 Task: Buy 5 Leggings of size 28 for Baby Girls from Clothing section under best seller category for shipping address: Eric Rodriguez, 1134 Star Trek Drive, Pensacola, Florida 32501, Cell Number 8503109646. Pay from credit card ending with 2005, CVV 3321
Action: Mouse moved to (284, 81)
Screenshot: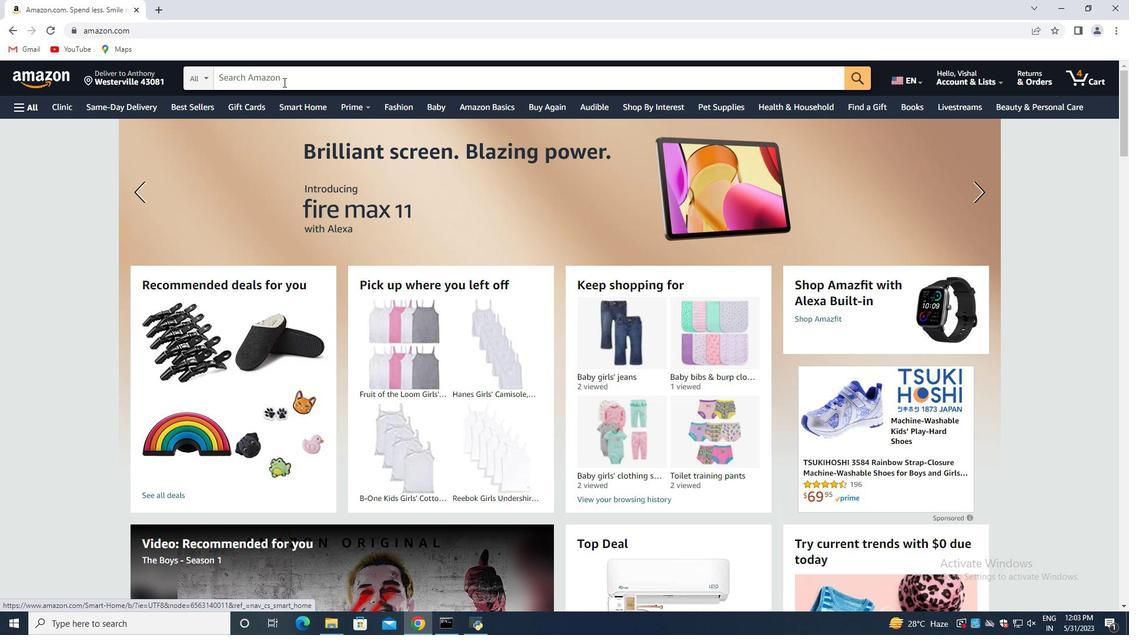 
Action: Mouse pressed left at (284, 81)
Screenshot: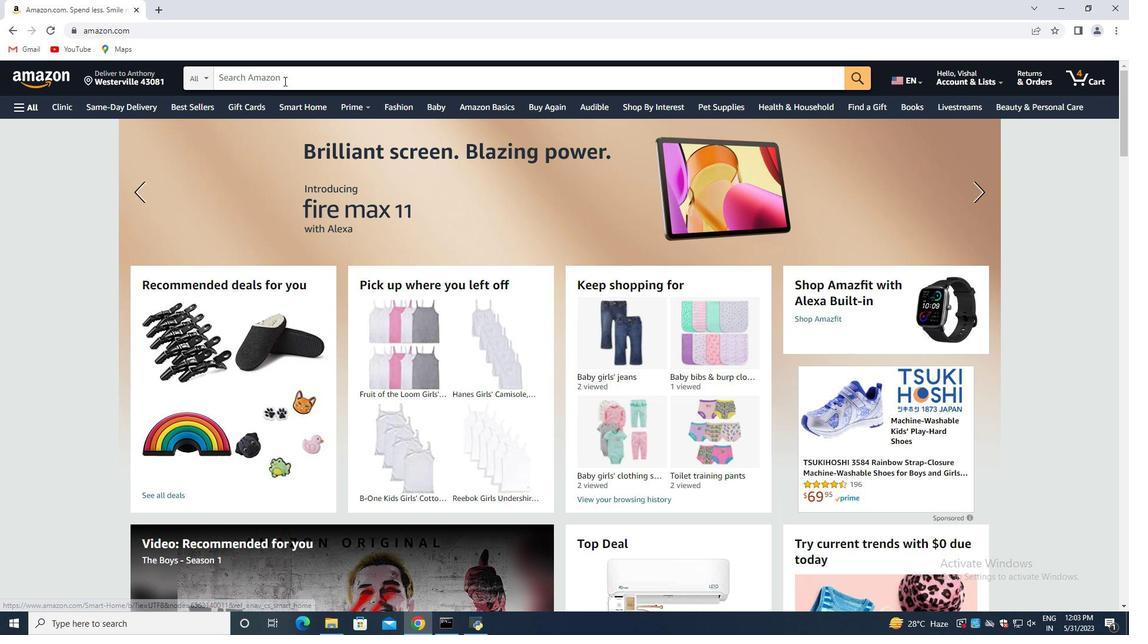 
Action: Key pressed <Key.shift>Leggings<Key.space>of<Key.space>size<Key.space>28<Key.space>for<Key.space><Key.shift>Baby<Key.space><Key.shift><Key.shift><Key.shift><Key.shift><Key.shift><Key.shift><Key.shift><Key.shift><Key.shift><Key.shift><Key.shift><Key.shift><Key.shift><Key.shift><Key.shift><Key.shift>Girls<Key.enter>
Screenshot: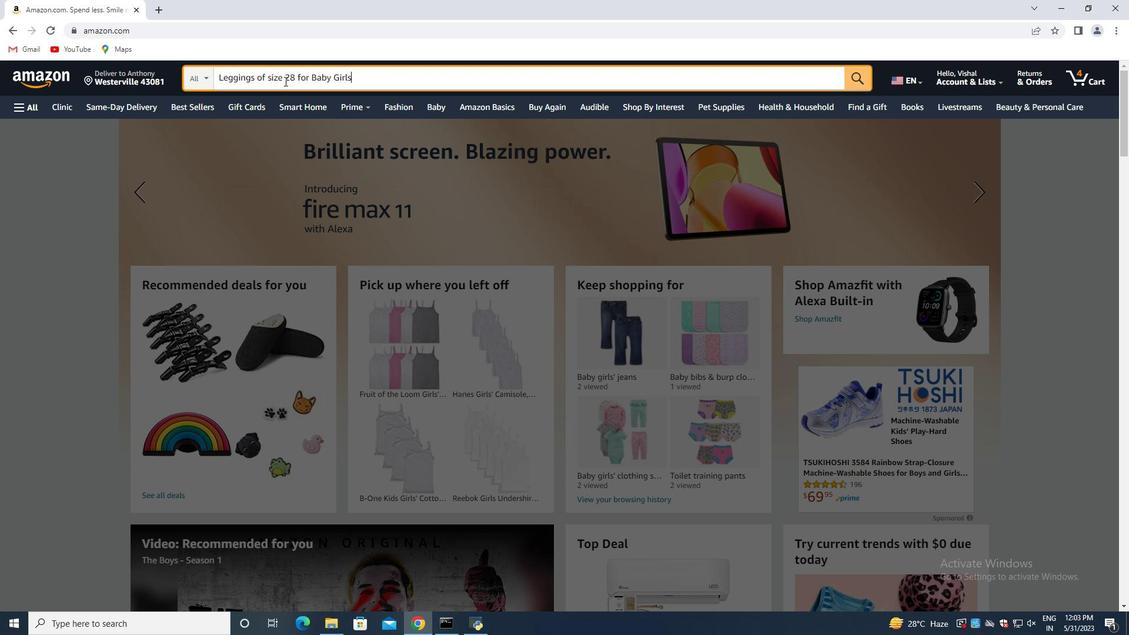 
Action: Mouse moved to (266, 200)
Screenshot: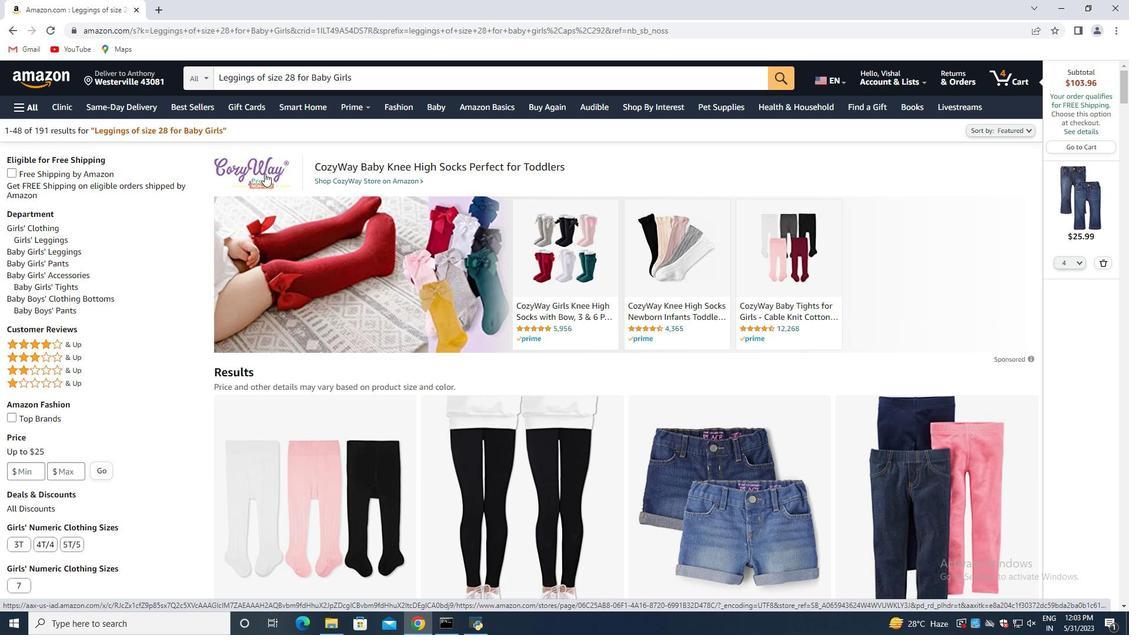 
Action: Mouse scrolled (266, 199) with delta (0, 0)
Screenshot: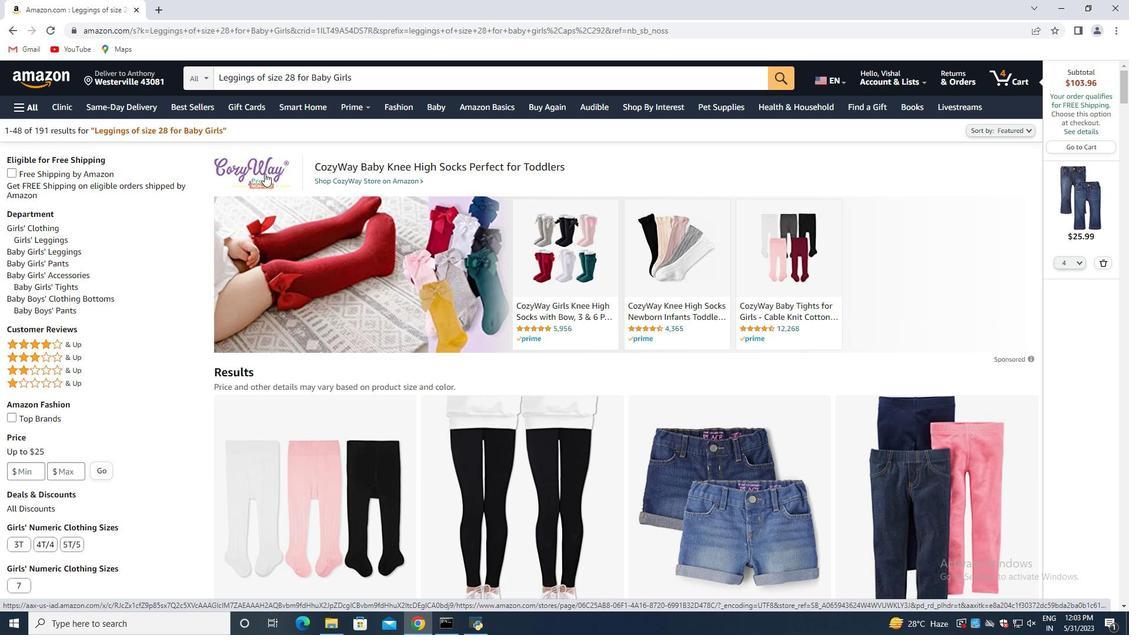 
Action: Mouse moved to (267, 204)
Screenshot: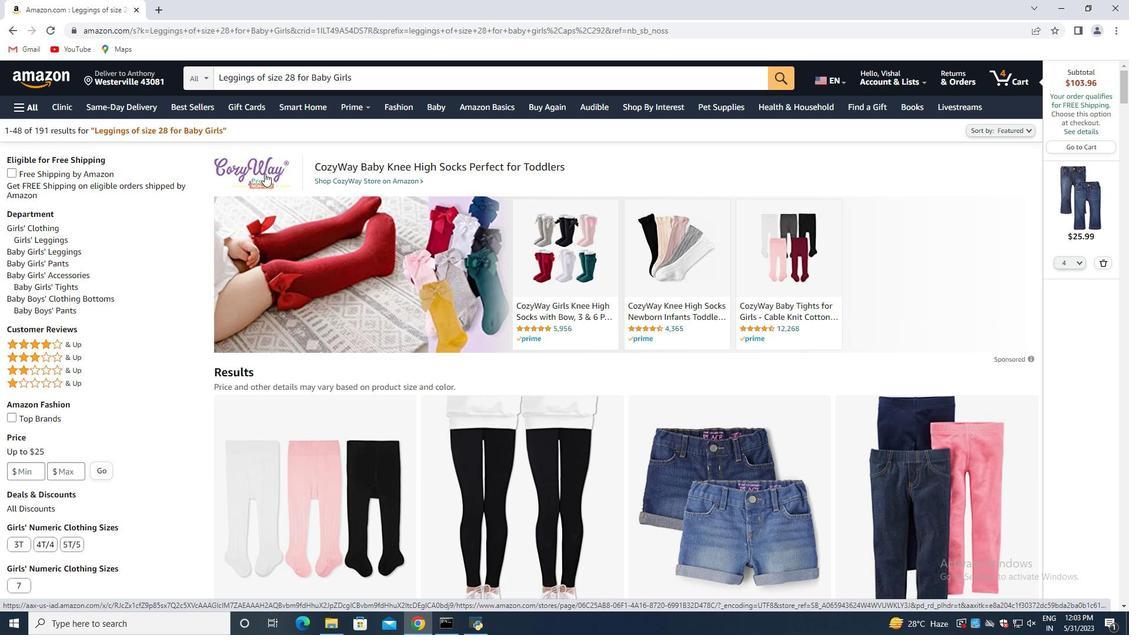
Action: Mouse scrolled (267, 203) with delta (0, 0)
Screenshot: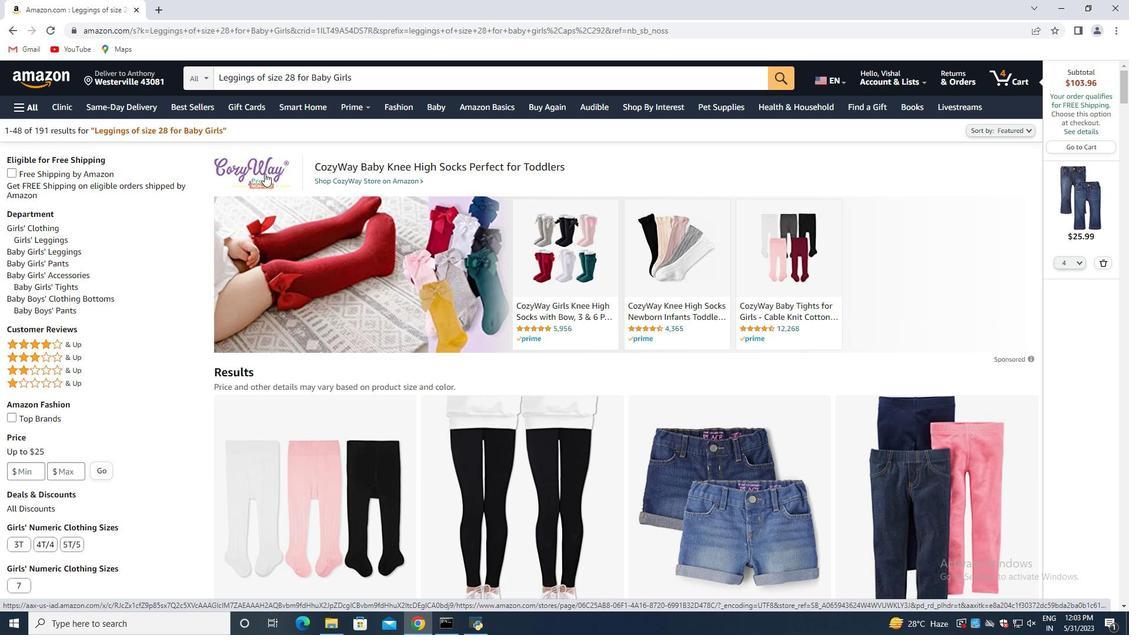 
Action: Mouse moved to (268, 213)
Screenshot: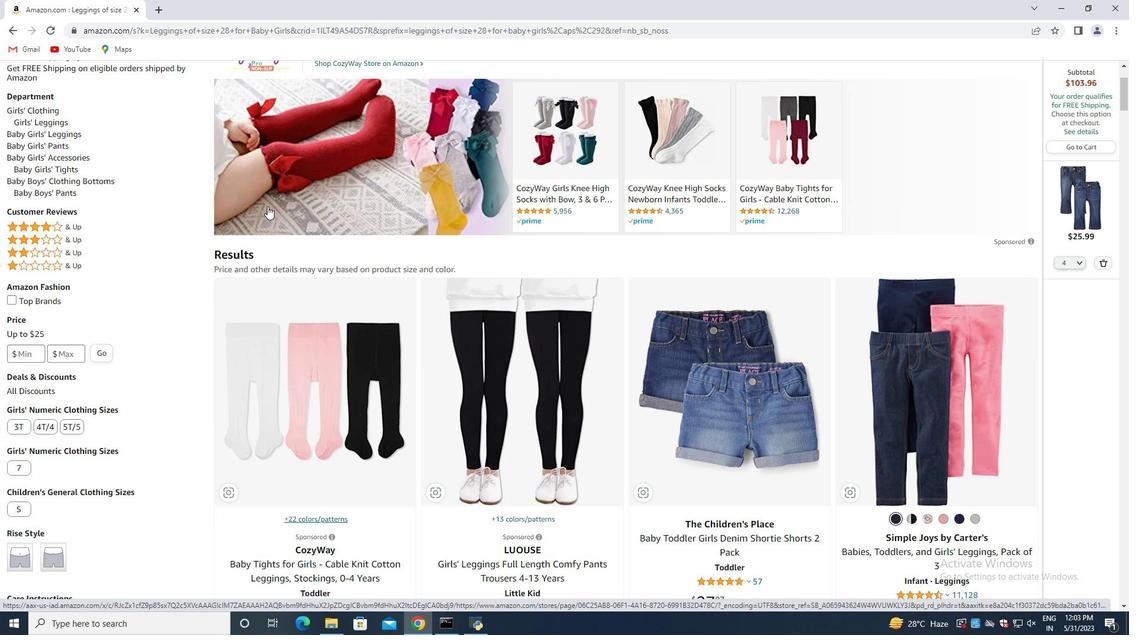 
Action: Mouse scrolled (268, 212) with delta (0, 0)
Screenshot: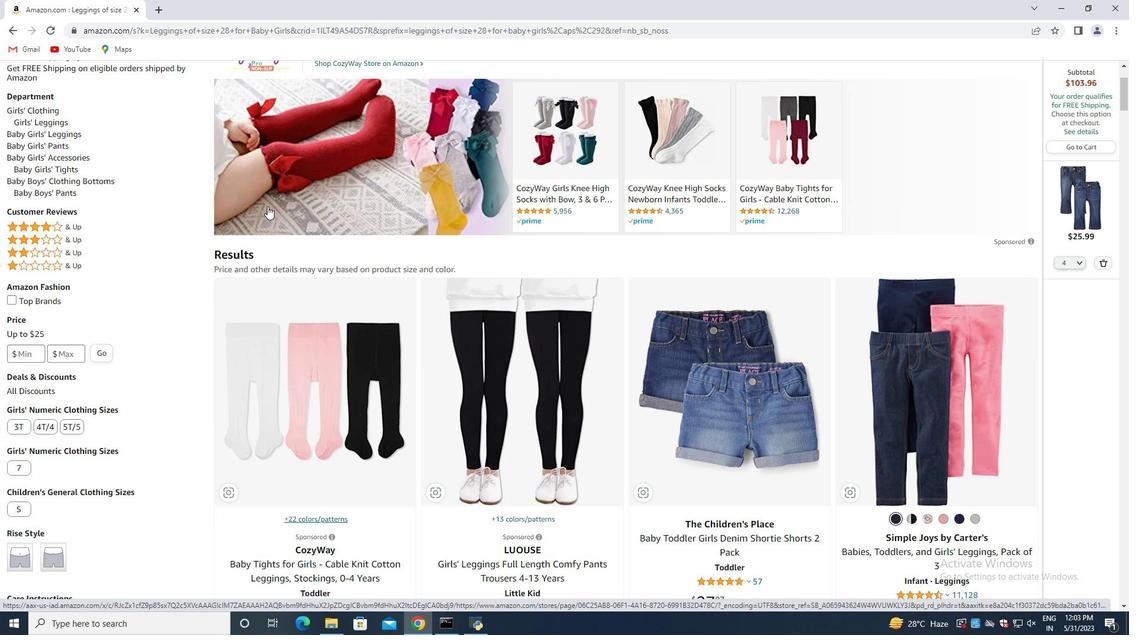 
Action: Mouse moved to (268, 215)
Screenshot: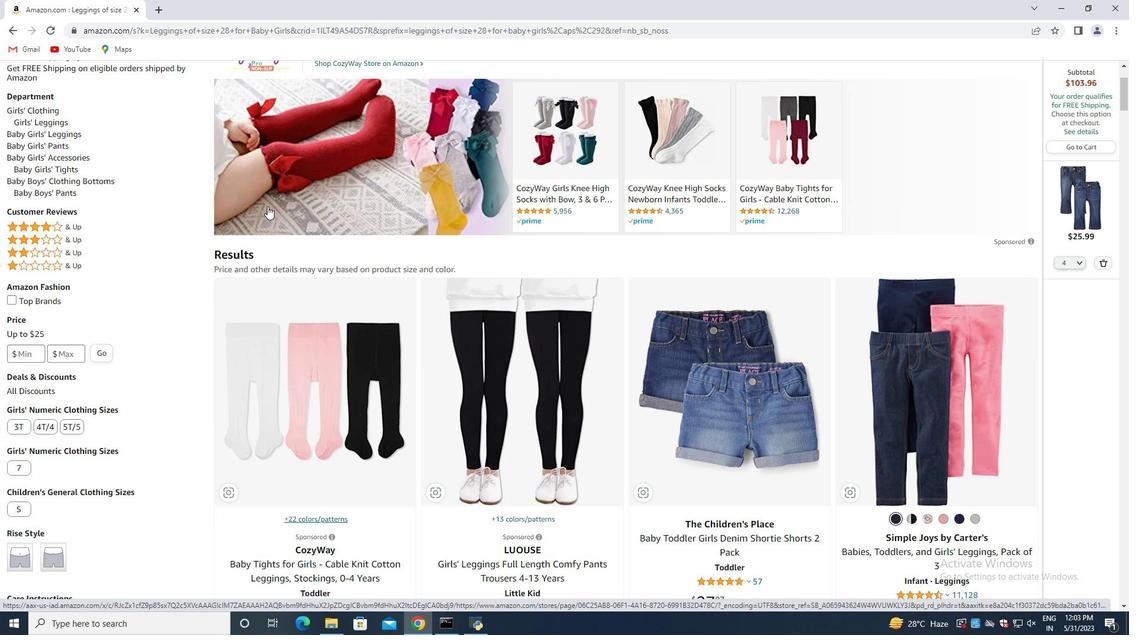 
Action: Mouse scrolled (268, 215) with delta (0, 0)
Screenshot: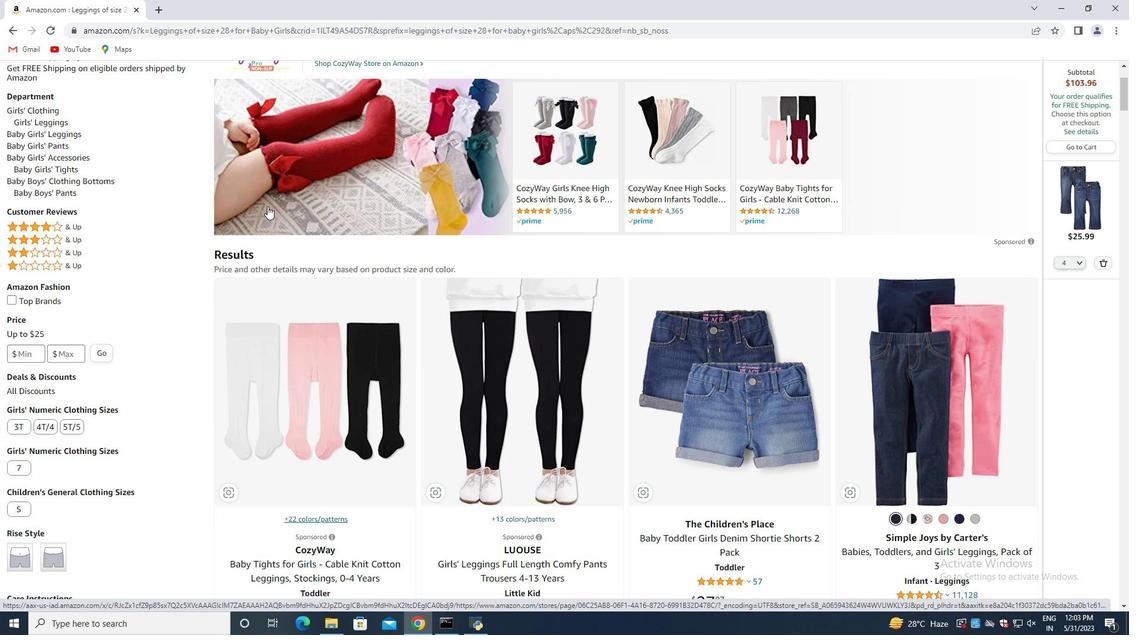 
Action: Mouse moved to (326, 301)
Screenshot: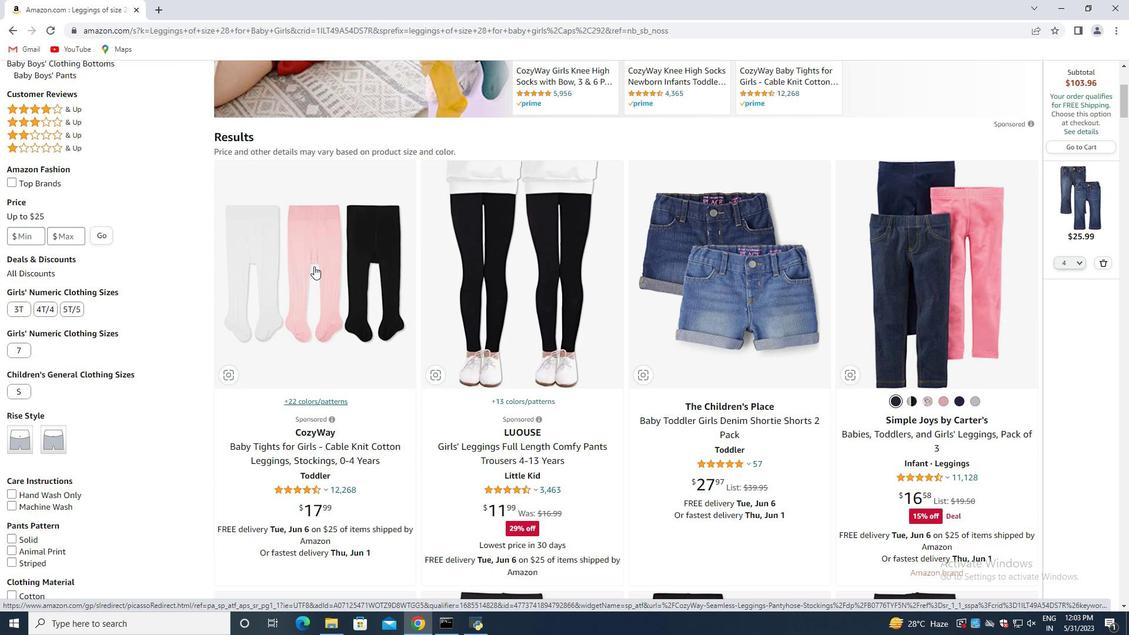 
Action: Mouse scrolled (326, 300) with delta (0, 0)
Screenshot: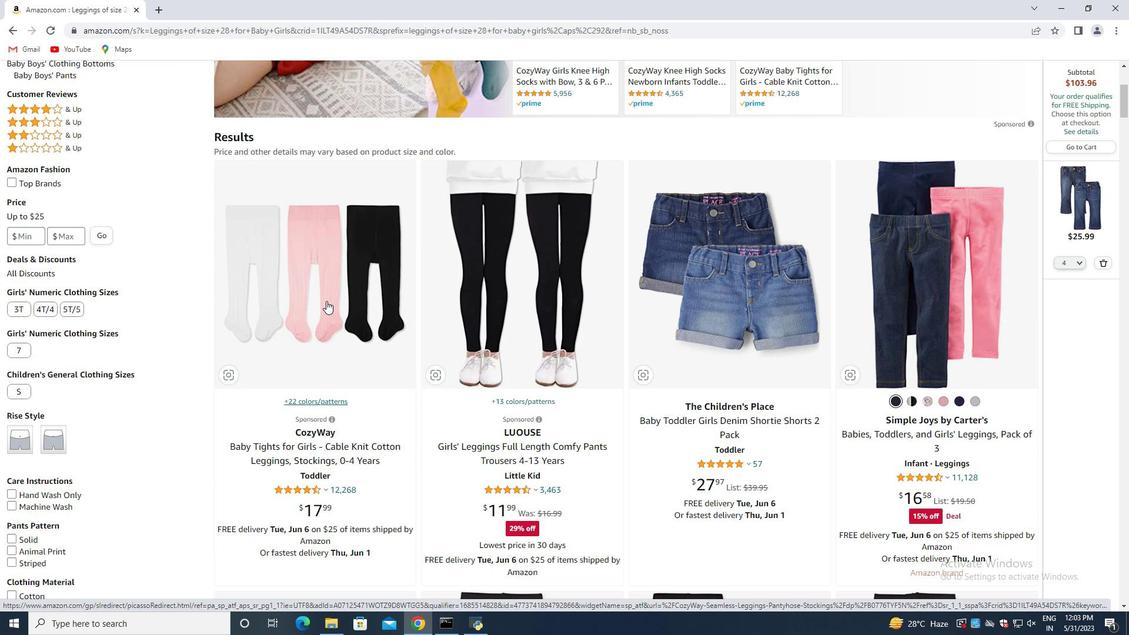 
Action: Mouse moved to (1106, 264)
Screenshot: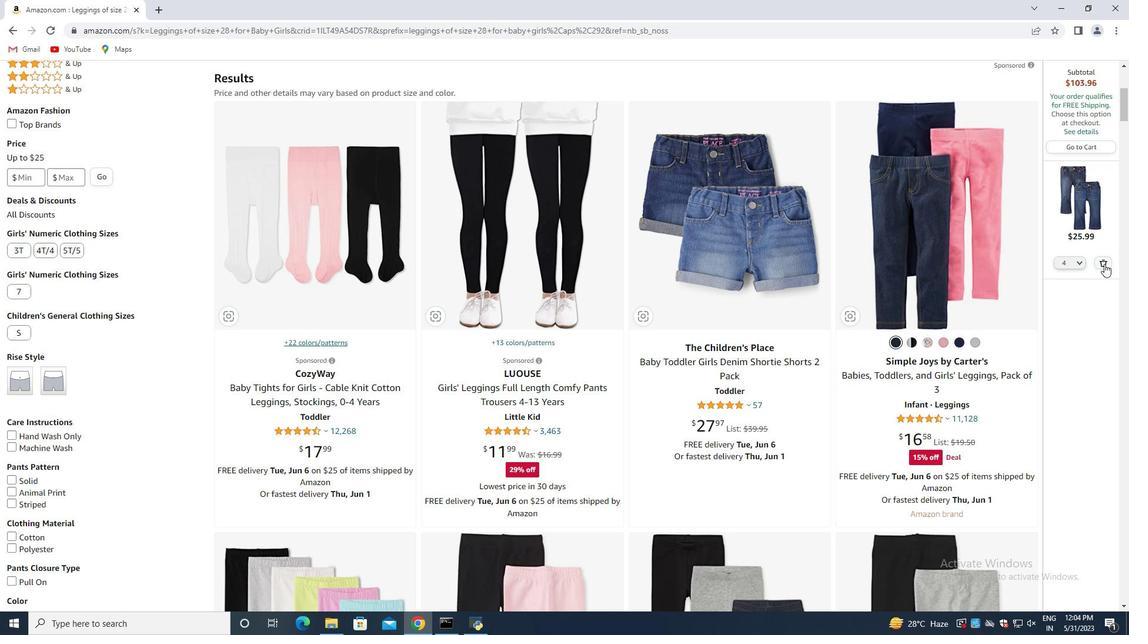 
Action: Mouse pressed left at (1106, 264)
Screenshot: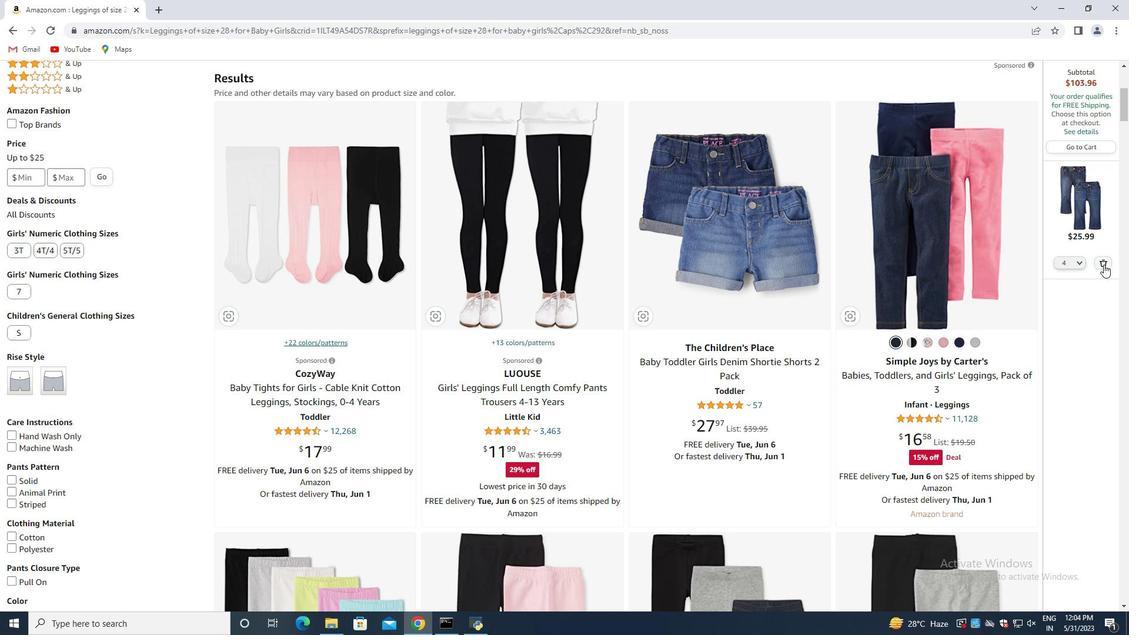
Action: Mouse moved to (437, 292)
Screenshot: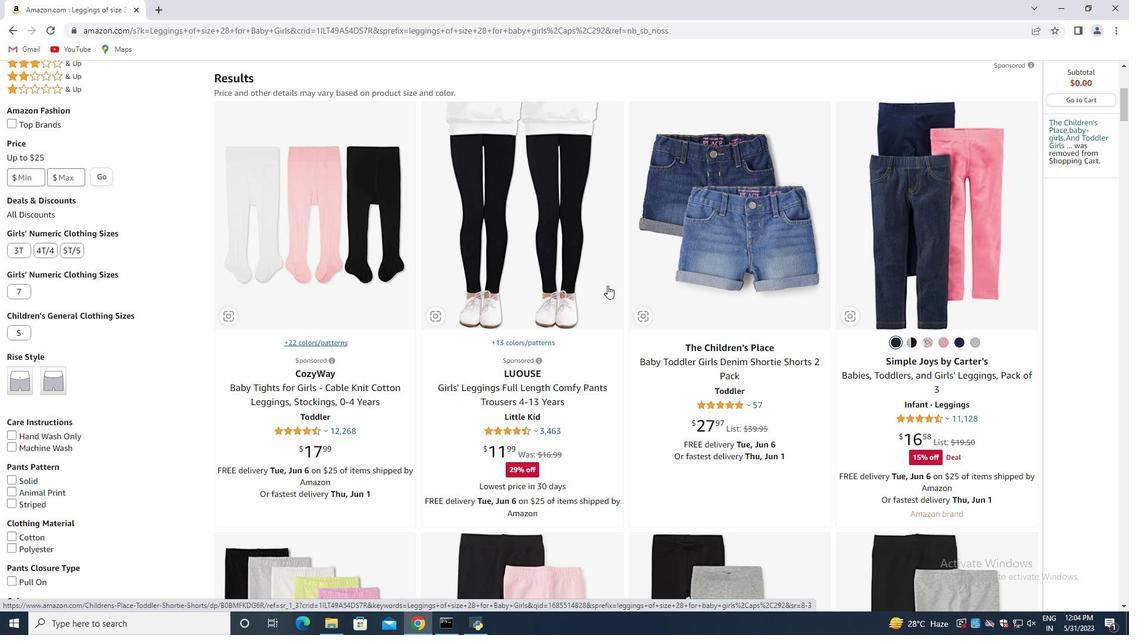 
Action: Mouse scrolled (437, 293) with delta (0, 0)
Screenshot: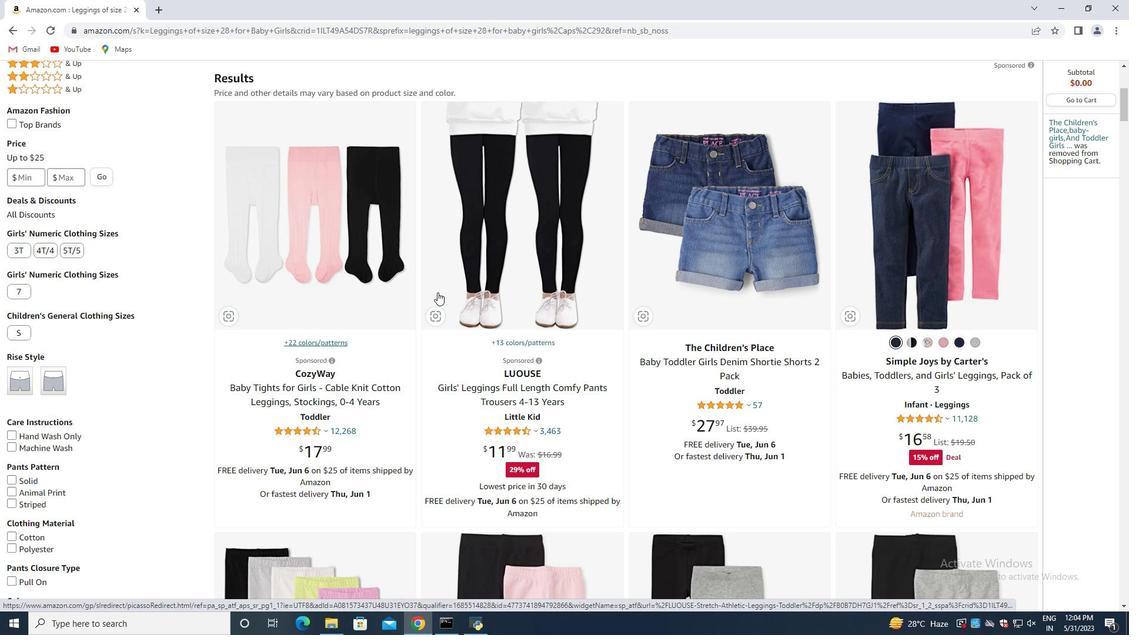 
Action: Mouse scrolled (437, 293) with delta (0, 0)
Screenshot: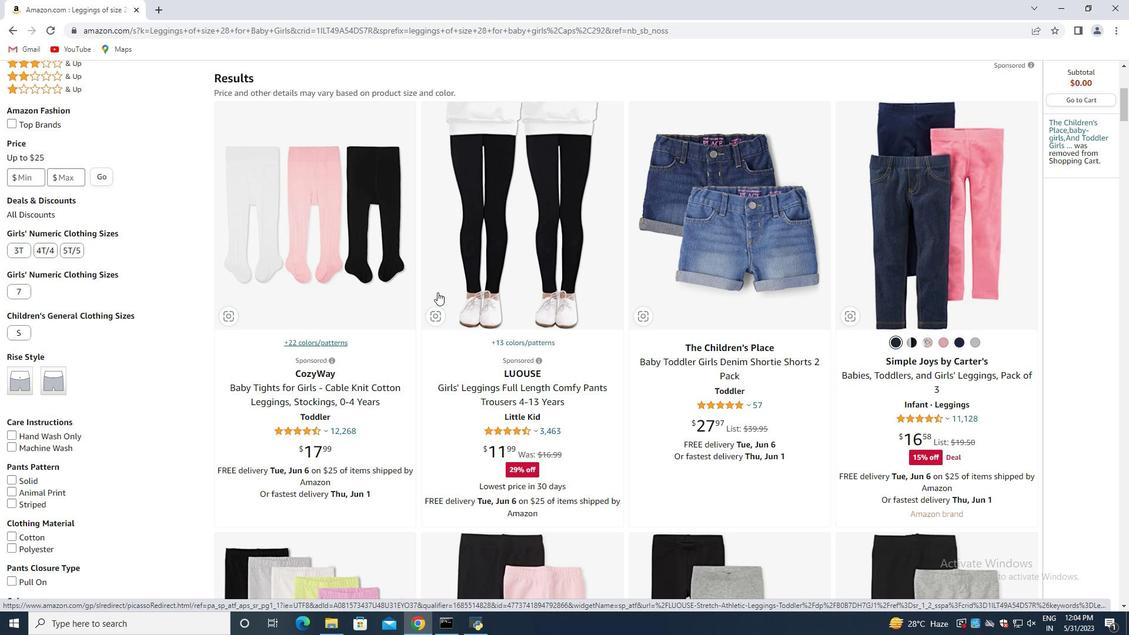 
Action: Mouse scrolled (437, 293) with delta (0, 0)
Screenshot: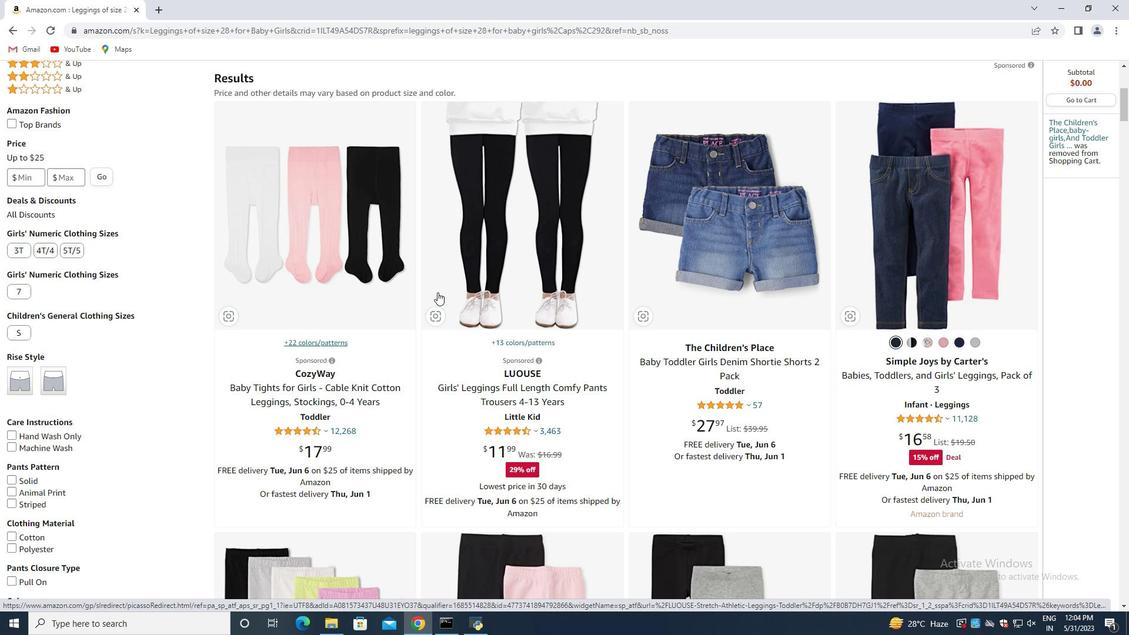 
Action: Mouse scrolled (437, 293) with delta (0, 0)
Screenshot: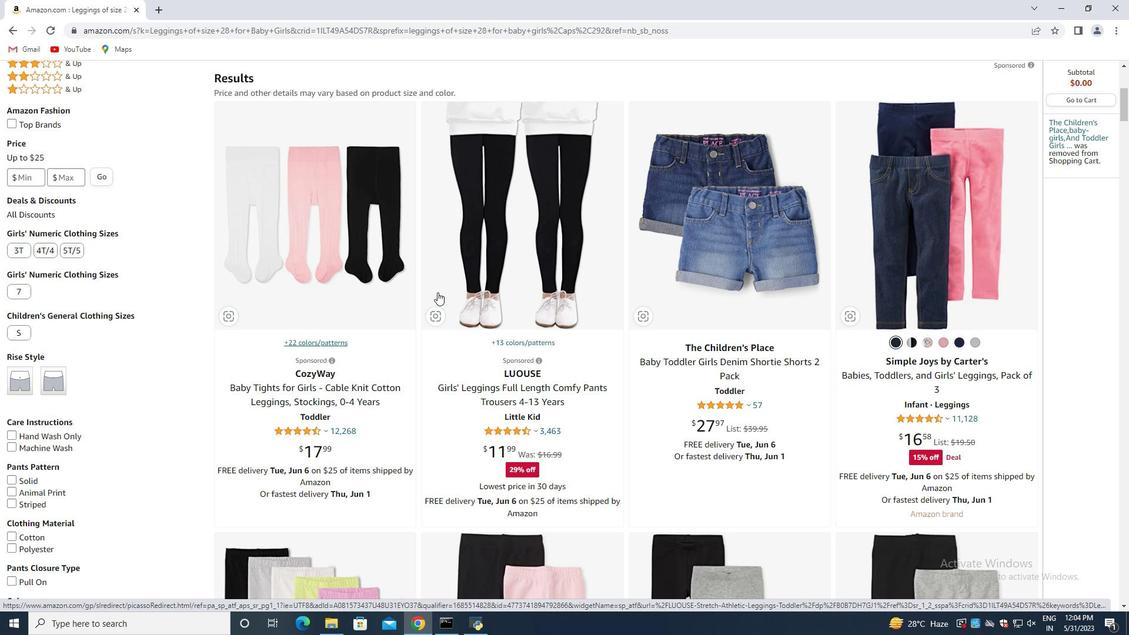 
Action: Mouse scrolled (437, 293) with delta (0, 0)
Screenshot: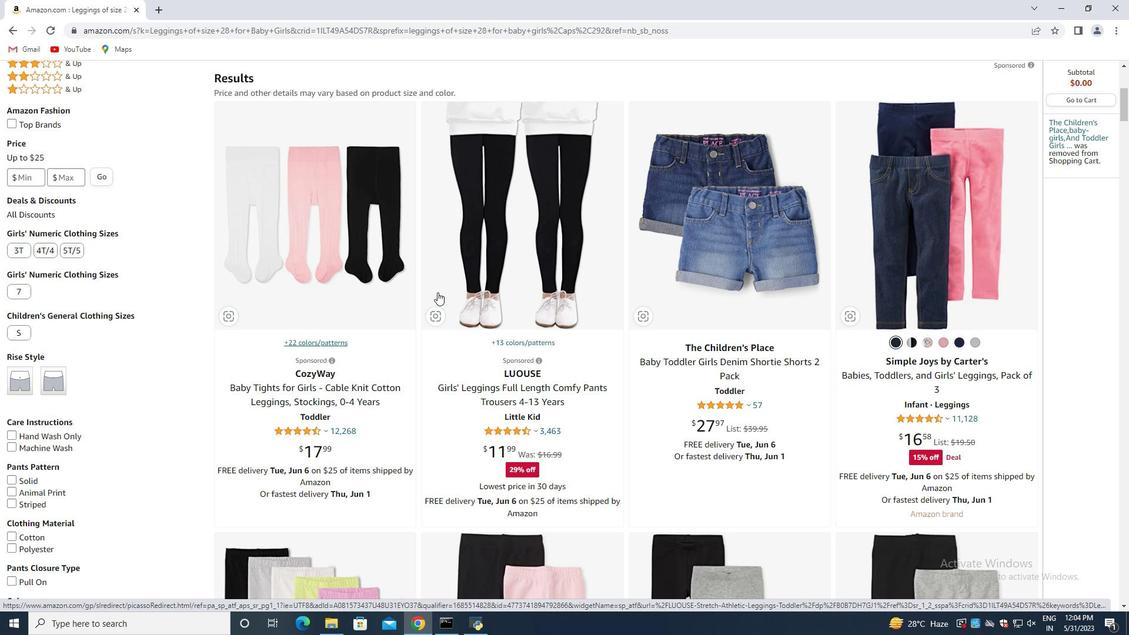 
Action: Mouse moved to (47, 226)
Screenshot: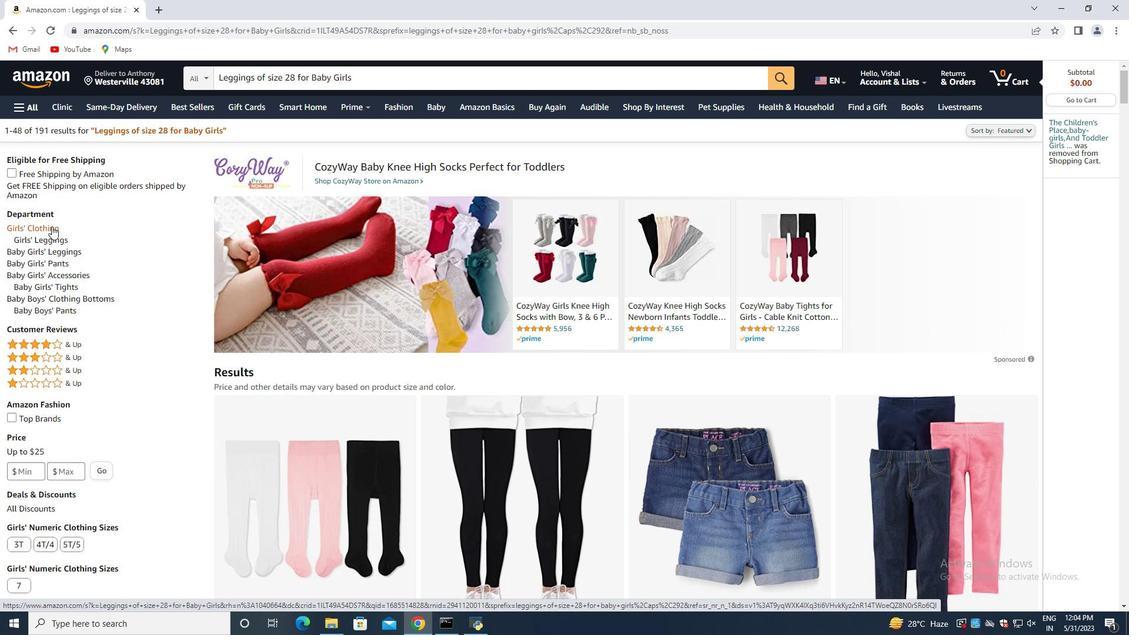 
Action: Mouse pressed left at (47, 226)
Screenshot: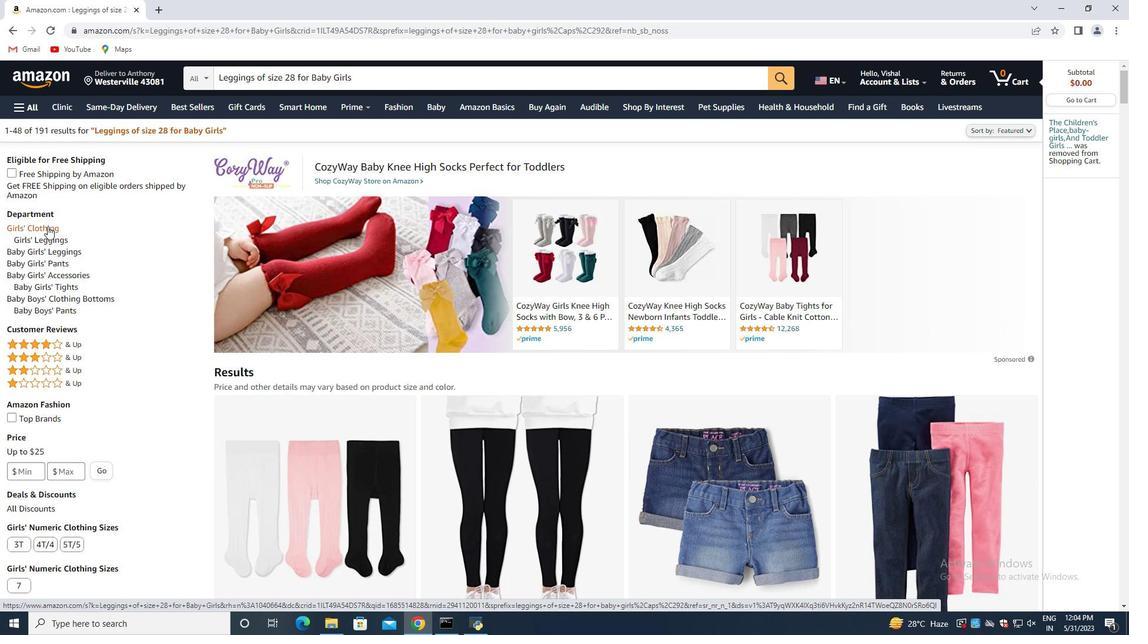 
Action: Mouse moved to (153, 301)
Screenshot: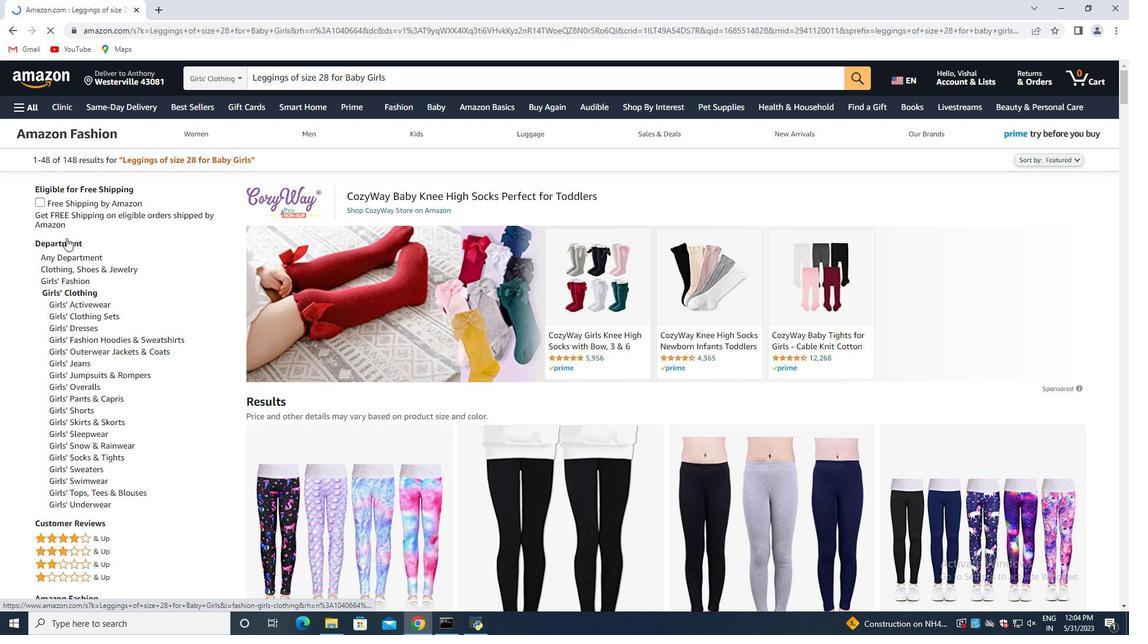 
Action: Mouse scrolled (153, 300) with delta (0, 0)
Screenshot: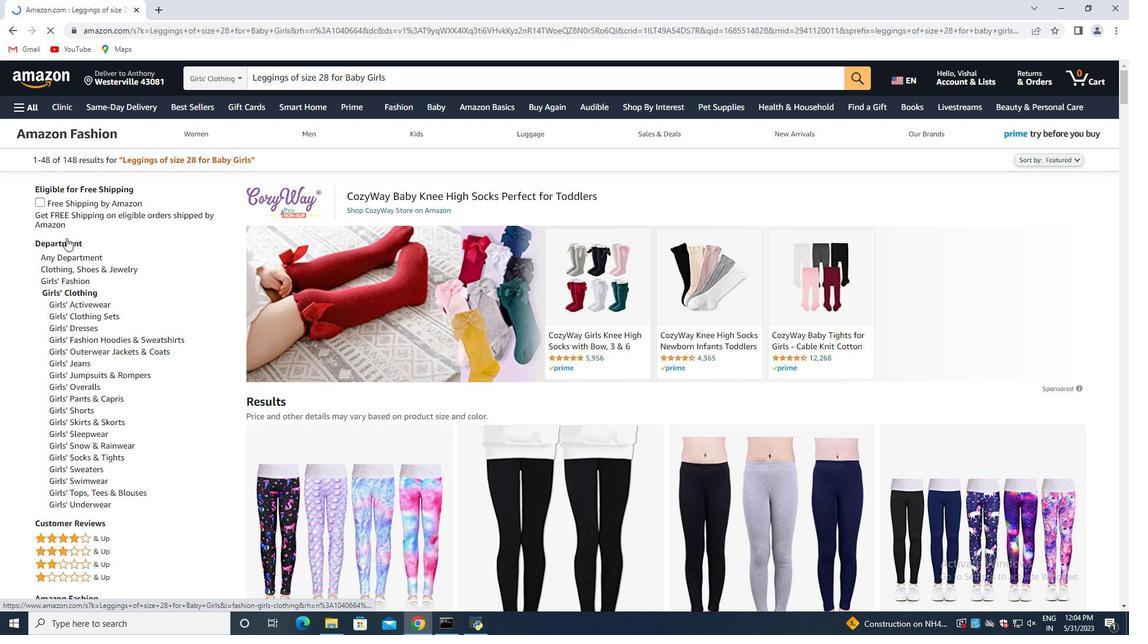
Action: Mouse moved to (155, 302)
Screenshot: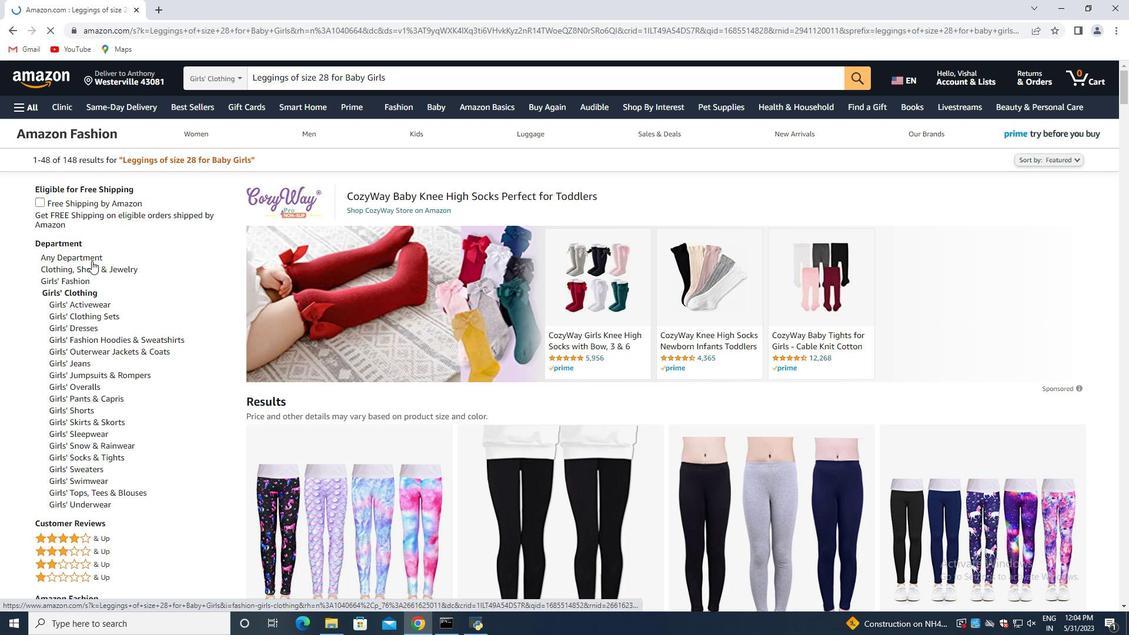 
Action: Mouse scrolled (155, 301) with delta (0, 0)
Screenshot: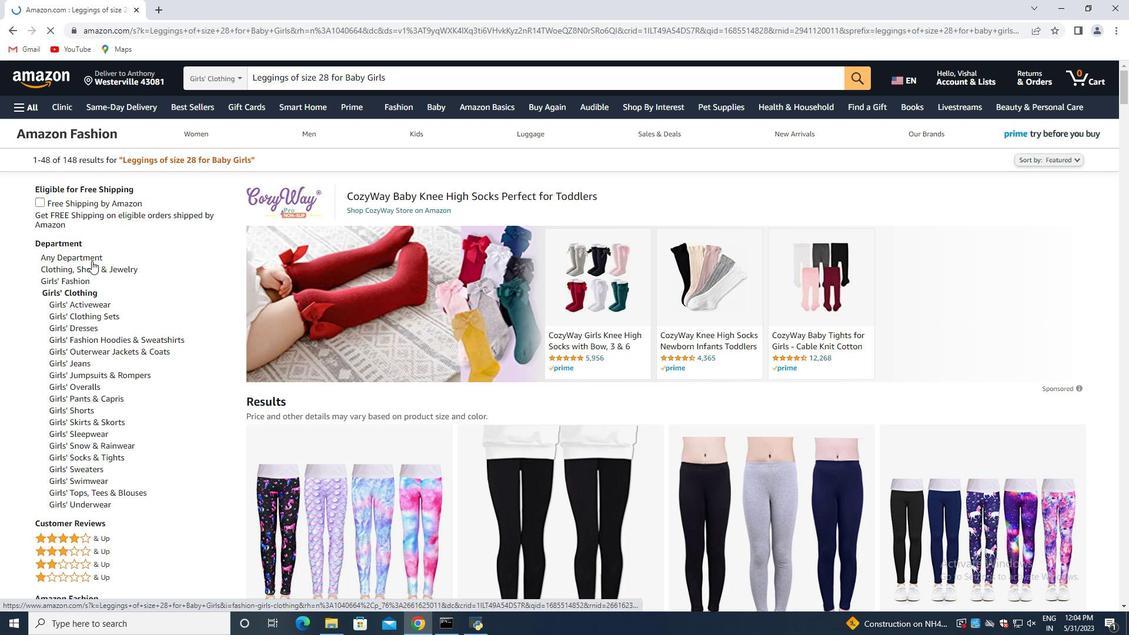 
Action: Mouse moved to (165, 304)
Screenshot: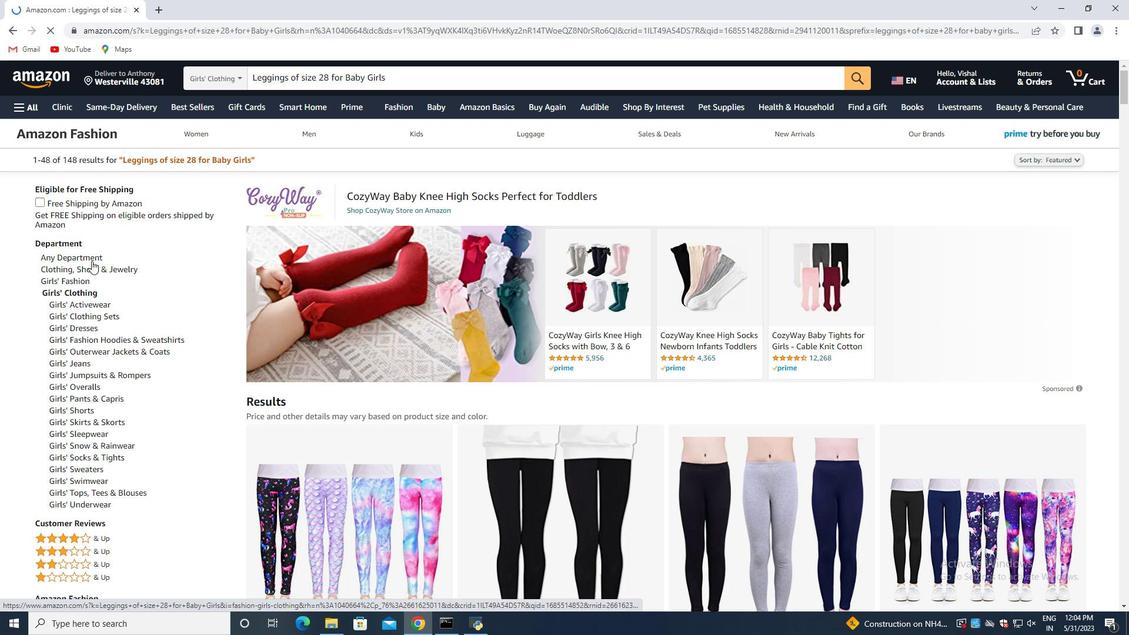 
Action: Mouse scrolled (165, 304) with delta (0, 0)
Screenshot: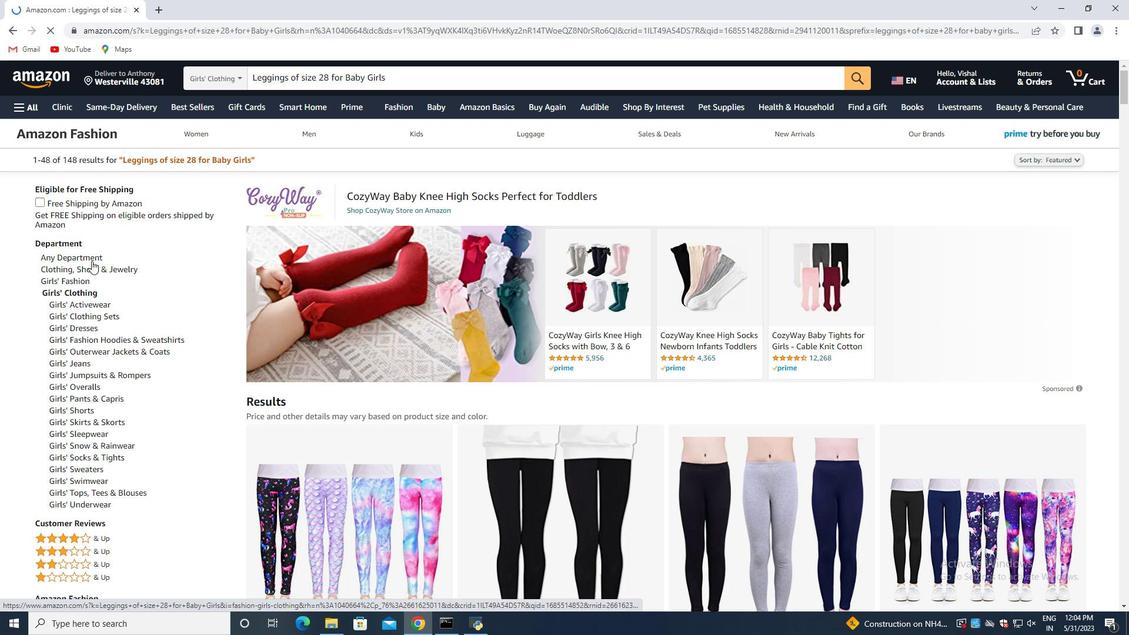 
Action: Mouse moved to (197, 303)
Screenshot: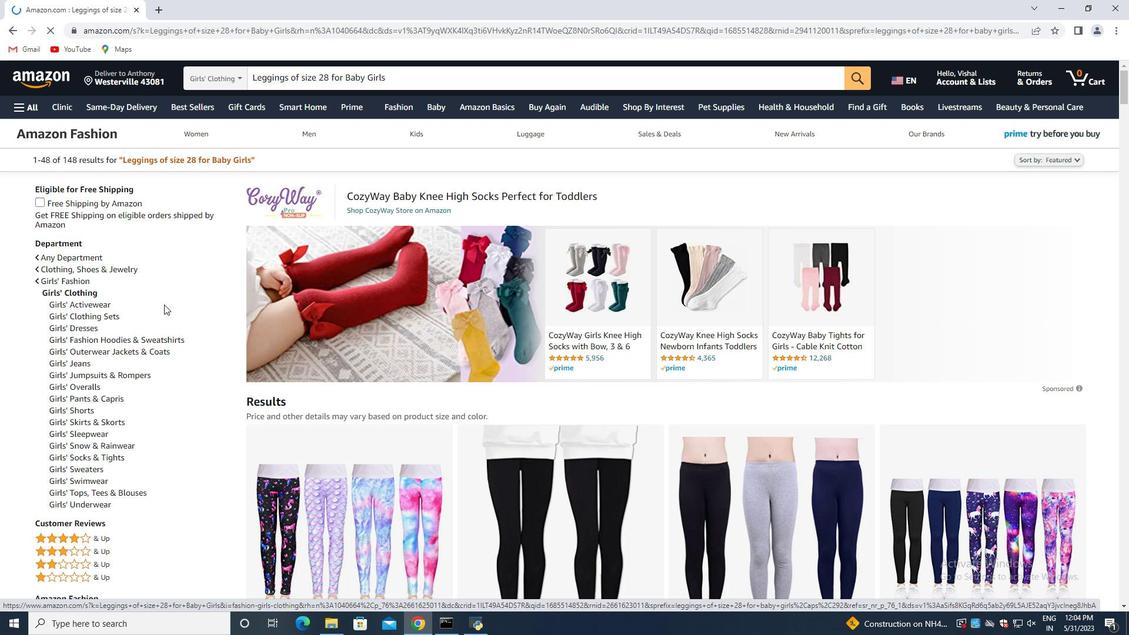 
Action: Mouse scrolled (197, 303) with delta (0, 0)
Screenshot: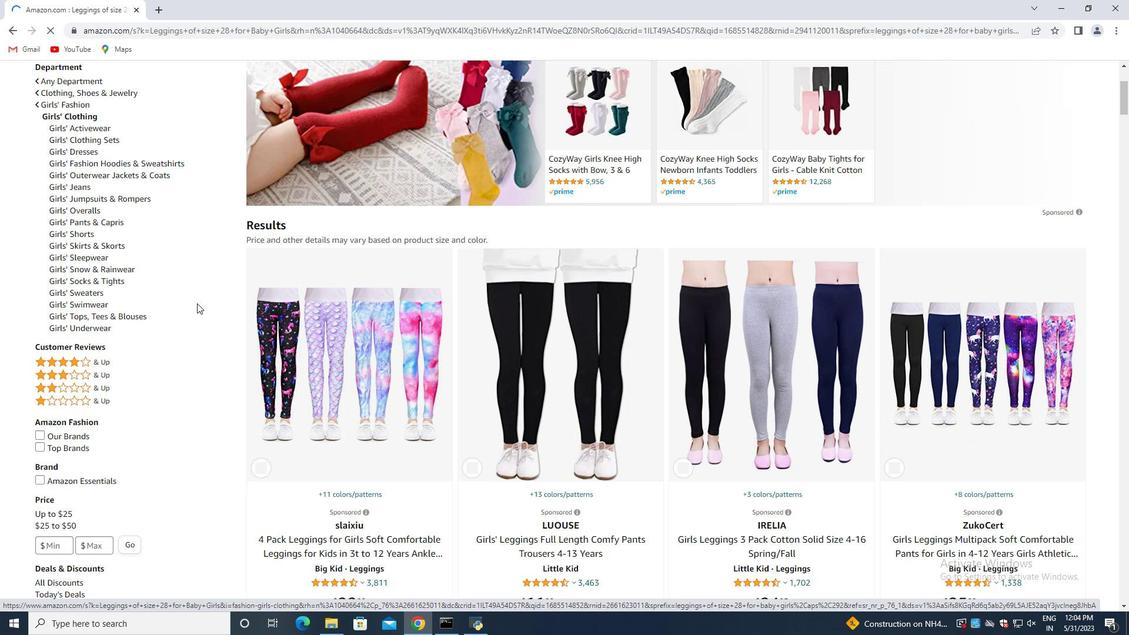 
Action: Mouse scrolled (197, 303) with delta (0, 0)
Screenshot: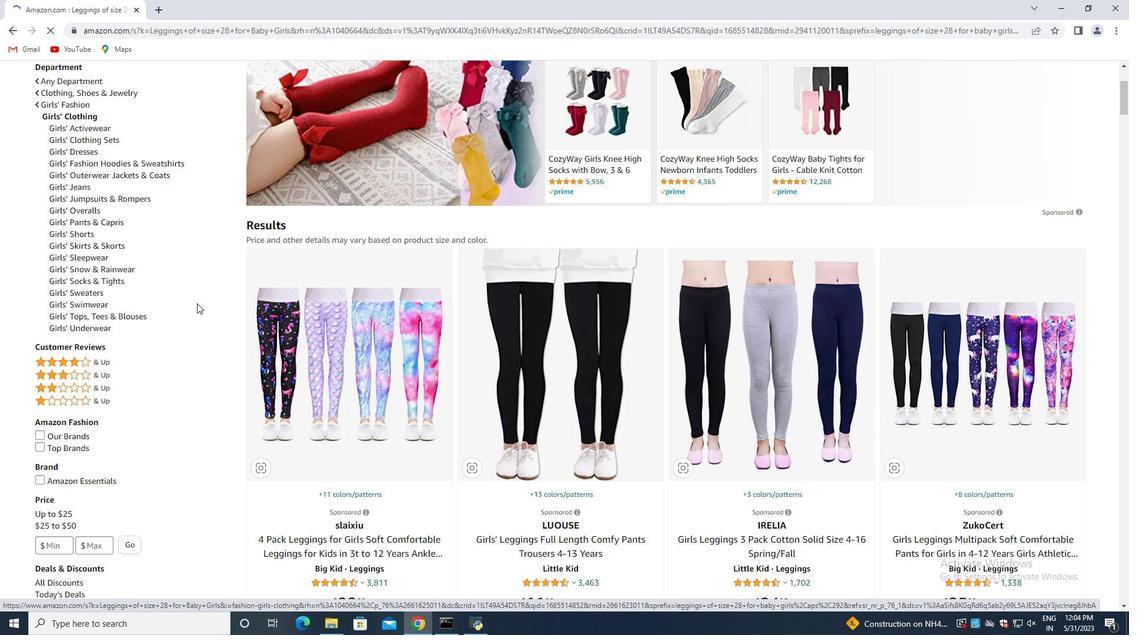 
Action: Mouse moved to (200, 303)
Screenshot: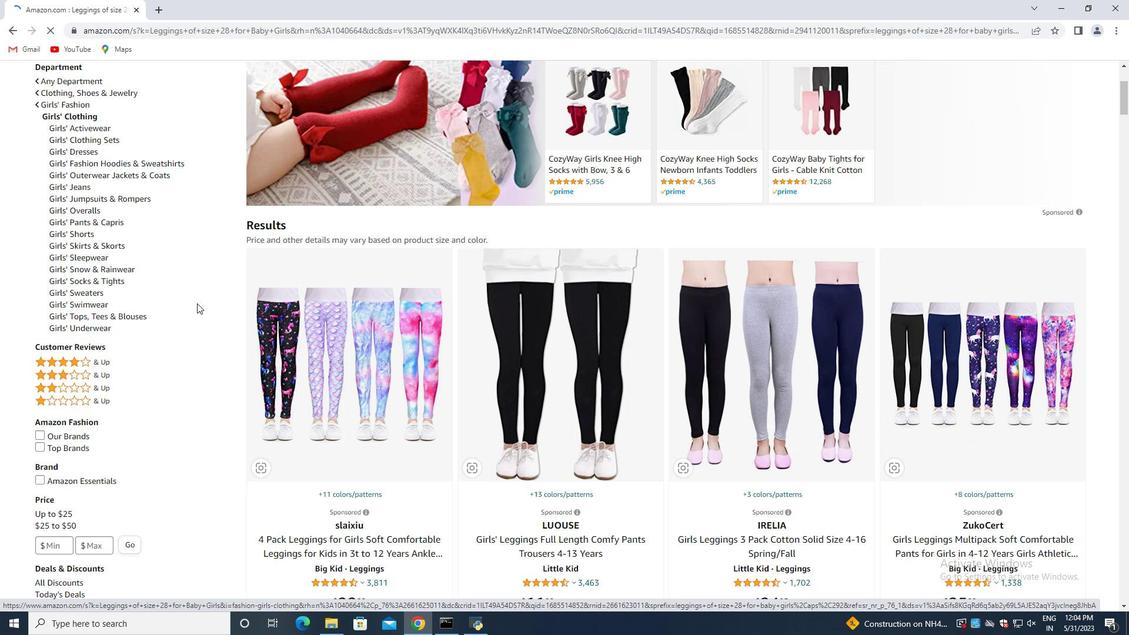 
Action: Mouse scrolled (200, 303) with delta (0, 0)
Screenshot: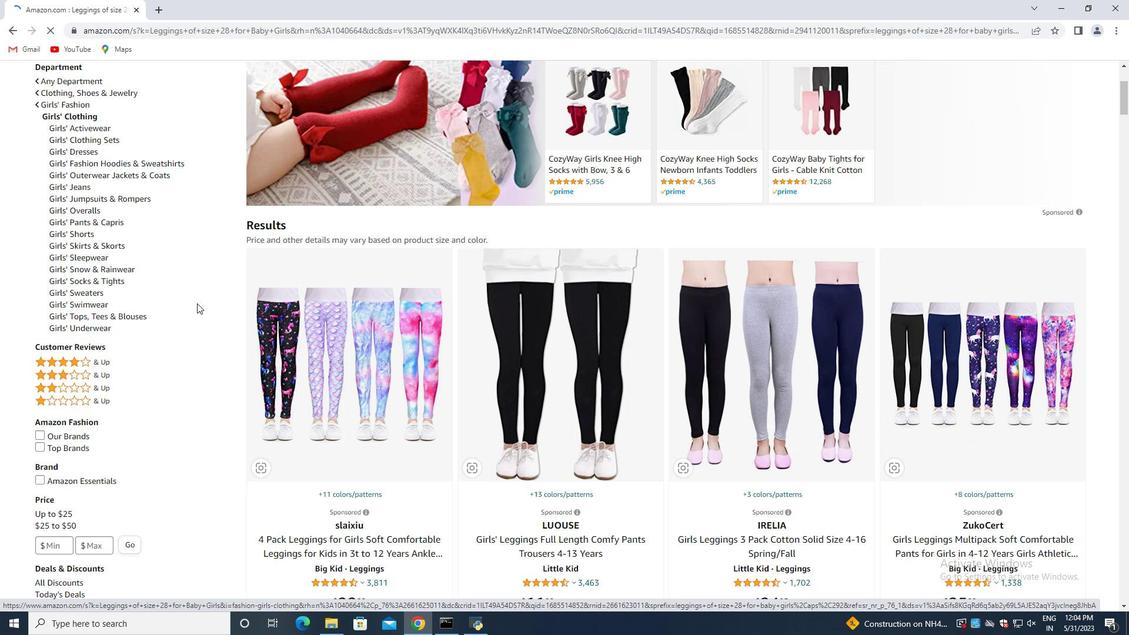 
Action: Mouse moved to (201, 303)
Screenshot: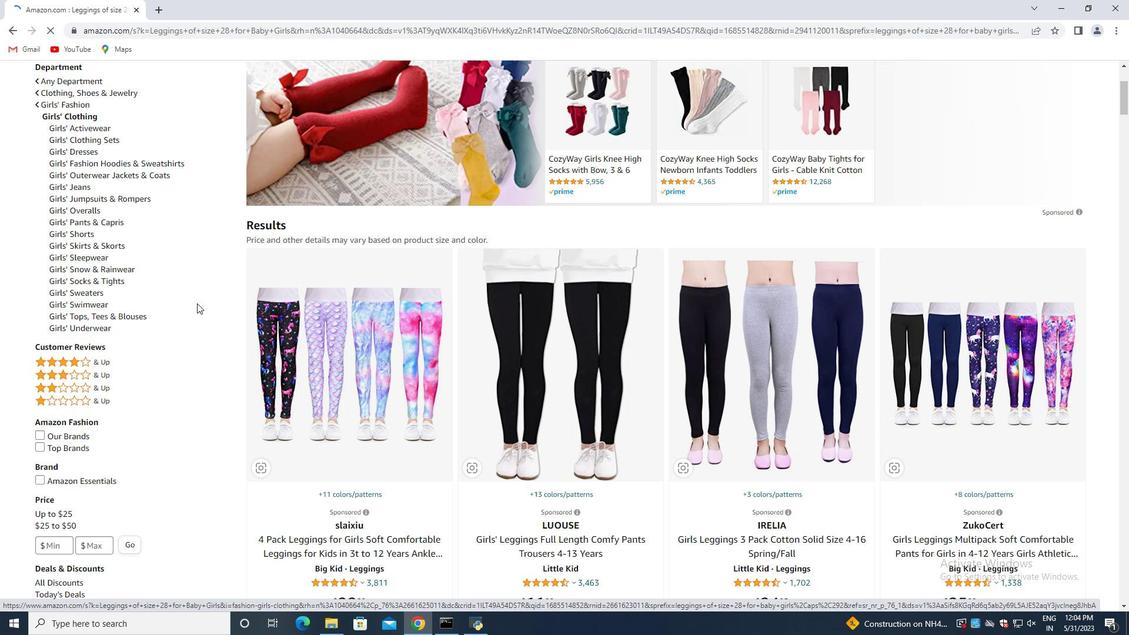 
Action: Mouse scrolled (201, 303) with delta (0, 0)
Screenshot: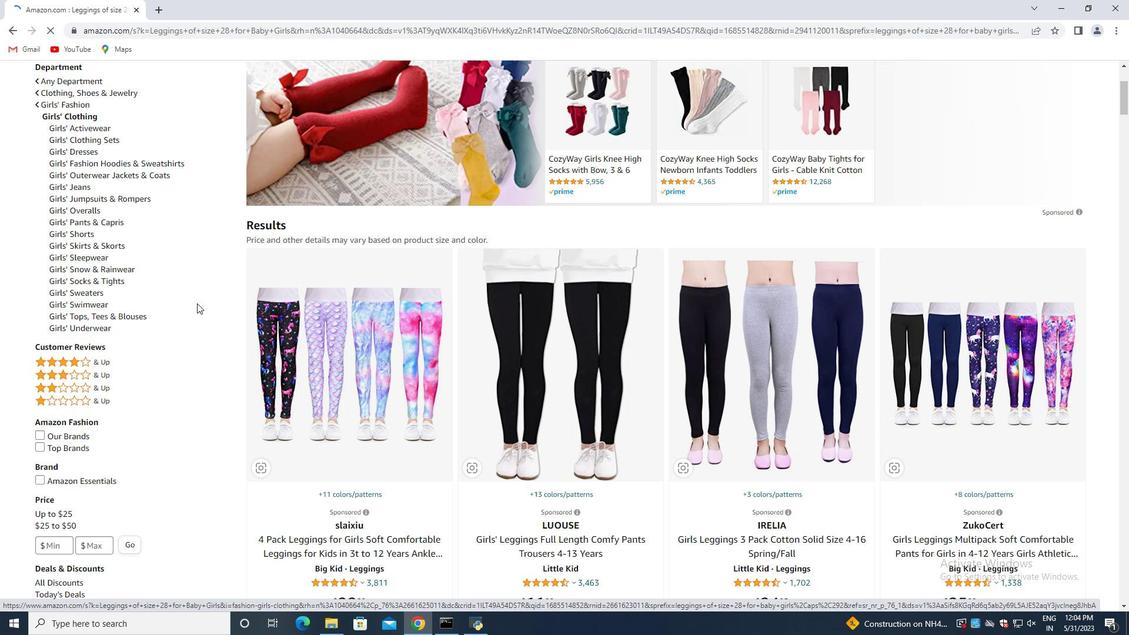
Action: Mouse moved to (374, 292)
Screenshot: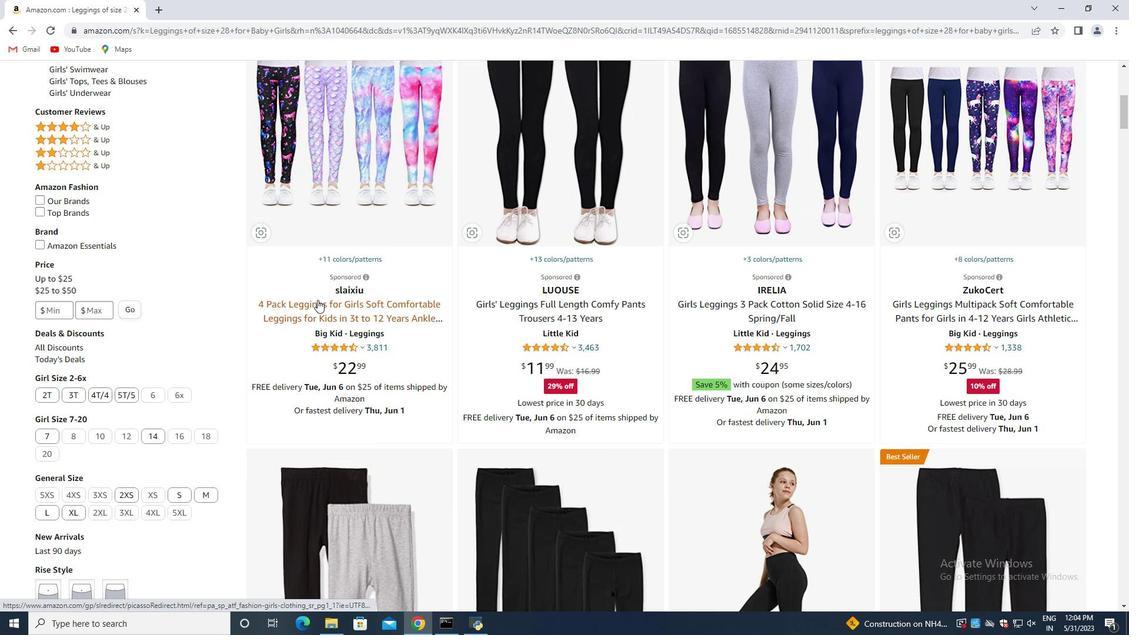 
Action: Mouse scrolled (374, 293) with delta (0, 0)
Screenshot: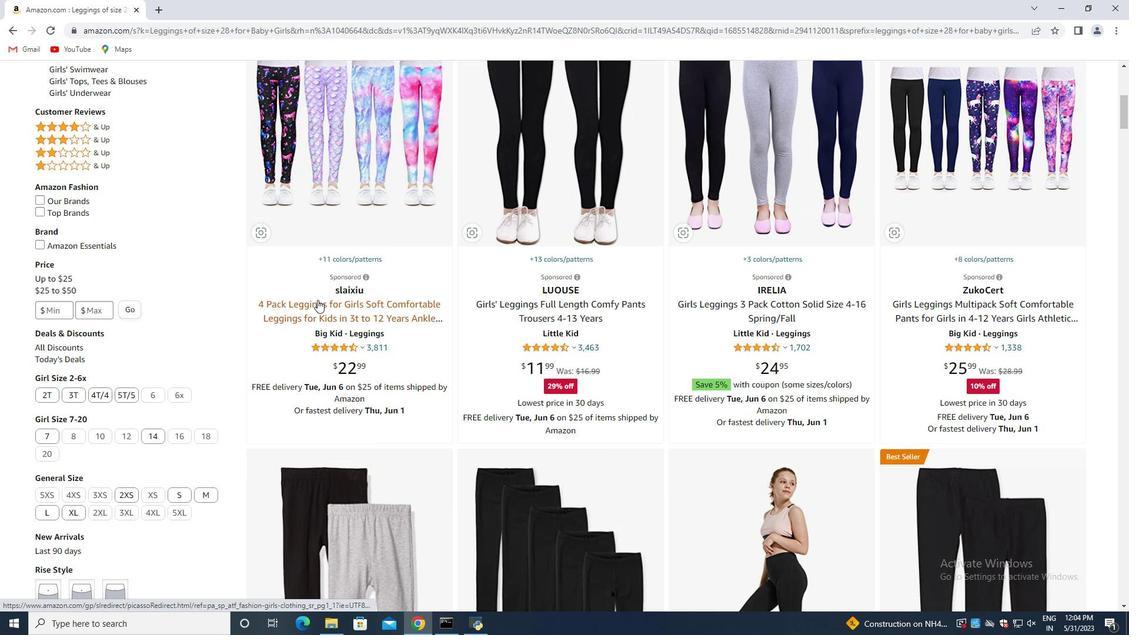 
Action: Mouse moved to (376, 291)
Screenshot: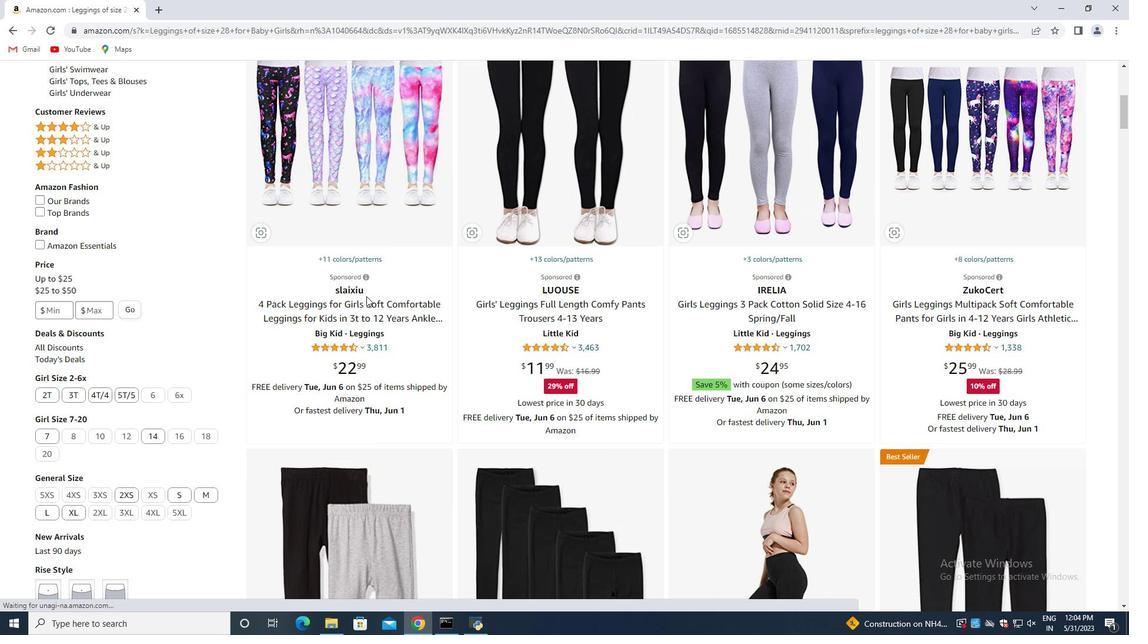 
Action: Mouse scrolled (375, 292) with delta (0, 0)
Screenshot: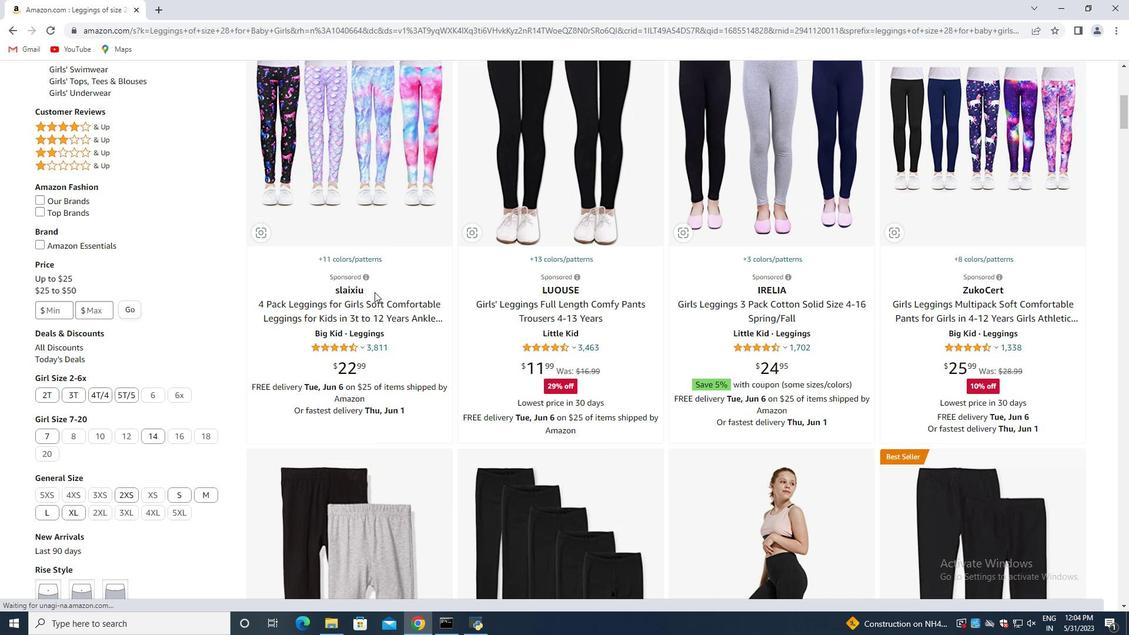 
Action: Mouse moved to (565, 223)
Screenshot: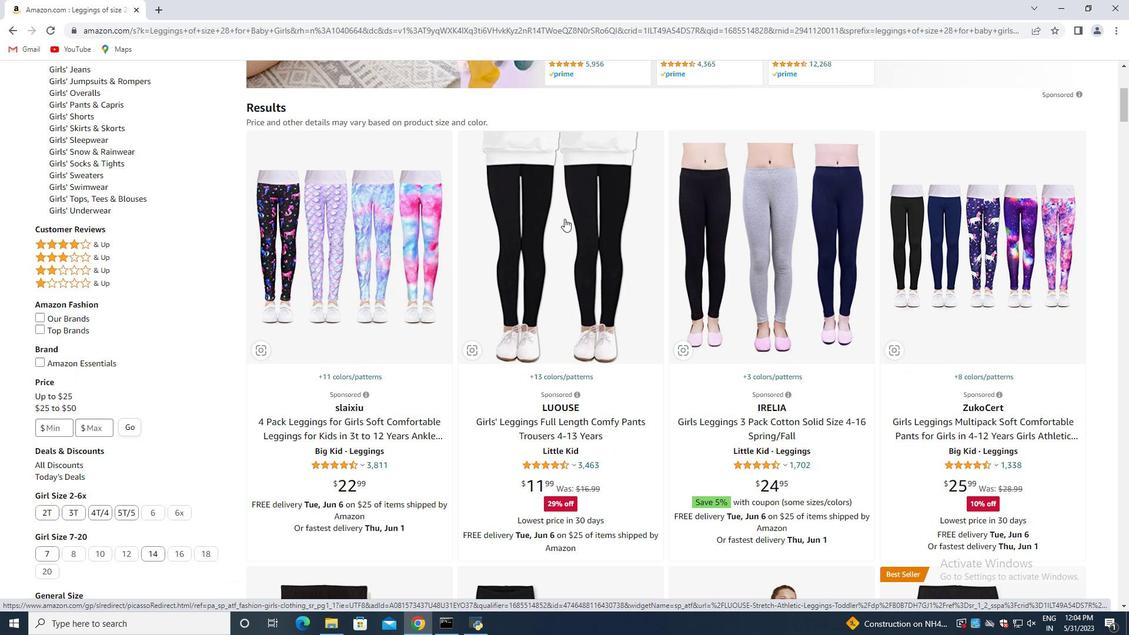 
Action: Mouse pressed left at (565, 223)
Screenshot: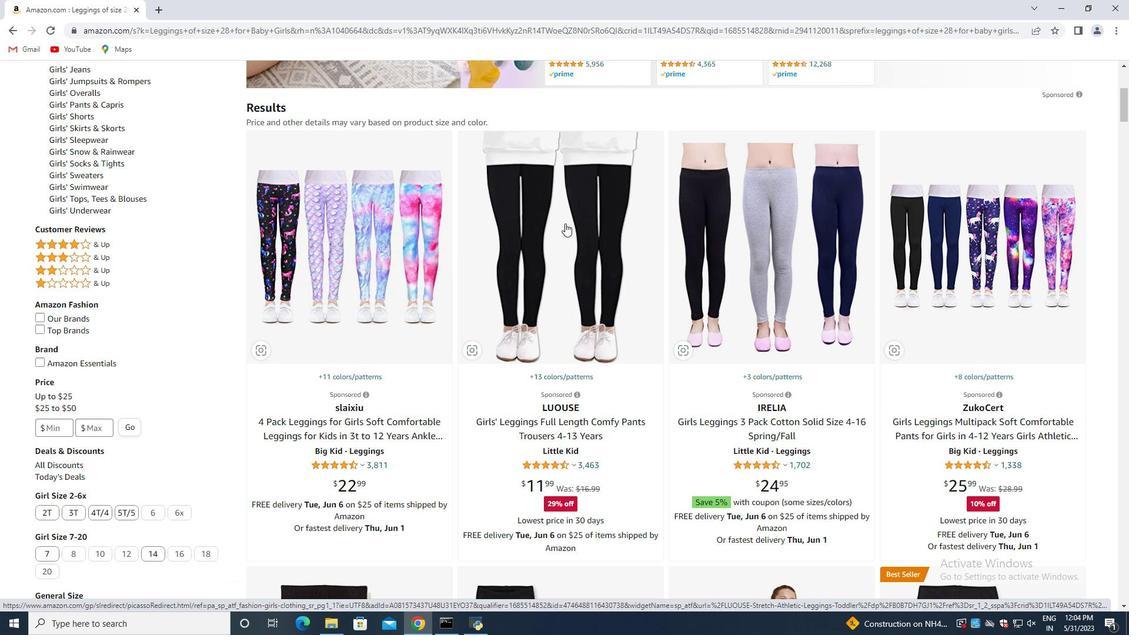 
Action: Mouse moved to (556, 365)
Screenshot: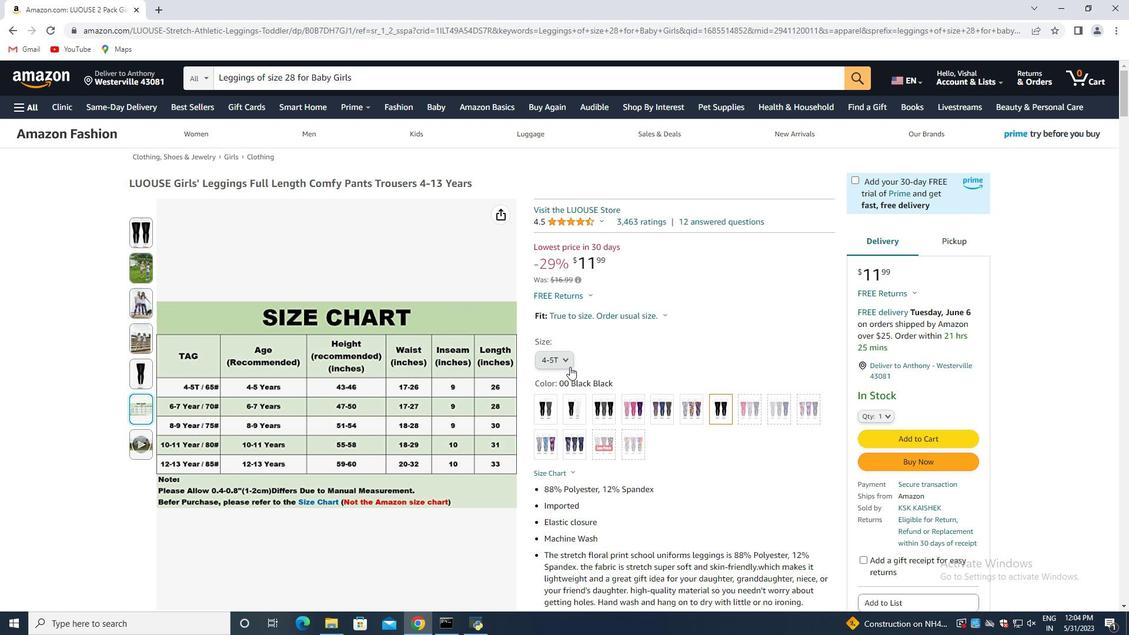 
Action: Mouse pressed left at (556, 365)
Screenshot: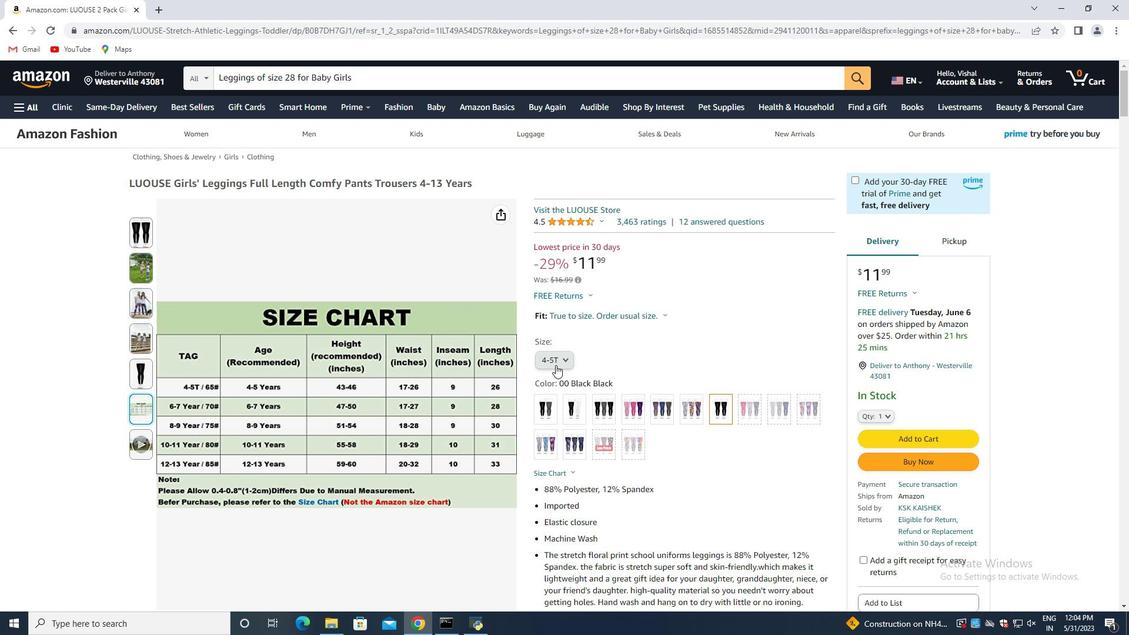 
Action: Mouse moved to (560, 390)
Screenshot: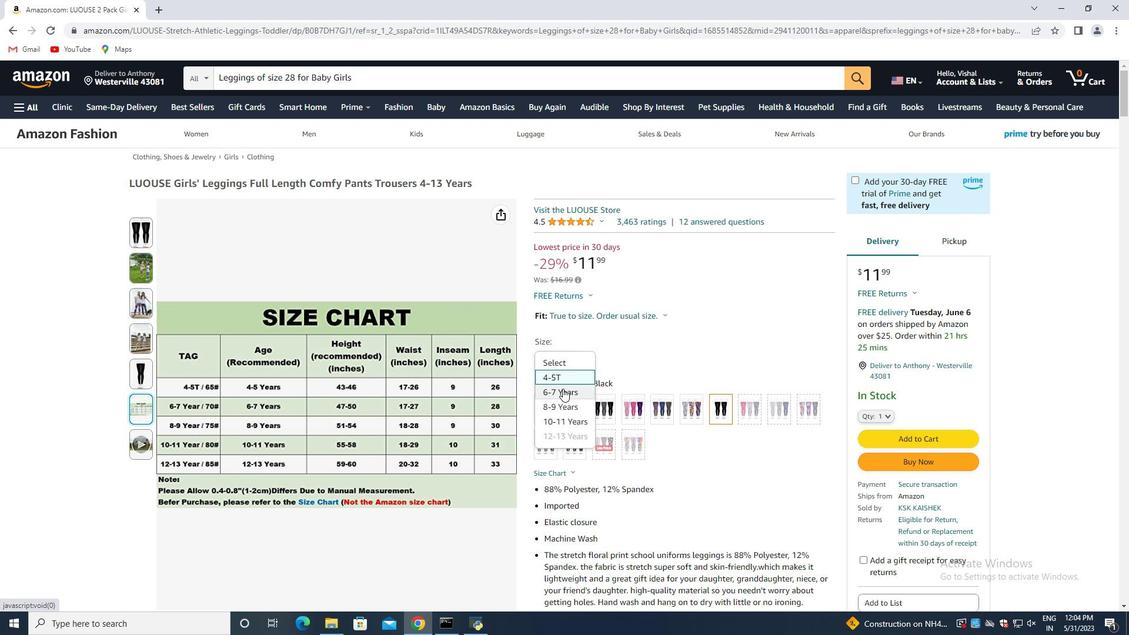 
Action: Mouse pressed left at (560, 390)
Screenshot: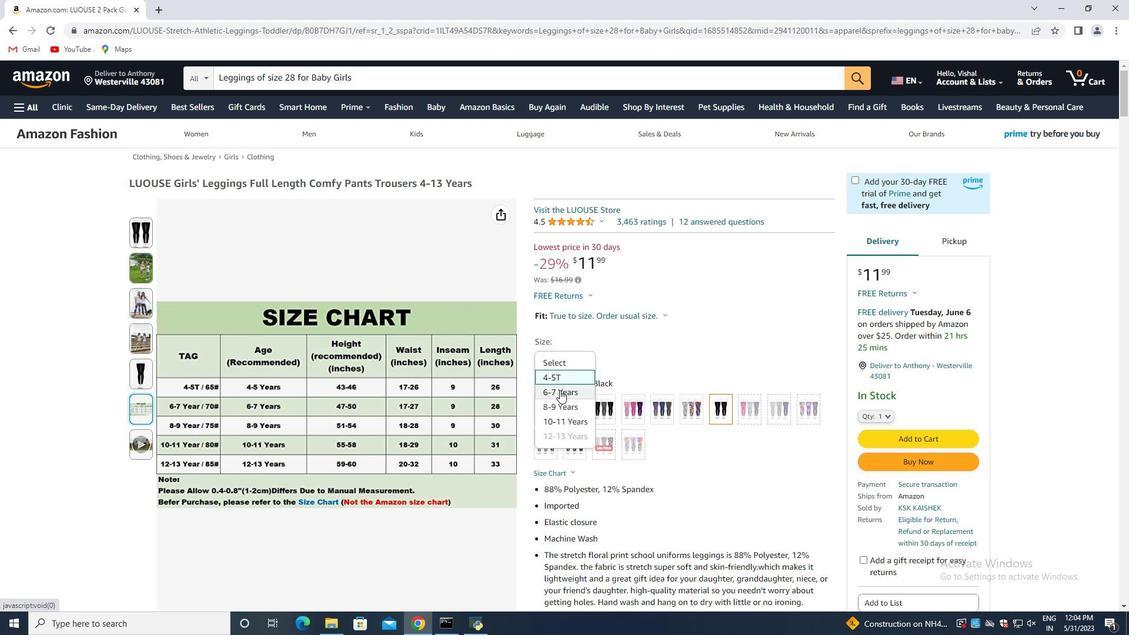 
Action: Mouse moved to (619, 358)
Screenshot: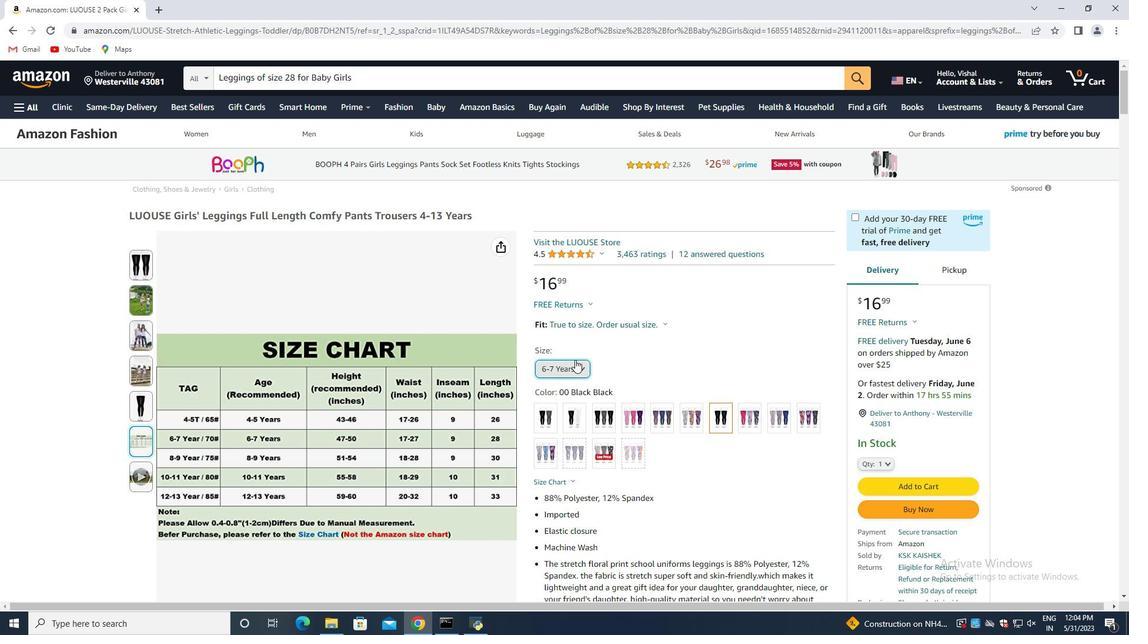 
Action: Mouse scrolled (619, 358) with delta (0, 0)
Screenshot: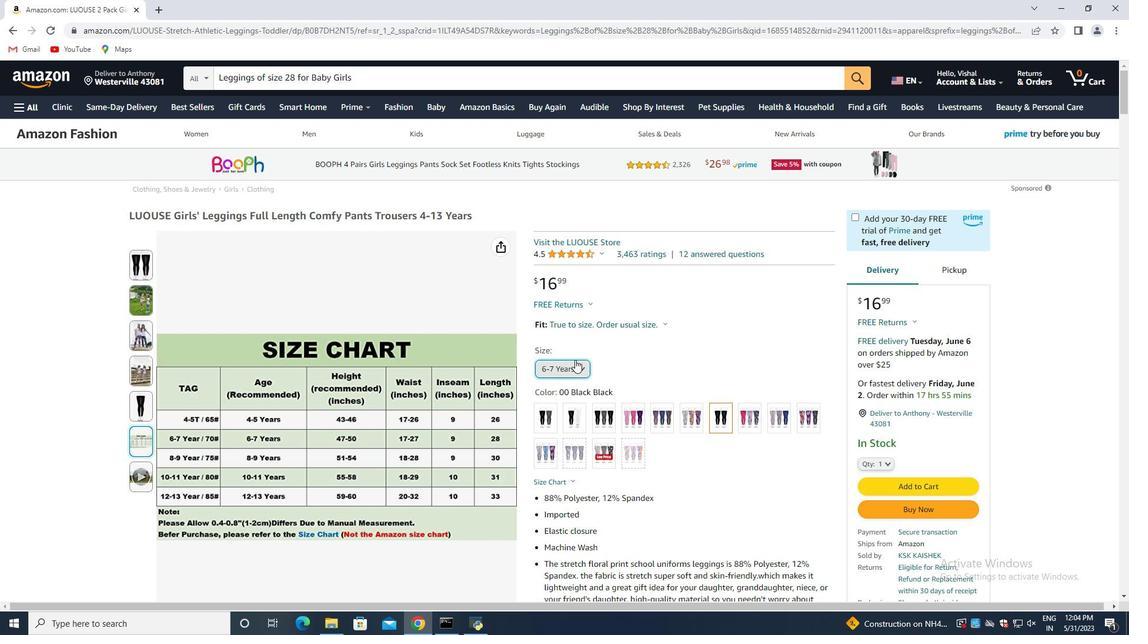 
Action: Mouse moved to (624, 368)
Screenshot: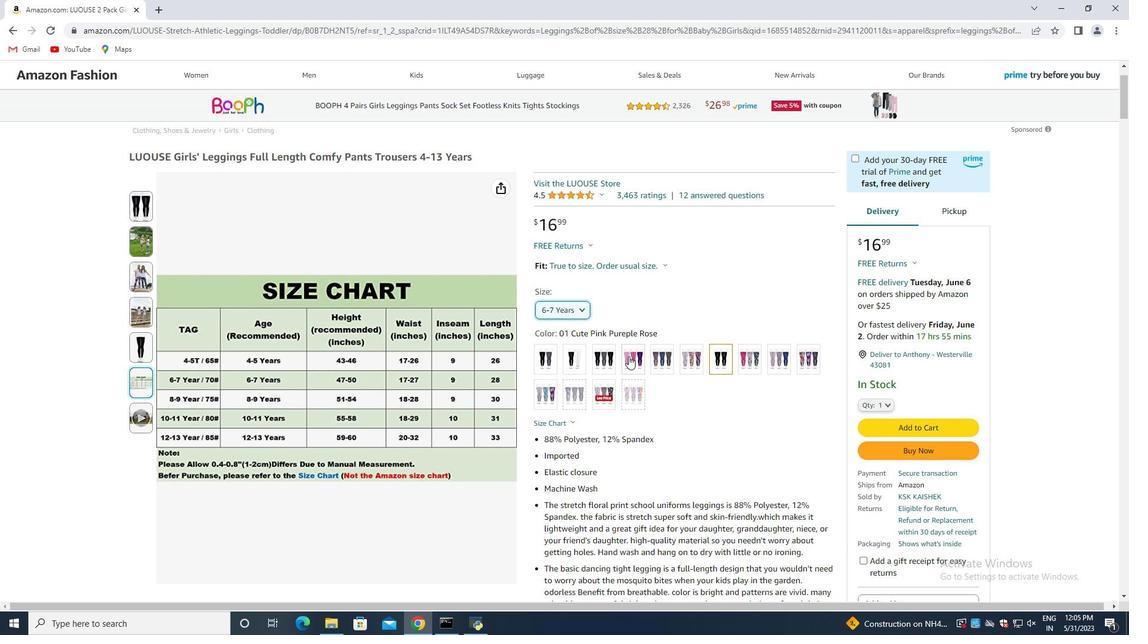 
Action: Mouse scrolled (624, 367) with delta (0, 0)
Screenshot: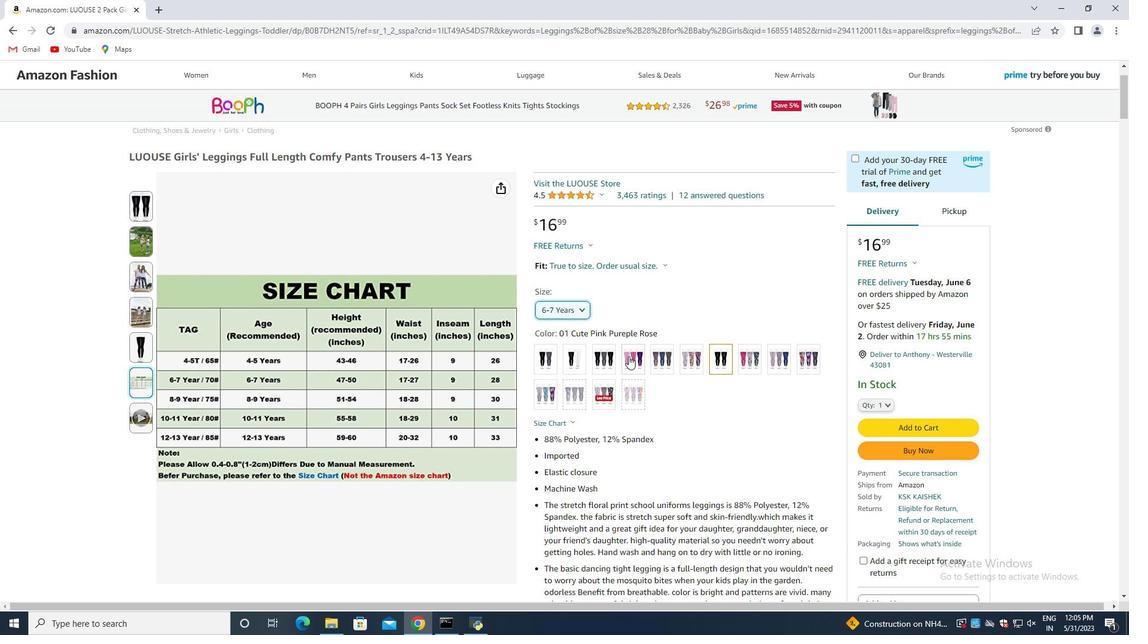 
Action: Mouse moved to (696, 298)
Screenshot: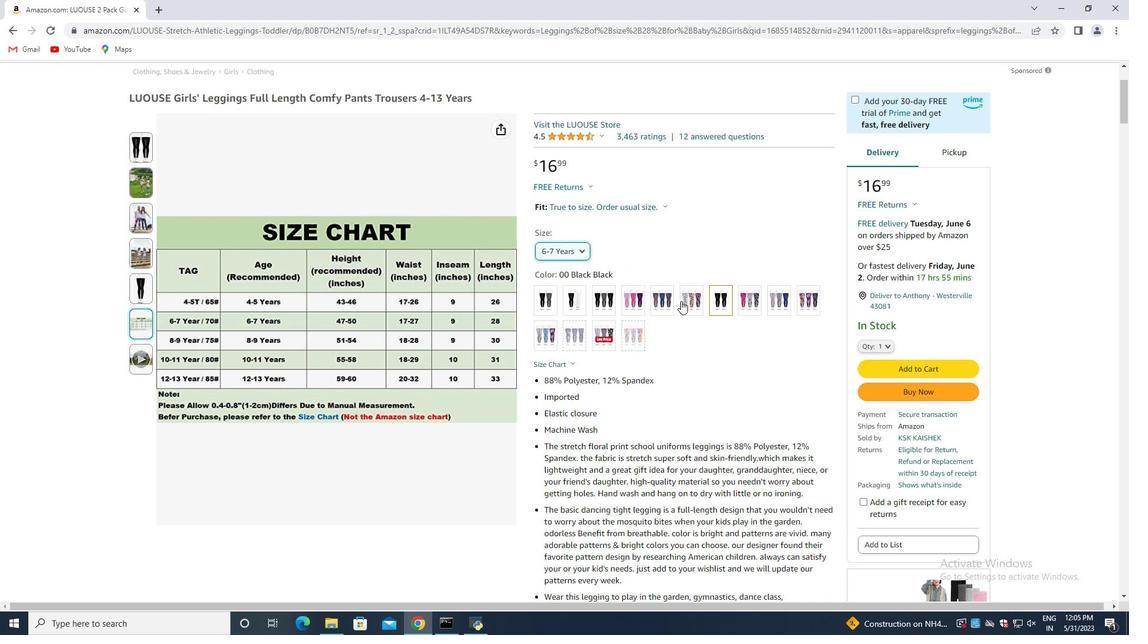 
Action: Mouse pressed left at (696, 298)
Screenshot: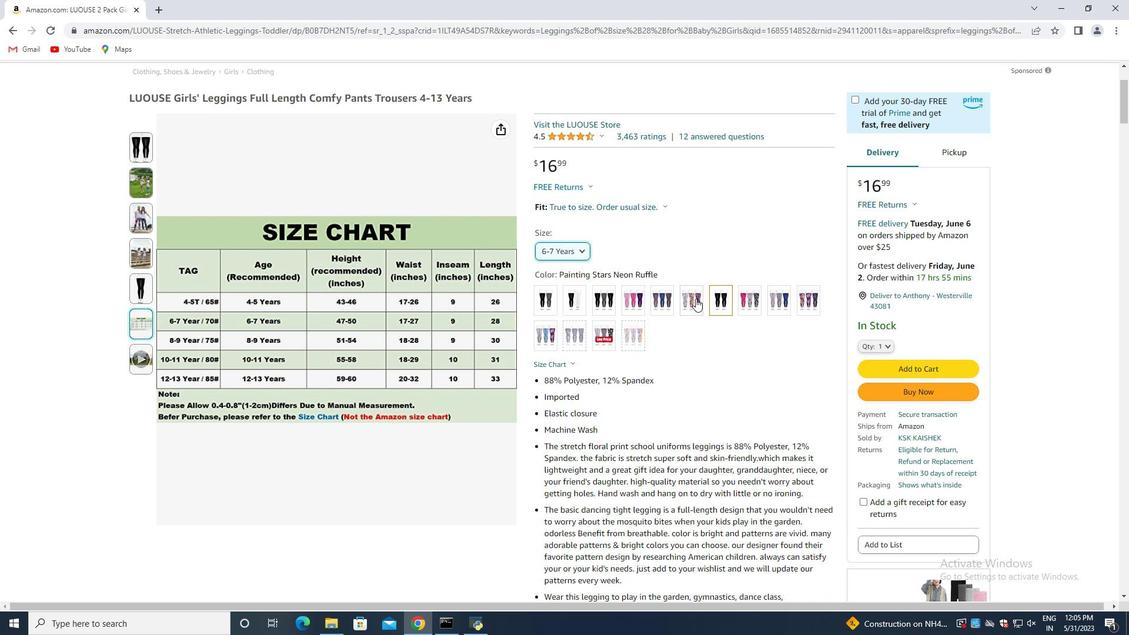 
Action: Mouse moved to (643, 337)
Screenshot: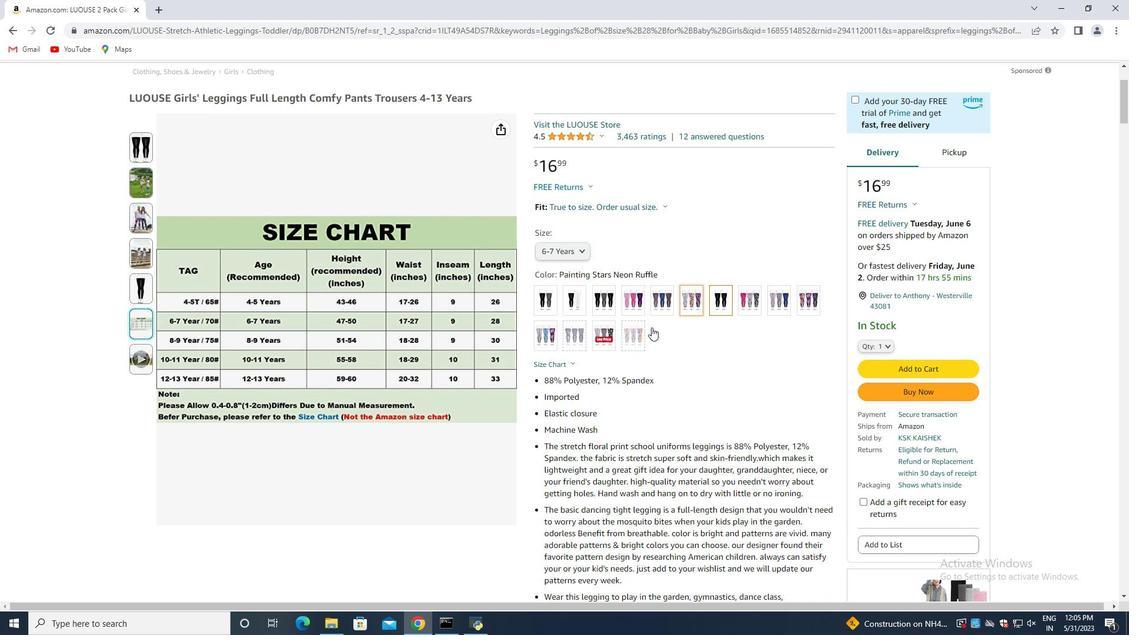 
Action: Mouse scrolled (643, 337) with delta (0, 0)
Screenshot: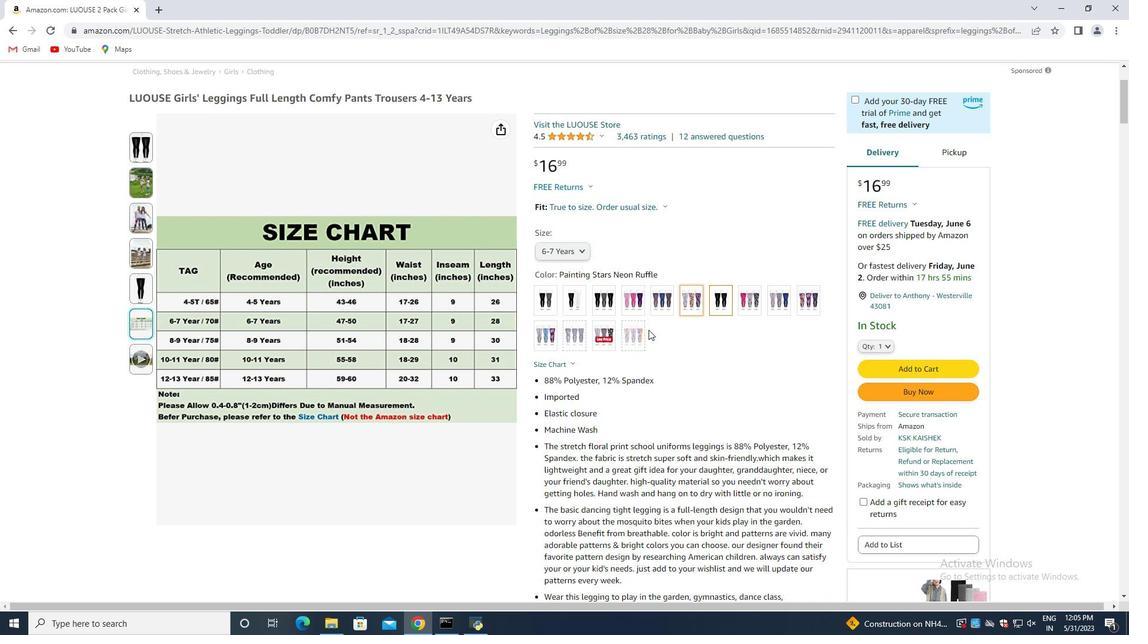 
Action: Mouse scrolled (643, 337) with delta (0, 0)
Screenshot: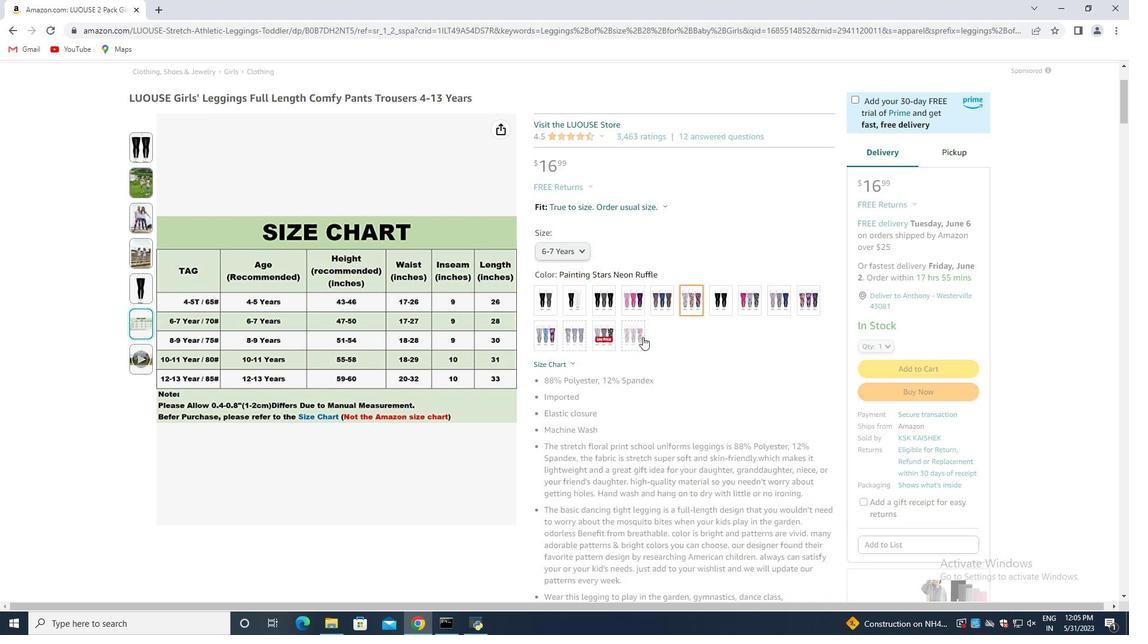 
Action: Mouse scrolled (643, 337) with delta (0, 0)
Screenshot: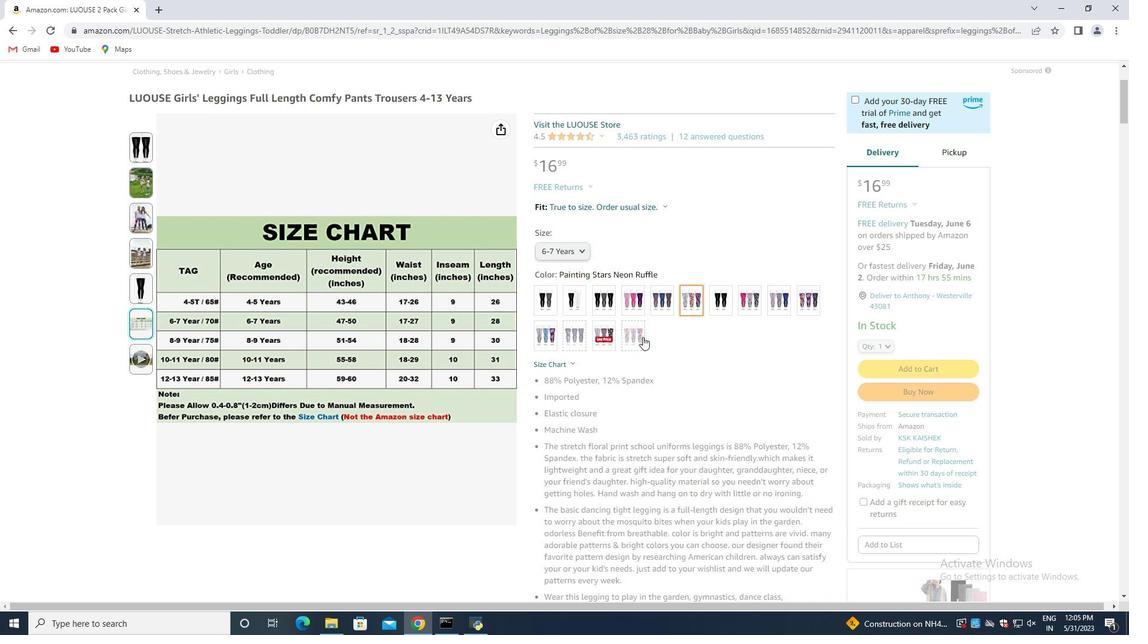 
Action: Mouse moved to (134, 256)
Screenshot: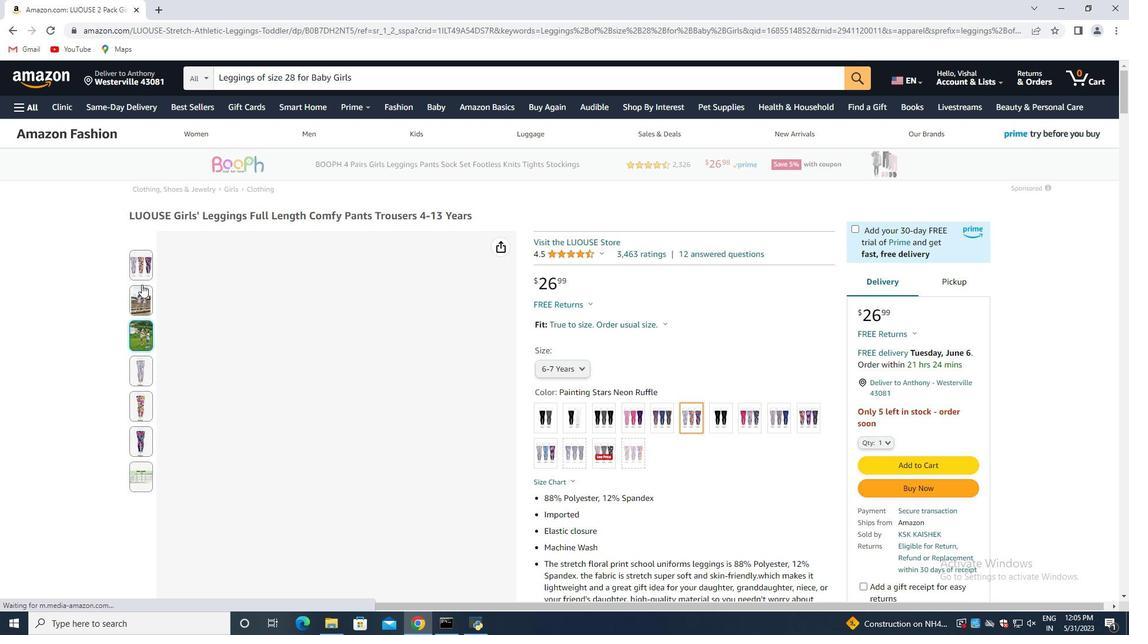 
Action: Mouse pressed left at (134, 256)
Screenshot: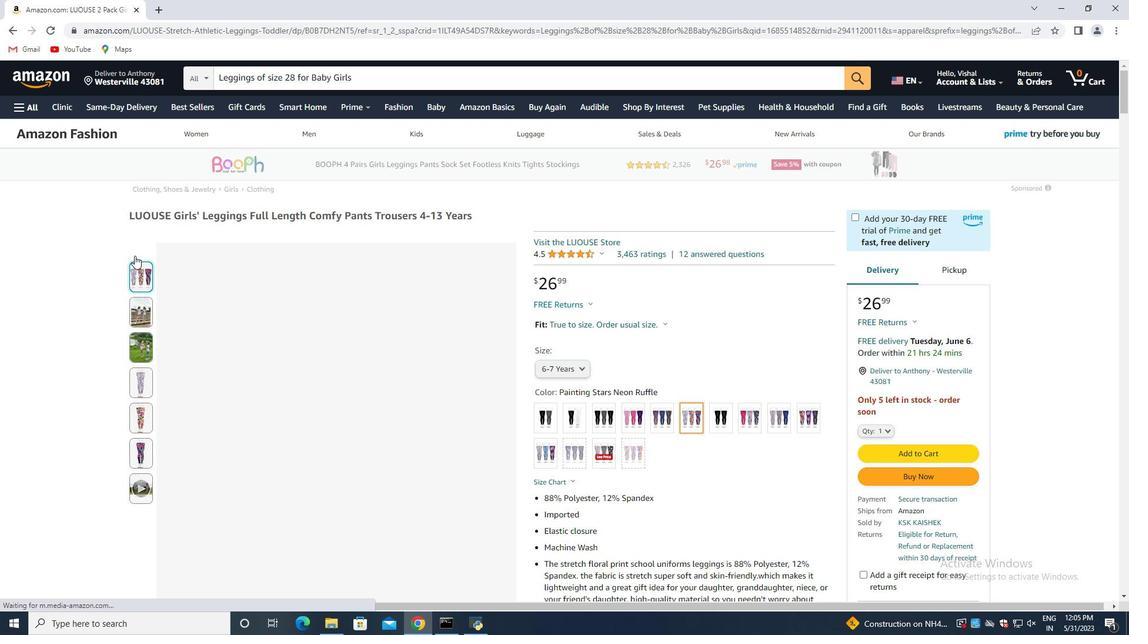 
Action: Mouse moved to (603, 411)
Screenshot: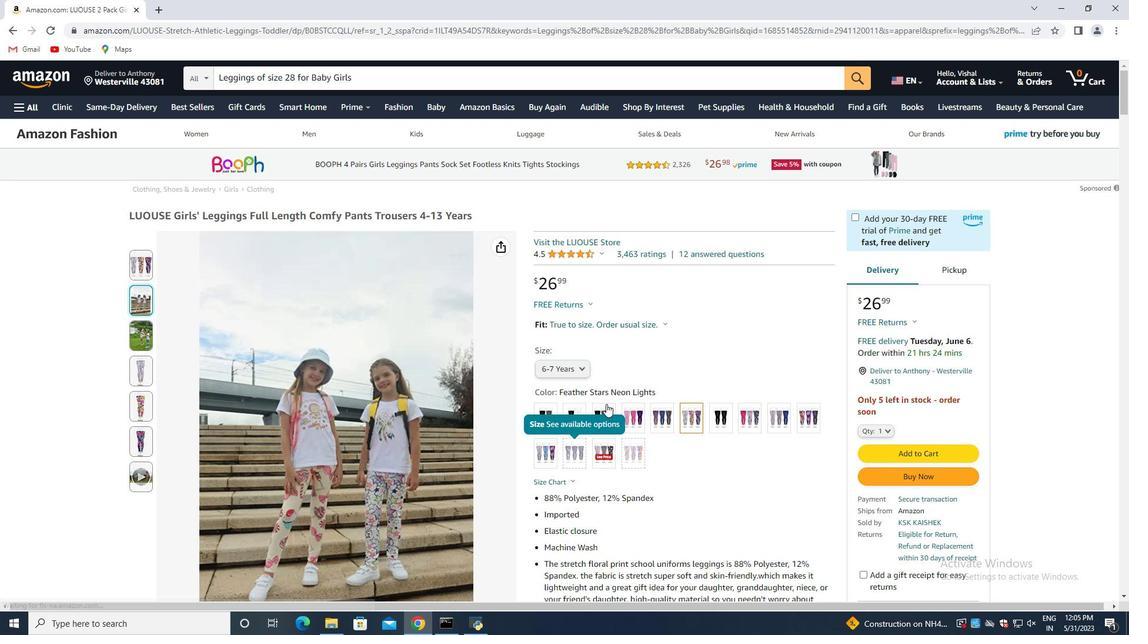 
Action: Mouse pressed left at (603, 411)
Screenshot: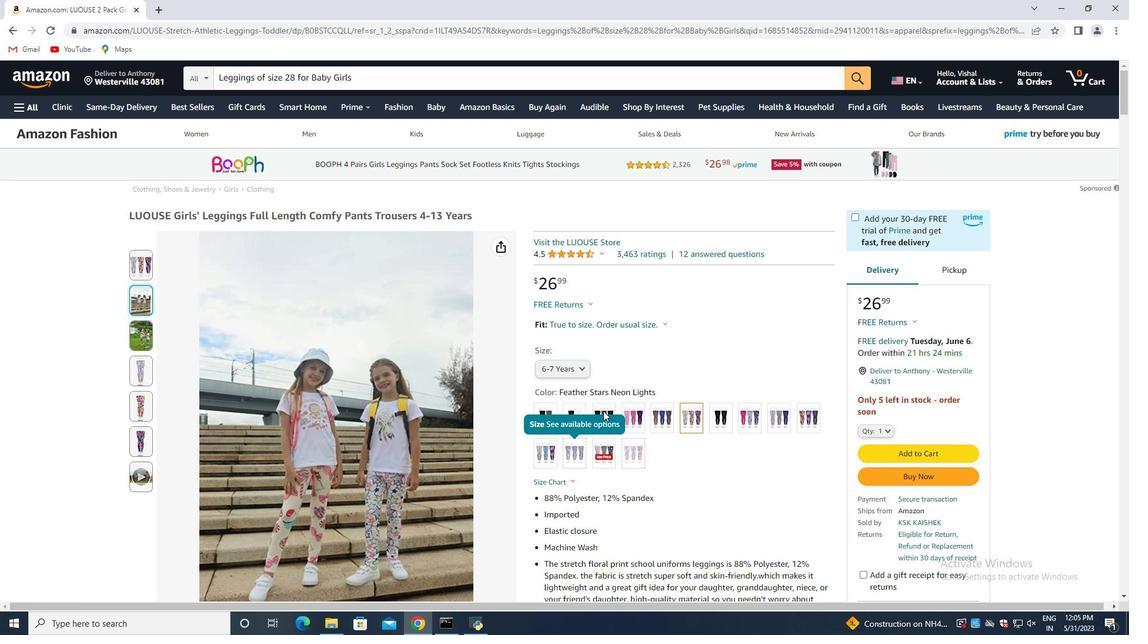 
Action: Mouse moved to (598, 419)
Screenshot: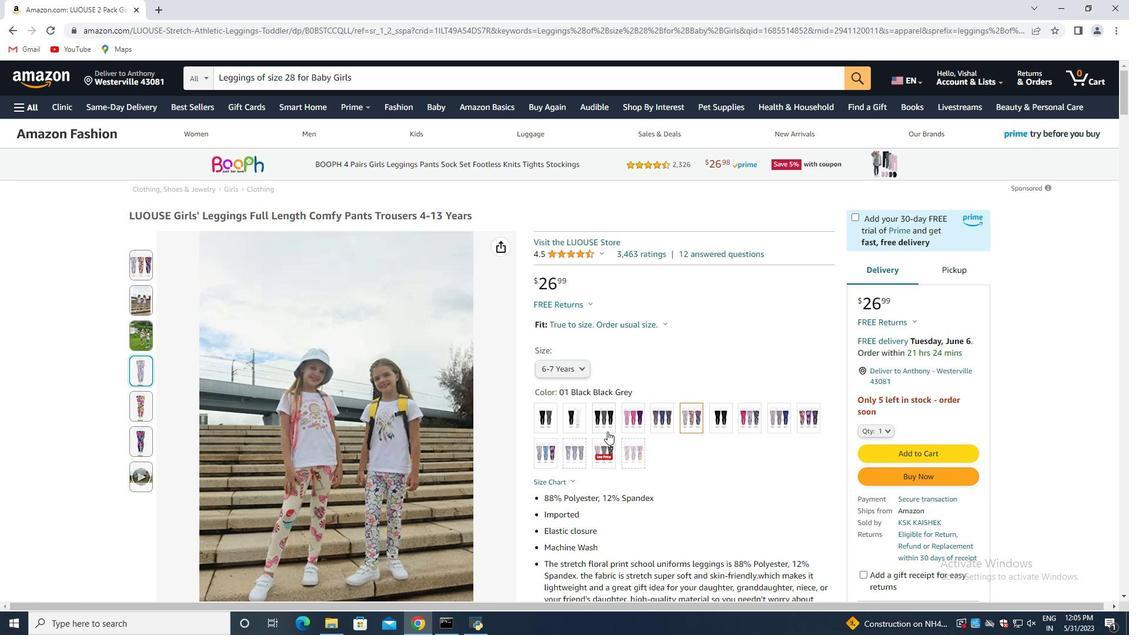 
Action: Mouse pressed left at (598, 419)
Screenshot: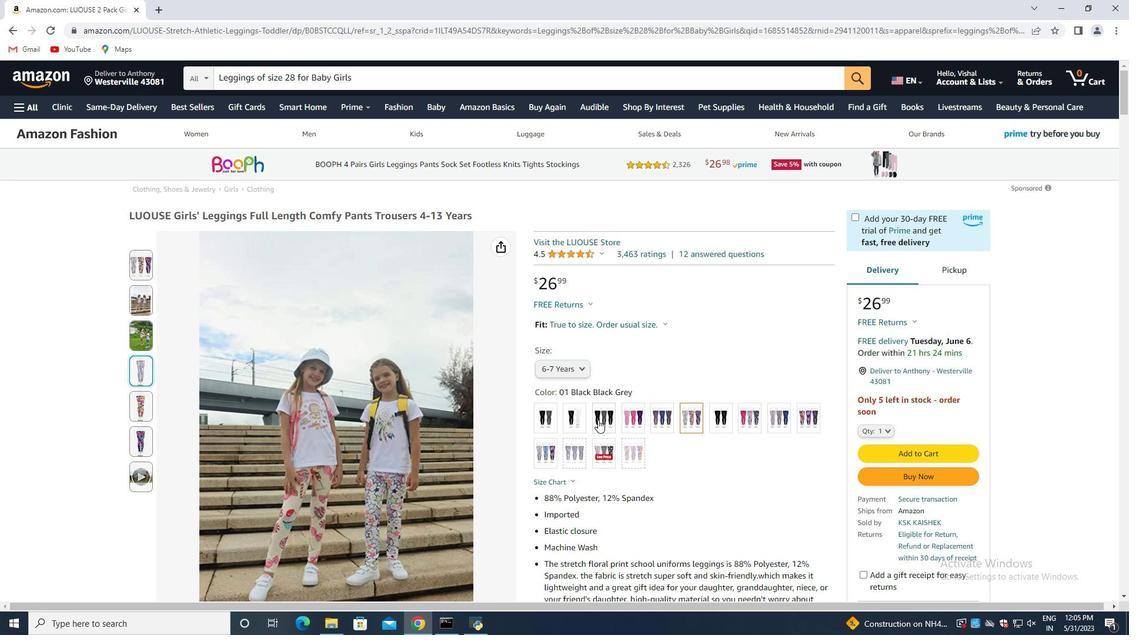 
Action: Mouse moved to (133, 266)
Screenshot: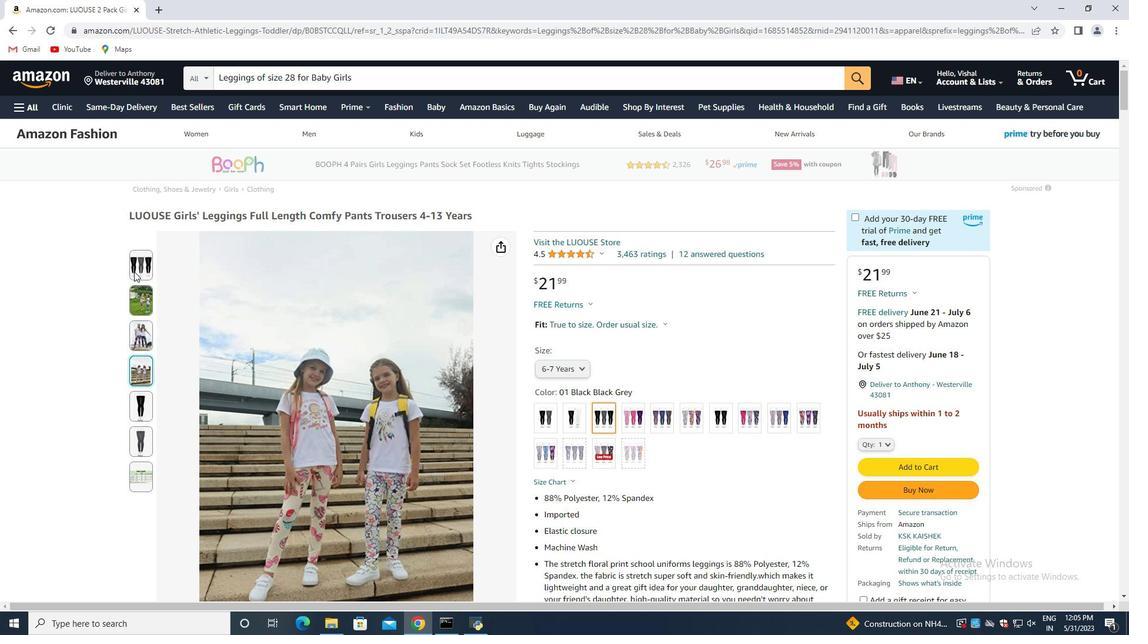 
Action: Mouse pressed left at (133, 266)
Screenshot: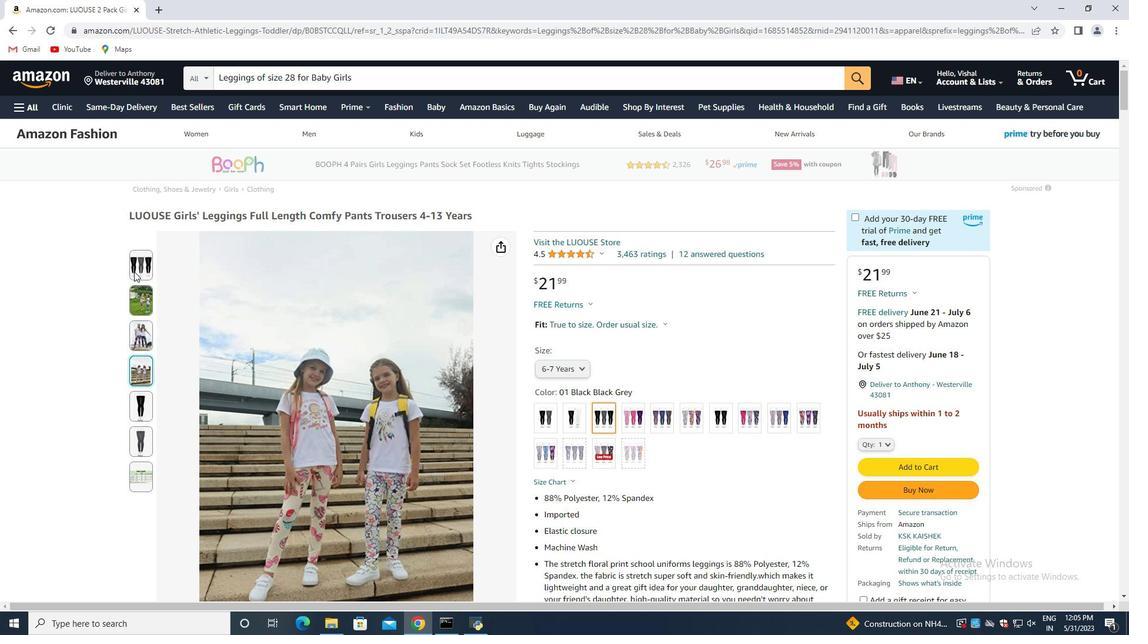 
Action: Mouse moved to (542, 418)
Screenshot: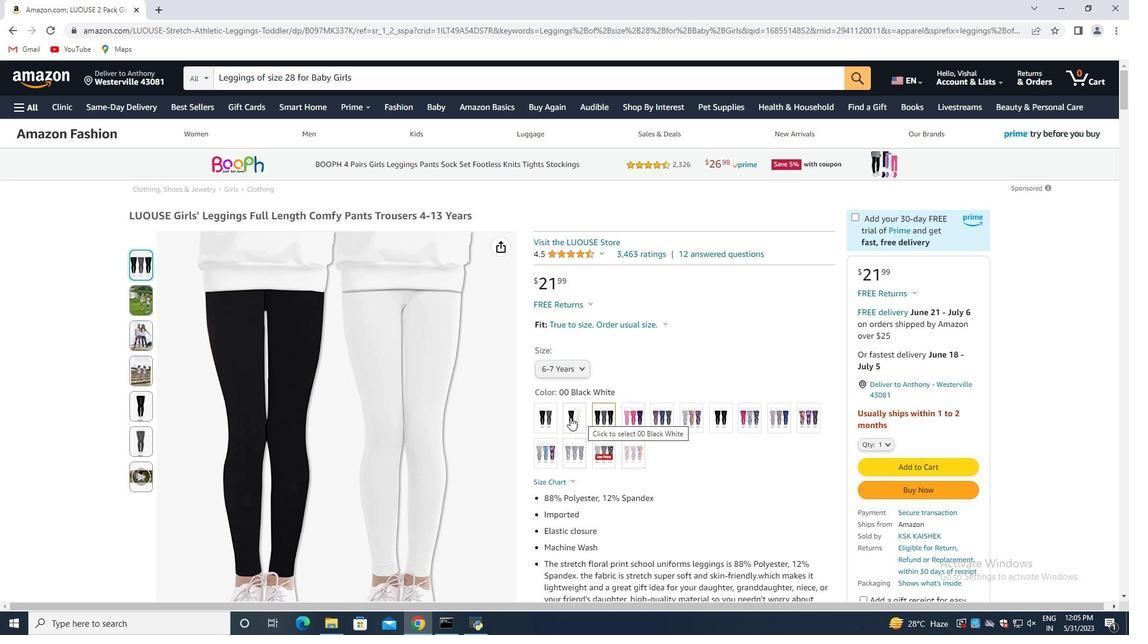 
Action: Mouse pressed left at (542, 418)
Screenshot: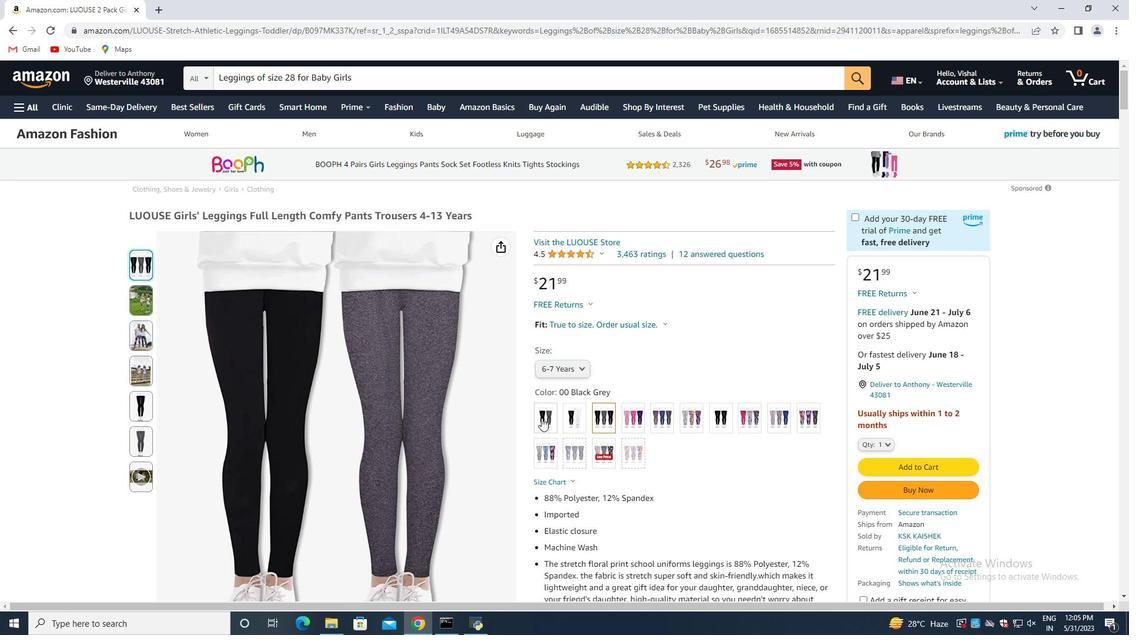 
Action: Mouse moved to (410, 418)
Screenshot: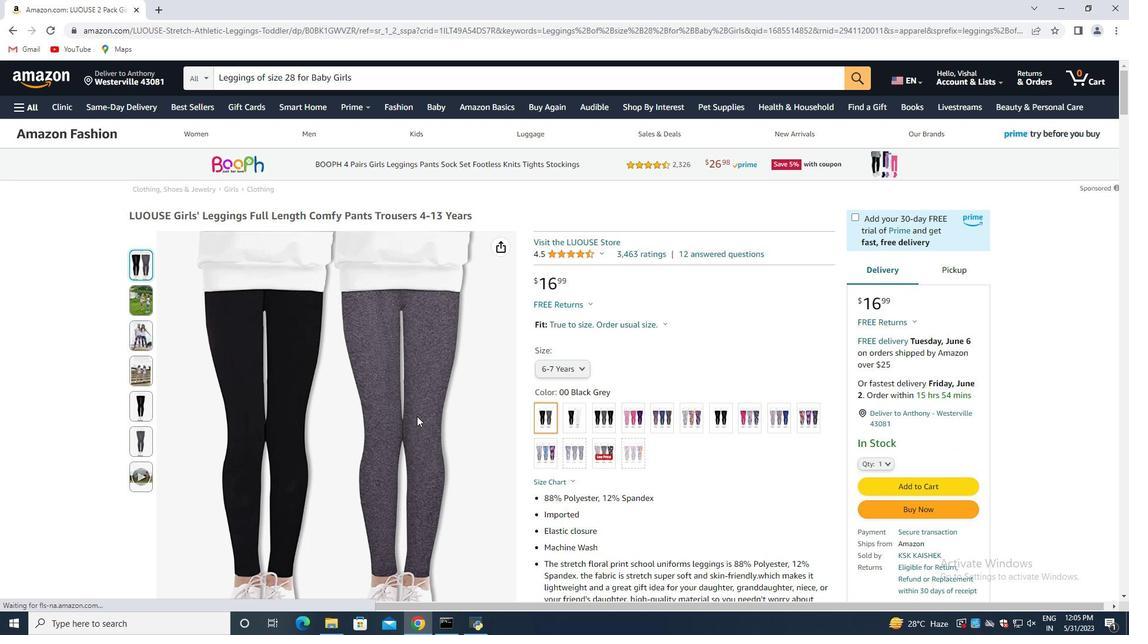 
Action: Mouse scrolled (410, 417) with delta (0, 0)
Screenshot: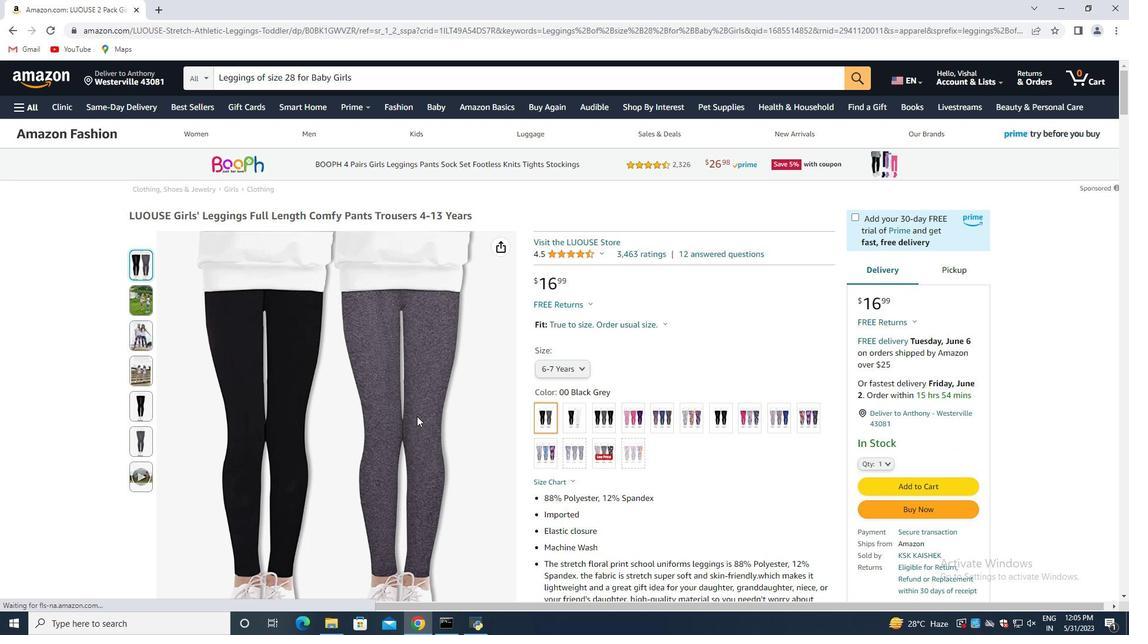 
Action: Mouse moved to (409, 419)
Screenshot: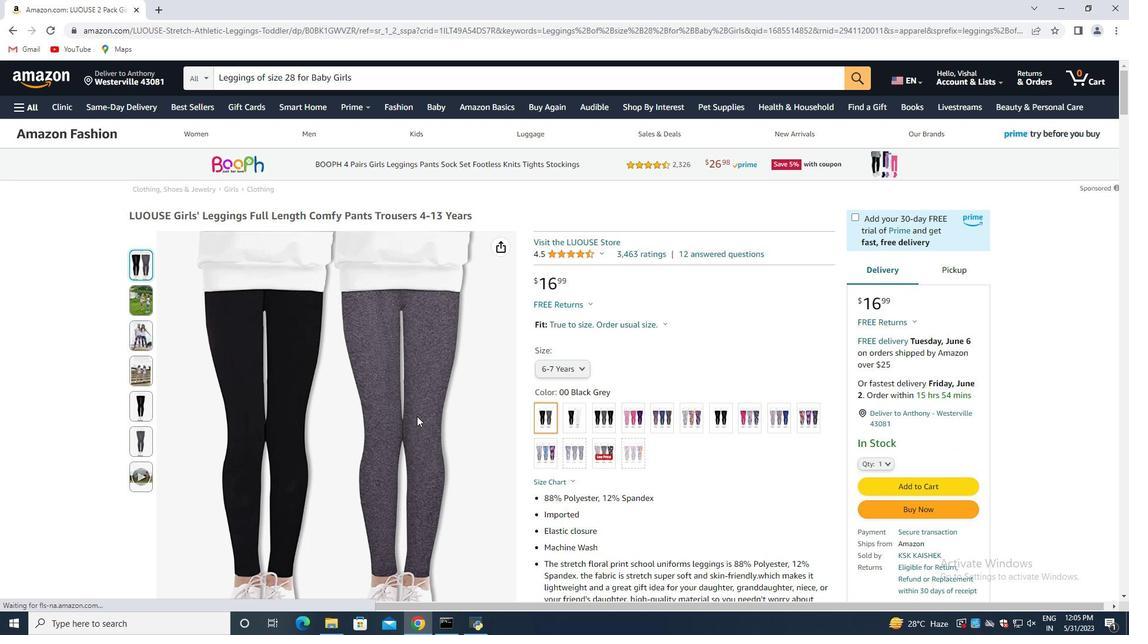 
Action: Mouse scrolled (409, 418) with delta (0, 0)
Screenshot: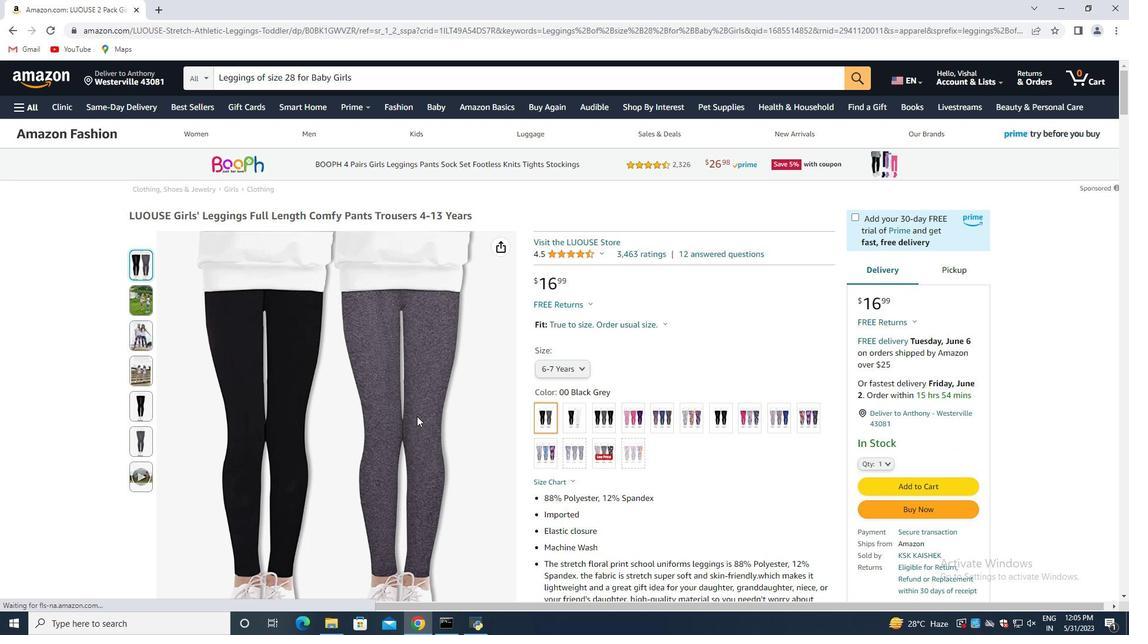 
Action: Mouse moved to (775, 352)
Screenshot: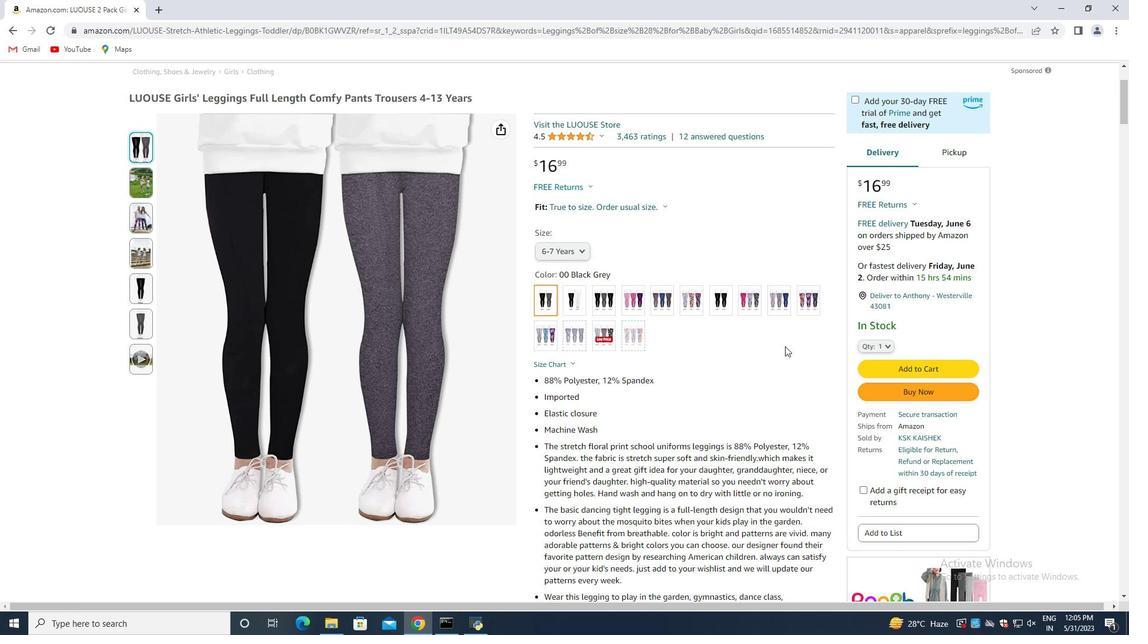 
Action: Mouse scrolled (775, 351) with delta (0, 0)
Screenshot: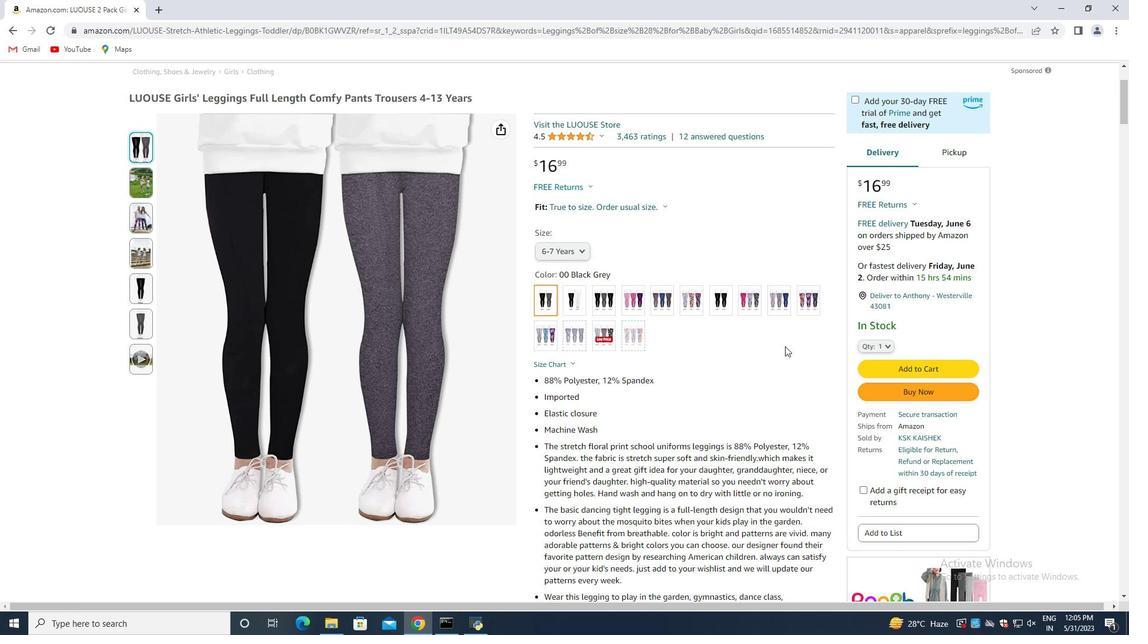 
Action: Mouse moved to (768, 356)
Screenshot: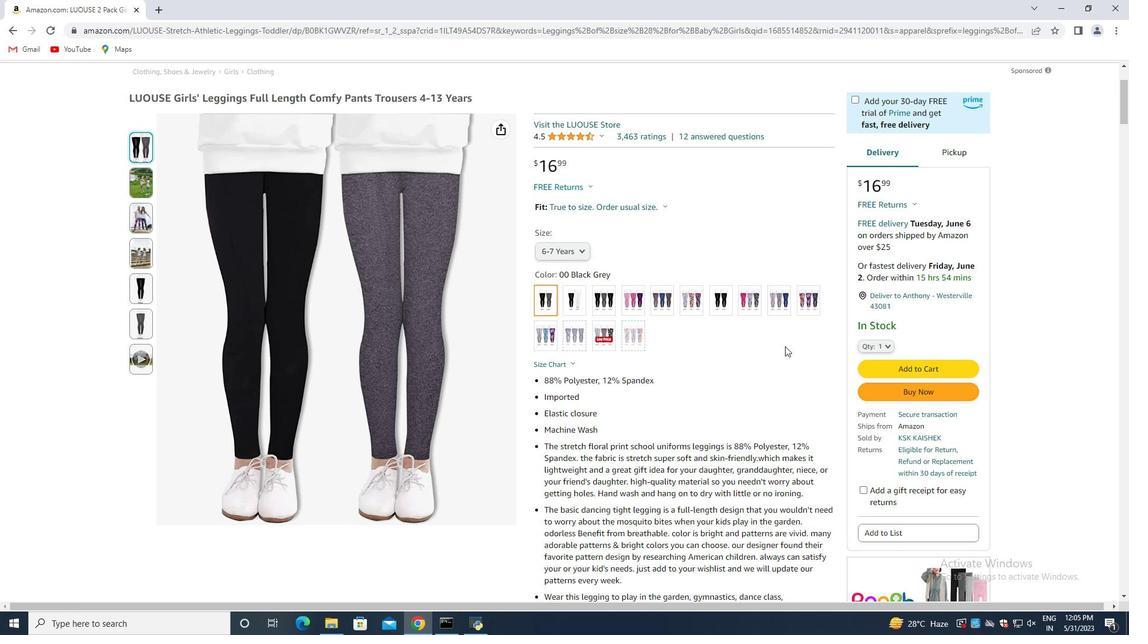 
Action: Mouse scrolled (768, 356) with delta (0, 0)
Screenshot: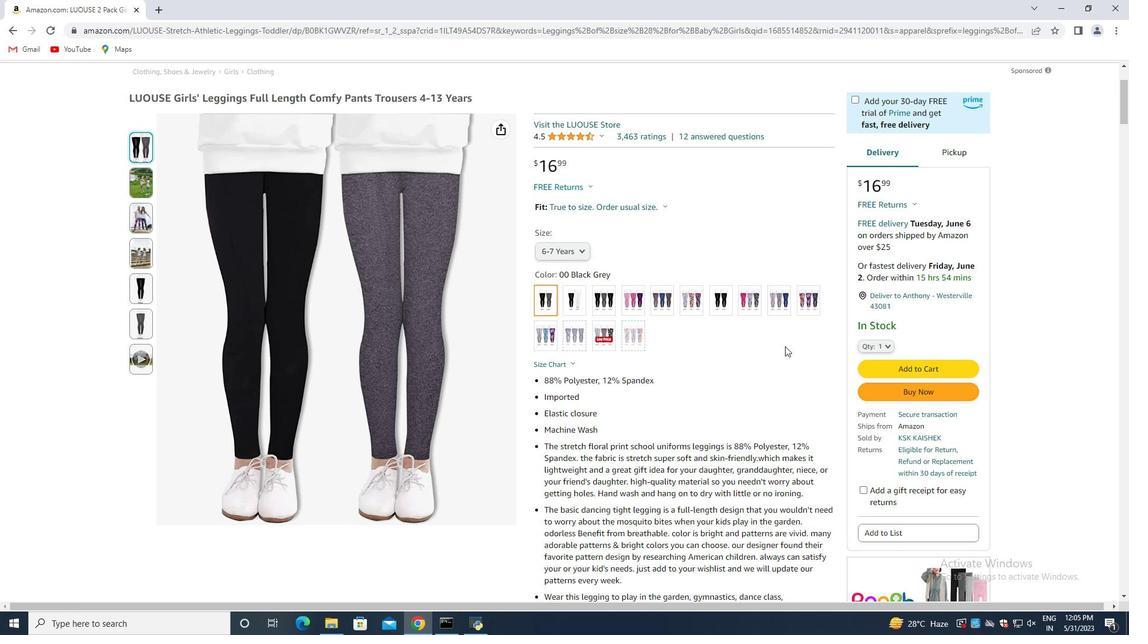 
Action: Mouse moved to (763, 358)
Screenshot: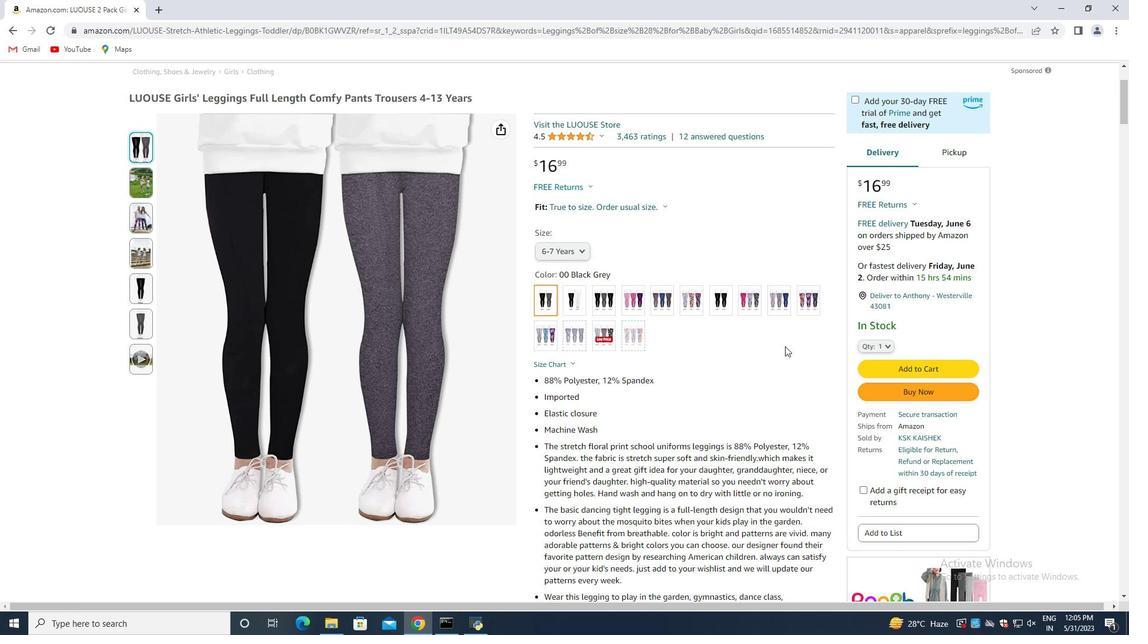 
Action: Mouse scrolled (763, 358) with delta (0, 0)
Screenshot: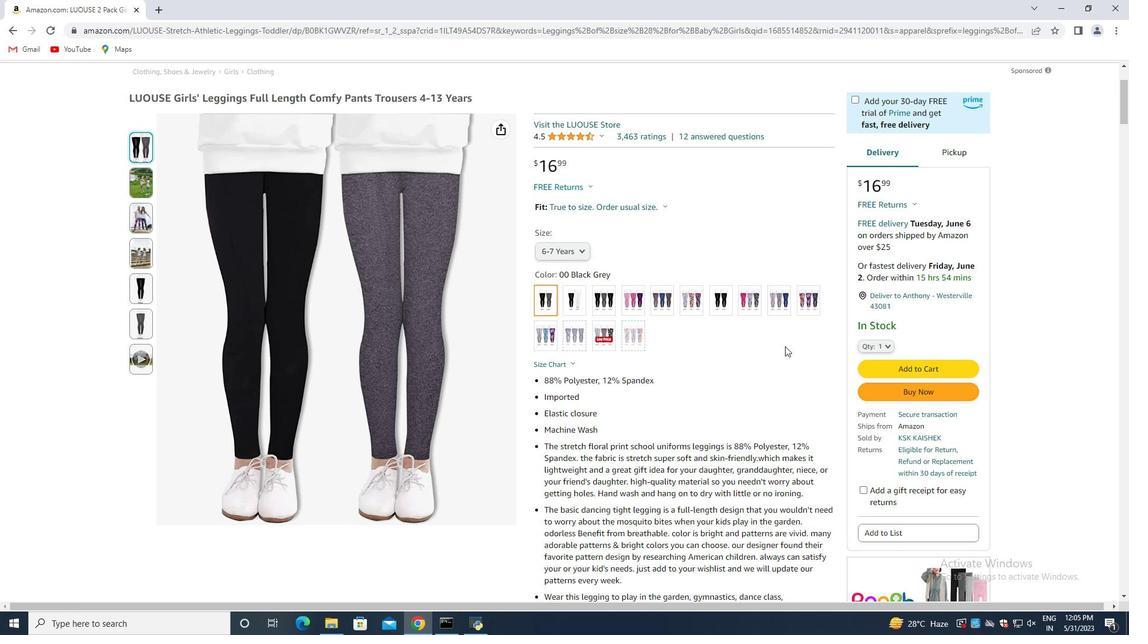 
Action: Mouse moved to (738, 376)
Screenshot: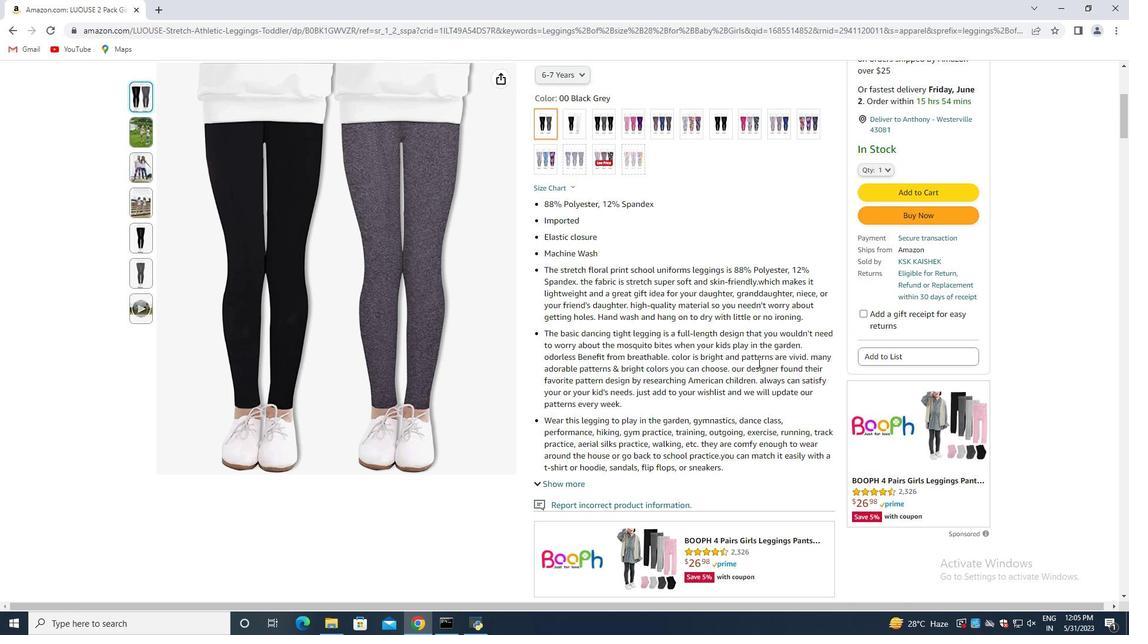 
Action: Mouse scrolled (740, 374) with delta (0, 0)
Screenshot: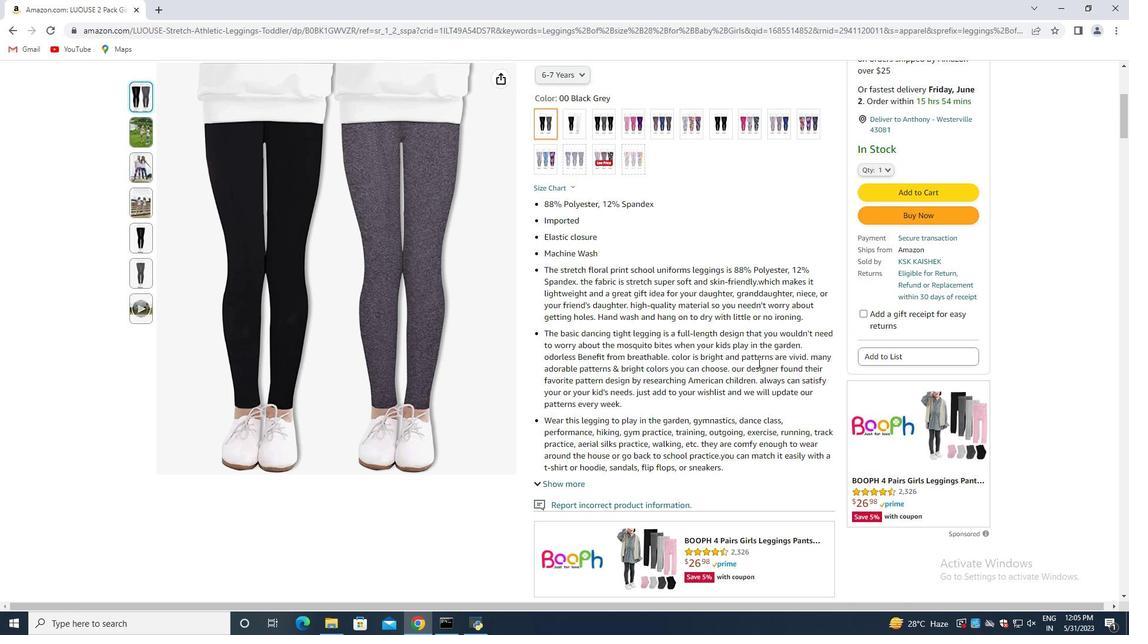 
Action: Mouse moved to (735, 381)
Screenshot: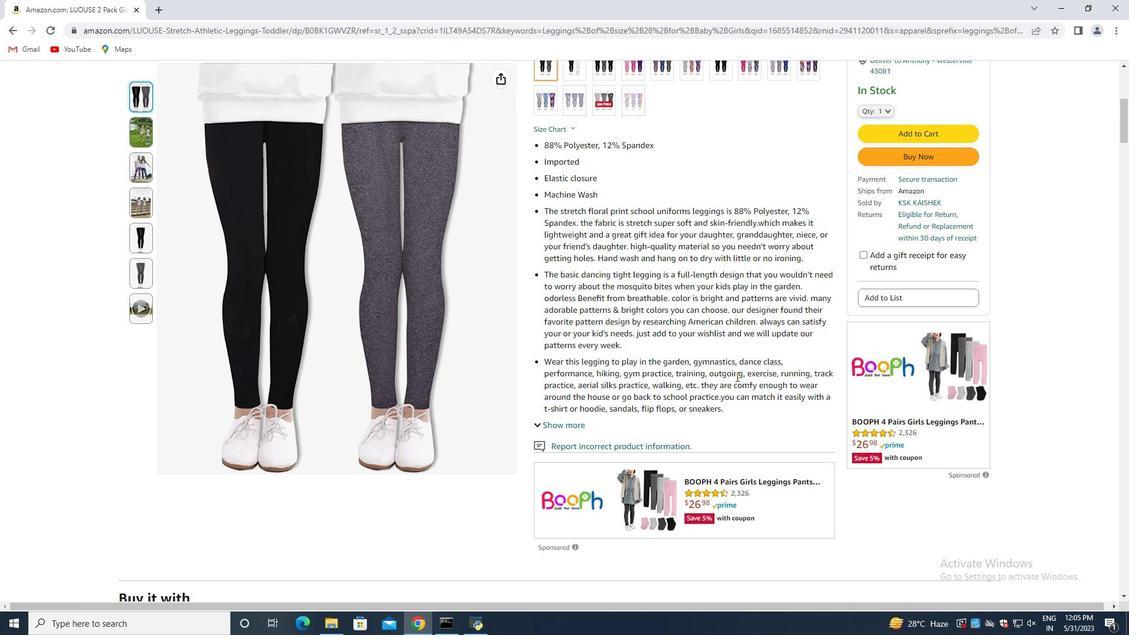 
Action: Mouse scrolled (735, 380) with delta (0, 0)
Screenshot: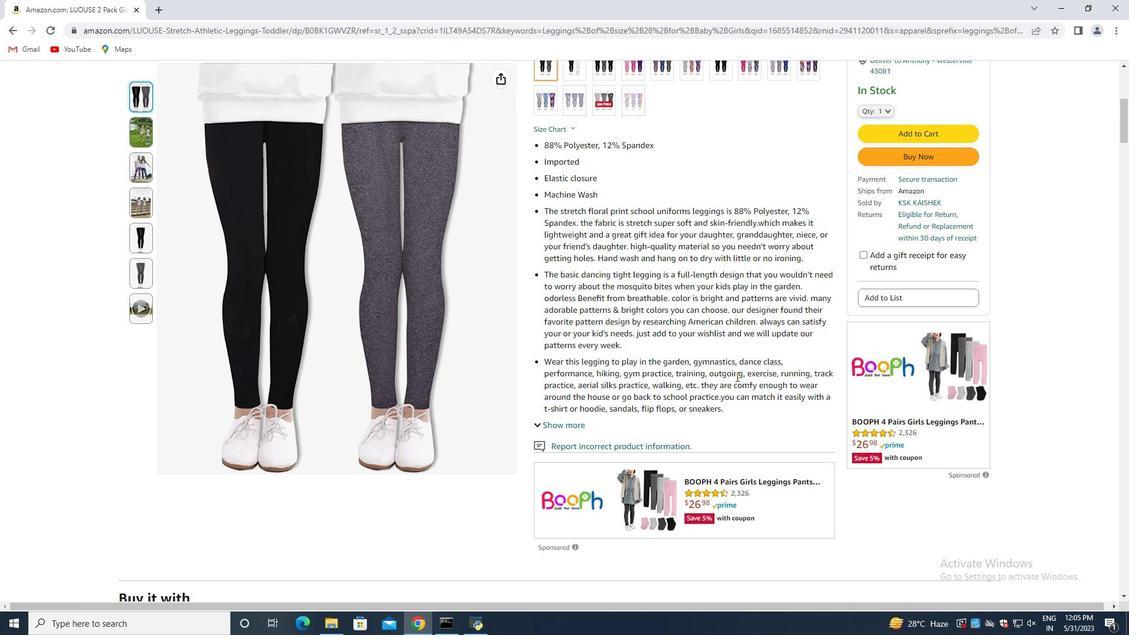 
Action: Mouse moved to (734, 381)
Screenshot: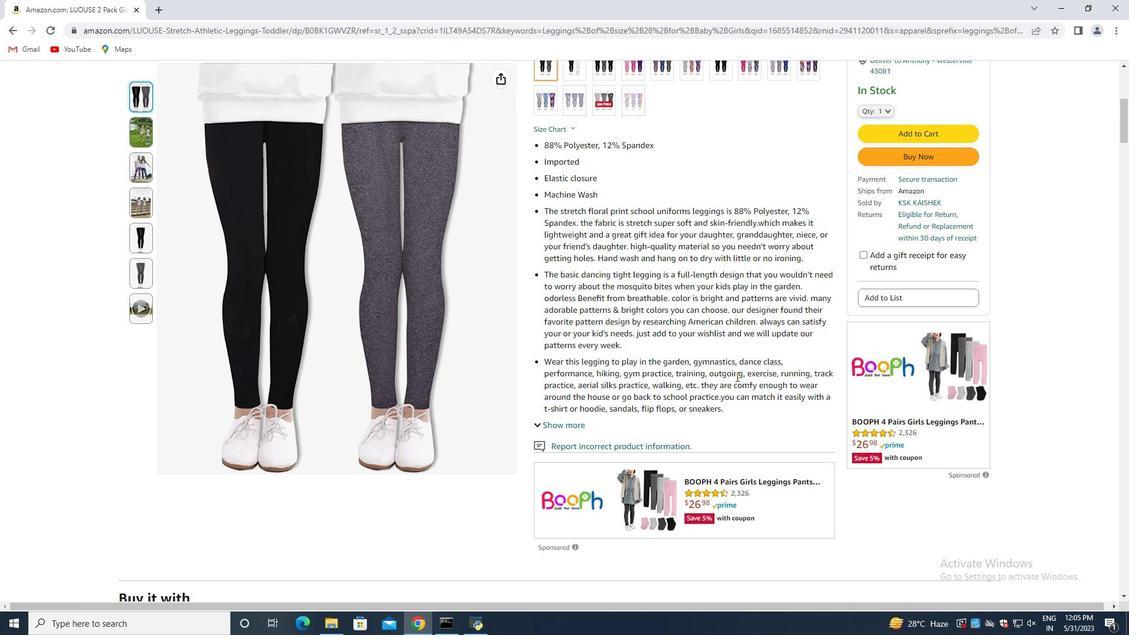 
Action: Mouse scrolled (734, 381) with delta (0, 0)
Screenshot: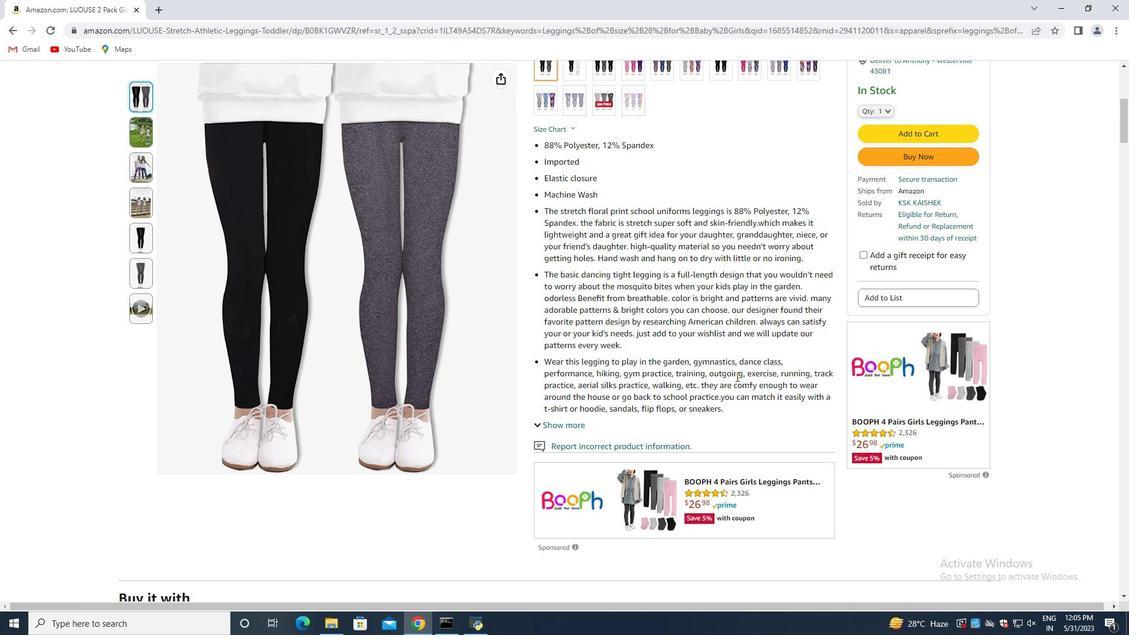 
Action: Mouse moved to (734, 383)
Screenshot: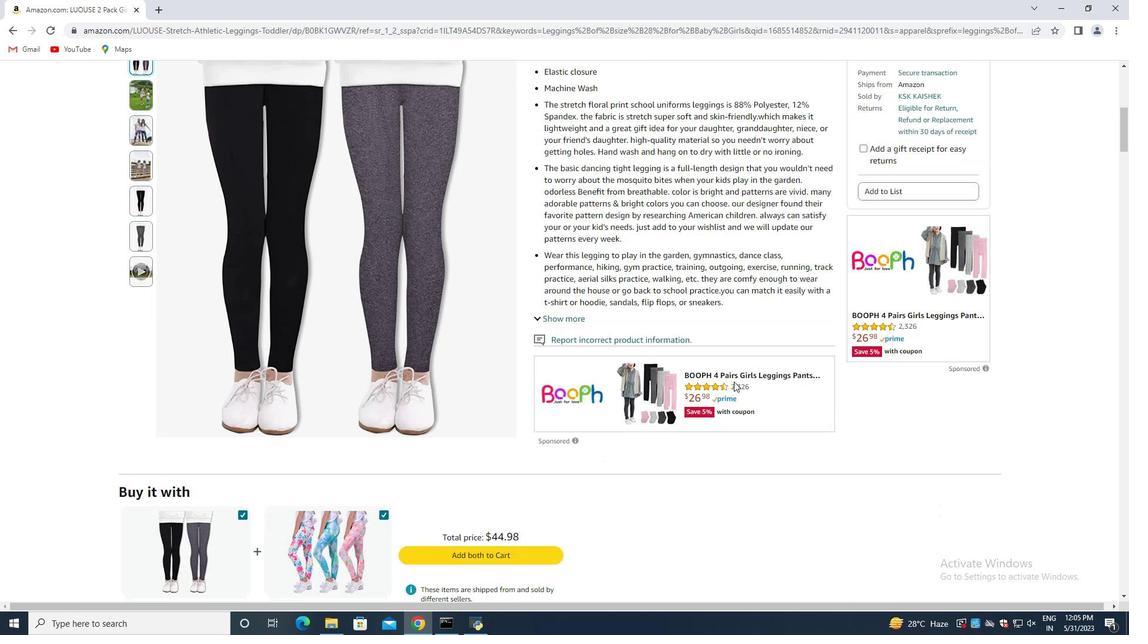 
Action: Mouse scrolled (734, 382) with delta (0, 0)
Screenshot: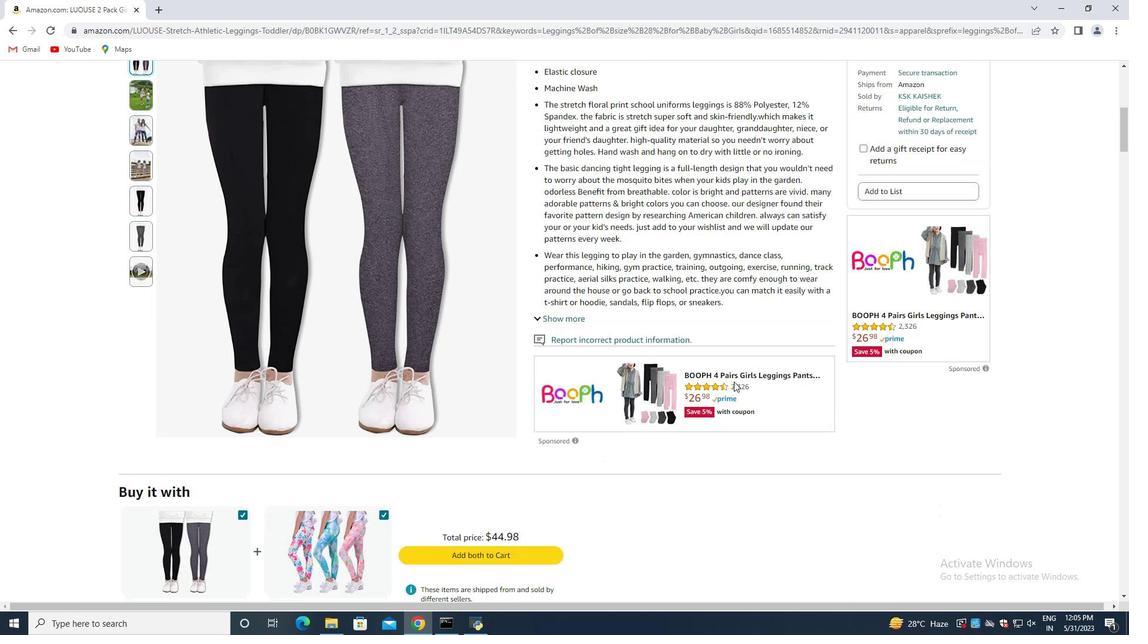 
Action: Mouse moved to (733, 386)
Screenshot: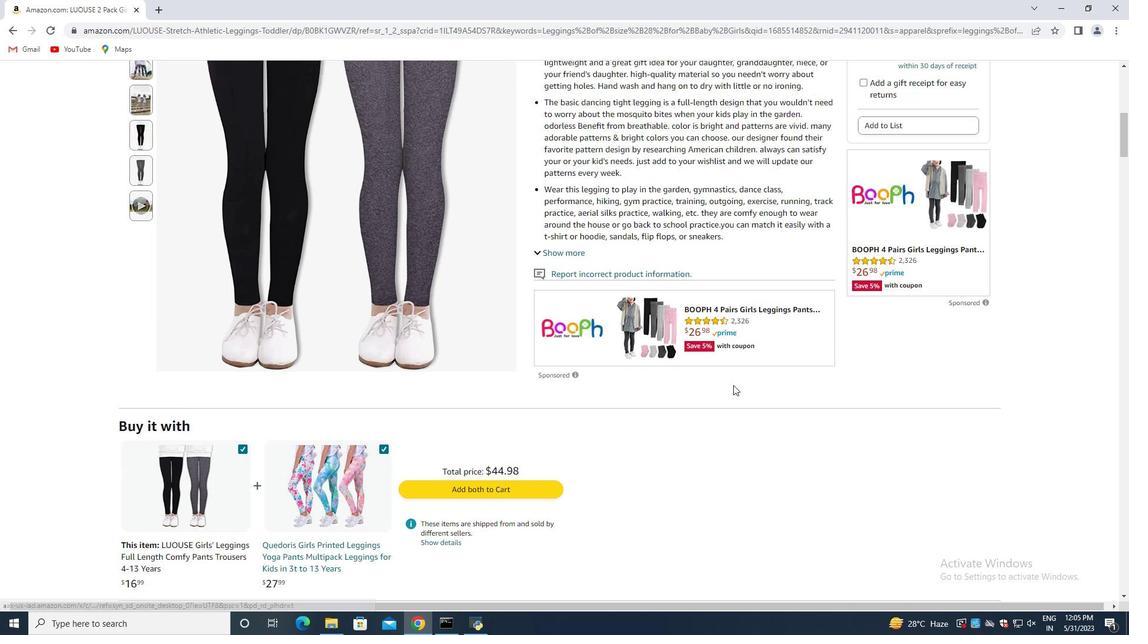 
Action: Mouse scrolled (733, 385) with delta (0, 0)
Screenshot: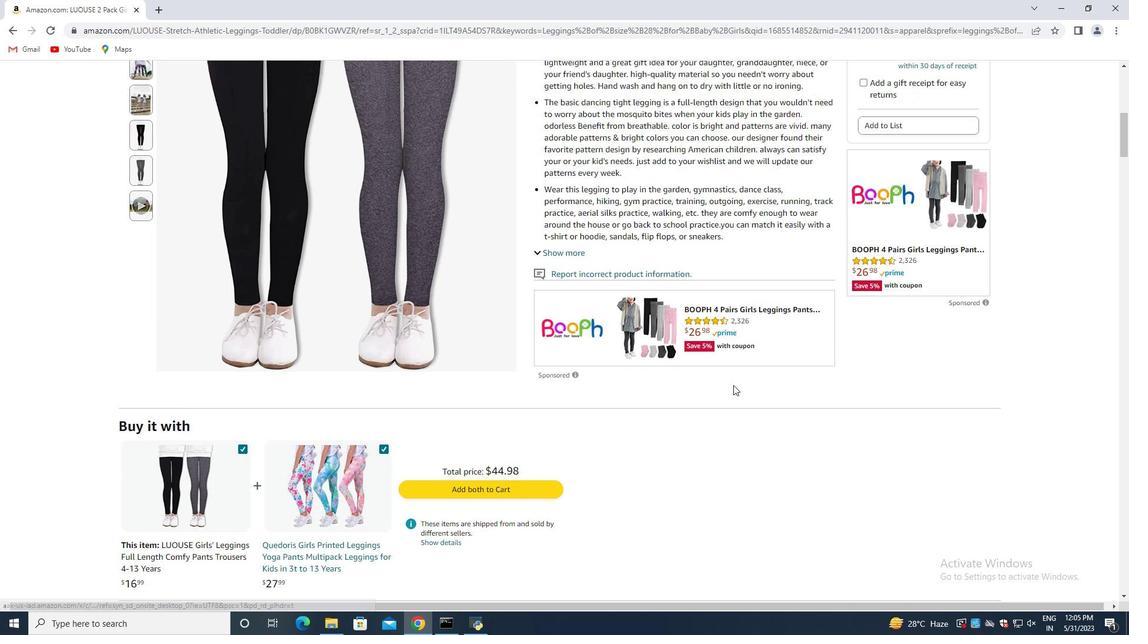 
Action: Mouse moved to (677, 391)
Screenshot: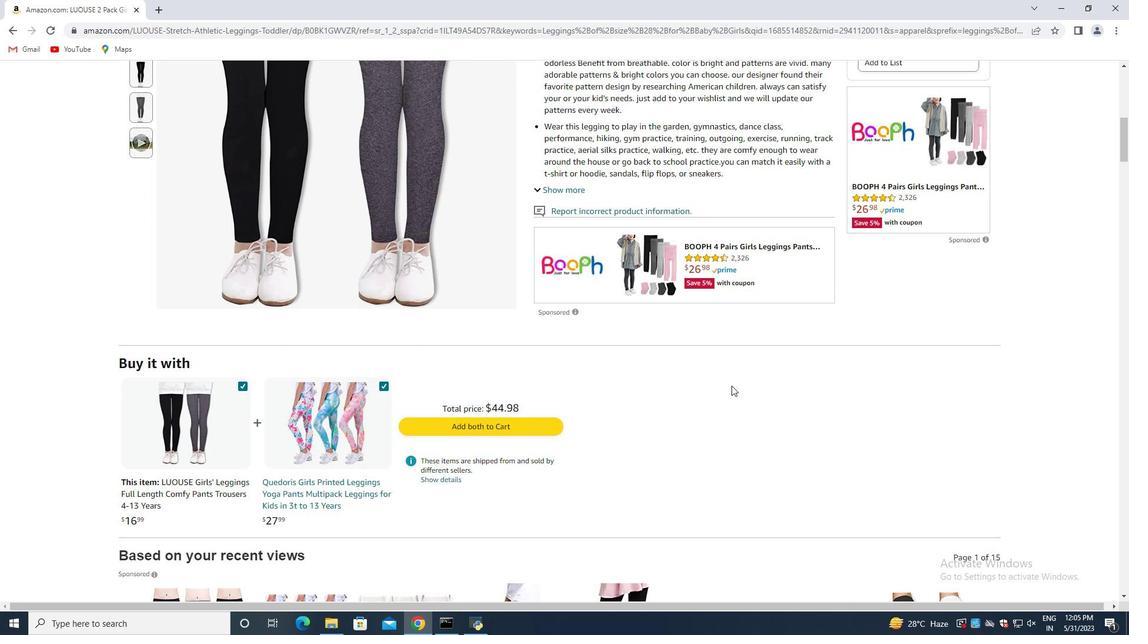 
Action: Mouse scrolled (677, 392) with delta (0, 0)
Screenshot: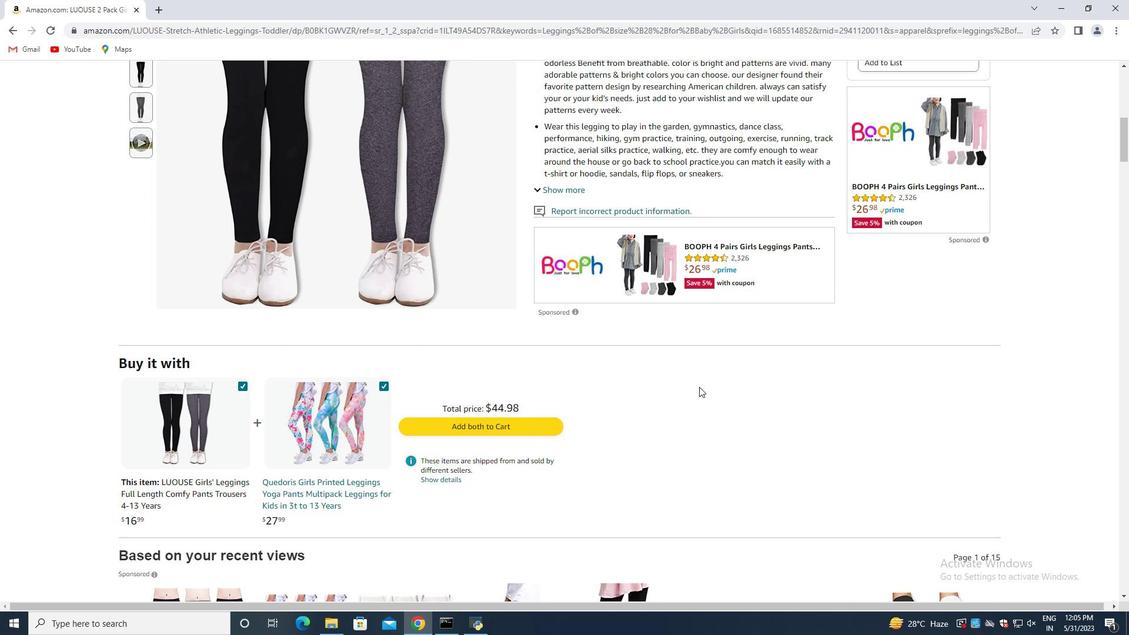 
Action: Mouse scrolled (677, 392) with delta (0, 0)
Screenshot: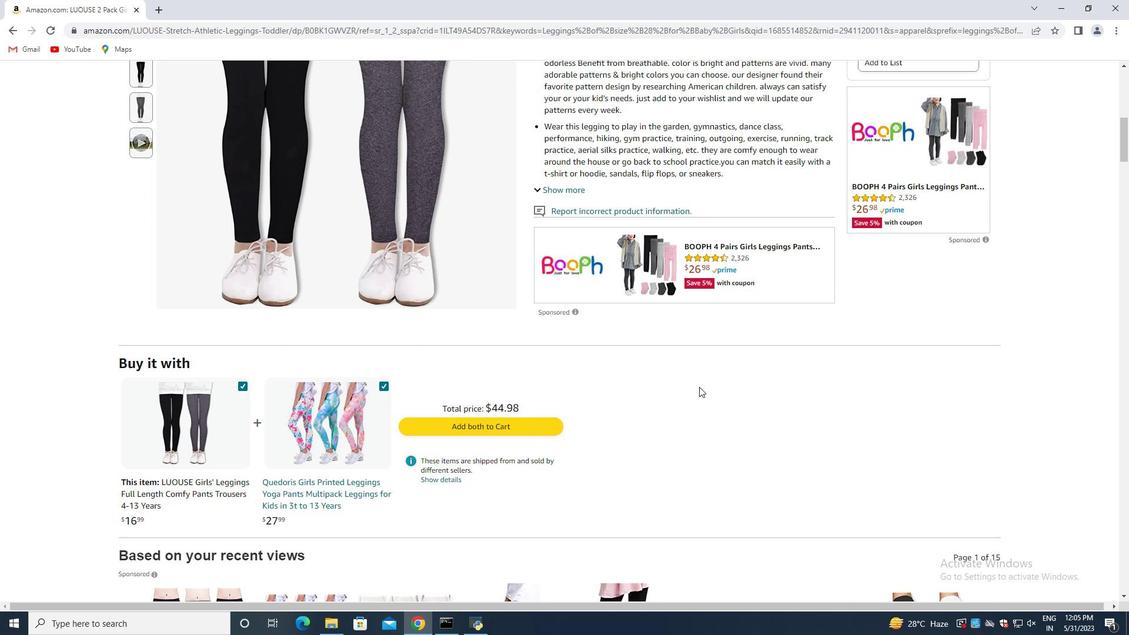 
Action: Mouse scrolled (677, 392) with delta (0, 0)
Screenshot: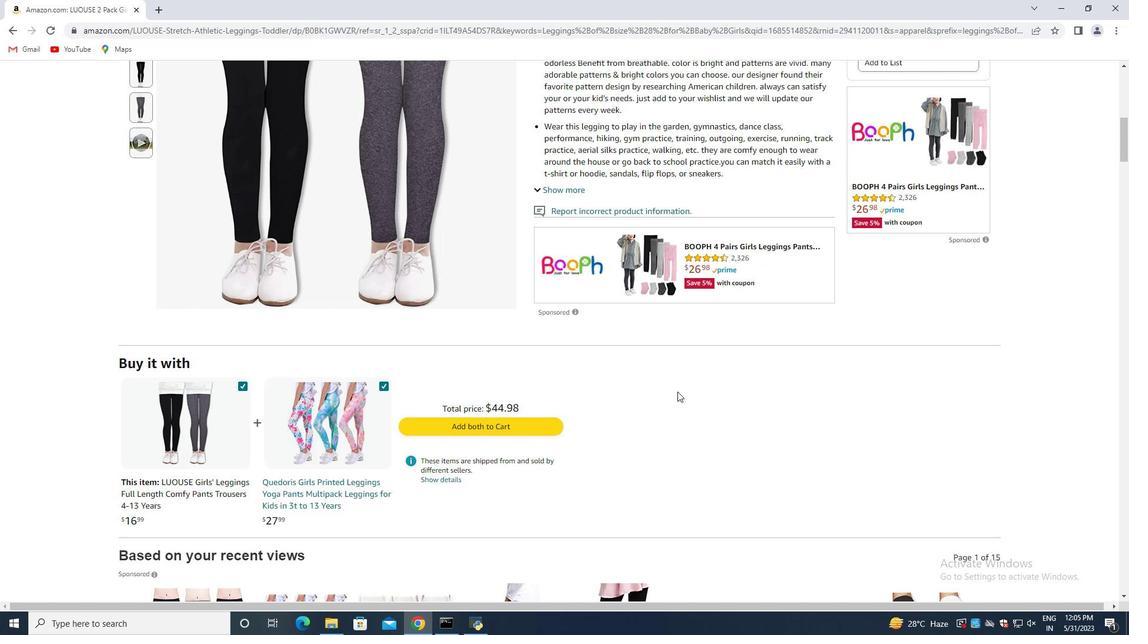 
Action: Mouse scrolled (677, 392) with delta (0, 0)
Screenshot: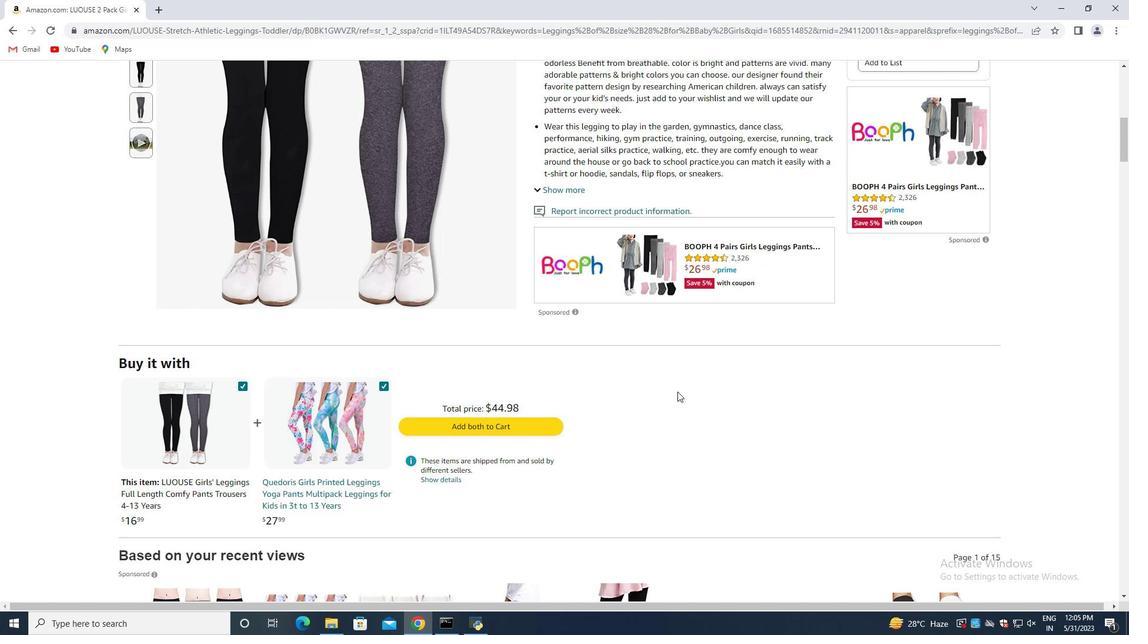 
Action: Mouse scrolled (677, 392) with delta (0, 0)
Screenshot: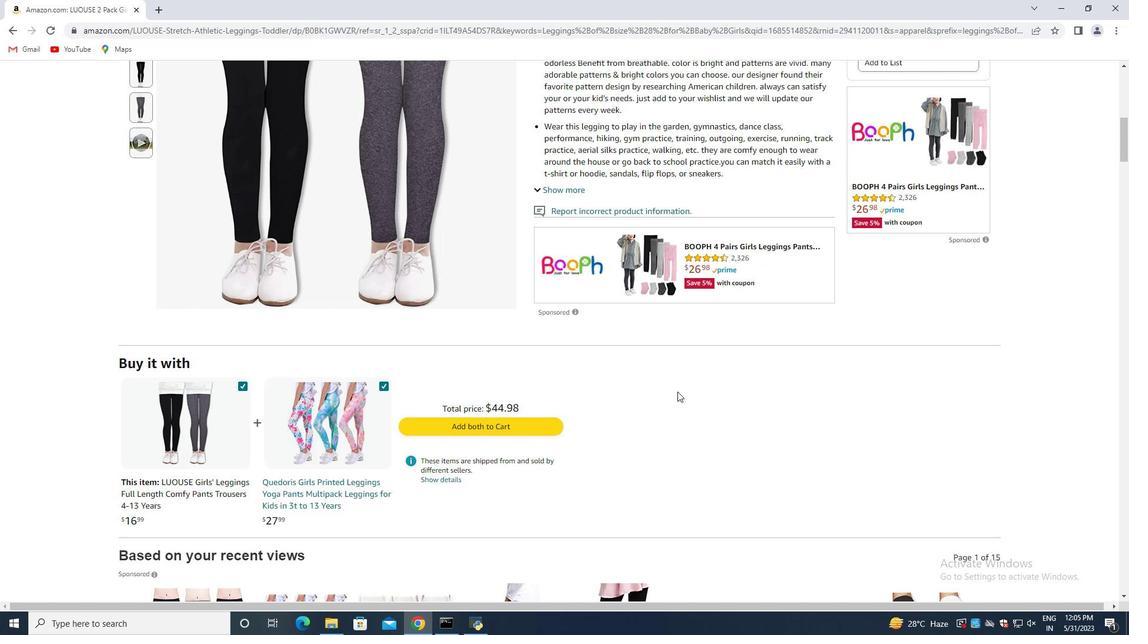 
Action: Mouse scrolled (677, 392) with delta (0, 0)
Screenshot: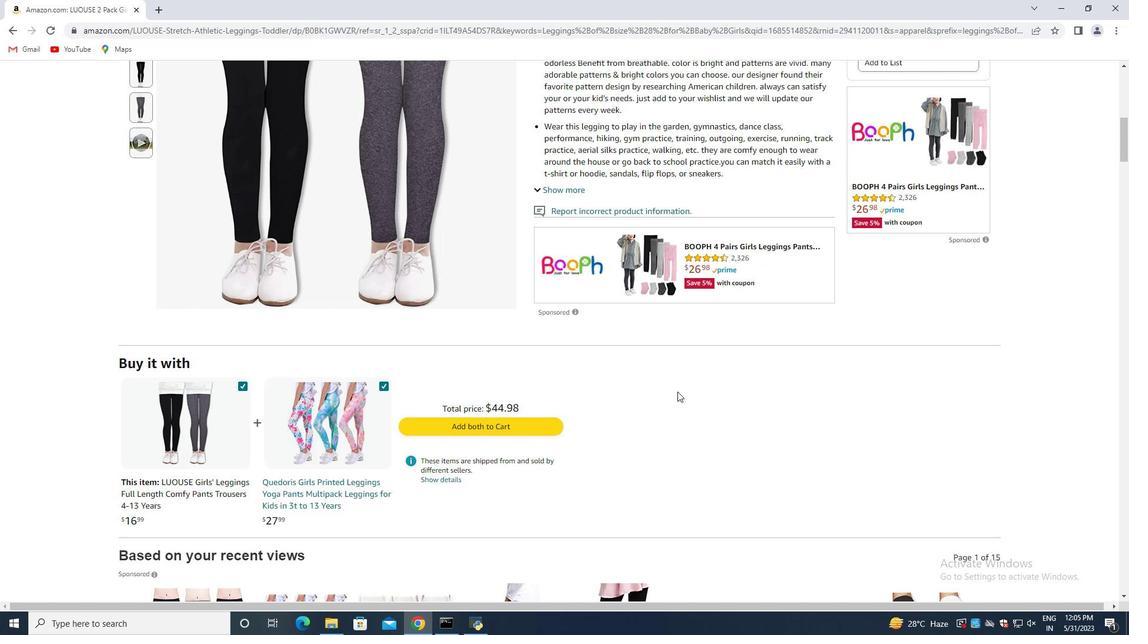 
Action: Mouse scrolled (677, 392) with delta (0, 0)
Screenshot: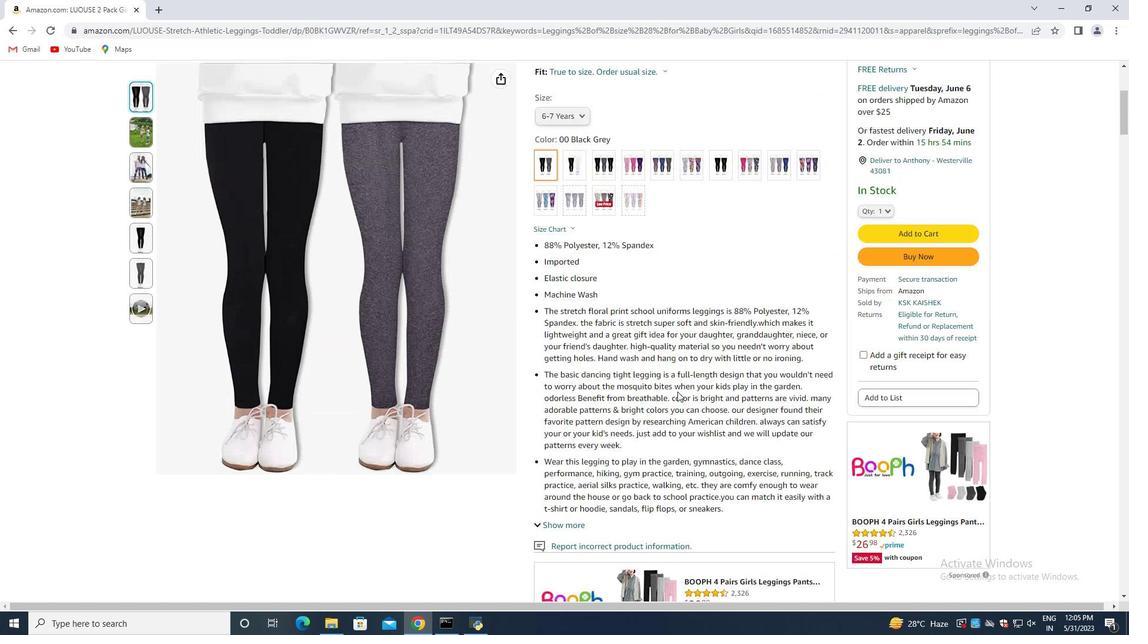 
Action: Mouse scrolled (677, 392) with delta (0, 0)
Screenshot: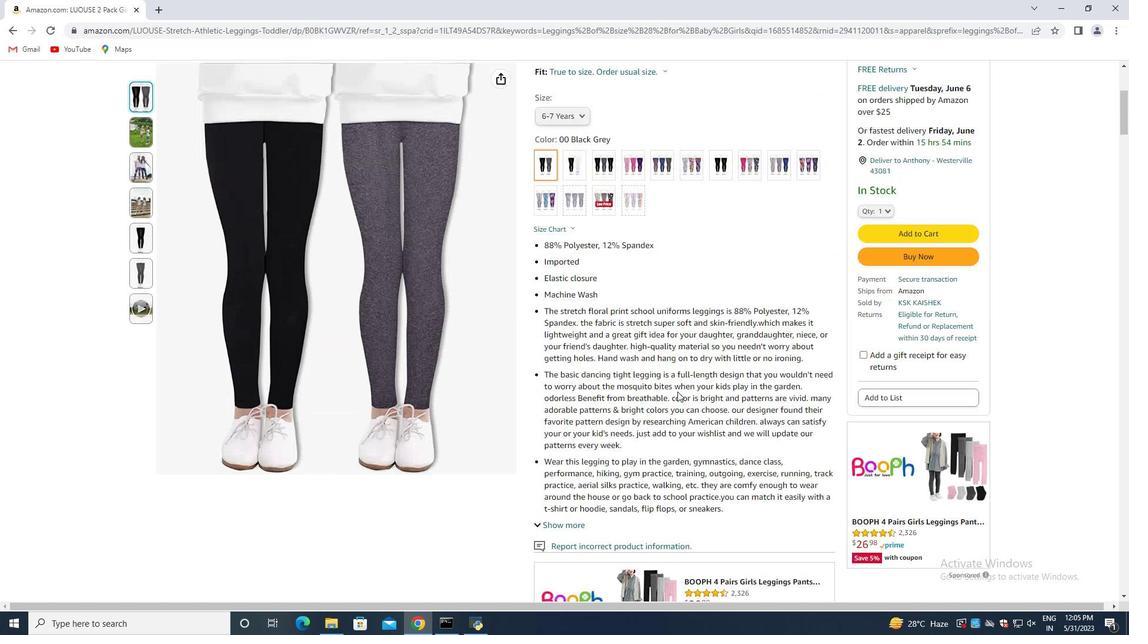 
Action: Mouse scrolled (677, 392) with delta (0, 0)
Screenshot: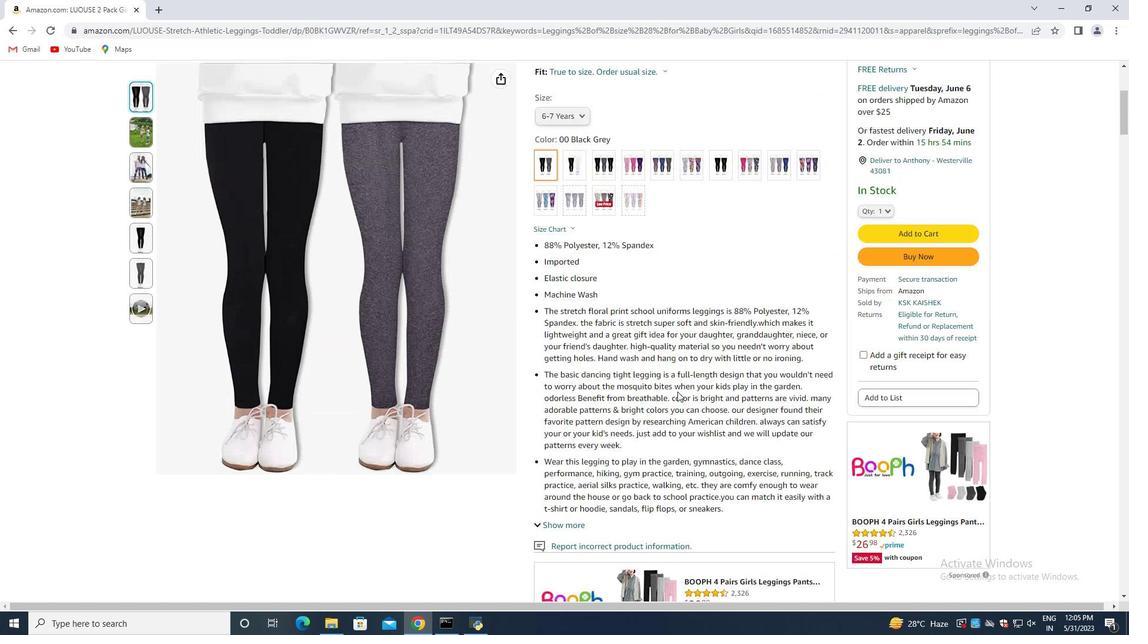 
Action: Mouse scrolled (677, 392) with delta (0, 0)
Screenshot: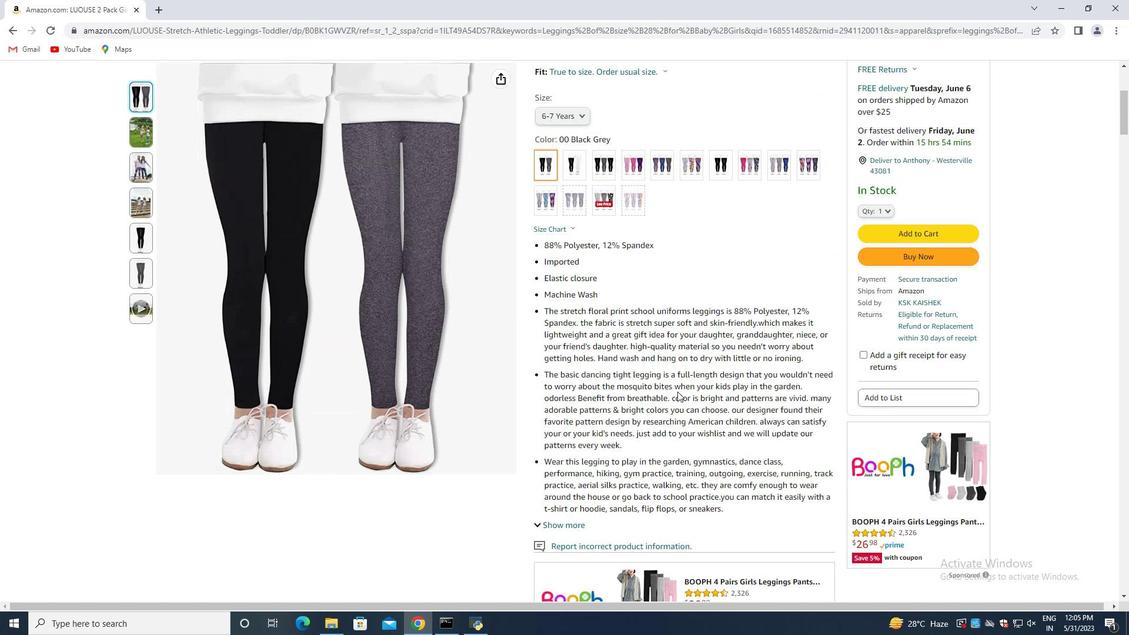 
Action: Mouse moved to (438, 350)
Screenshot: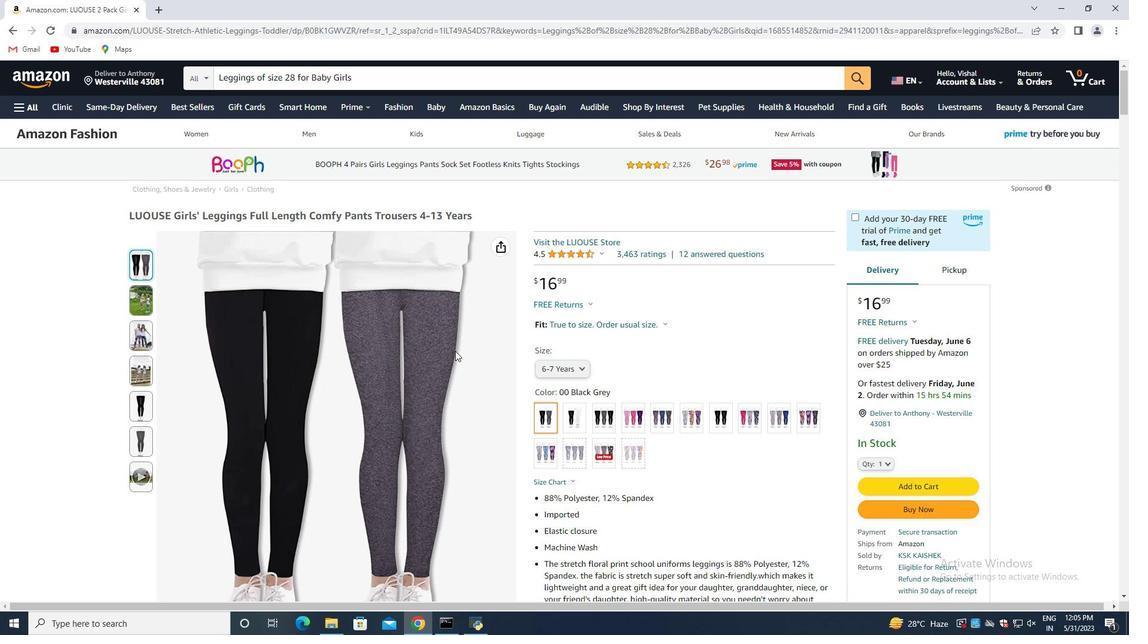
Action: Mouse scrolled (438, 350) with delta (0, 0)
Screenshot: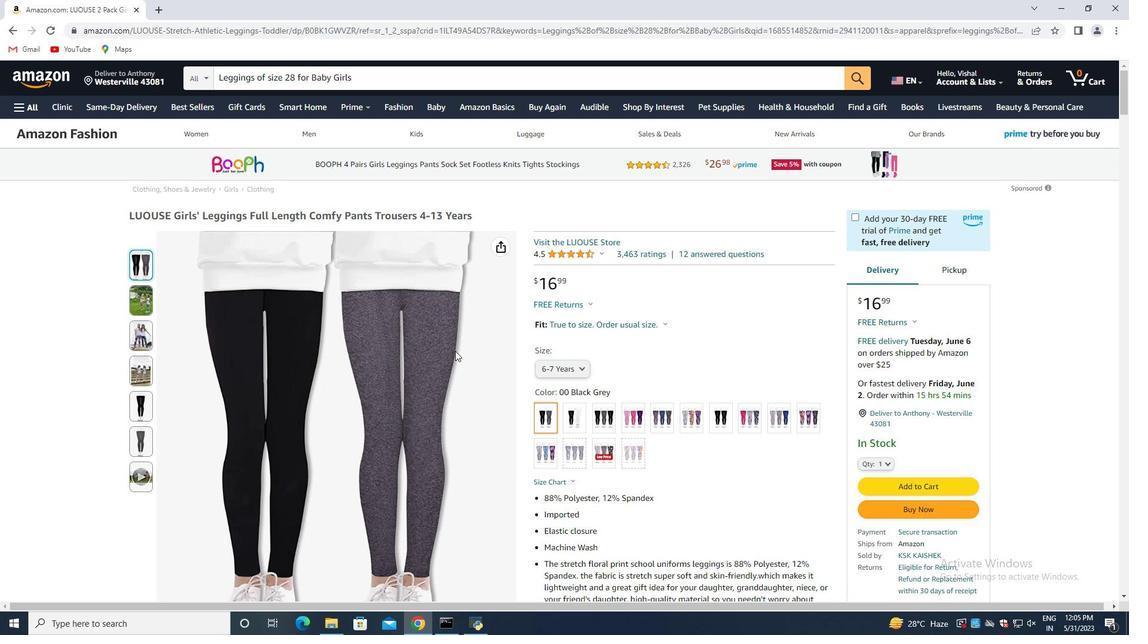 
Action: Mouse moved to (437, 350)
Screenshot: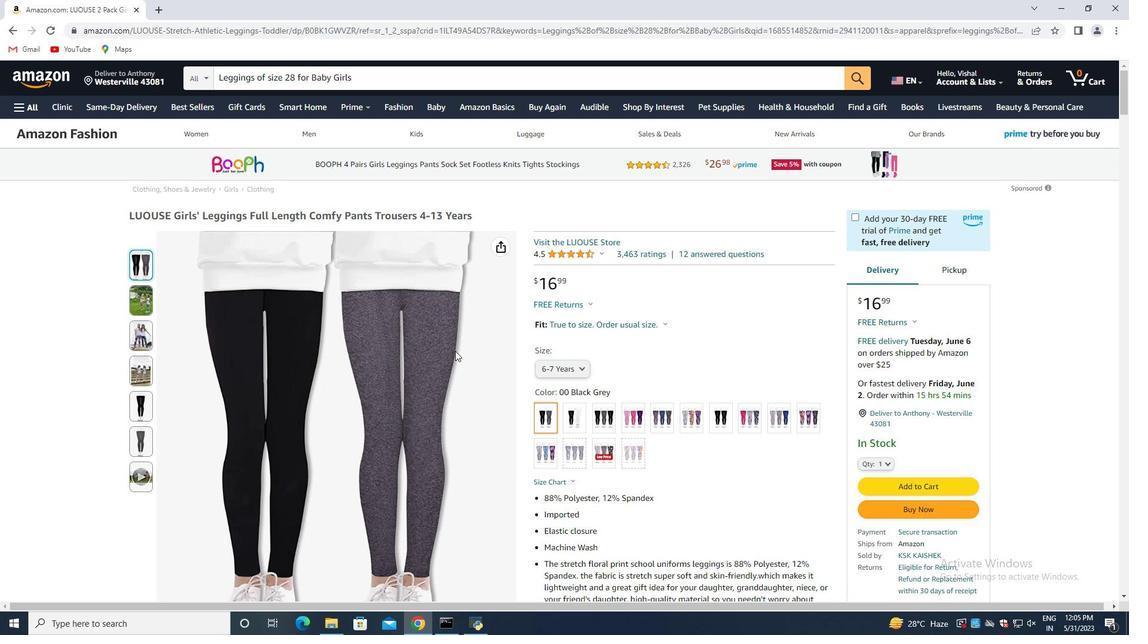 
Action: Mouse scrolled (437, 350) with delta (0, 0)
Screenshot: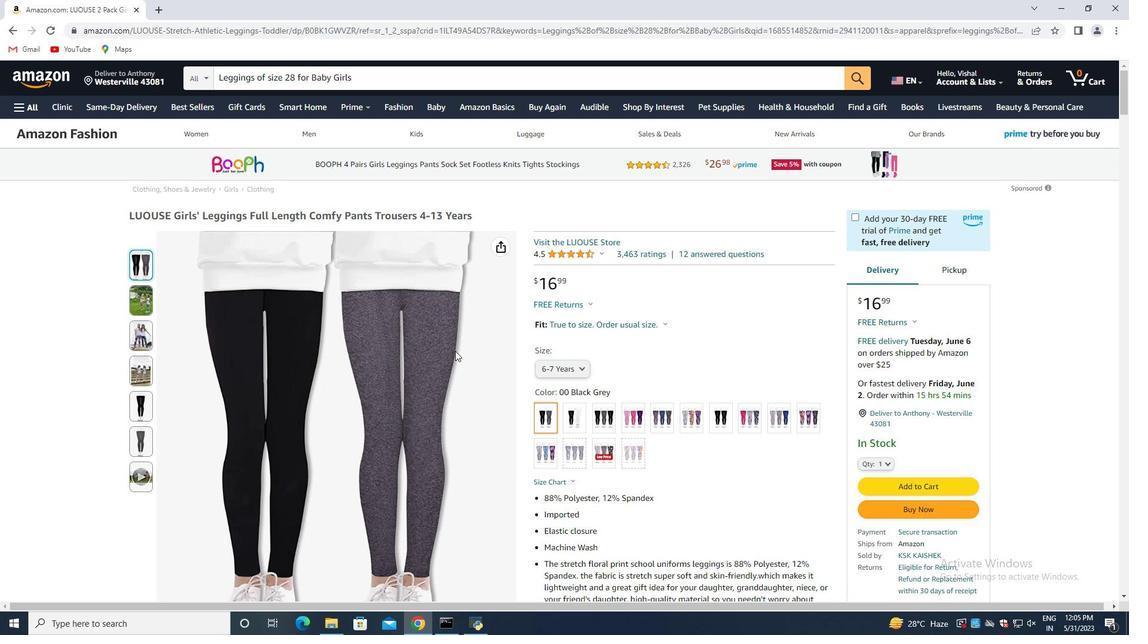 
Action: Mouse moved to (433, 353)
Screenshot: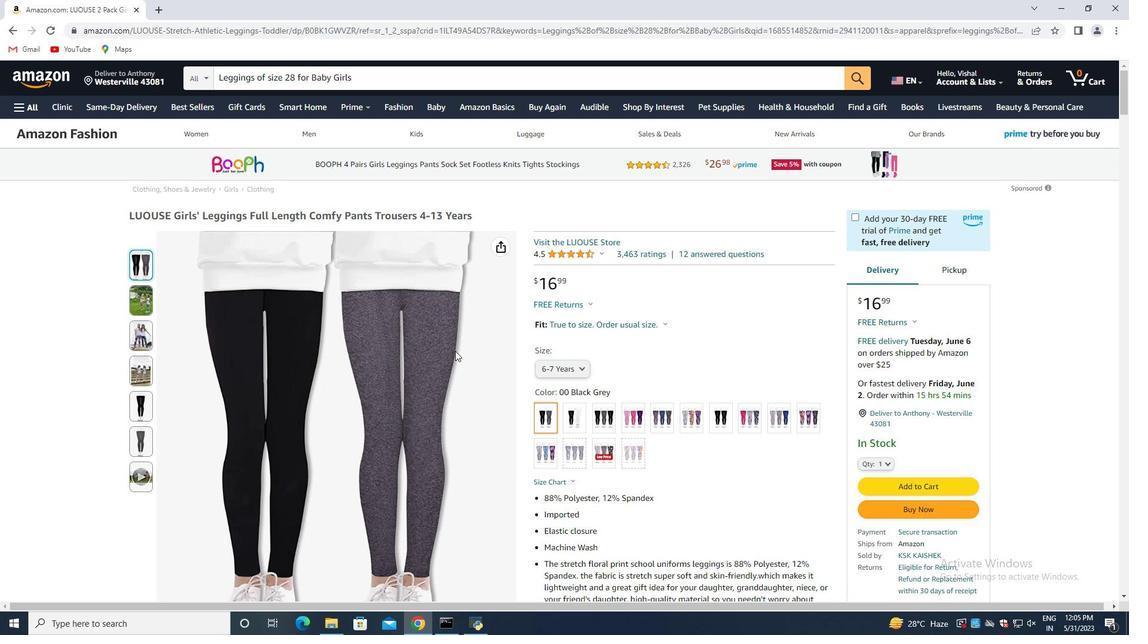 
Action: Mouse scrolled (433, 352) with delta (0, 0)
Screenshot: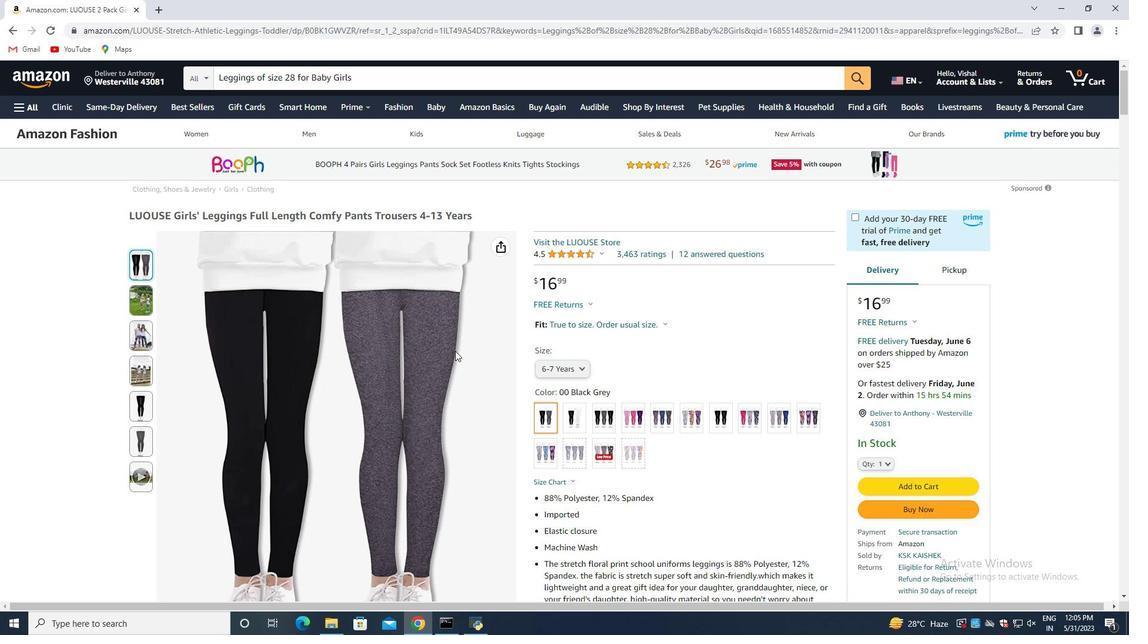 
Action: Mouse moved to (433, 353)
Screenshot: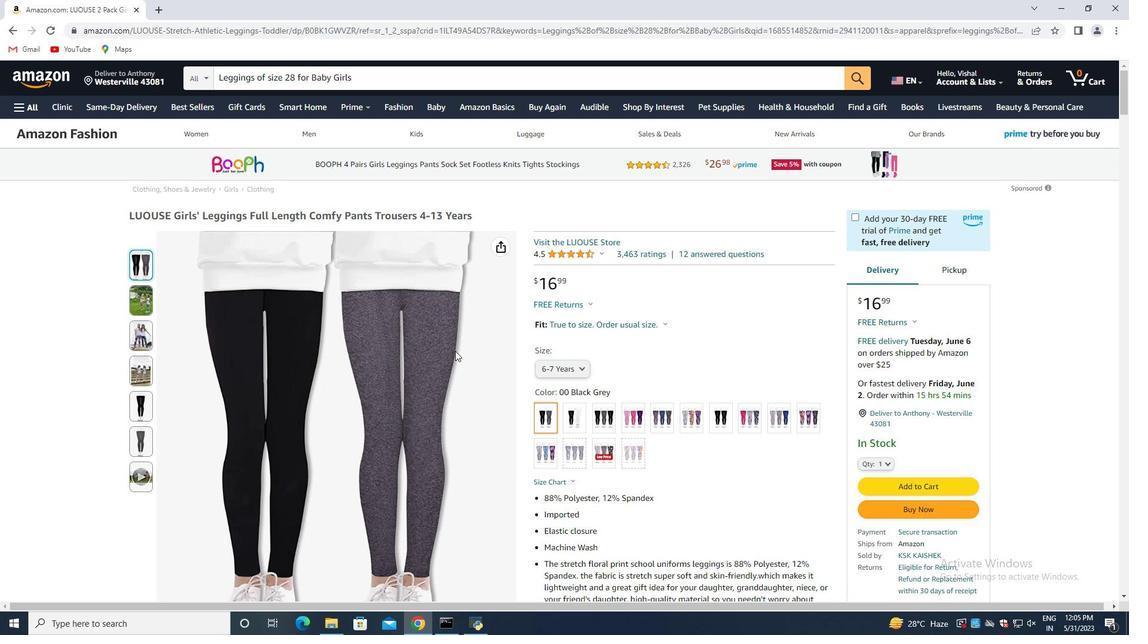 
Action: Mouse scrolled (433, 353) with delta (0, 0)
Screenshot: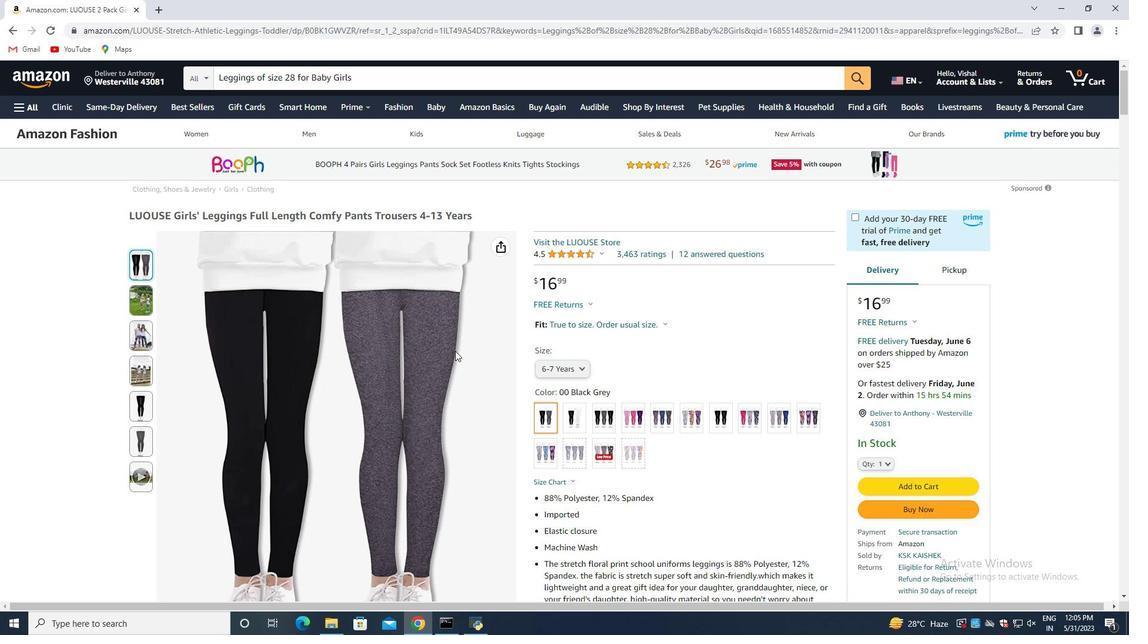 
Action: Mouse moved to (433, 354)
Screenshot: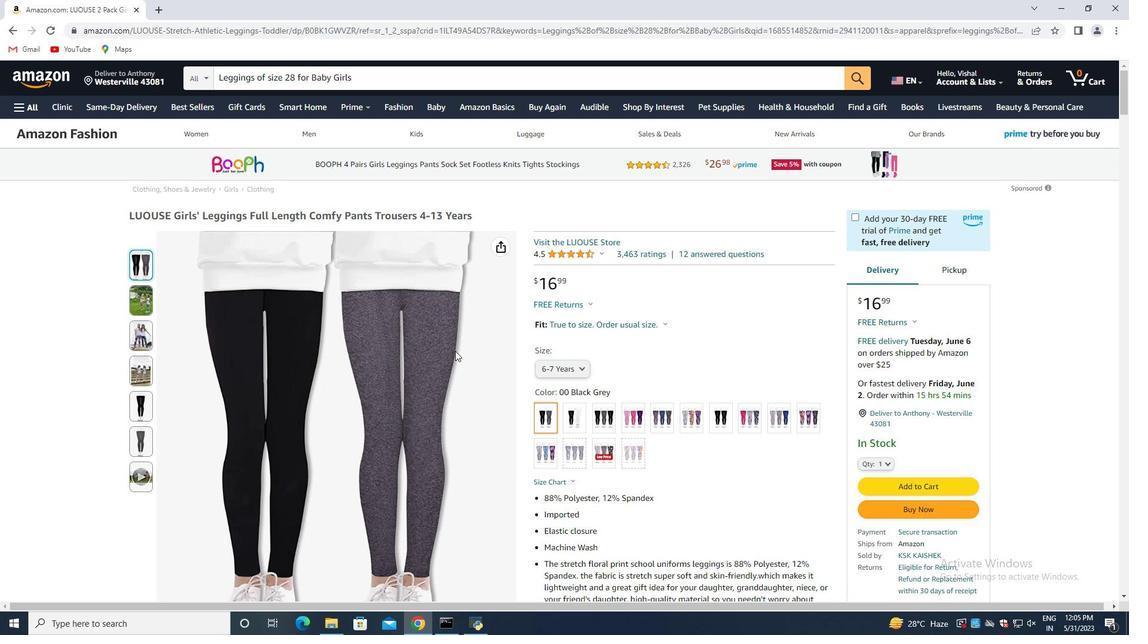 
Action: Mouse scrolled (433, 353) with delta (0, 0)
Screenshot: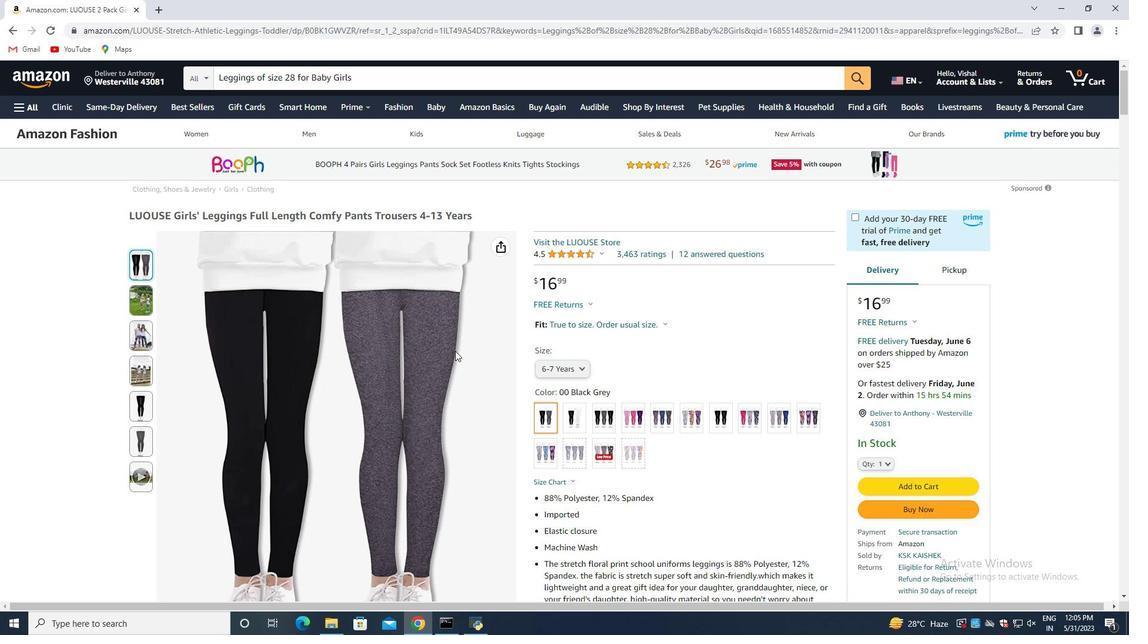 
Action: Mouse moved to (447, 364)
Screenshot: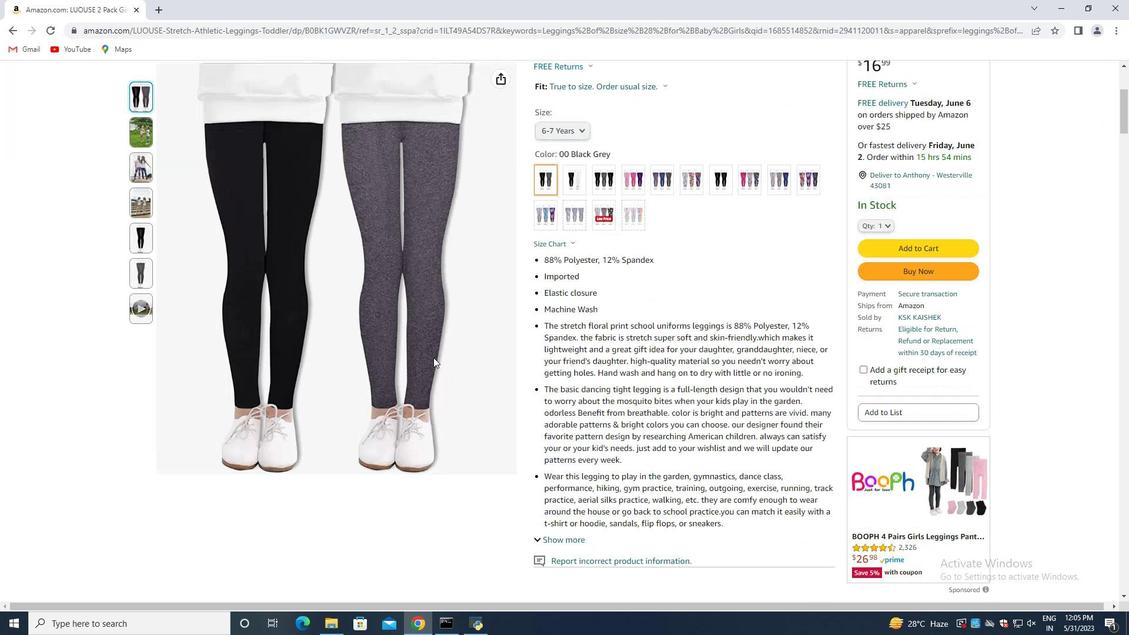 
Action: Mouse scrolled (447, 363) with delta (0, 0)
Screenshot: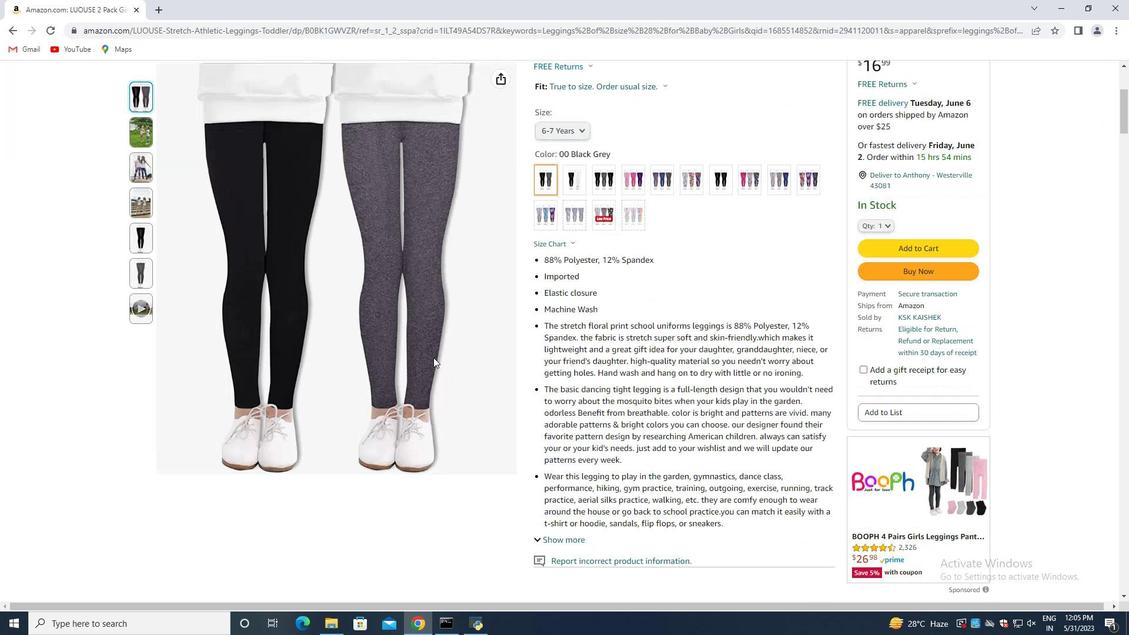 
Action: Mouse moved to (469, 367)
Screenshot: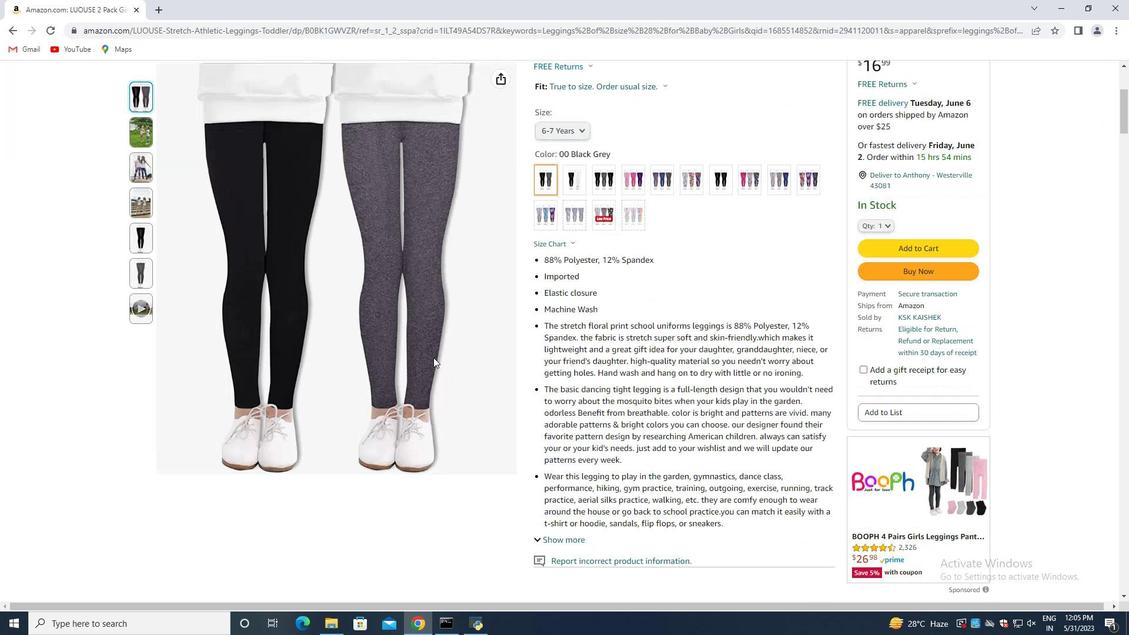 
Action: Mouse scrolled (461, 366) with delta (0, 0)
Screenshot: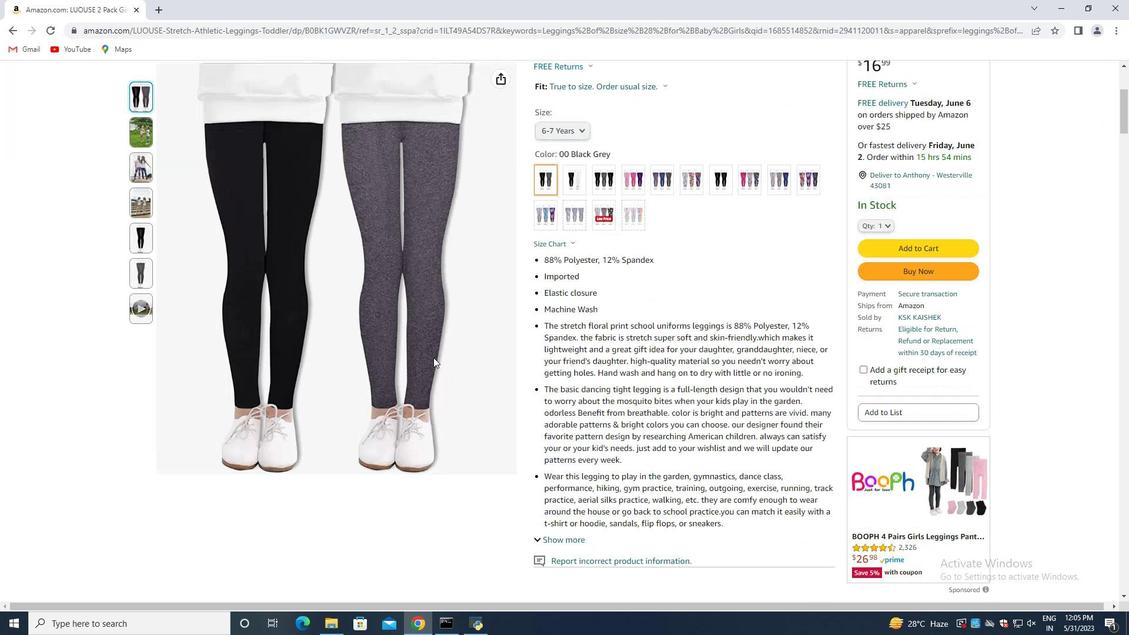 
Action: Mouse moved to (476, 370)
Screenshot: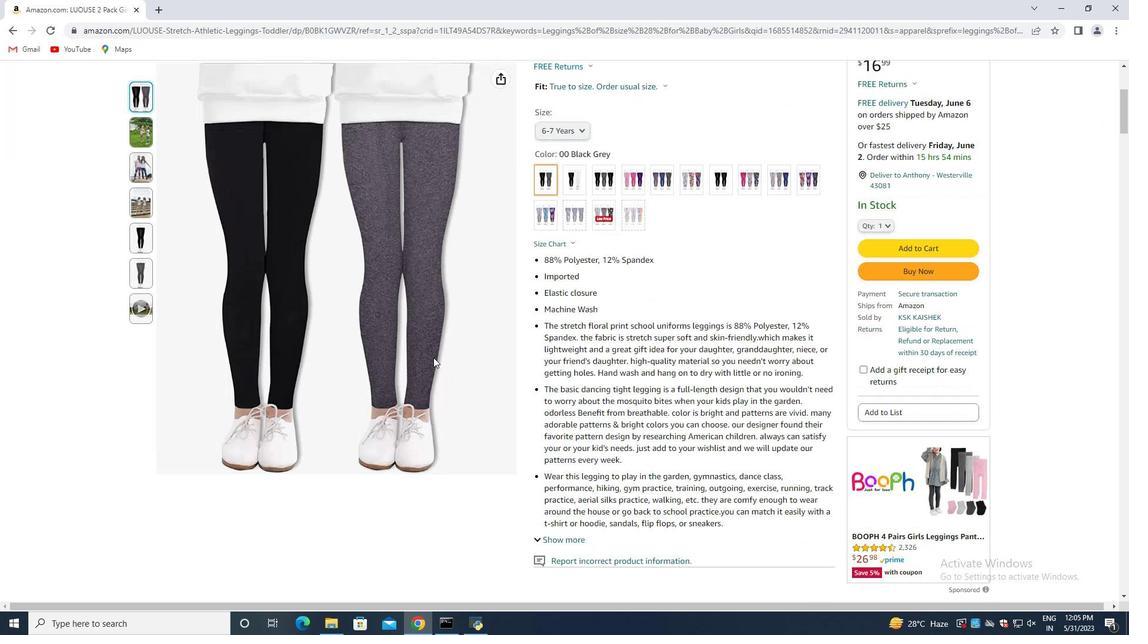 
Action: Mouse scrolled (469, 367) with delta (0, 0)
Screenshot: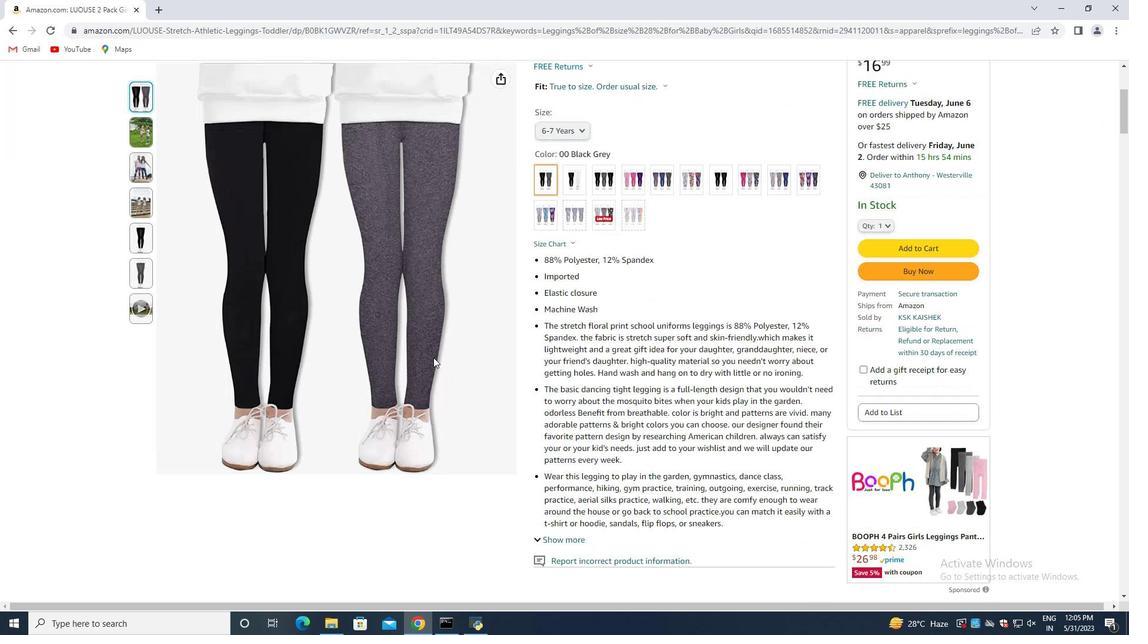 
Action: Mouse moved to (497, 371)
Screenshot: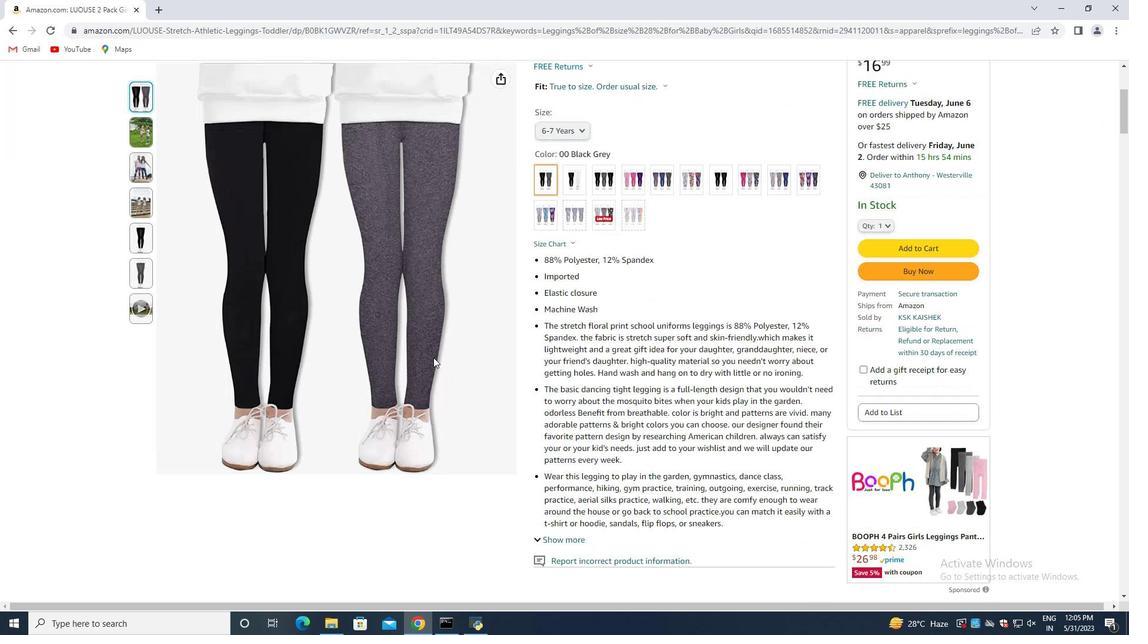 
Action: Mouse scrolled (484, 370) with delta (0, 0)
Screenshot: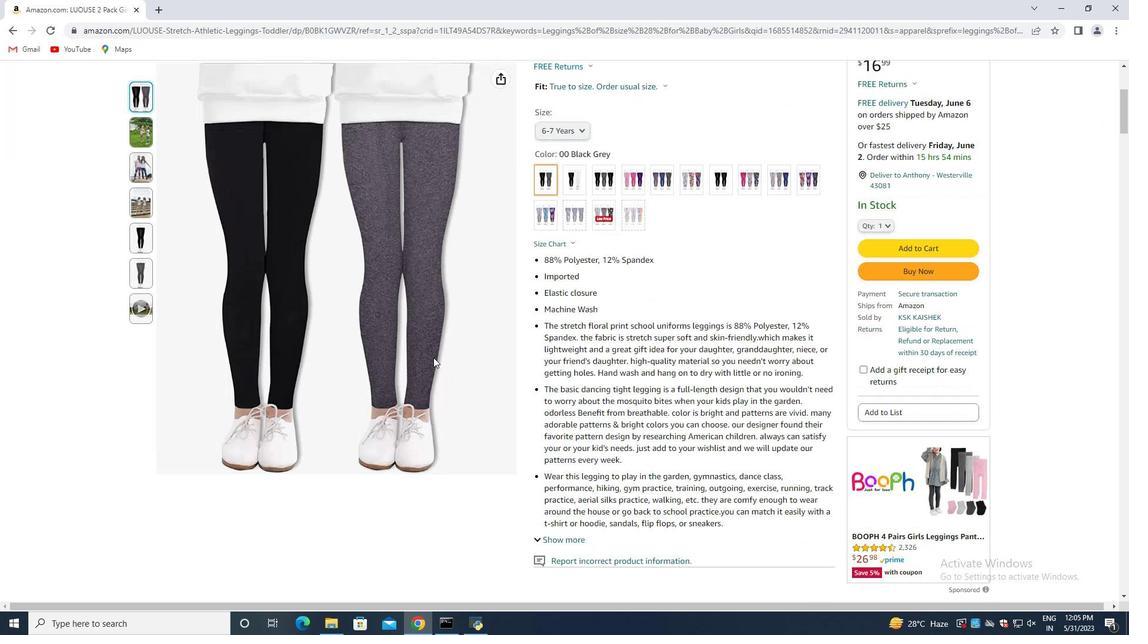 
Action: Mouse moved to (518, 375)
Screenshot: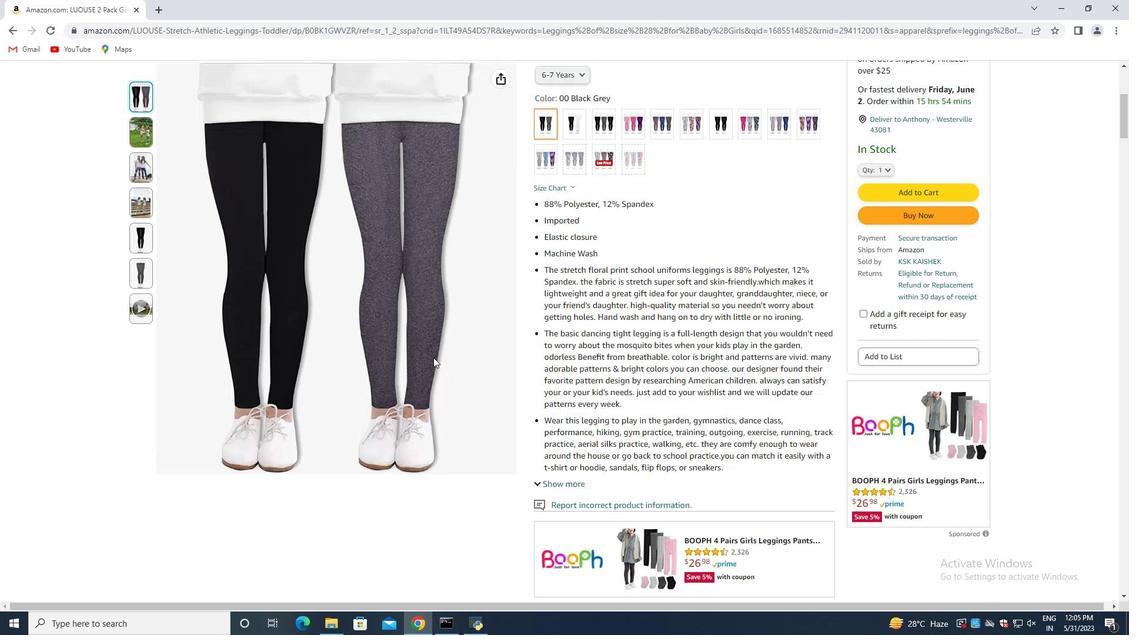 
Action: Mouse scrolled (509, 374) with delta (0, 0)
Screenshot: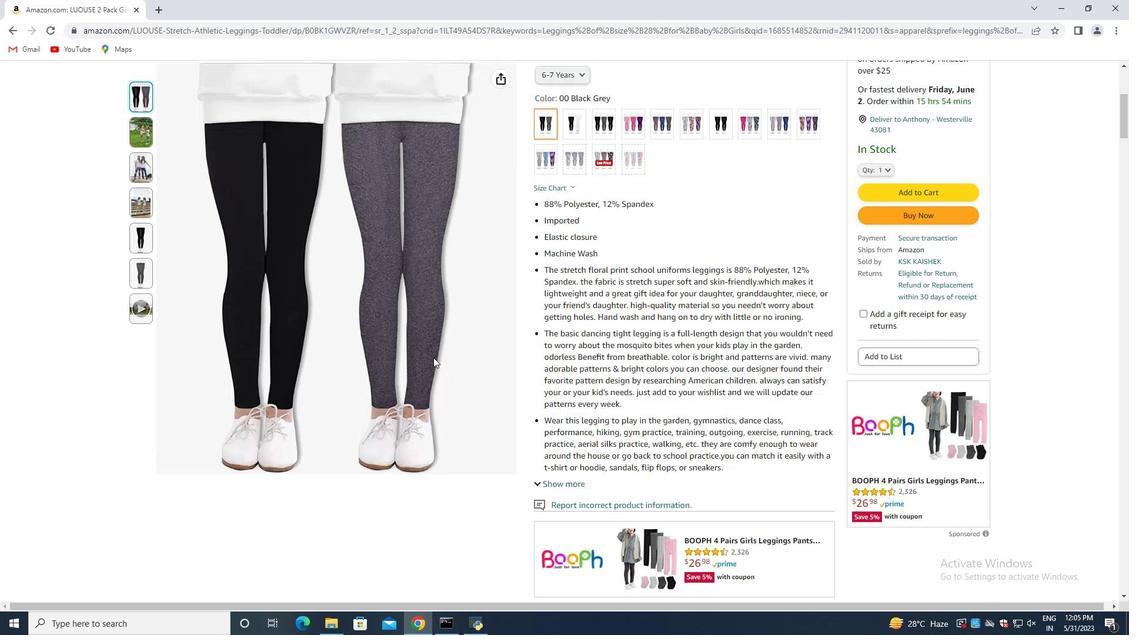 
Action: Mouse moved to (531, 378)
Screenshot: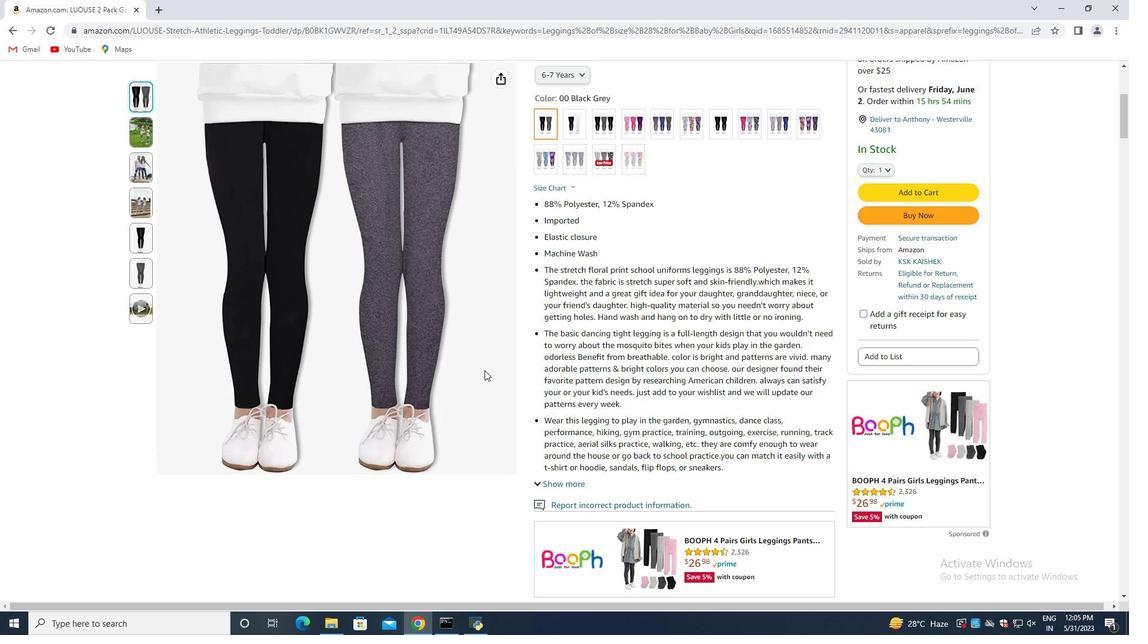 
Action: Mouse scrolled (531, 377) with delta (0, 0)
Screenshot: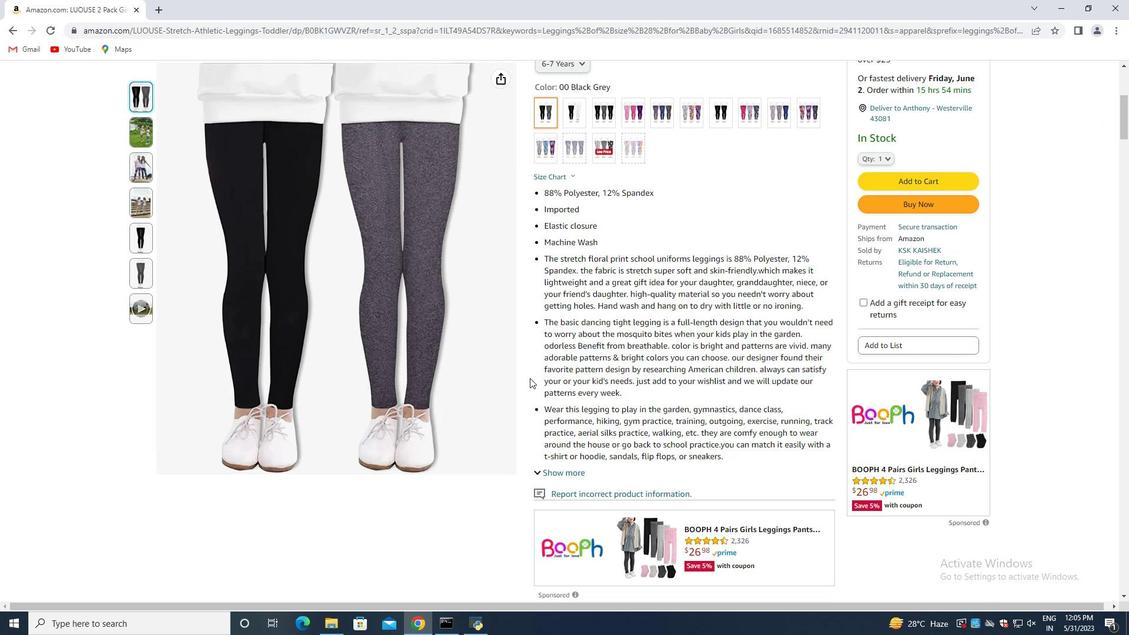 
Action: Mouse scrolled (531, 377) with delta (0, 0)
Screenshot: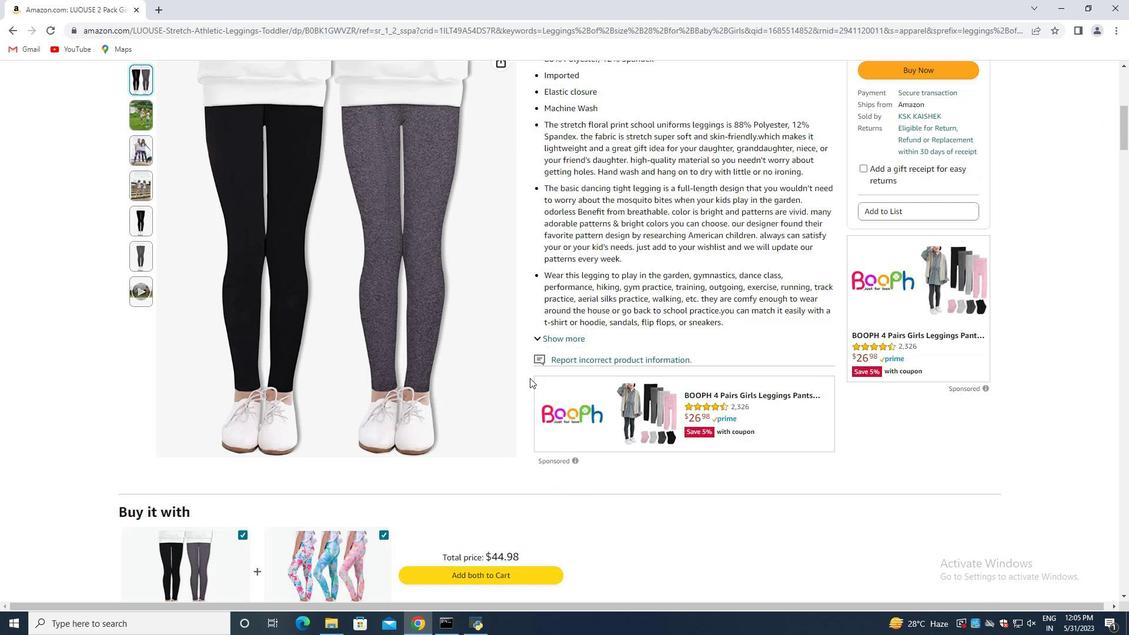 
Action: Mouse scrolled (531, 377) with delta (0, 0)
Screenshot: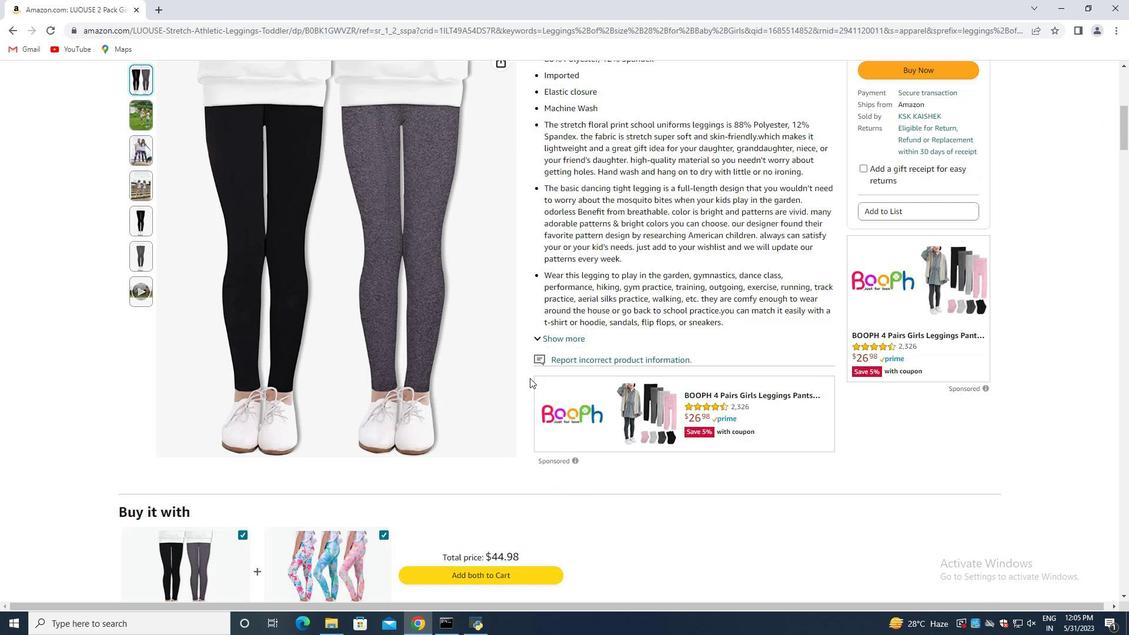 
Action: Mouse scrolled (531, 377) with delta (0, 0)
Screenshot: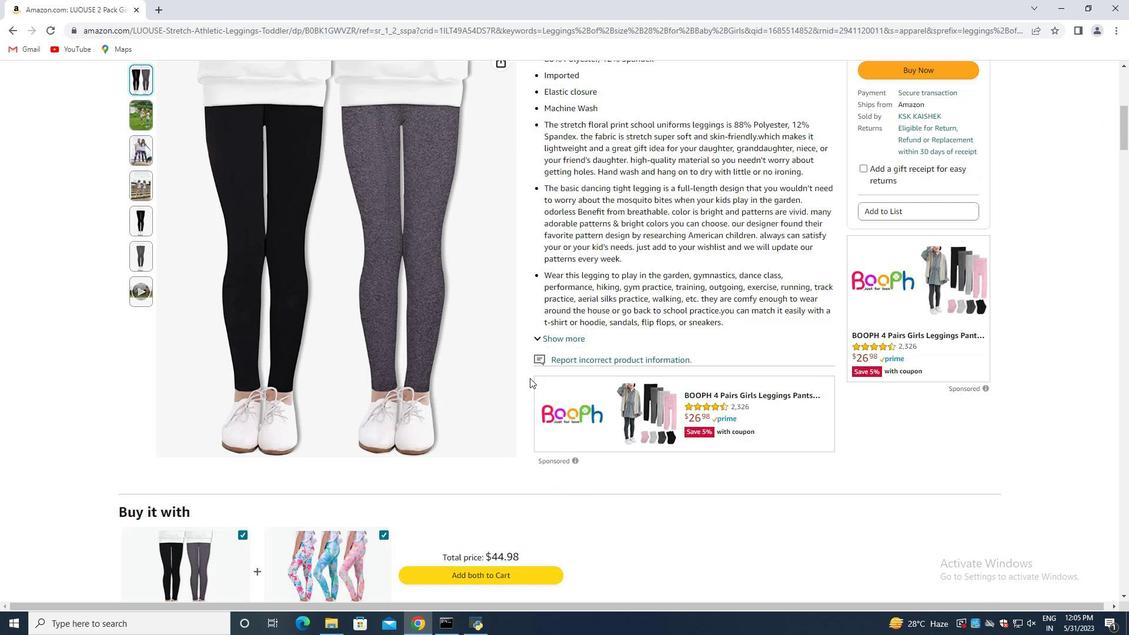 
Action: Key pressed <Key.down><Key.down><Key.down><Key.down><Key.down><Key.down><Key.down><Key.down><Key.down><Key.down><Key.down><Key.down><Key.down><Key.down><Key.down><Key.down><Key.down><Key.down><Key.down><Key.down><Key.down><Key.down><Key.down><Key.down><Key.down><Key.down><Key.down><Key.down><Key.down><Key.down><Key.down><Key.down><Key.down><Key.down><Key.down><Key.down><Key.down><Key.down><Key.down><Key.down><Key.down><Key.down><Key.down><Key.down><Key.down><Key.down><Key.down><Key.down><Key.down><Key.down><Key.down><Key.down><Key.down><Key.down><Key.down><Key.down><Key.down><Key.down><Key.down><Key.down><Key.down><Key.down><Key.down><Key.down><Key.down><Key.down><Key.down><Key.down><Key.down><Key.down><Key.down><Key.down><Key.down><Key.down><Key.down><Key.down>
Screenshot: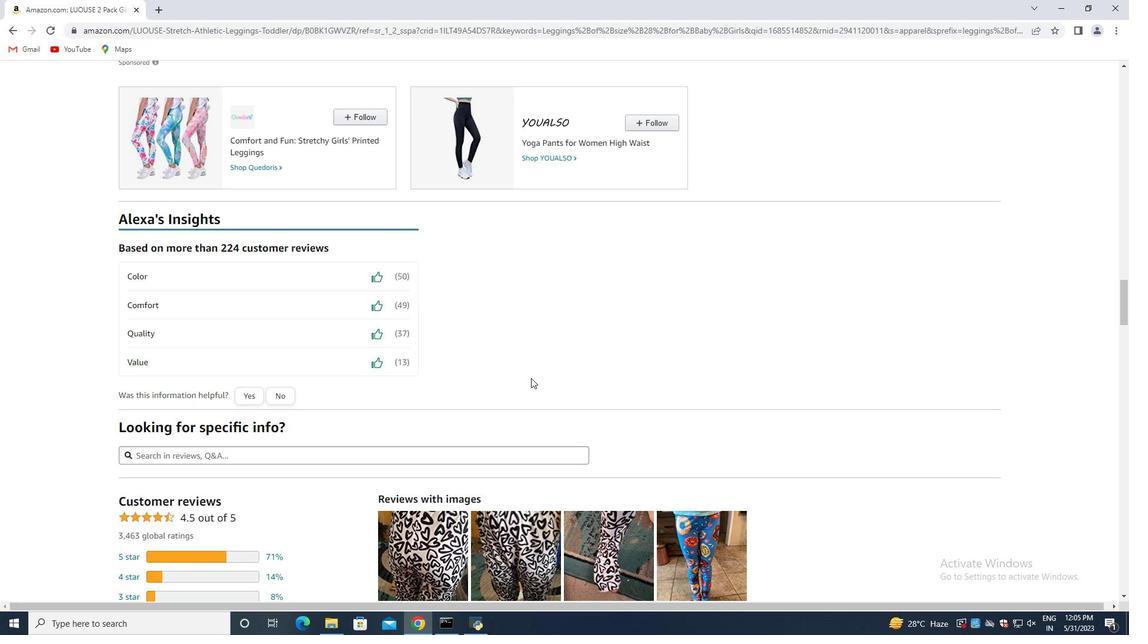 
Action: Mouse moved to (418, 340)
Screenshot: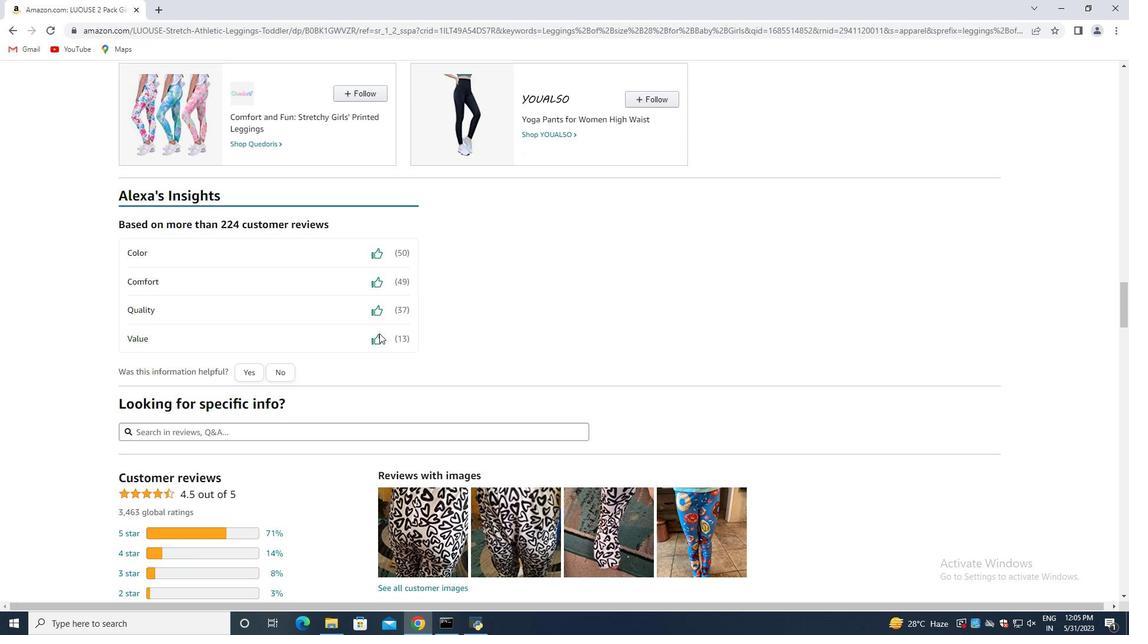 
Action: Mouse scrolled (418, 339) with delta (0, 0)
Screenshot: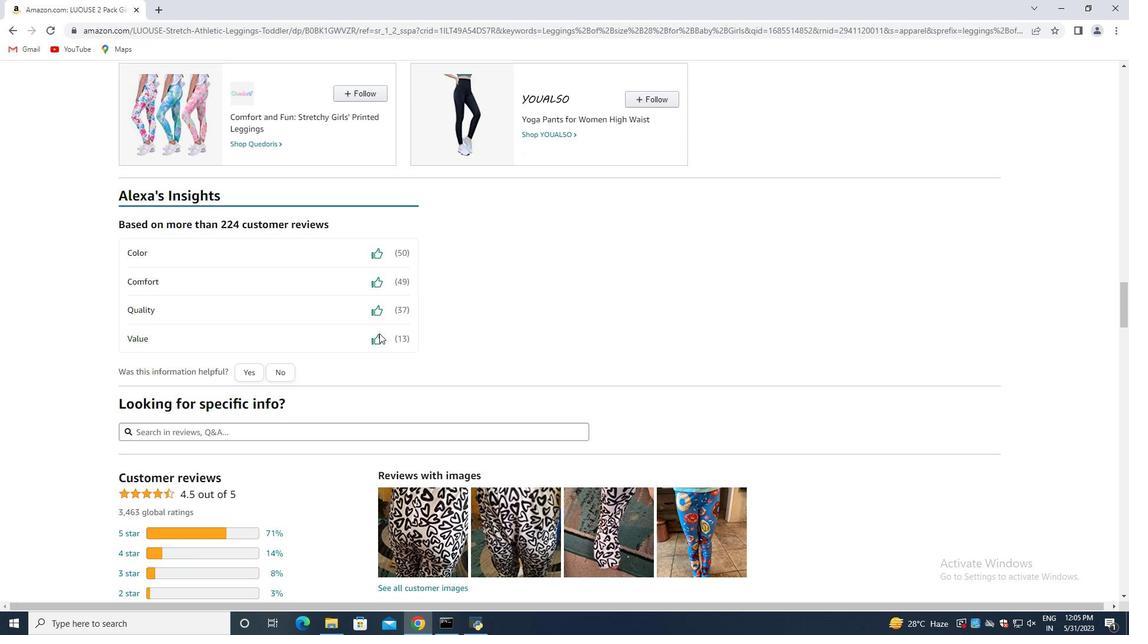 
Action: Mouse moved to (418, 341)
Screenshot: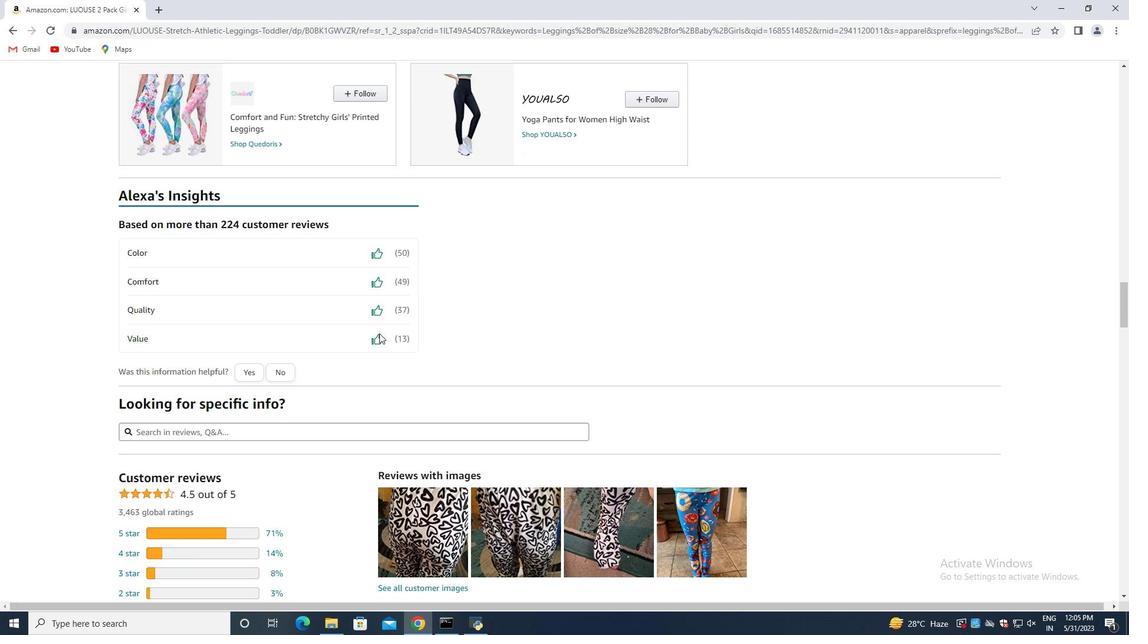 
Action: Mouse scrolled (418, 340) with delta (0, 0)
Screenshot: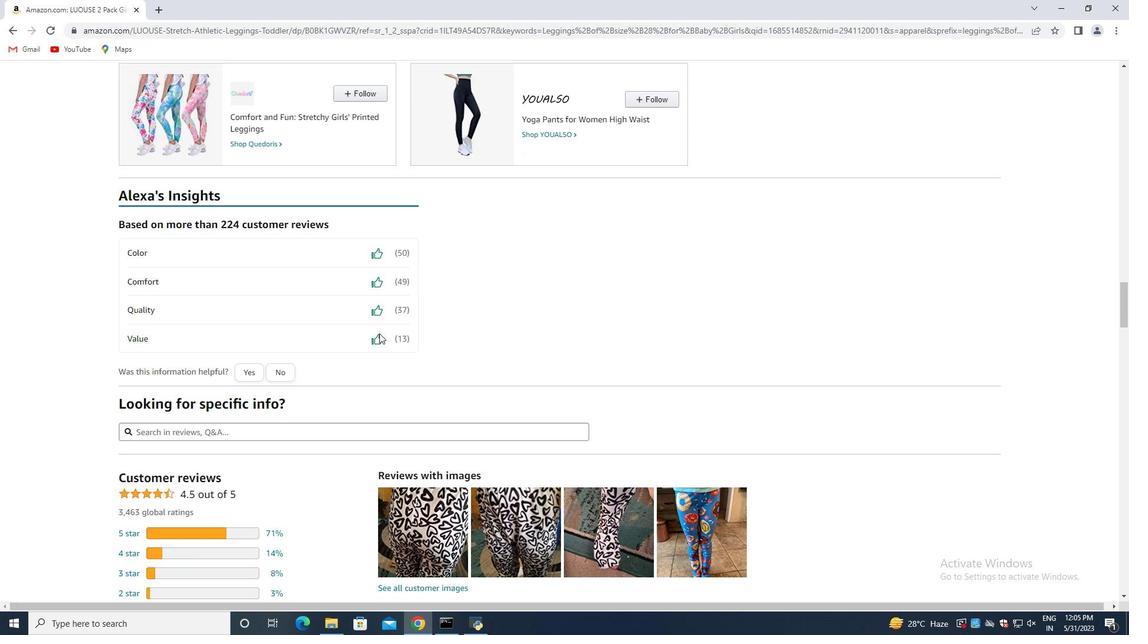 
Action: Mouse moved to (418, 343)
Screenshot: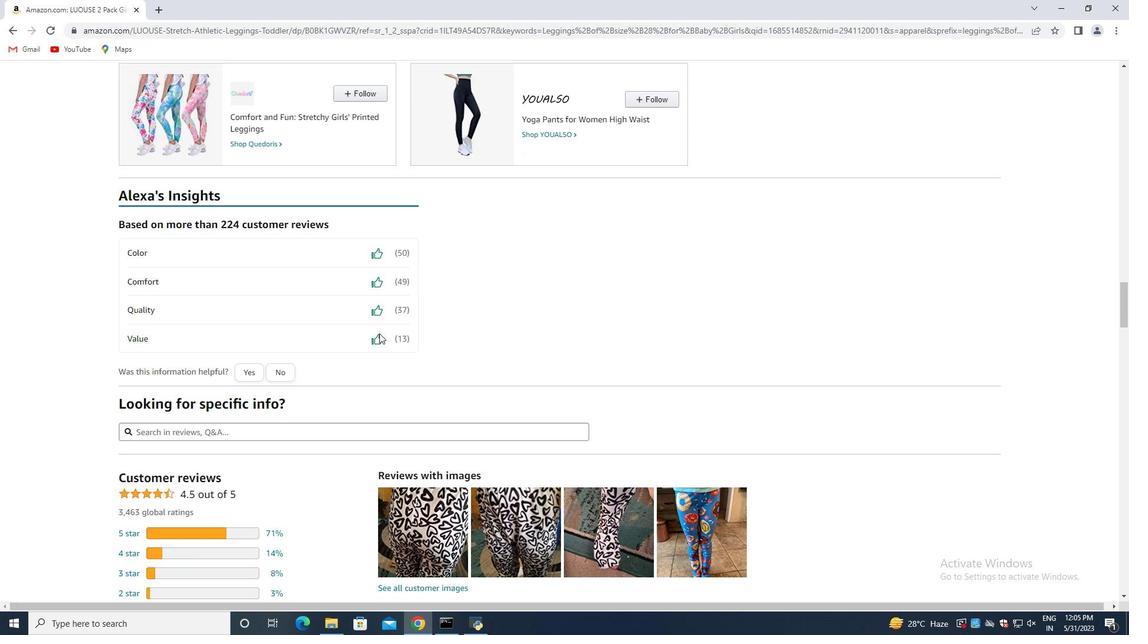 
Action: Mouse scrolled (418, 342) with delta (0, 0)
Screenshot: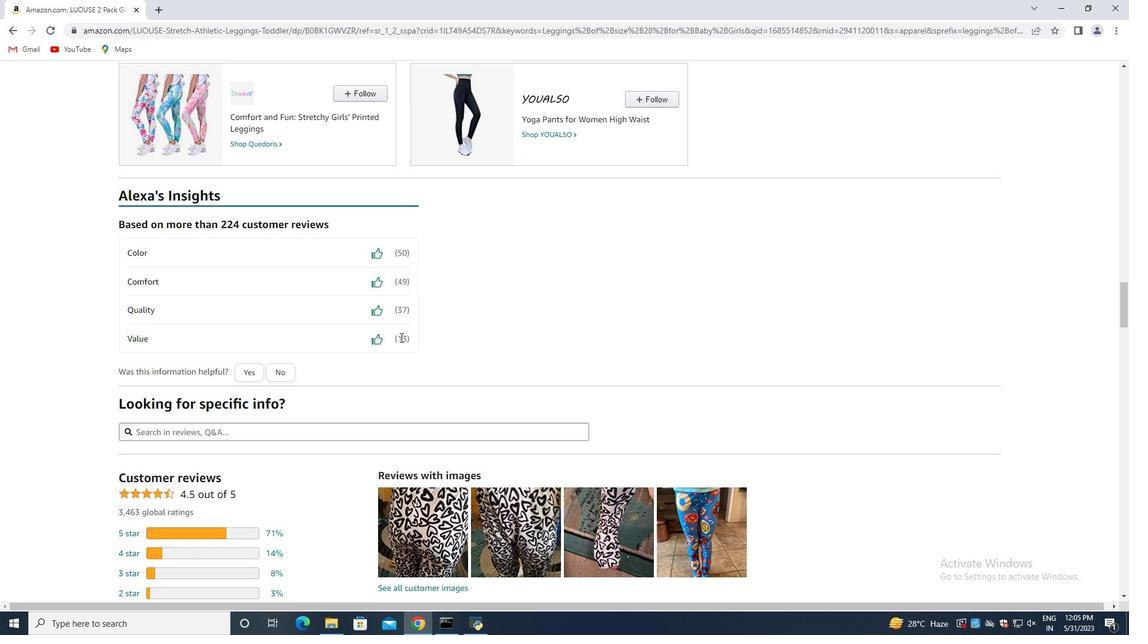 
Action: Mouse moved to (418, 344)
Screenshot: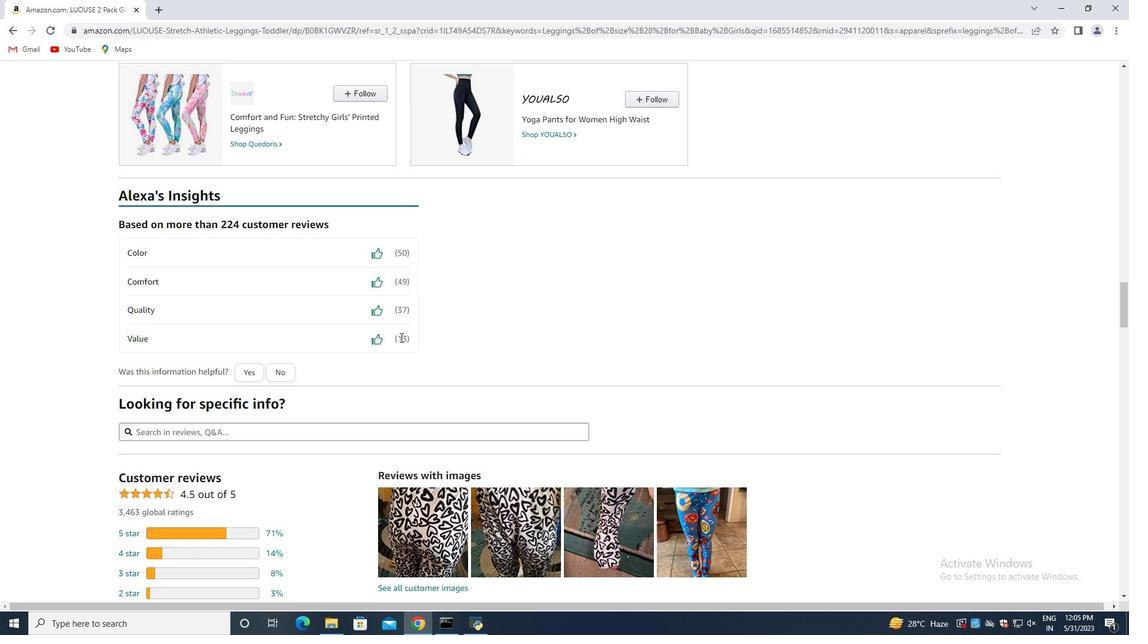 
Action: Mouse scrolled (418, 343) with delta (0, 0)
Screenshot: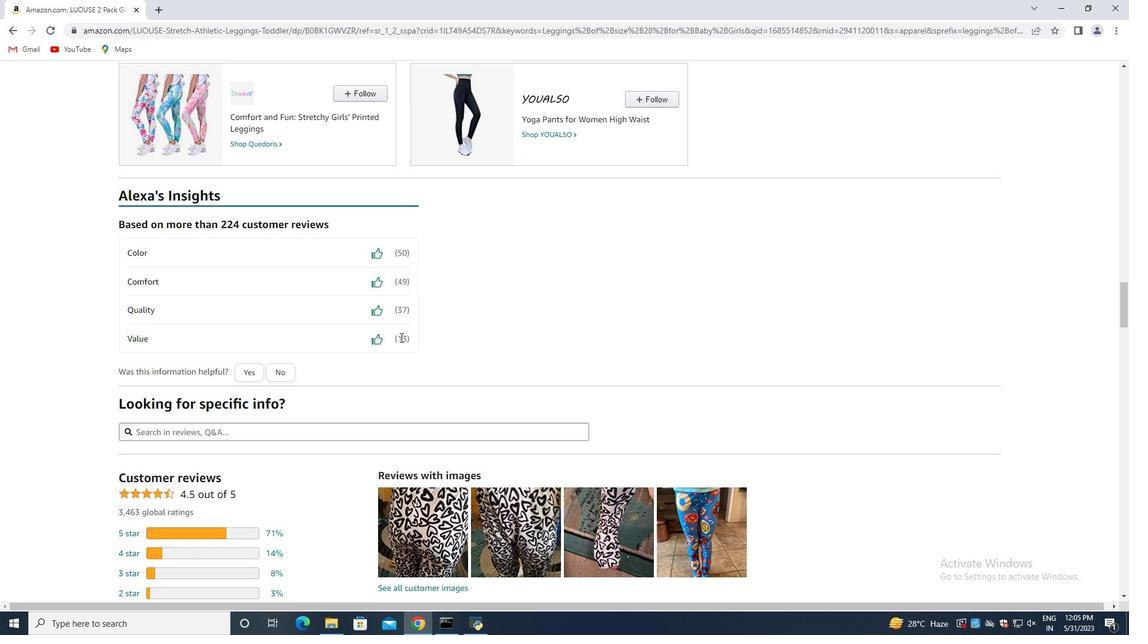 
Action: Mouse moved to (383, 453)
Screenshot: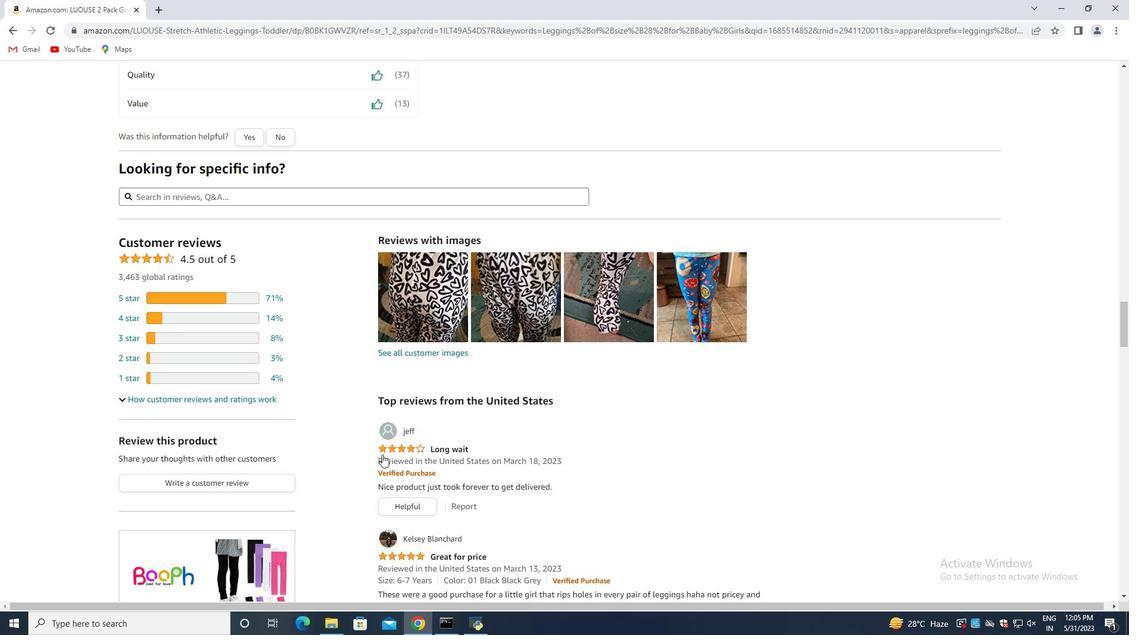 
Action: Mouse scrolled (383, 452) with delta (0, 0)
Screenshot: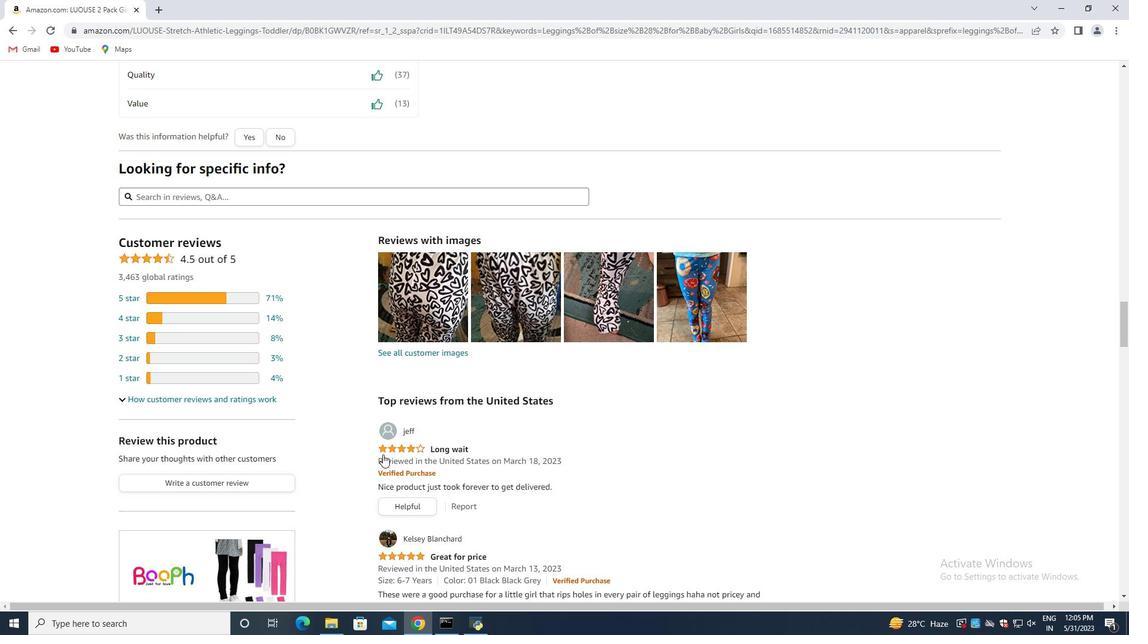 
Action: Mouse moved to (547, 427)
Screenshot: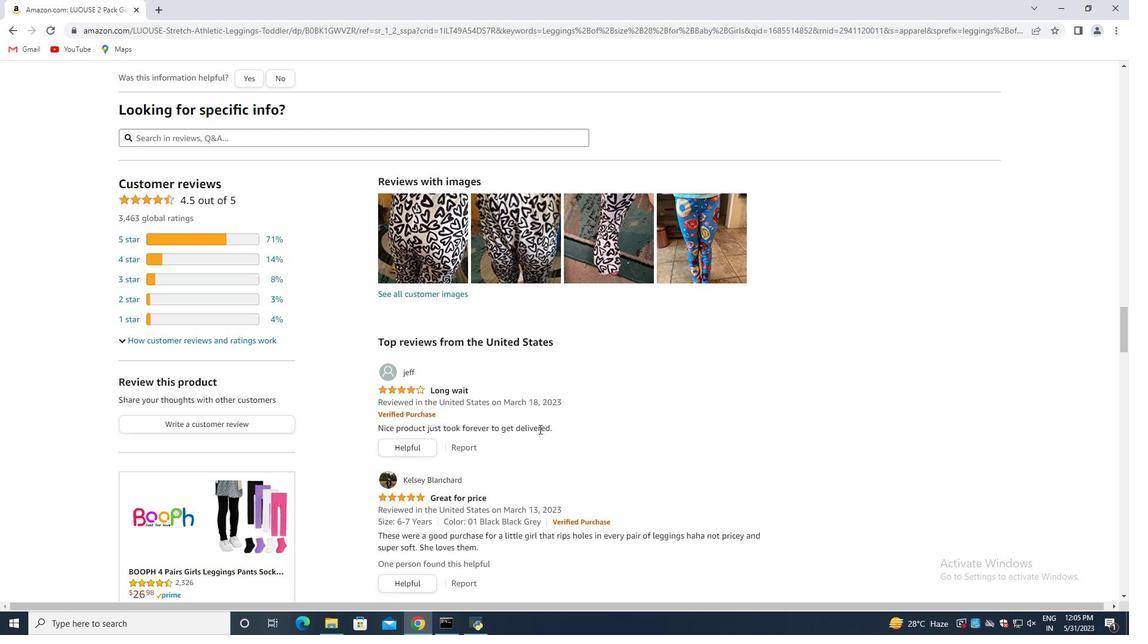 
Action: Mouse scrolled (547, 427) with delta (0, 0)
Screenshot: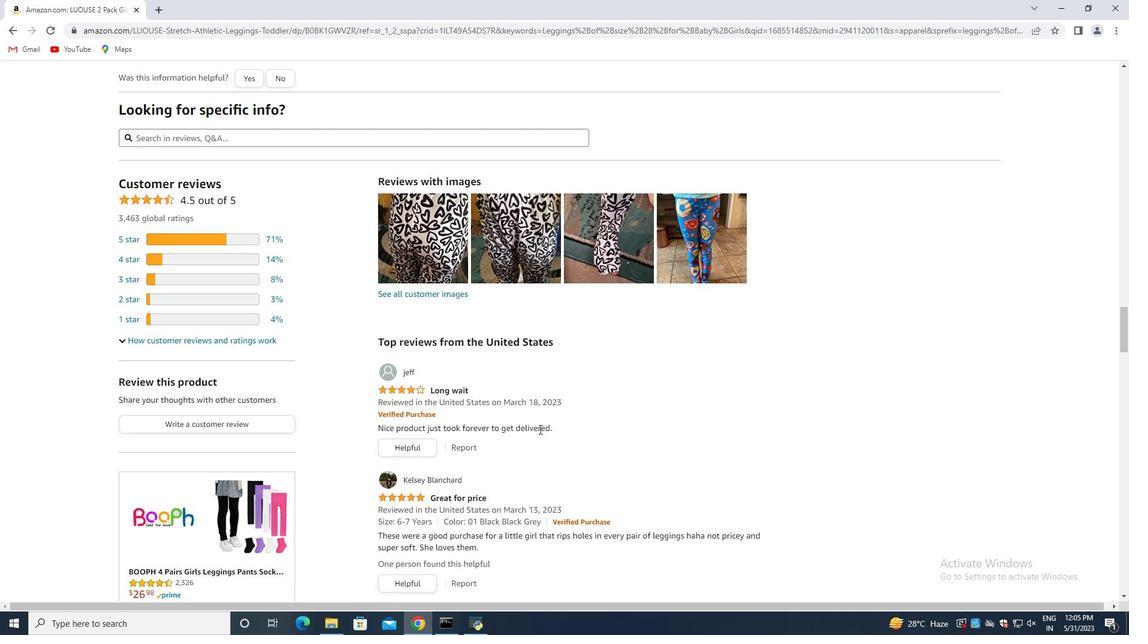 
Action: Mouse scrolled (547, 427) with delta (0, 0)
Screenshot: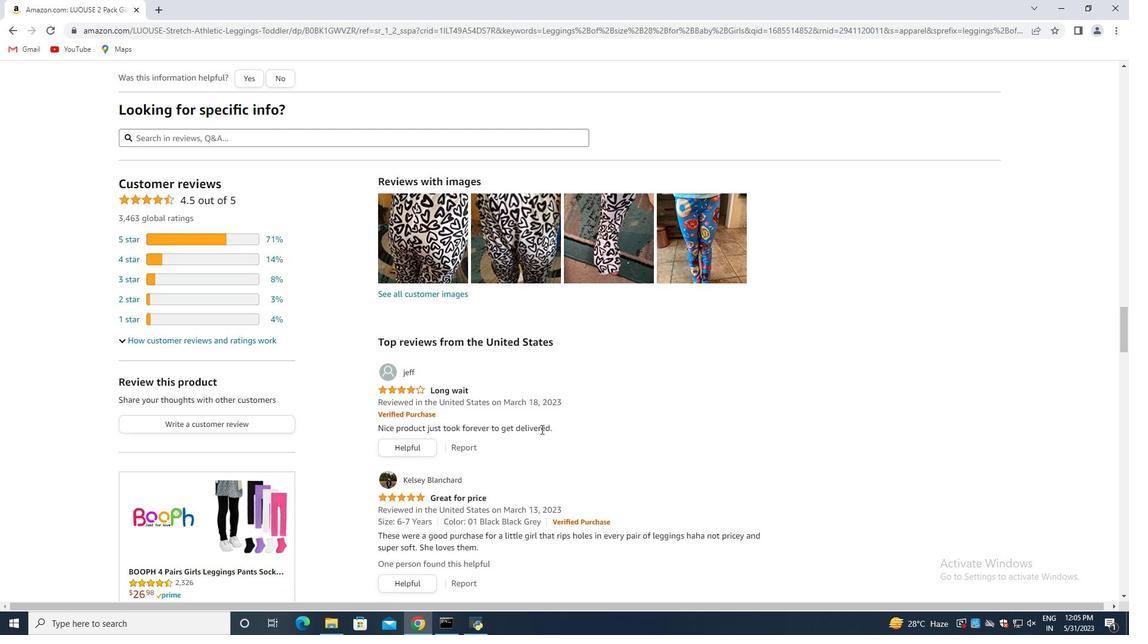 
Action: Mouse moved to (386, 447)
Screenshot: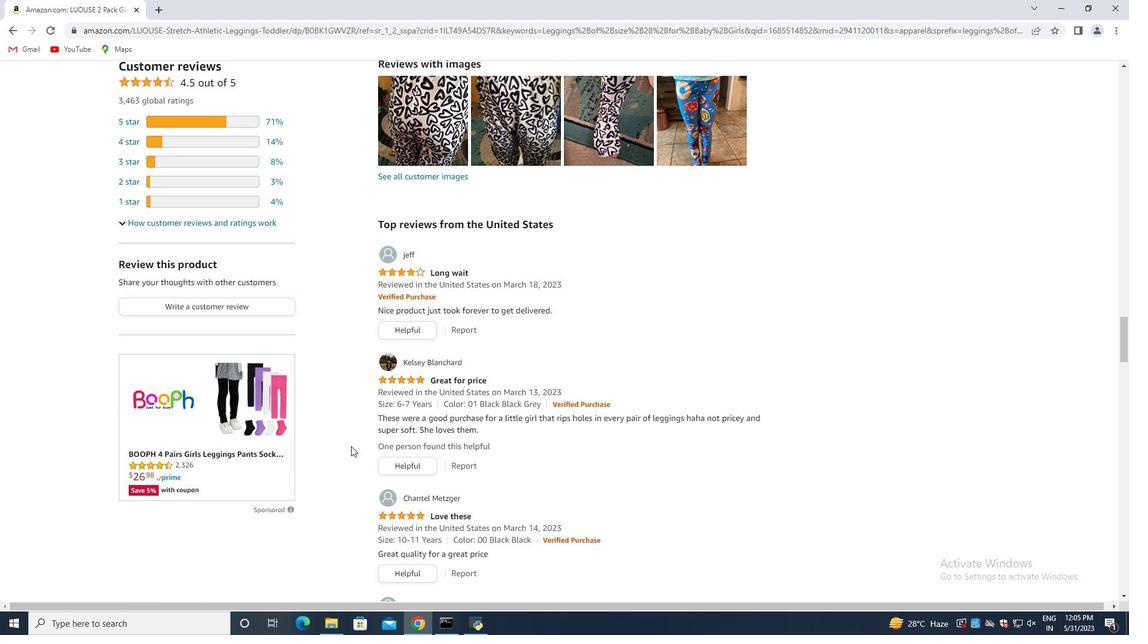 
Action: Mouse scrolled (386, 446) with delta (0, 0)
Screenshot: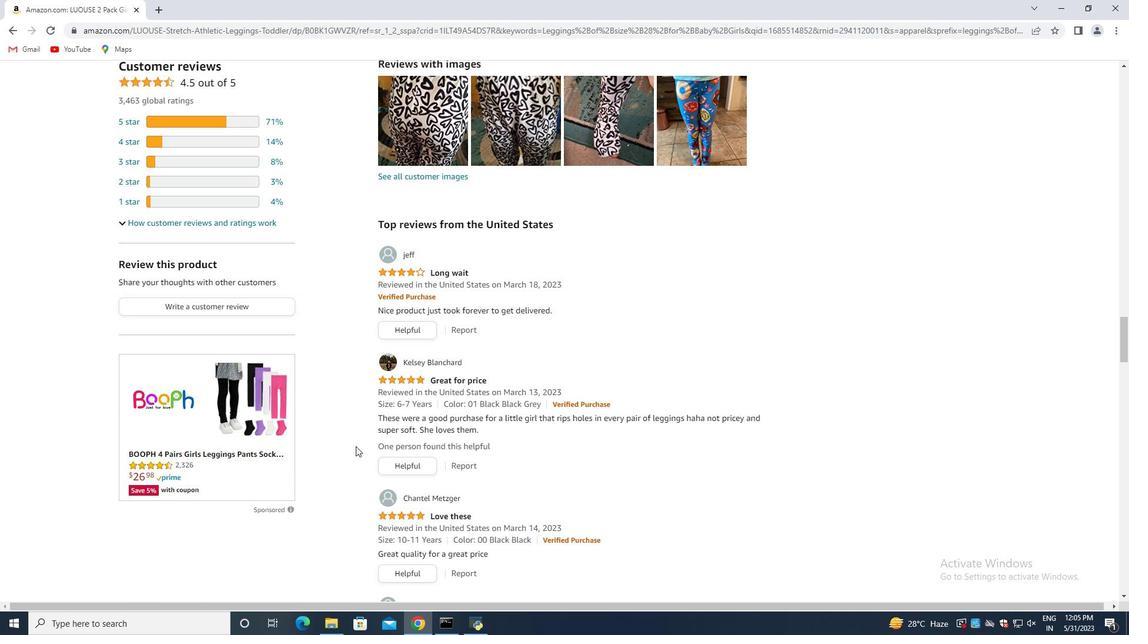 
Action: Mouse scrolled (386, 446) with delta (0, 0)
Screenshot: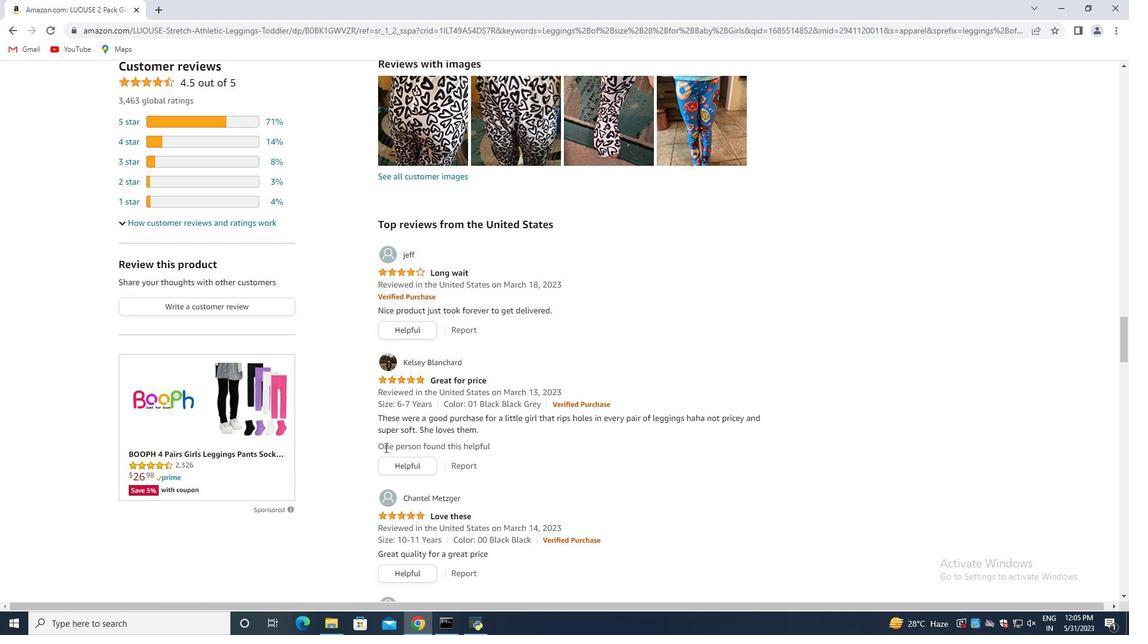 
Action: Mouse scrolled (386, 446) with delta (0, 0)
Screenshot: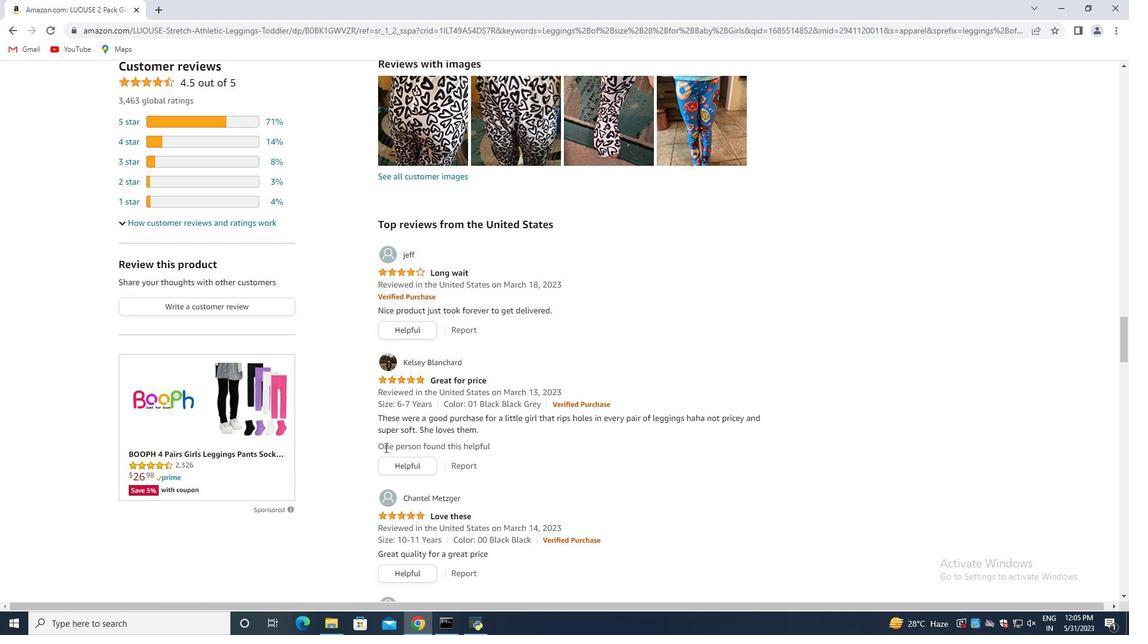 
Action: Mouse moved to (483, 397)
Screenshot: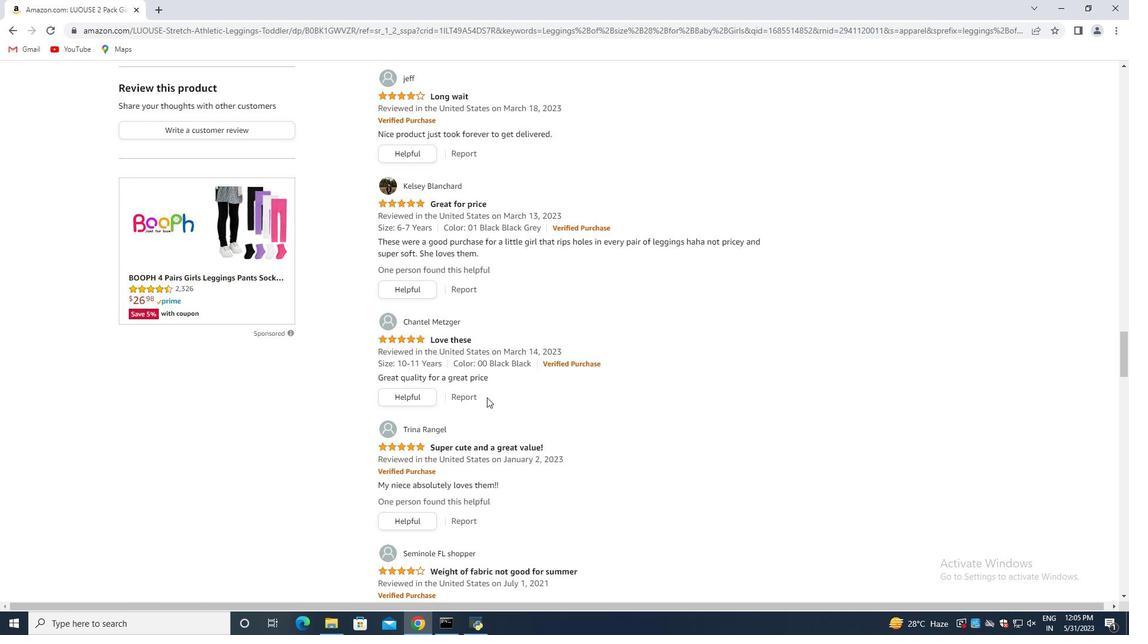 
Action: Mouse scrolled (483, 397) with delta (0, 0)
Screenshot: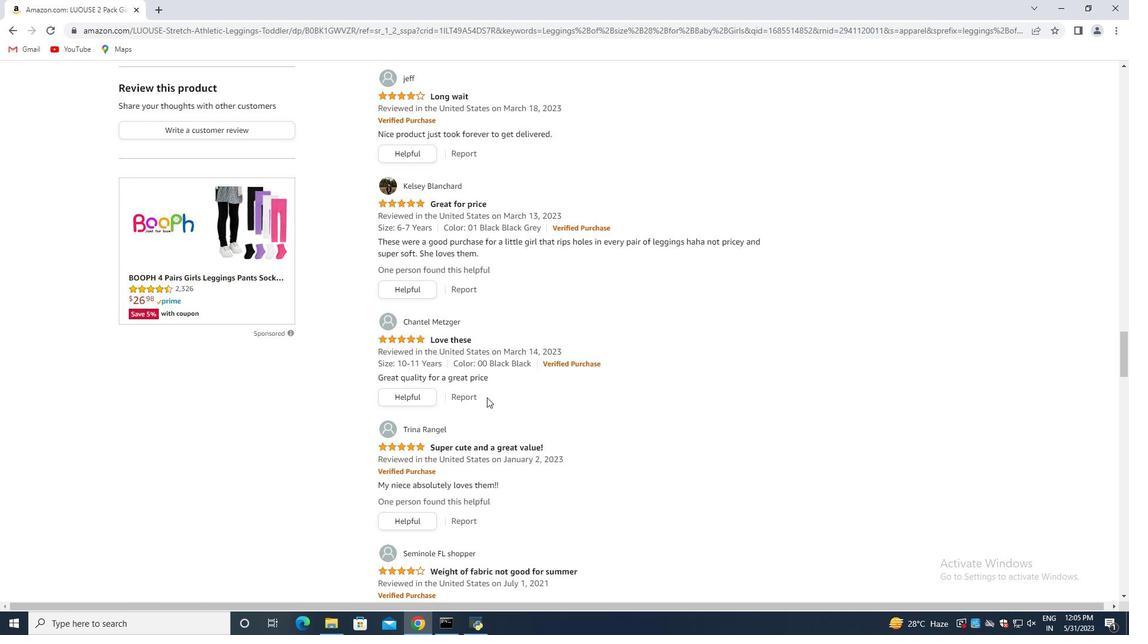 
Action: Mouse moved to (502, 420)
Screenshot: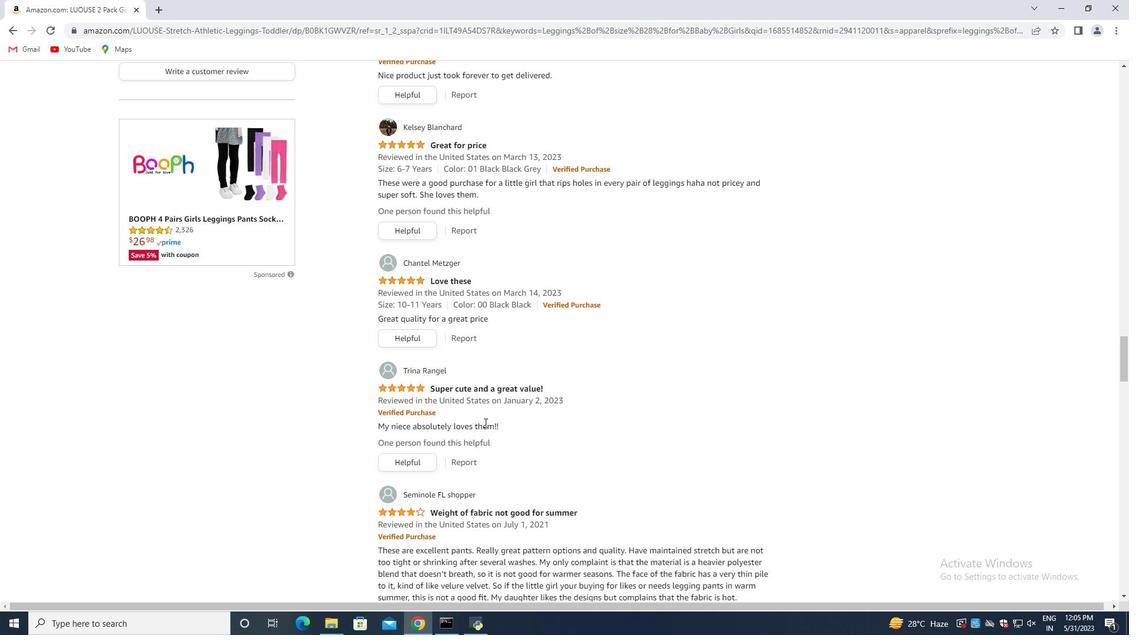
Action: Mouse scrolled (502, 419) with delta (0, 0)
Screenshot: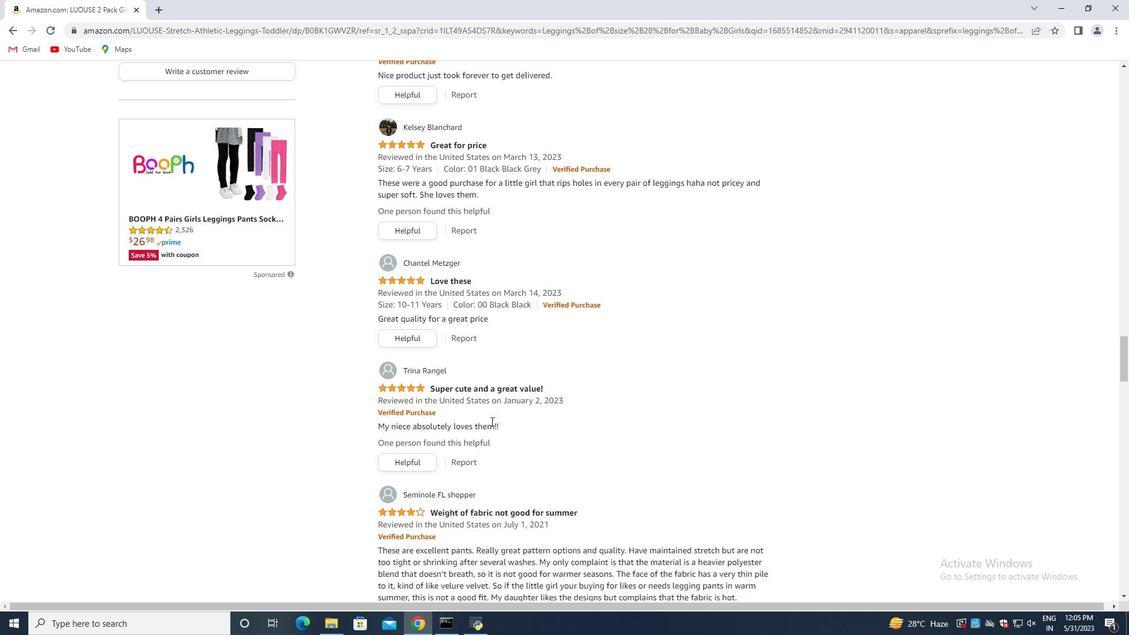 
Action: Mouse scrolled (502, 419) with delta (0, 0)
Screenshot: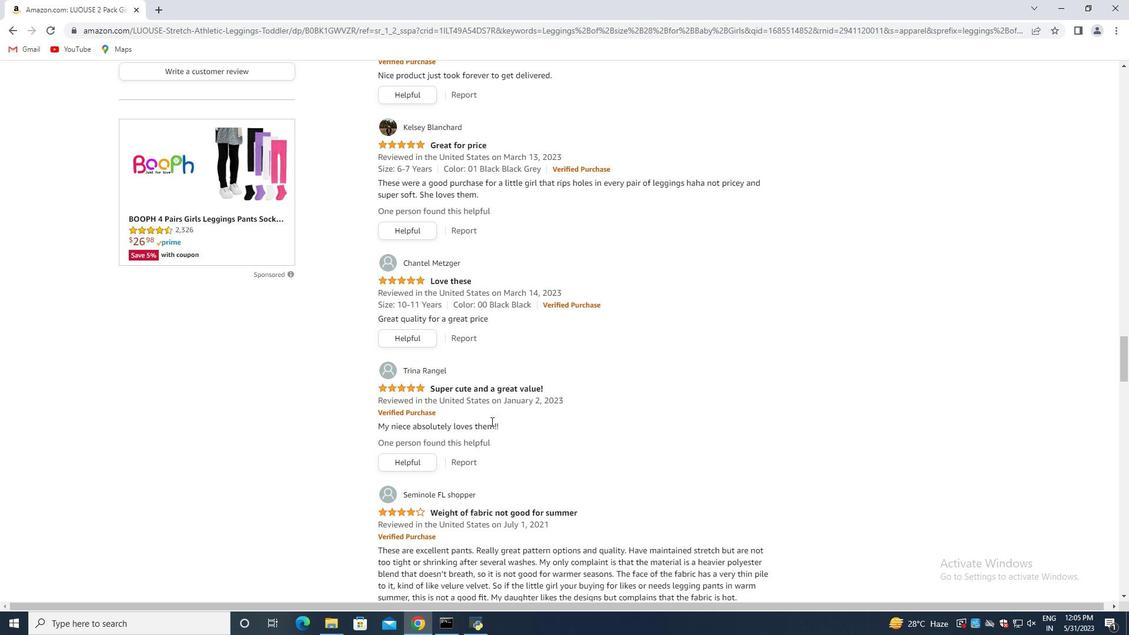 
Action: Mouse moved to (593, 434)
Screenshot: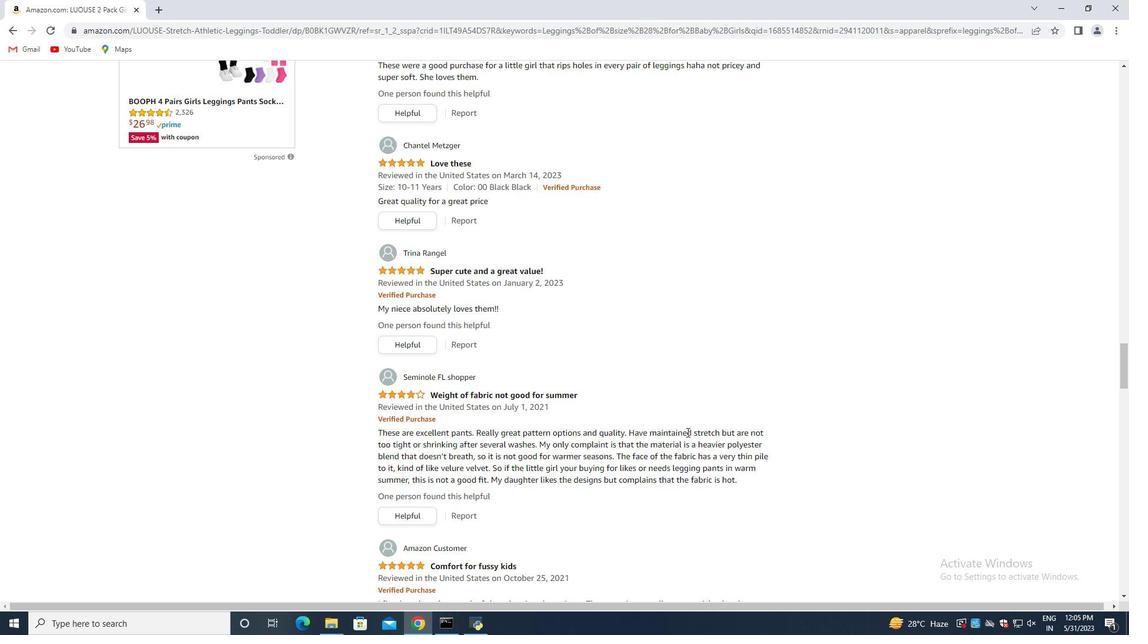 
Action: Mouse scrolled (593, 433) with delta (0, 0)
Screenshot: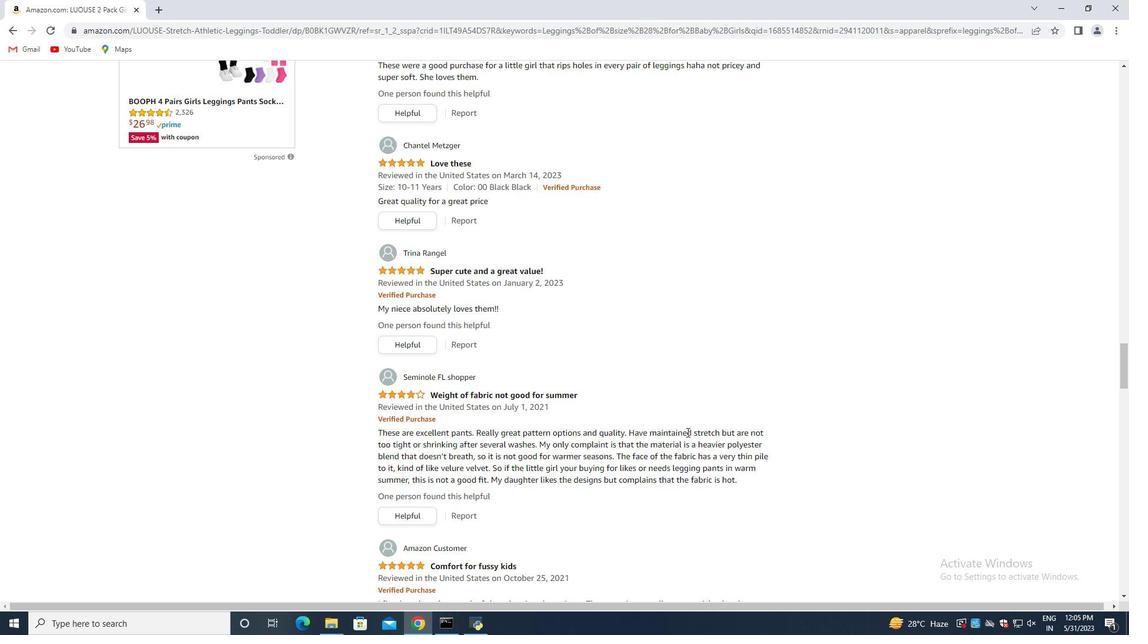 
Action: Mouse moved to (577, 434)
Screenshot: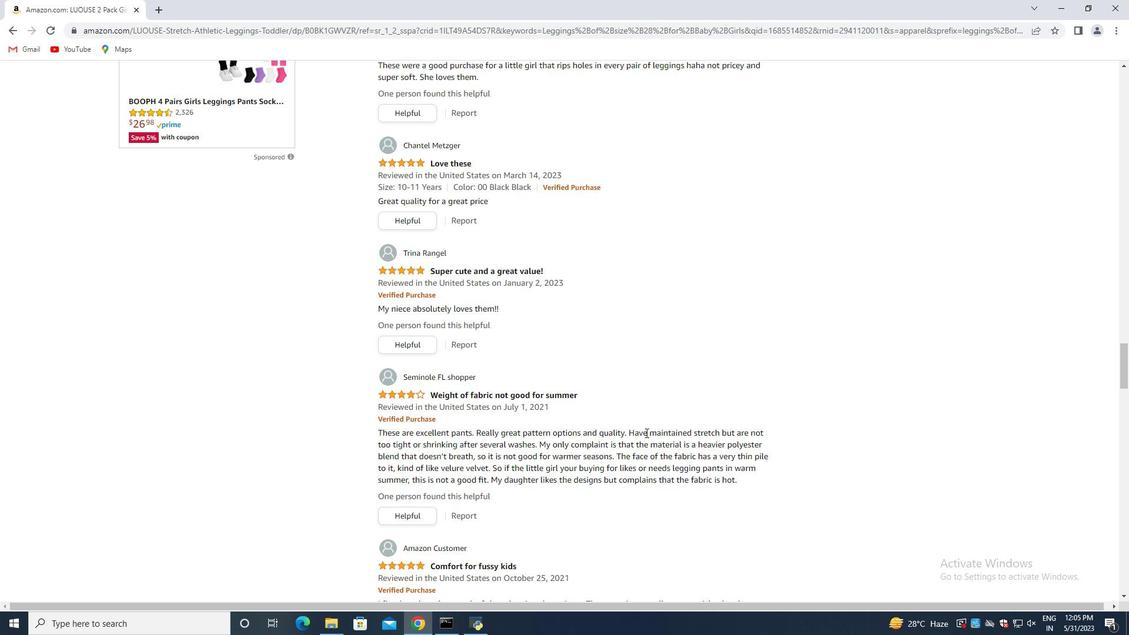 
Action: Mouse scrolled (577, 433) with delta (0, 0)
Screenshot: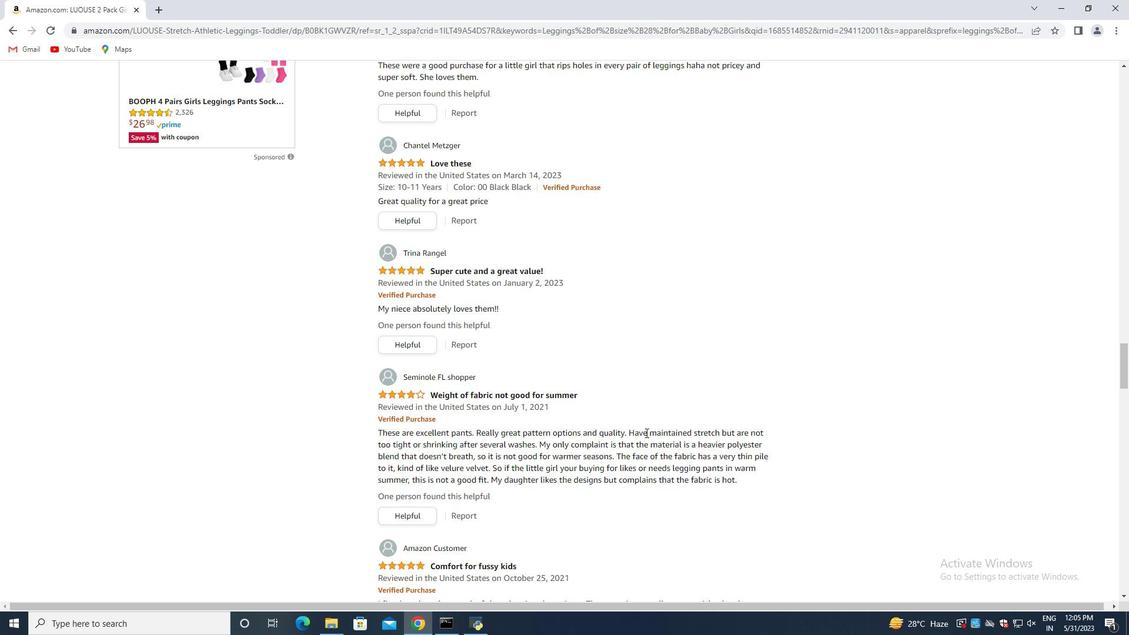 
Action: Mouse moved to (527, 343)
Screenshot: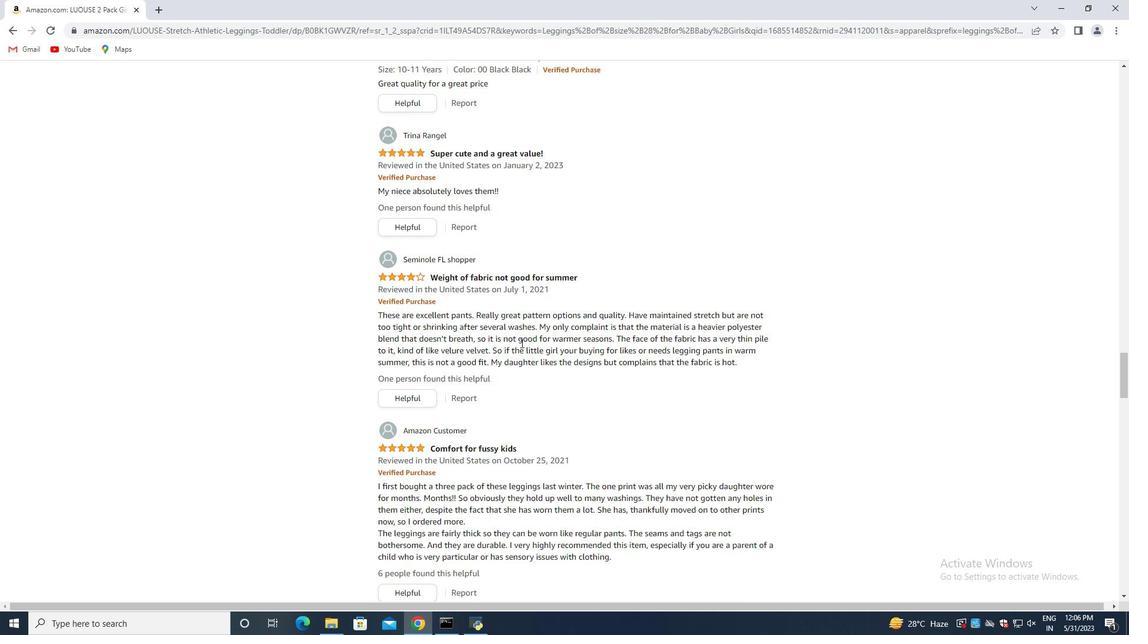
Action: Mouse scrolled (527, 343) with delta (0, 0)
Screenshot: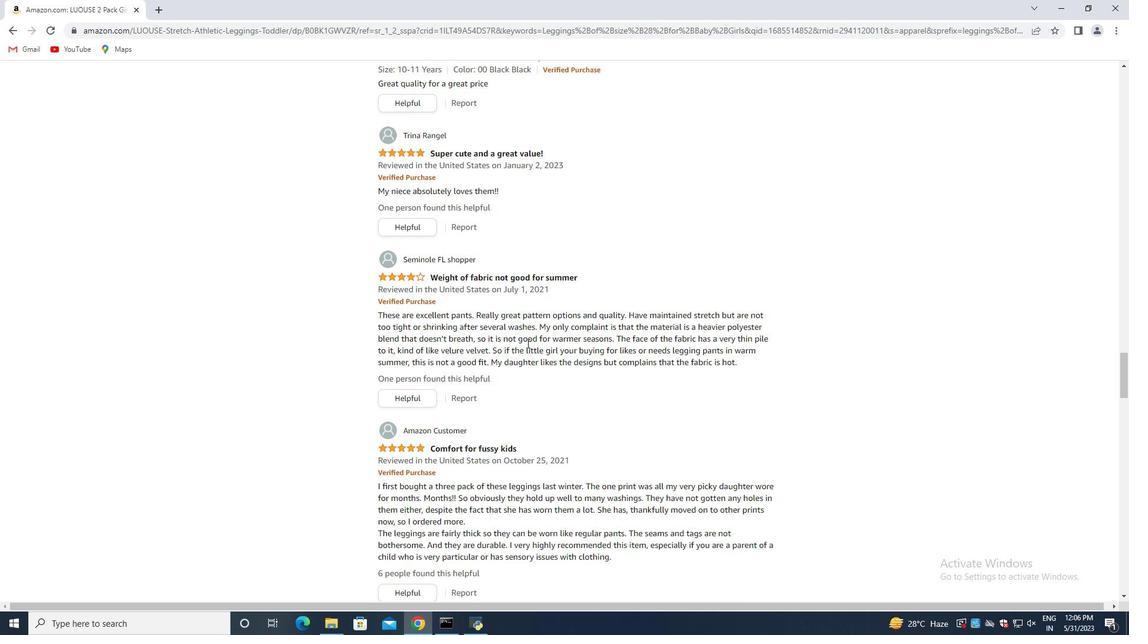 
Action: Mouse moved to (527, 344)
Screenshot: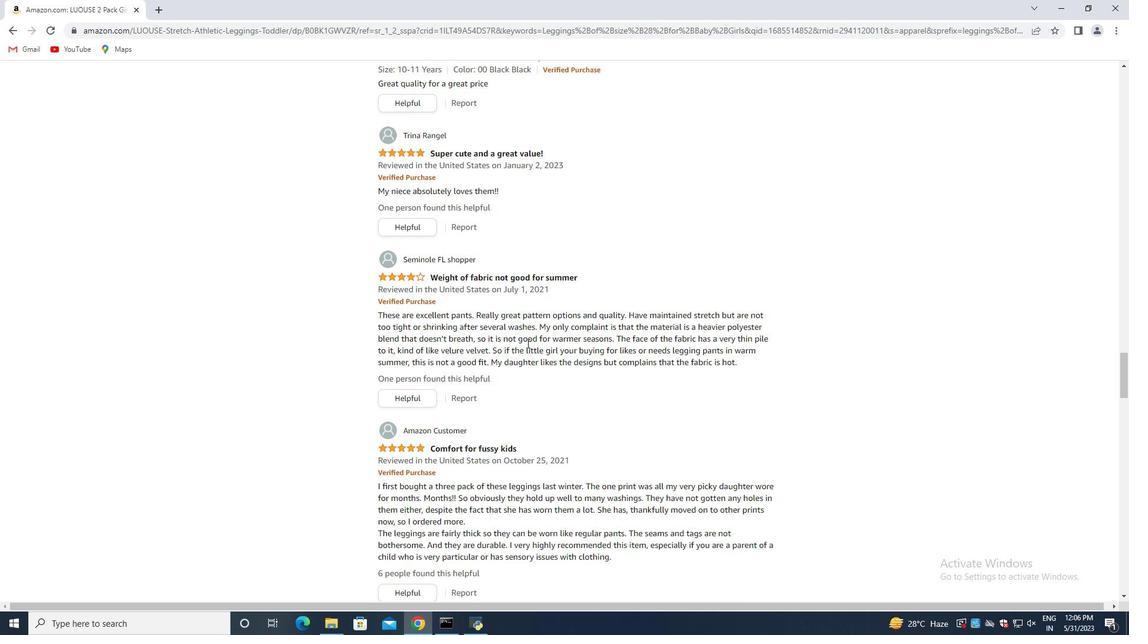 
Action: Mouse scrolled (527, 343) with delta (0, 0)
Screenshot: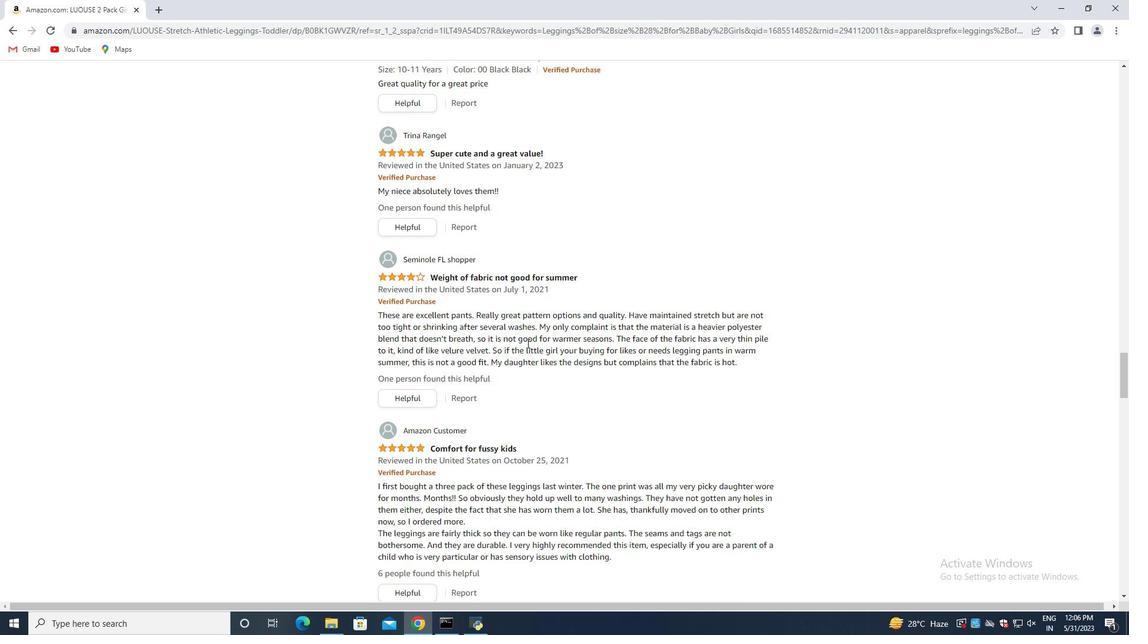 
Action: Mouse moved to (527, 347)
Screenshot: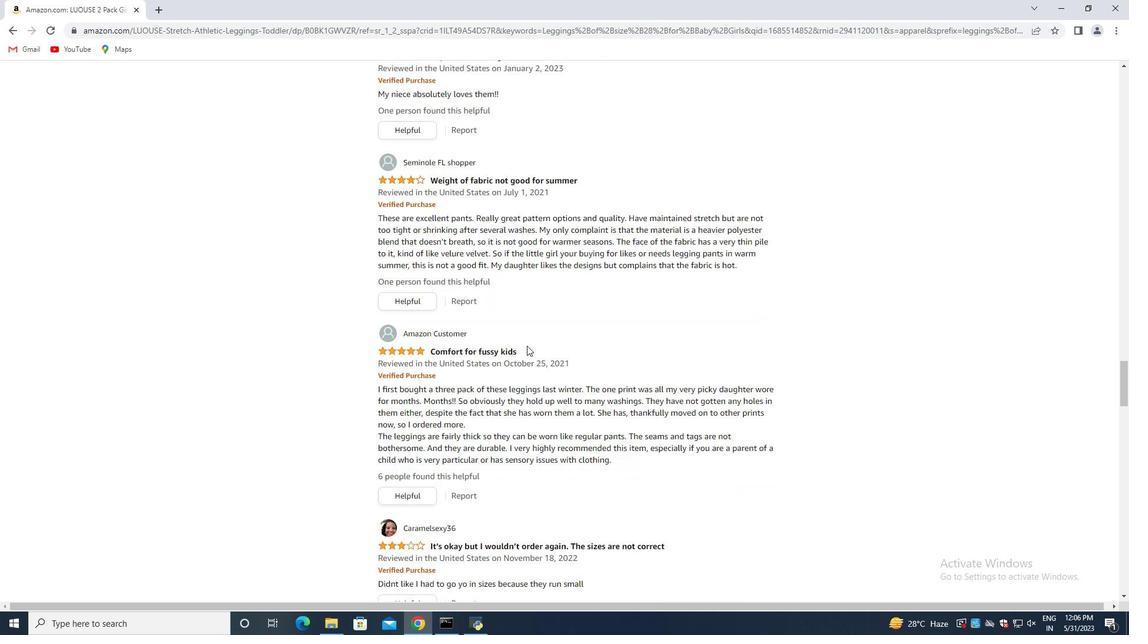 
Action: Mouse scrolled (527, 346) with delta (0, 0)
Screenshot: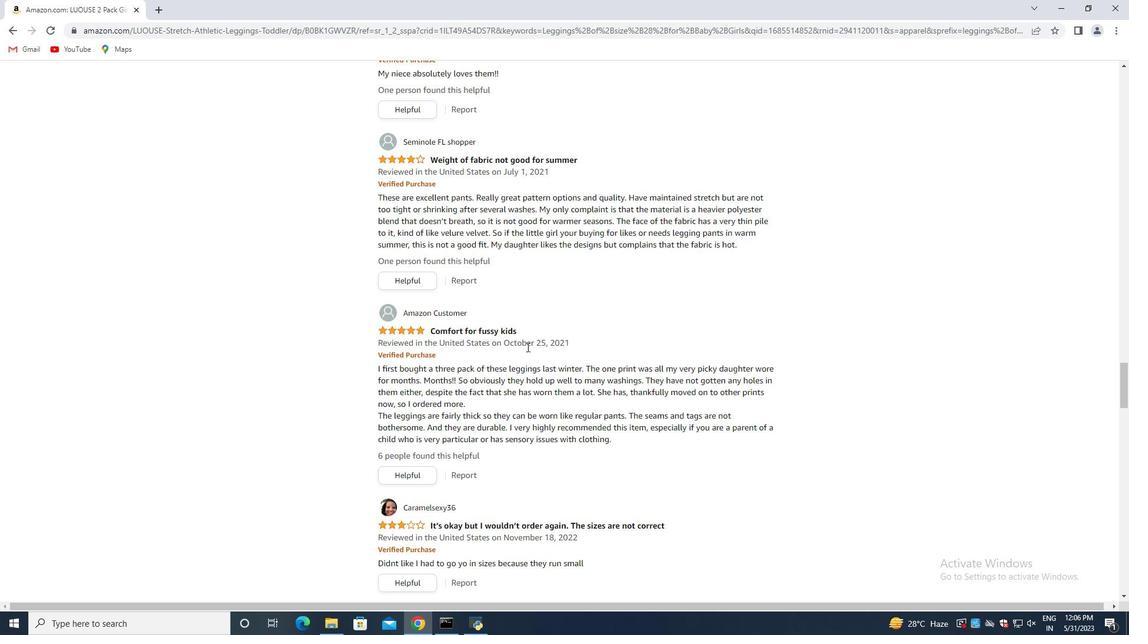 
Action: Mouse scrolled (527, 346) with delta (0, 0)
Screenshot: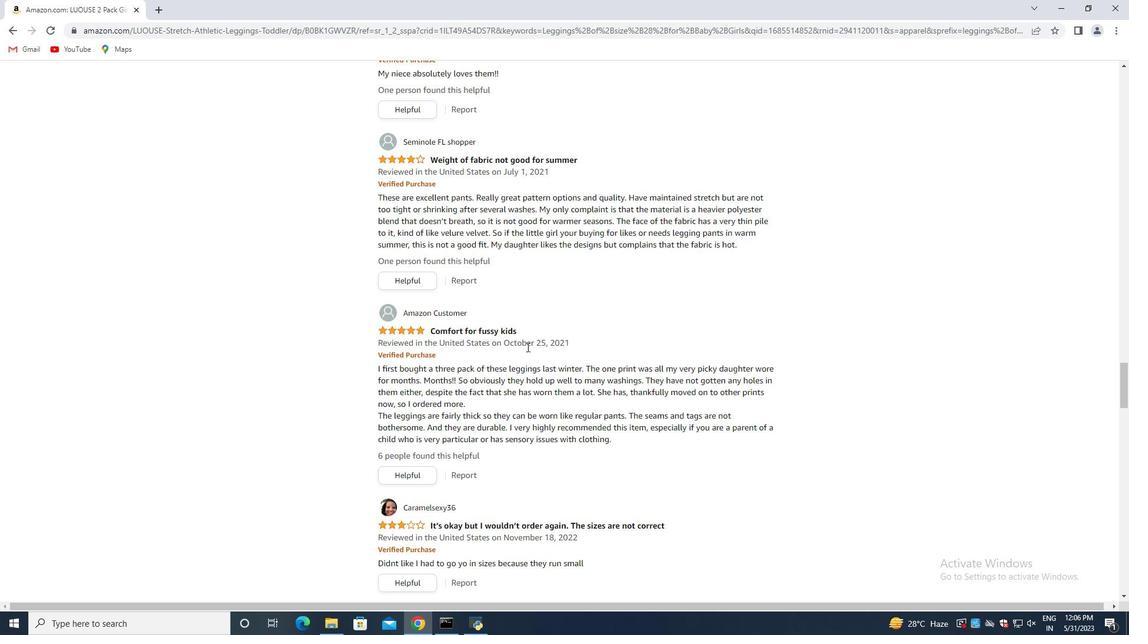 
Action: Mouse moved to (527, 347)
Screenshot: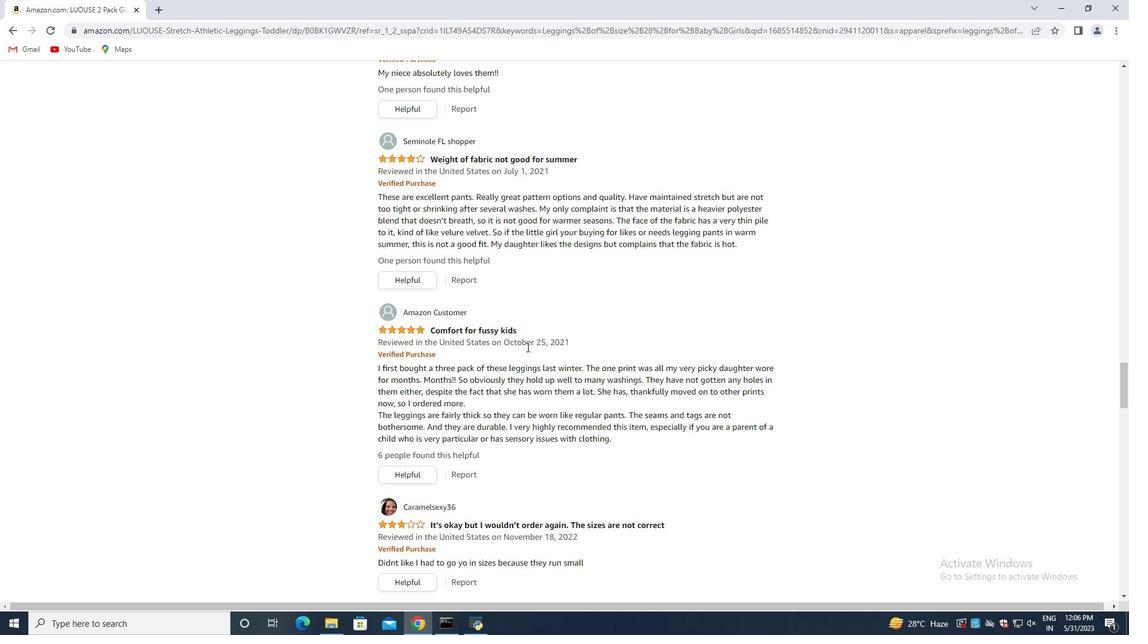 
Action: Mouse scrolled (527, 346) with delta (0, 0)
Screenshot: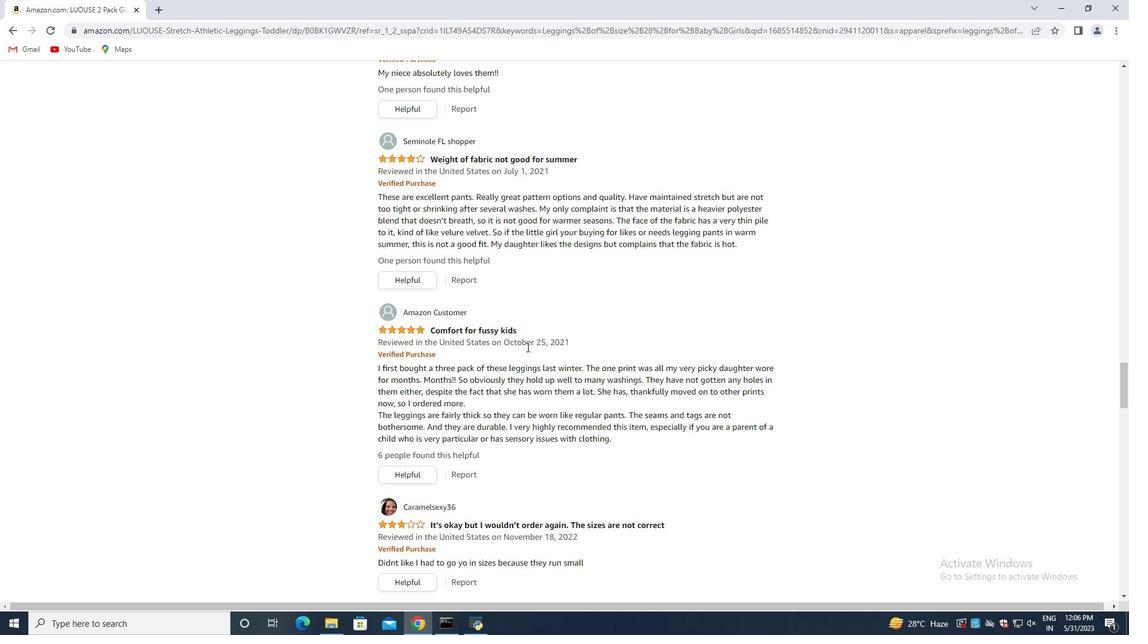 
Action: Mouse scrolled (527, 346) with delta (0, 0)
Screenshot: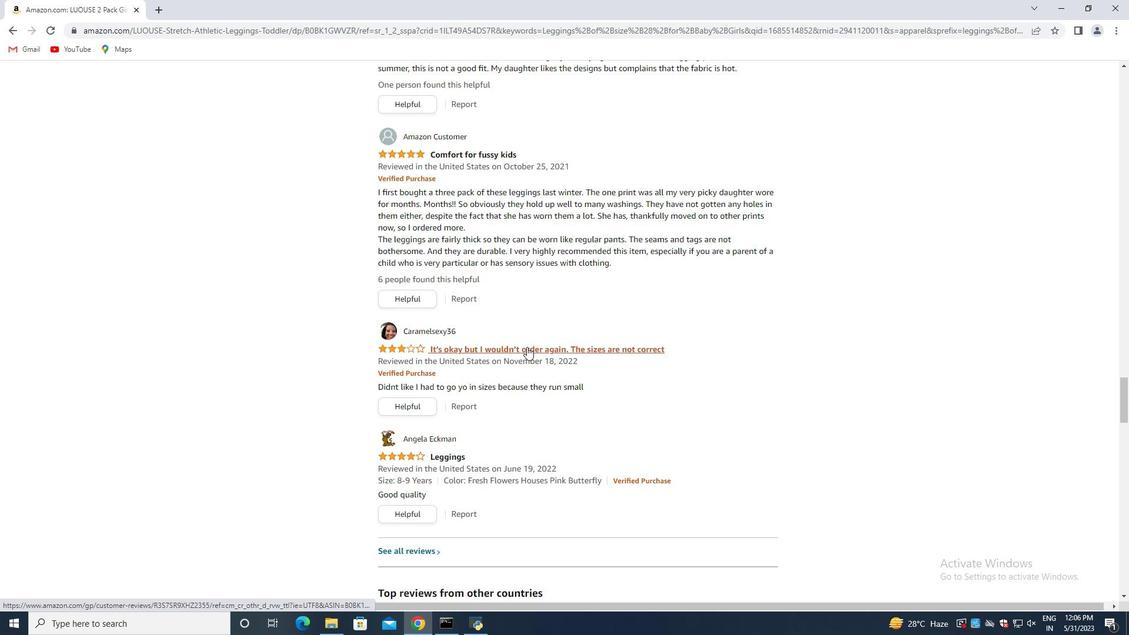 
Action: Mouse moved to (526, 348)
Screenshot: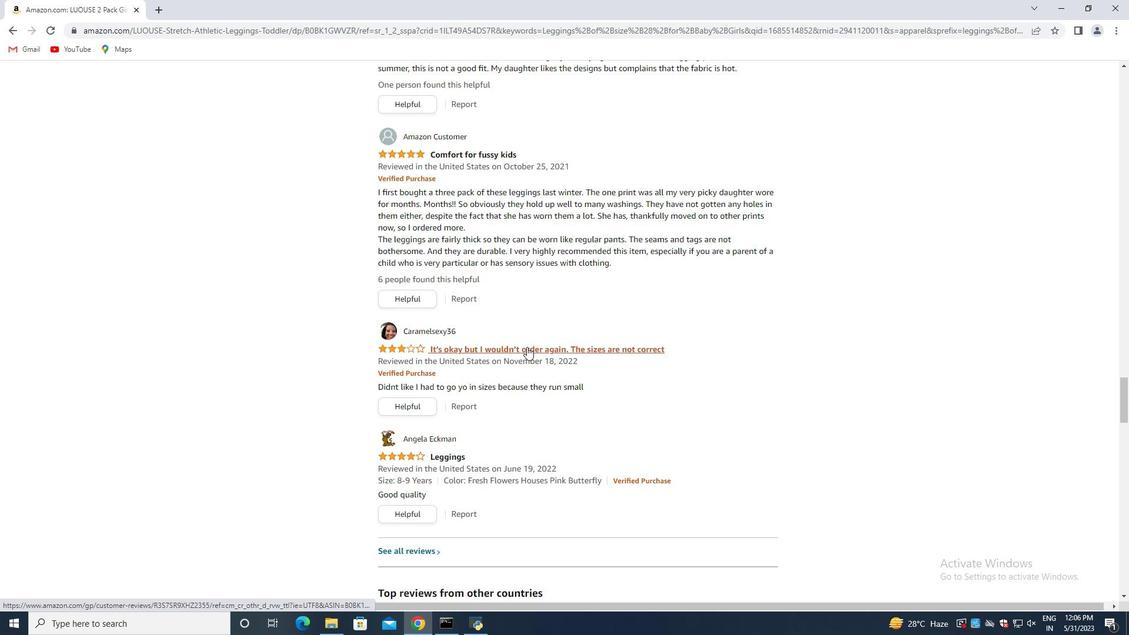 
Action: Mouse scrolled (526, 347) with delta (0, 0)
Screenshot: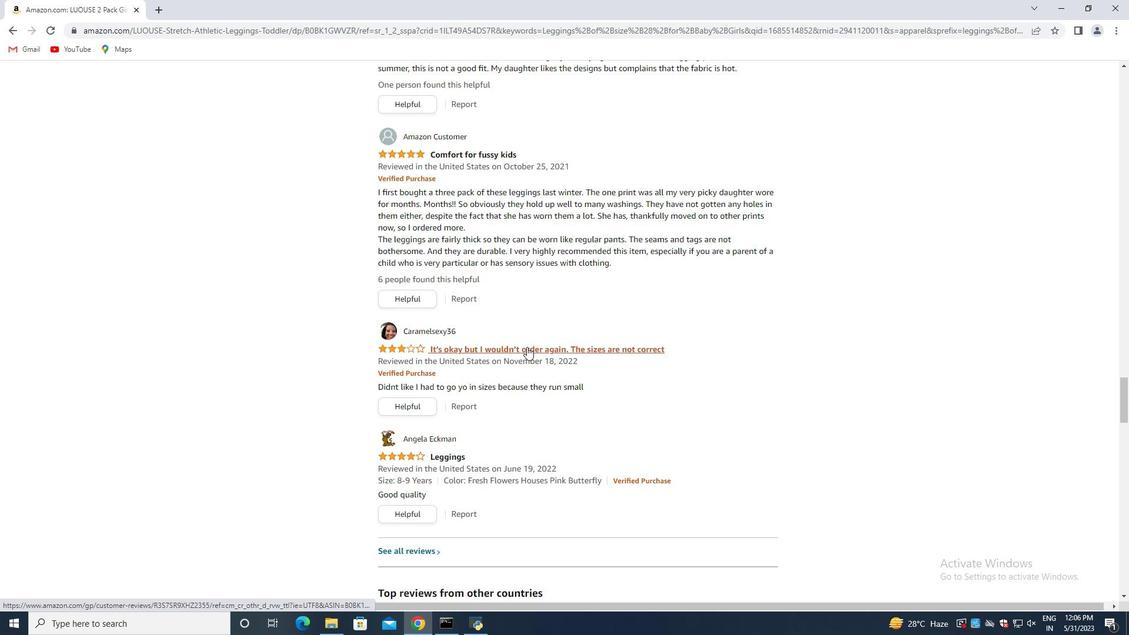 
Action: Mouse scrolled (526, 347) with delta (0, 0)
Screenshot: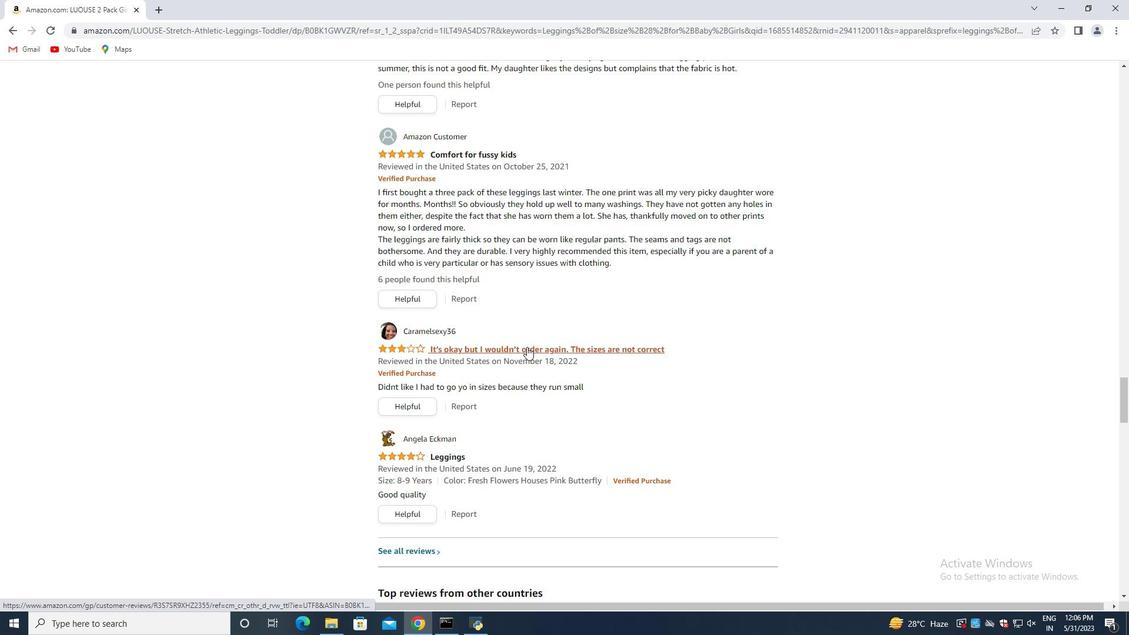 
Action: Mouse moved to (524, 348)
Screenshot: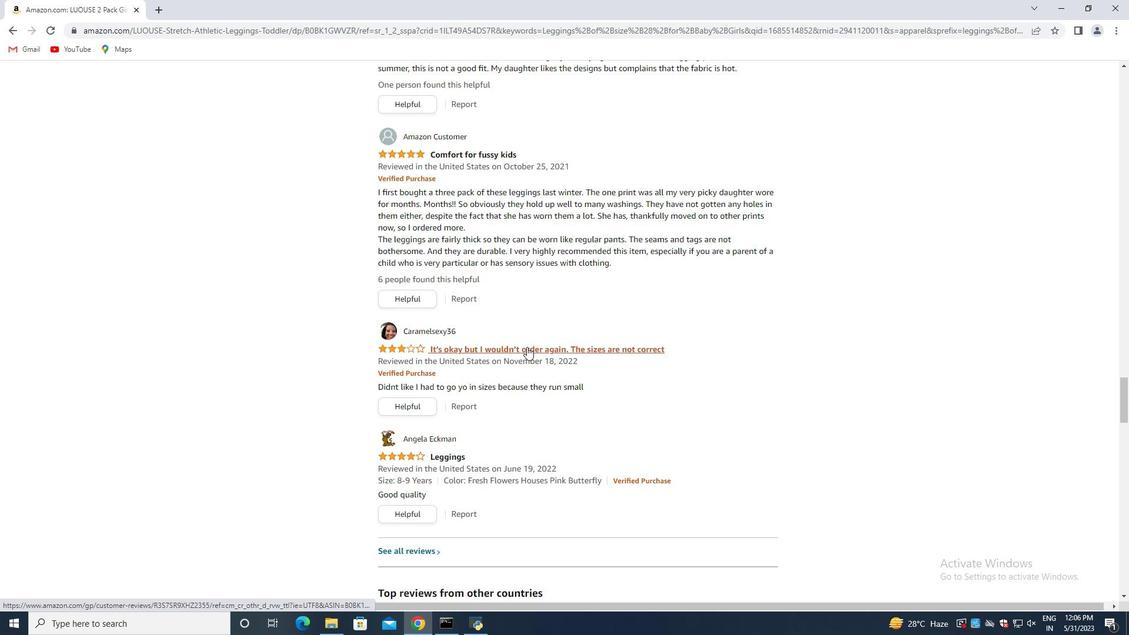 
Action: Mouse scrolled (524, 348) with delta (0, 0)
Screenshot: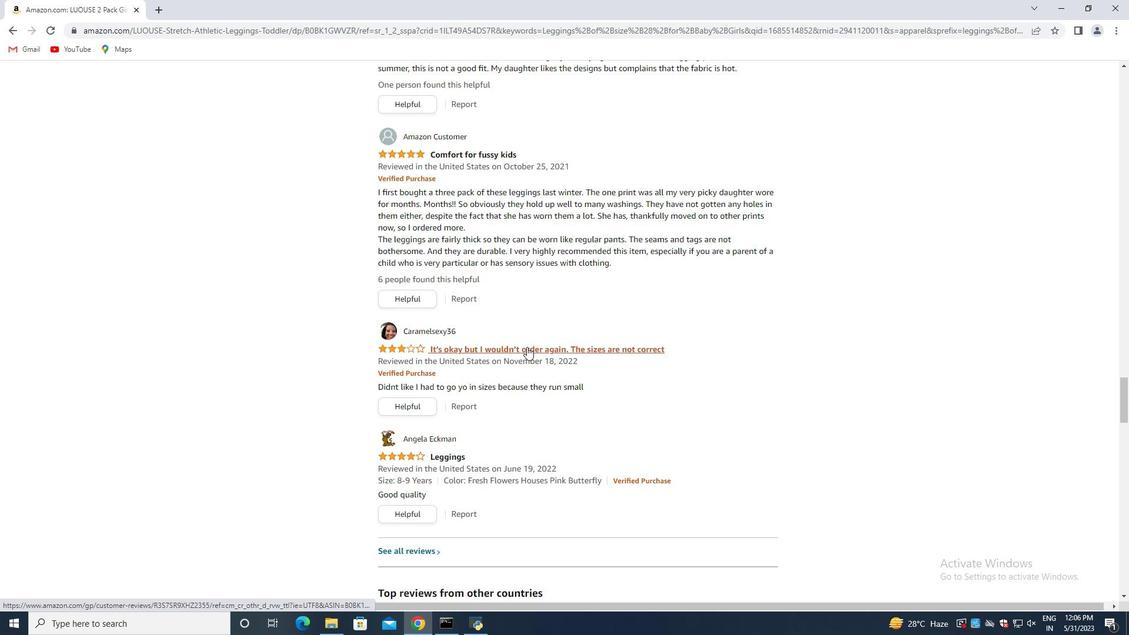 
Action: Mouse moved to (522, 349)
Screenshot: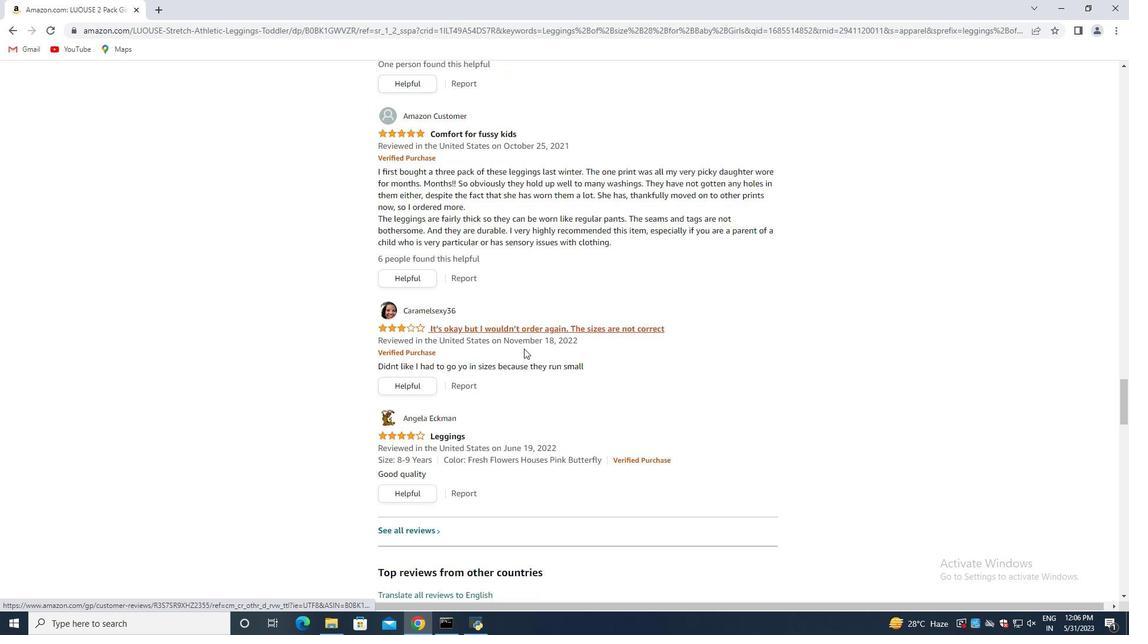 
Action: Mouse scrolled (522, 348) with delta (0, 0)
Screenshot: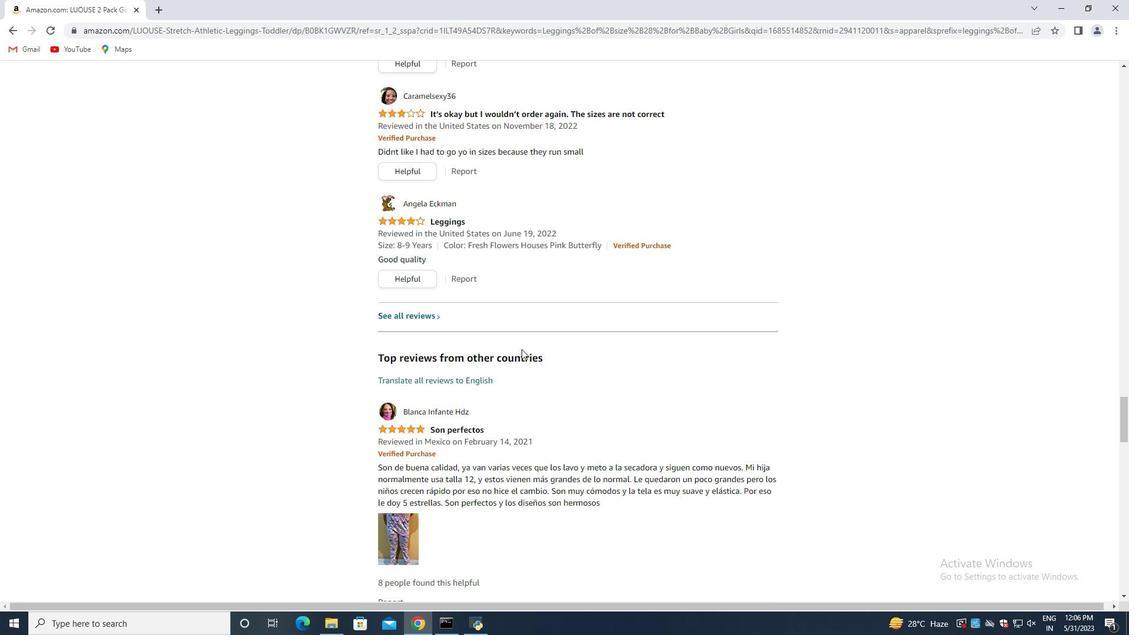 
Action: Mouse scrolled (522, 348) with delta (0, 0)
Screenshot: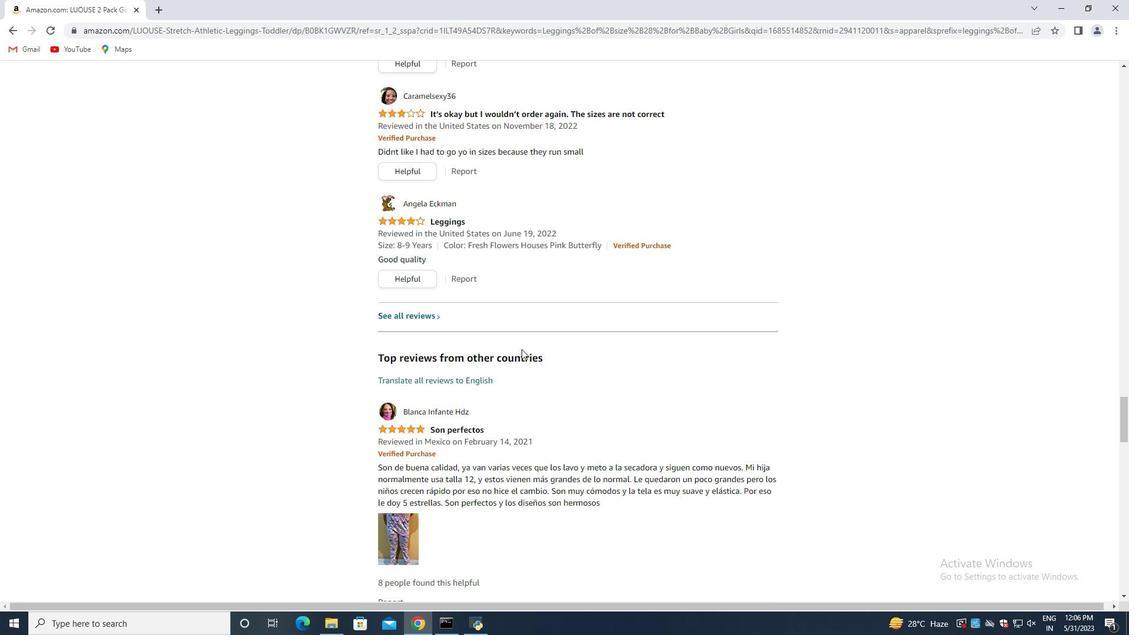 
Action: Mouse scrolled (522, 348) with delta (0, 0)
Screenshot: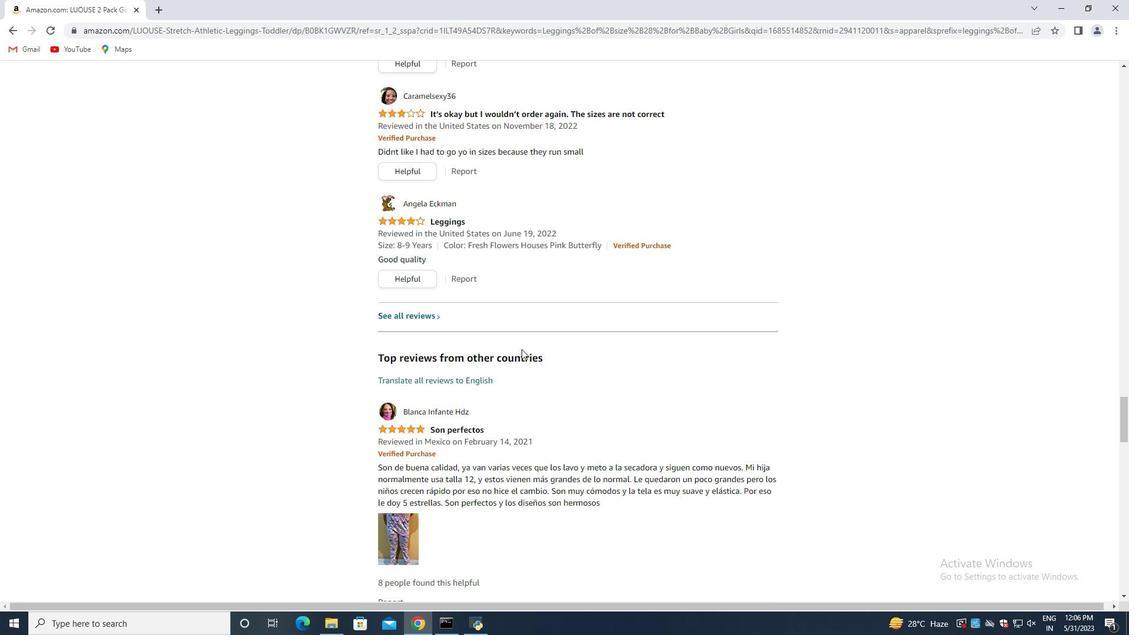 
Action: Mouse scrolled (522, 348) with delta (0, 0)
Screenshot: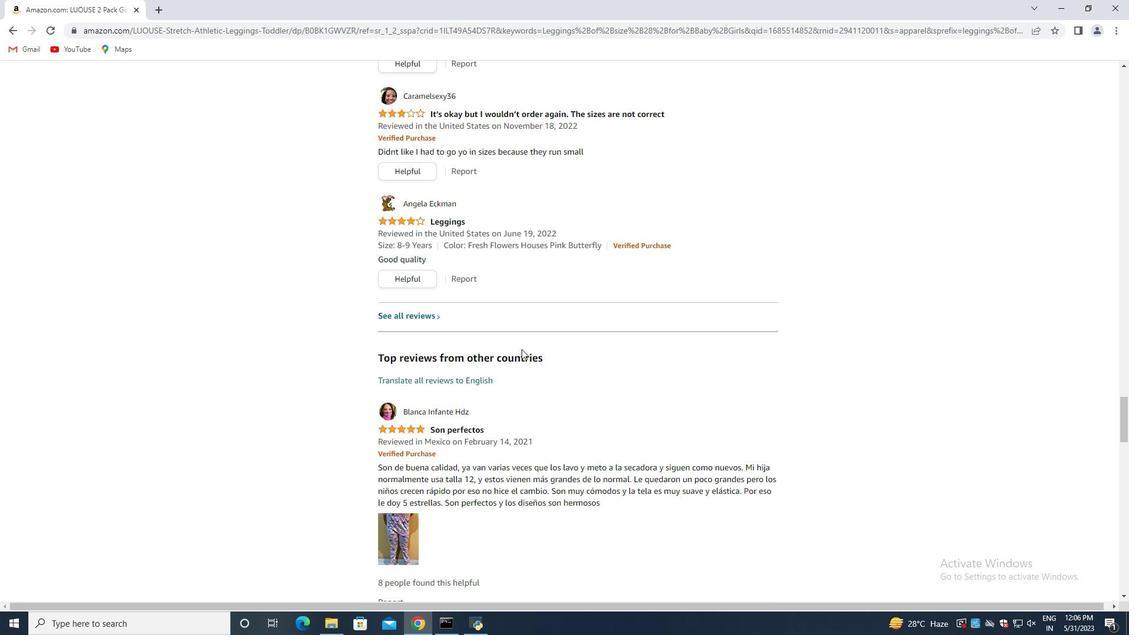
Action: Mouse moved to (521, 350)
Screenshot: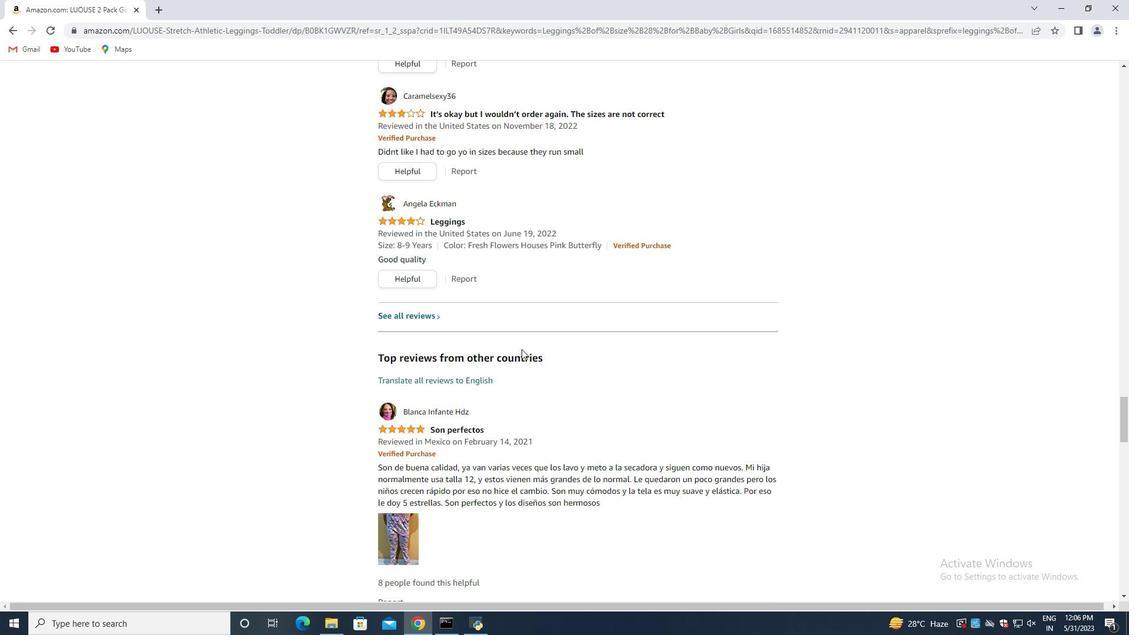 
Action: Mouse scrolled (521, 349) with delta (0, 0)
Screenshot: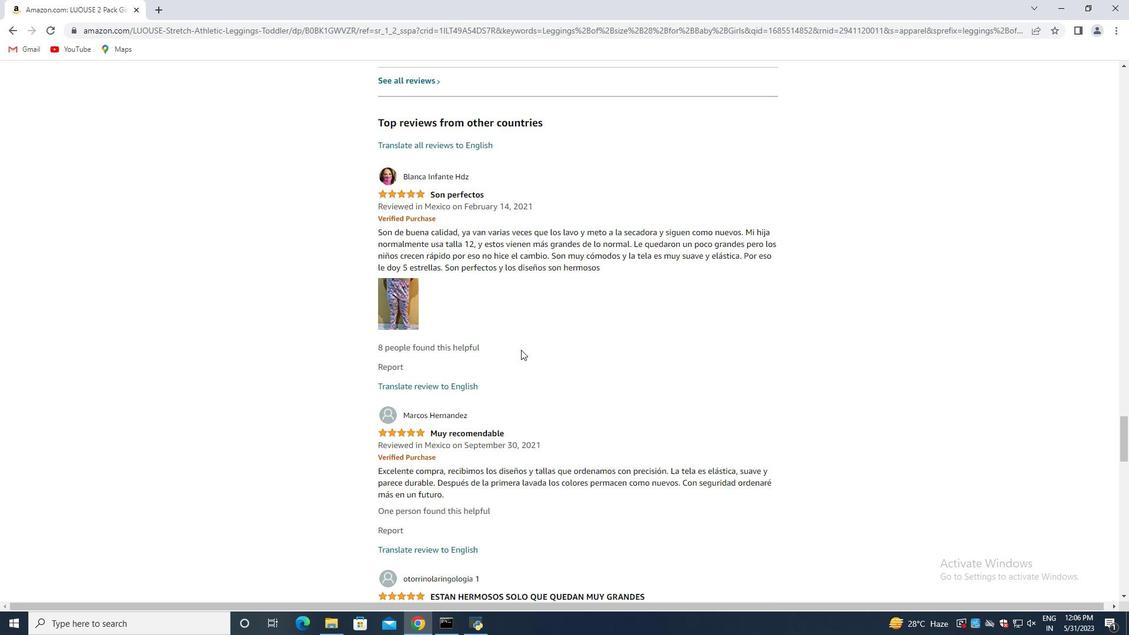 
Action: Mouse scrolled (521, 349) with delta (0, 0)
Screenshot: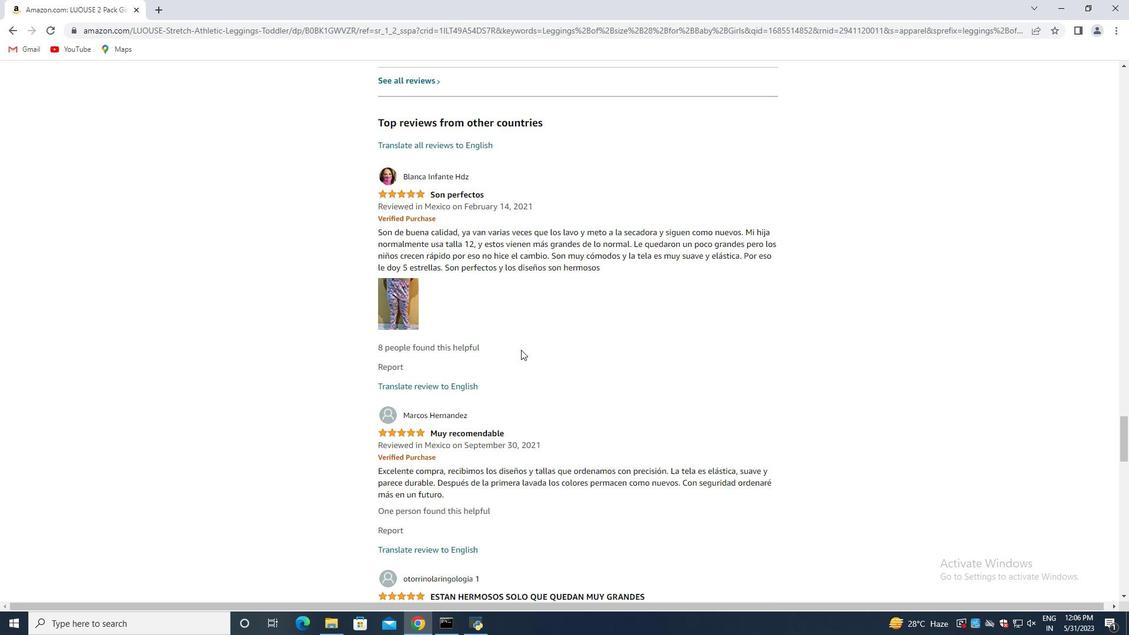 
Action: Mouse scrolled (521, 349) with delta (0, 0)
Screenshot: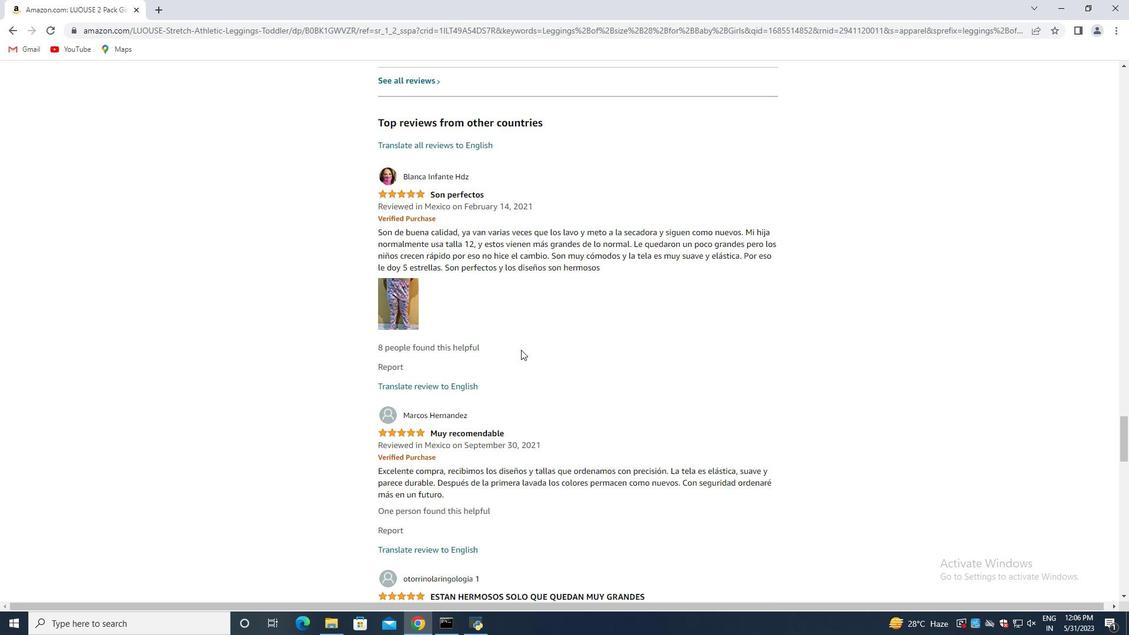 
Action: Mouse moved to (520, 356)
Screenshot: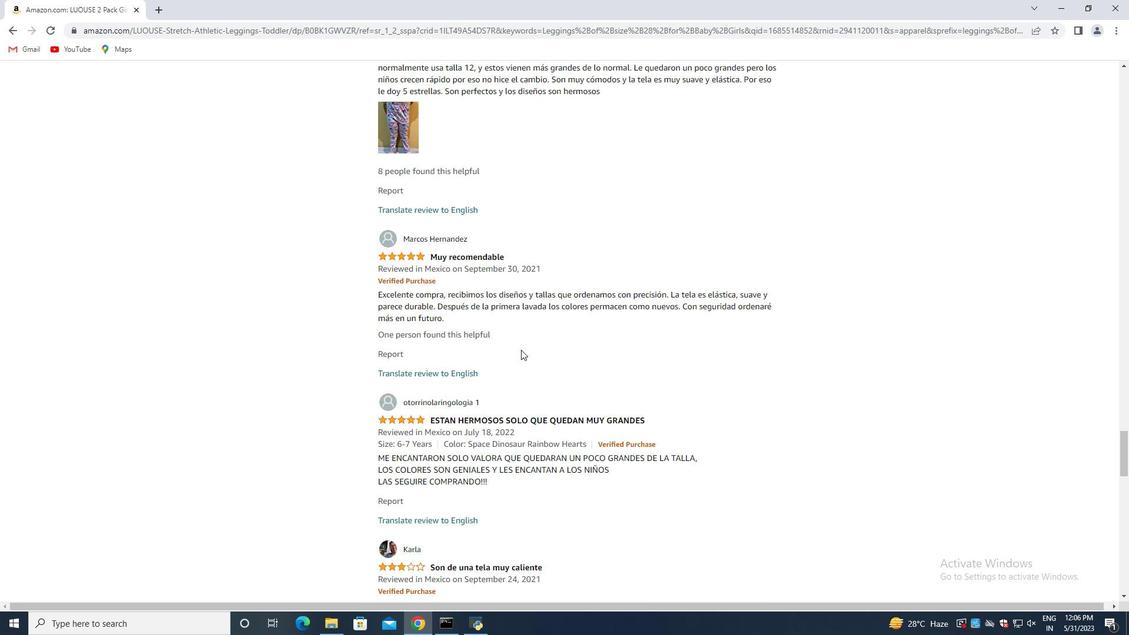
Action: Mouse scrolled (520, 355) with delta (0, 0)
Screenshot: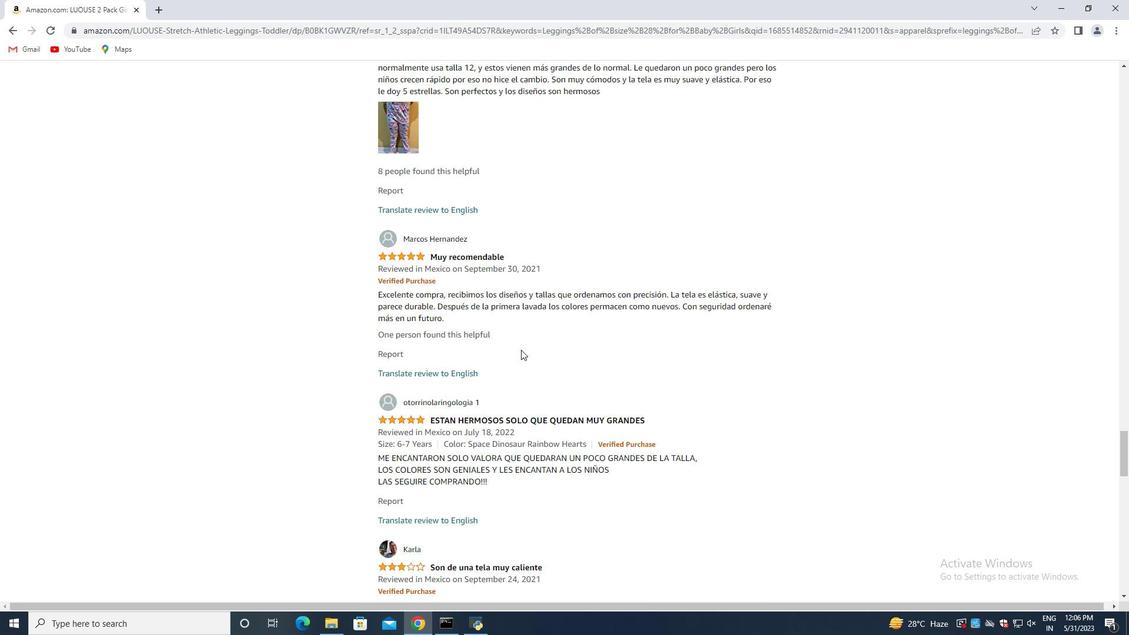 
Action: Mouse moved to (515, 366)
Screenshot: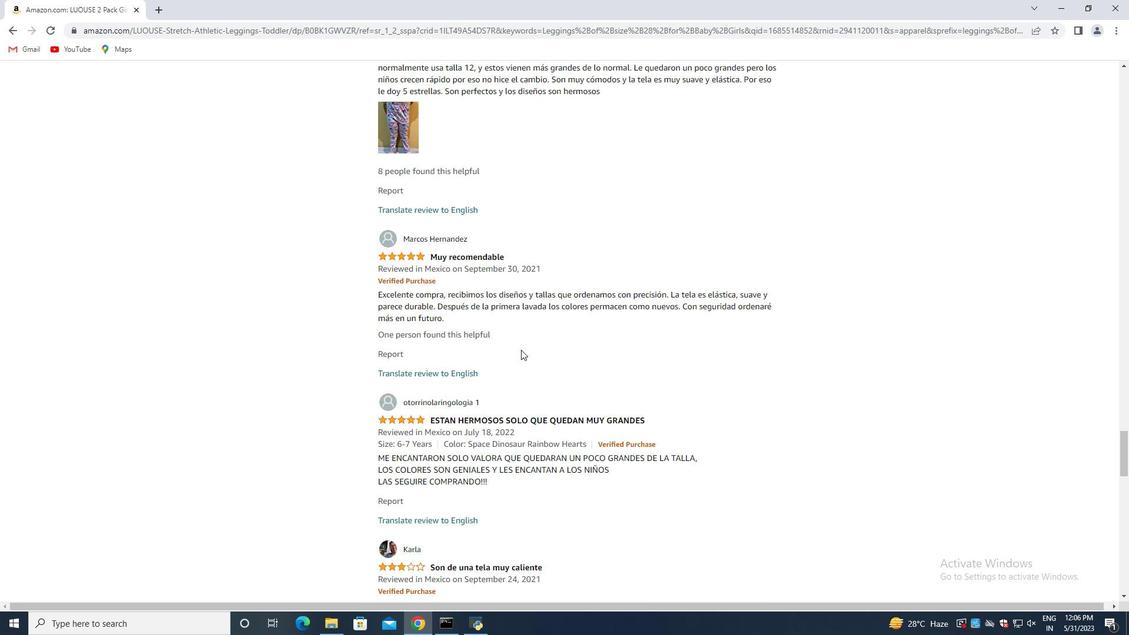 
Action: Mouse scrolled (515, 366) with delta (0, 0)
Screenshot: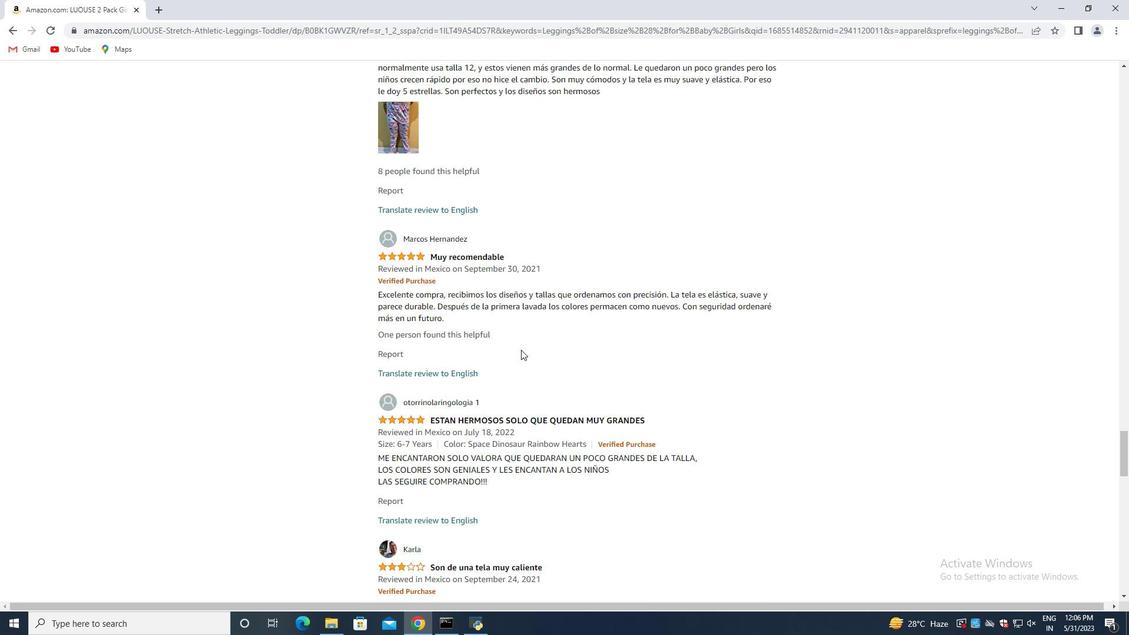 
Action: Mouse moved to (509, 355)
Screenshot: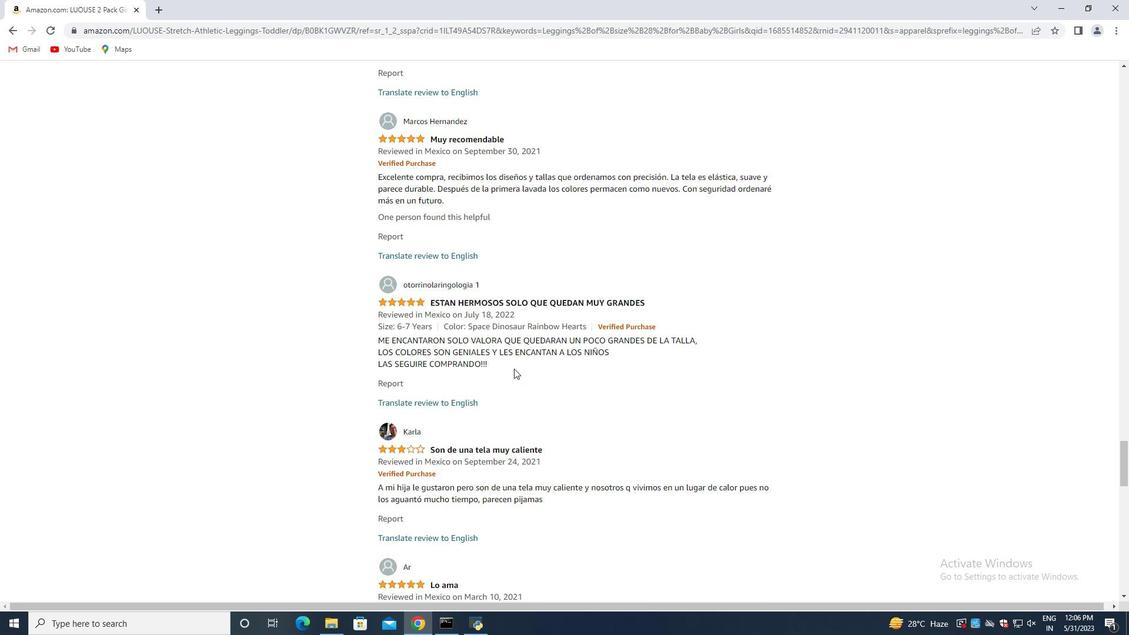 
Action: Mouse scrolled (509, 356) with delta (0, 0)
Screenshot: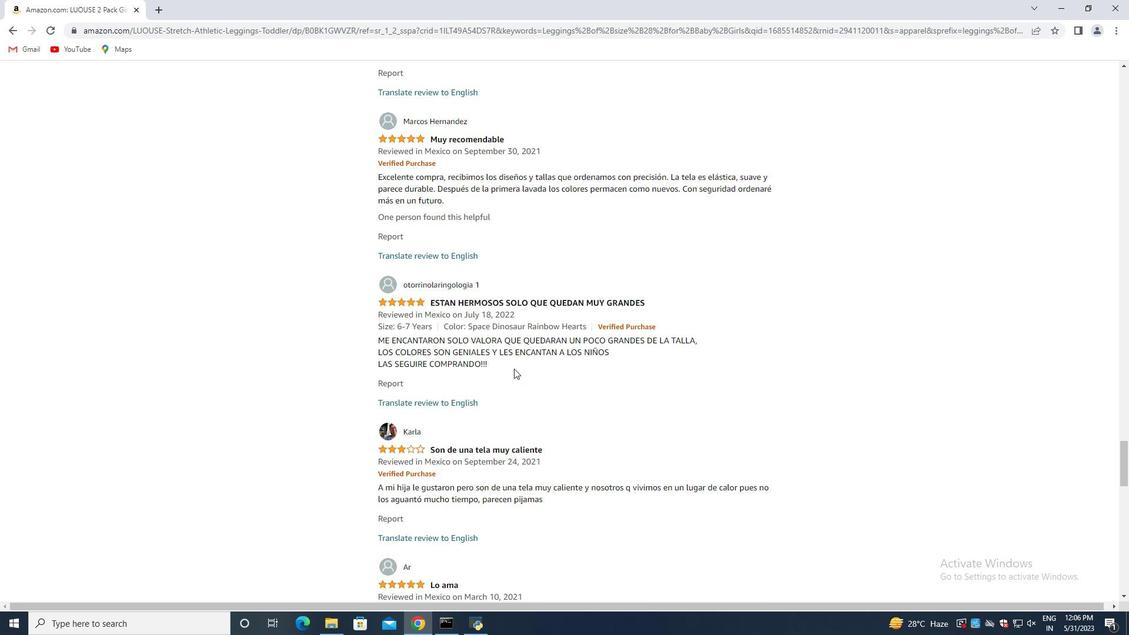 
Action: Mouse moved to (507, 352)
Screenshot: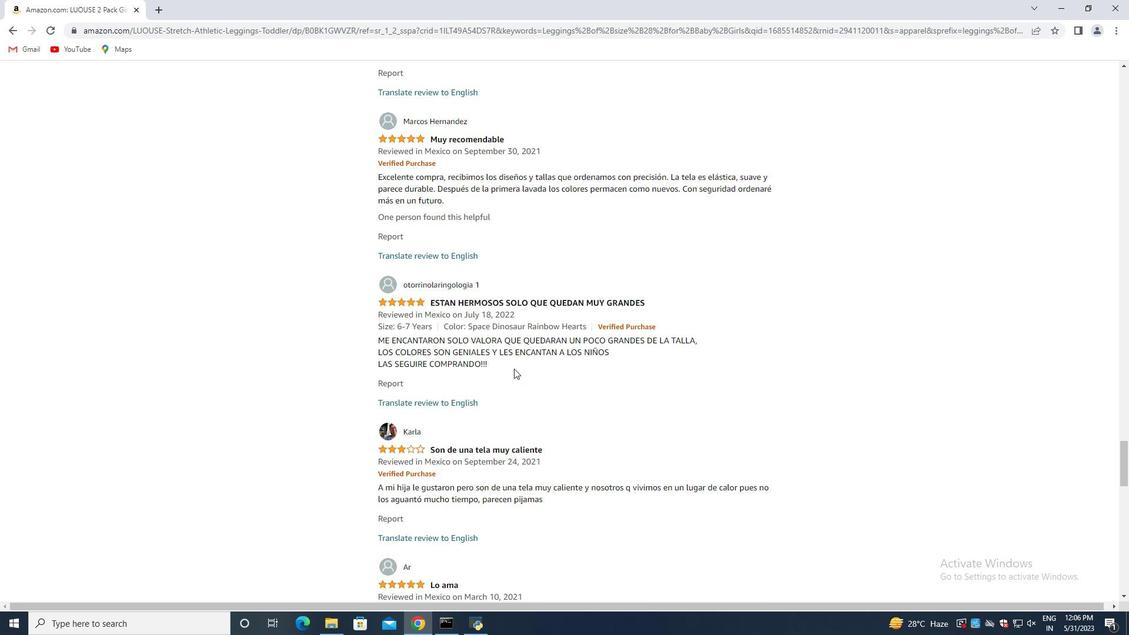 
Action: Mouse scrolled (507, 353) with delta (0, 0)
Screenshot: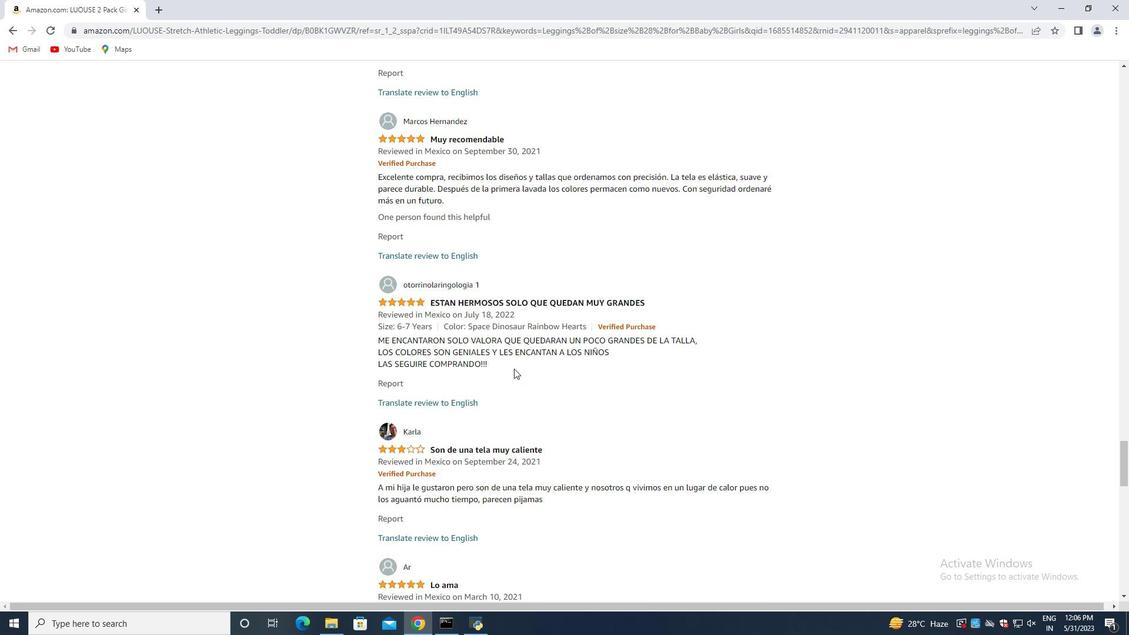 
Action: Mouse scrolled (507, 353) with delta (0, 0)
Screenshot: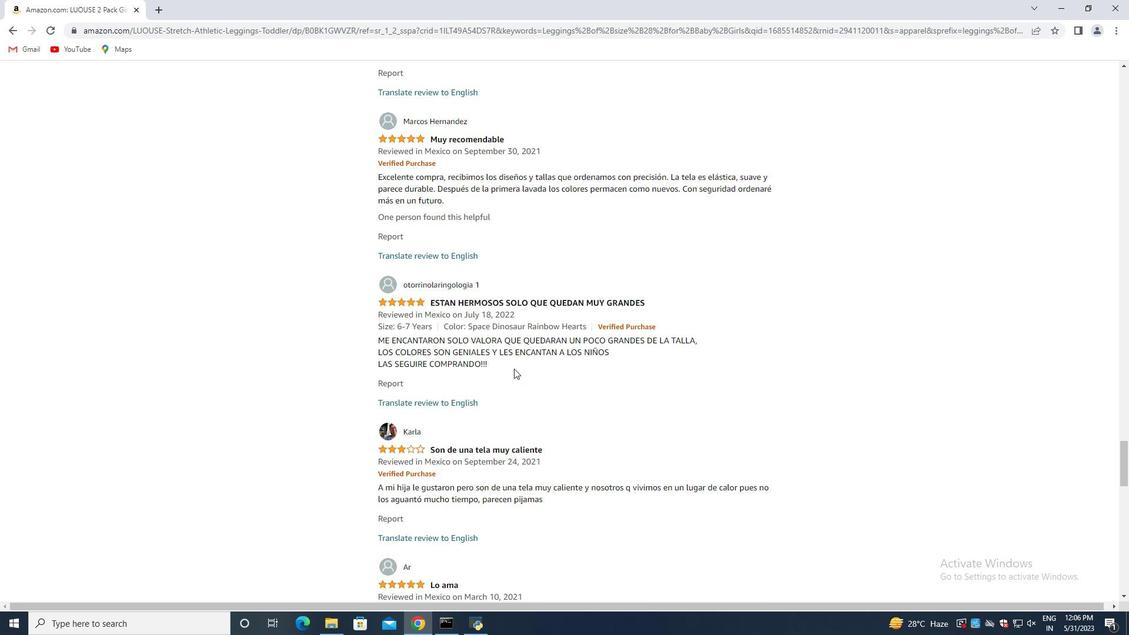 
Action: Mouse scrolled (507, 353) with delta (0, 0)
Screenshot: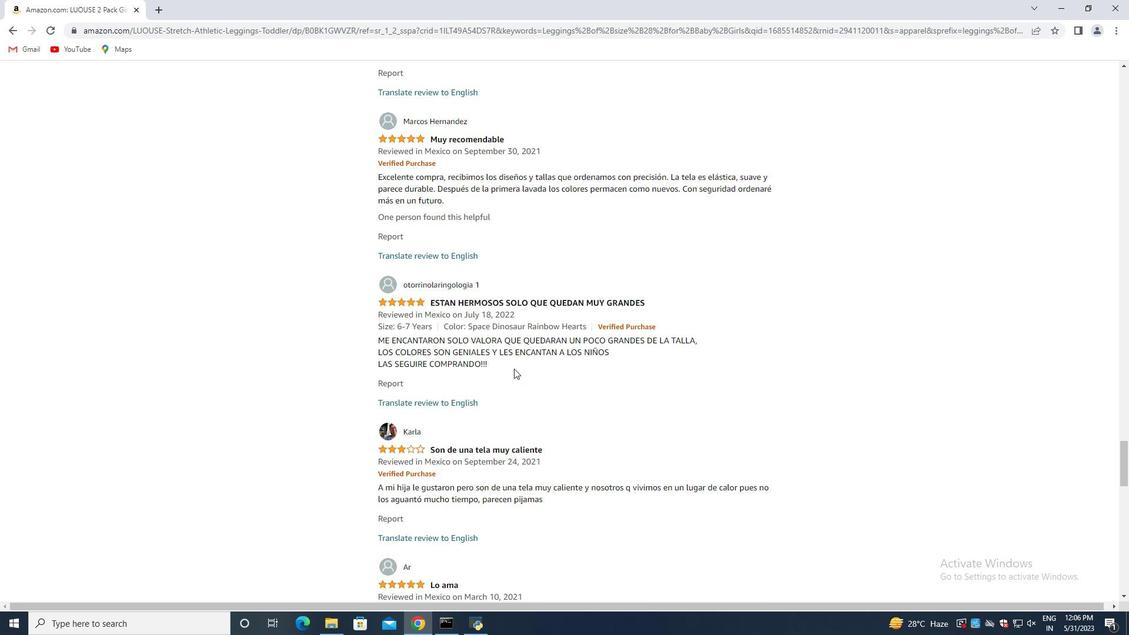 
Action: Mouse scrolled (507, 353) with delta (0, 0)
Screenshot: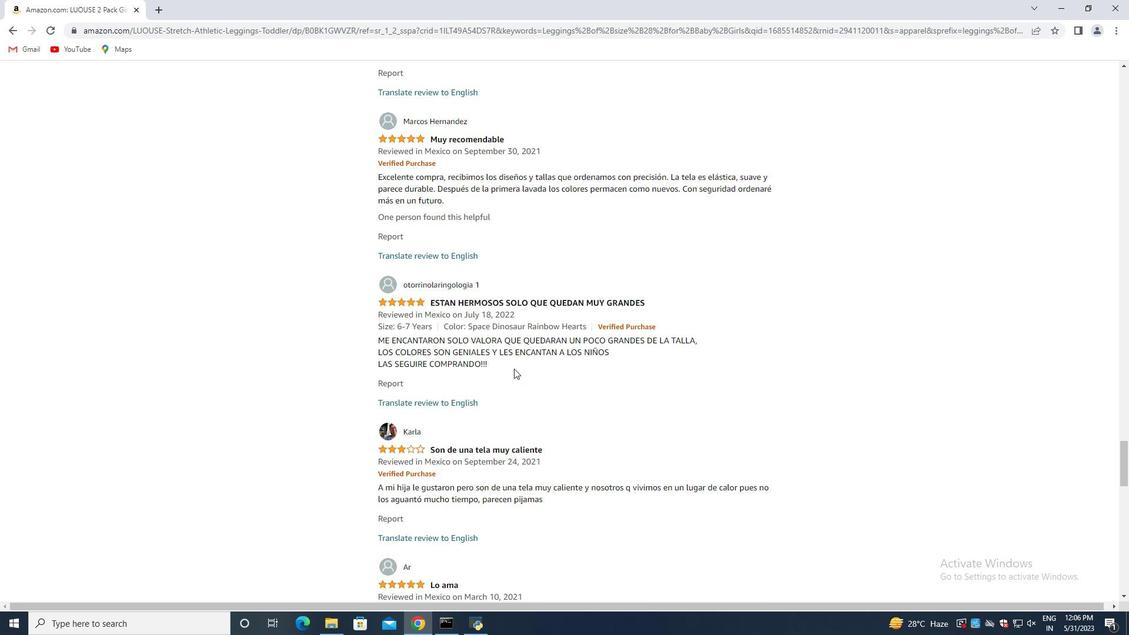 
Action: Mouse scrolled (507, 353) with delta (0, 0)
Screenshot: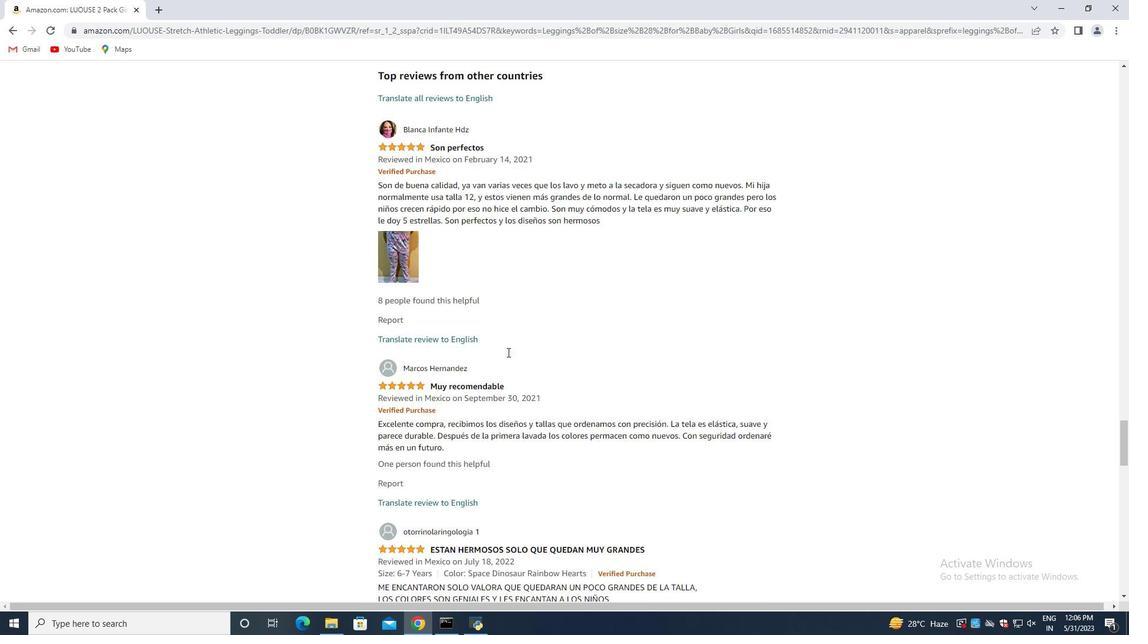 
Action: Mouse scrolled (507, 353) with delta (0, 0)
Screenshot: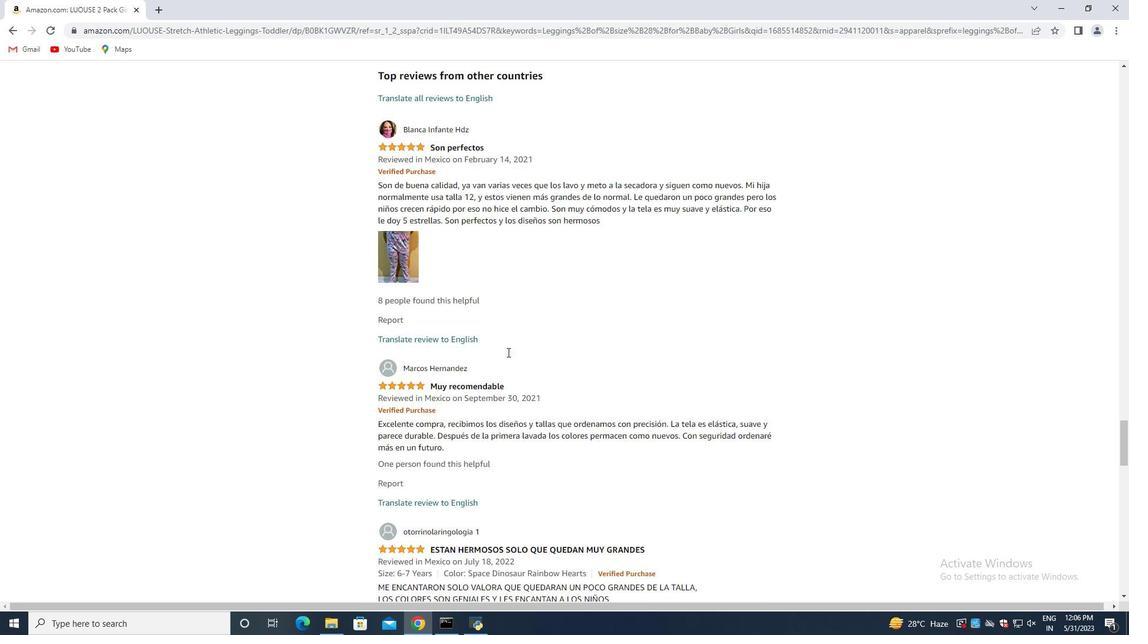 
Action: Mouse scrolled (507, 353) with delta (0, 0)
Screenshot: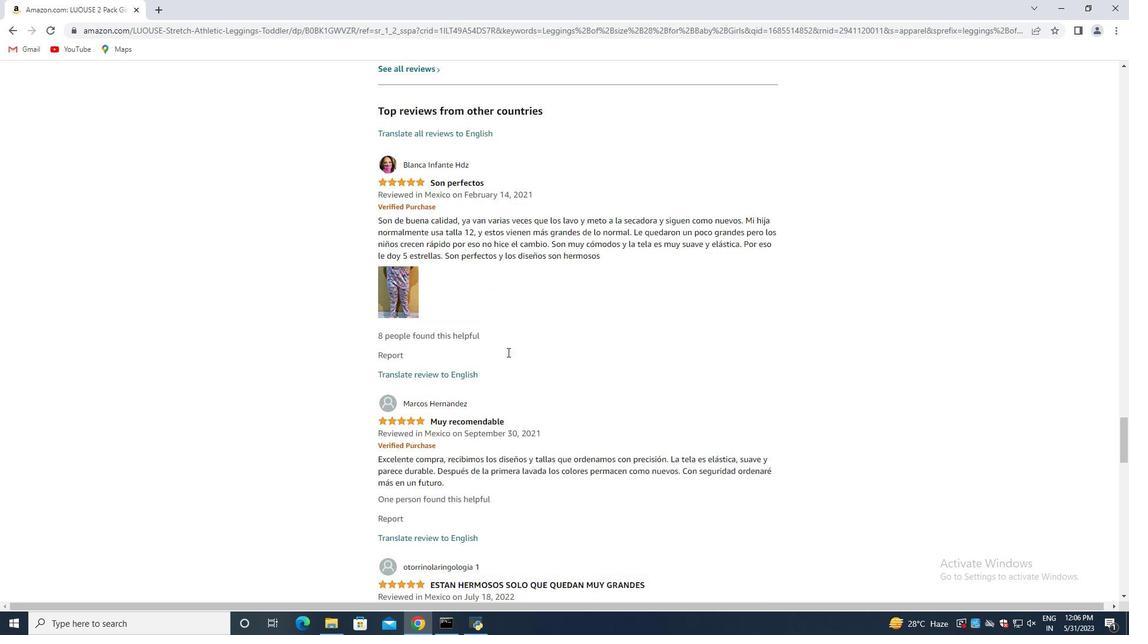 
Action: Mouse scrolled (507, 353) with delta (0, 0)
Screenshot: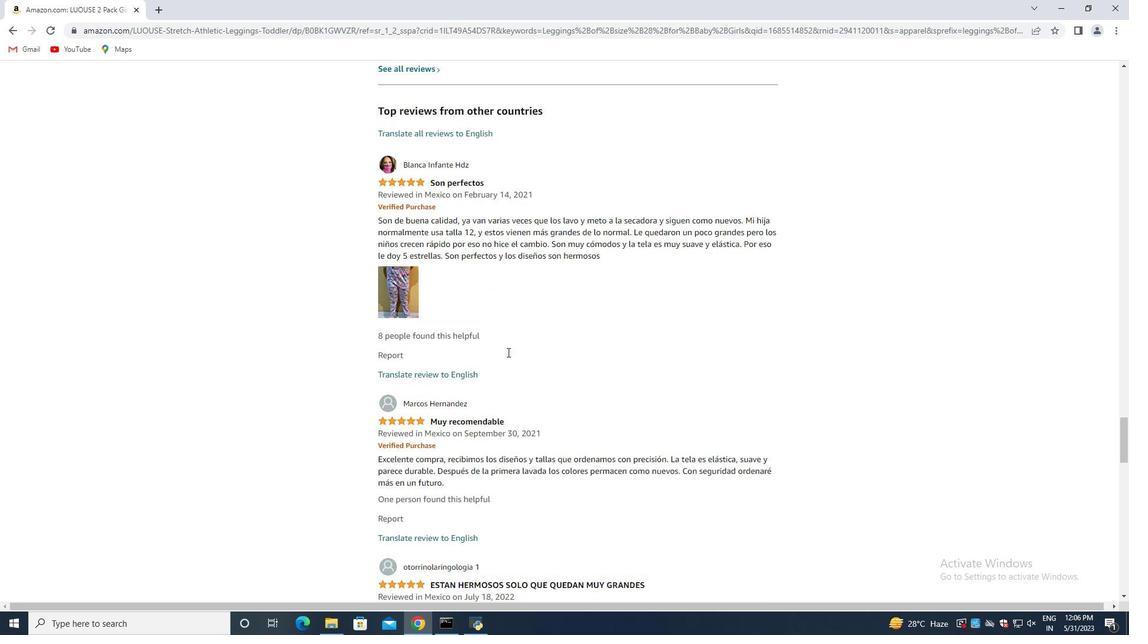 
Action: Mouse scrolled (507, 353) with delta (0, 0)
Screenshot: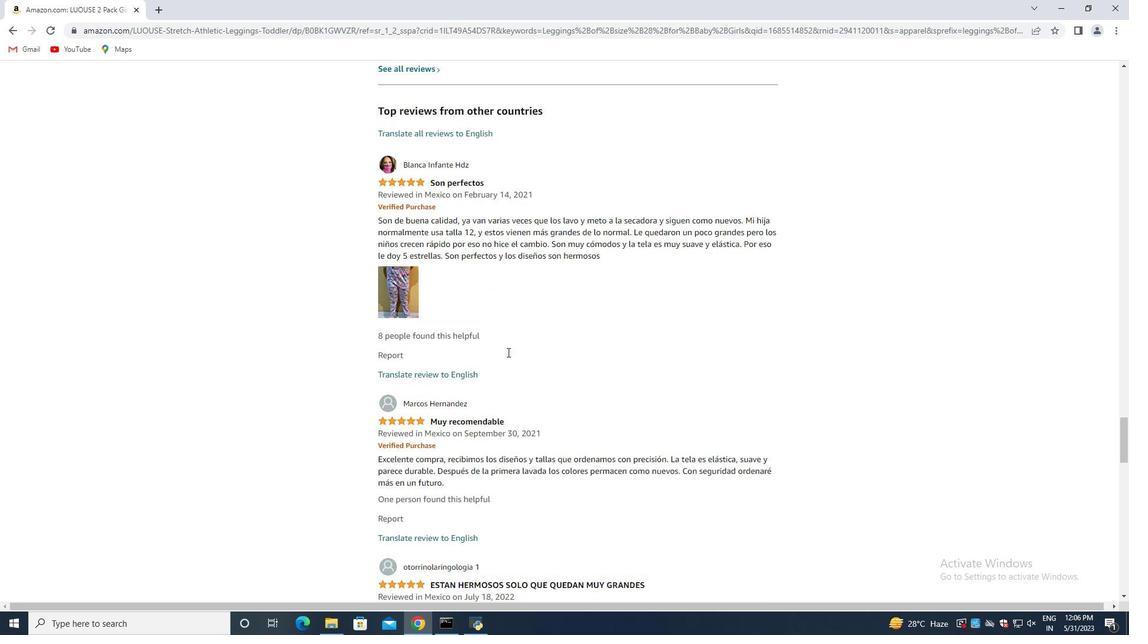 
Action: Mouse scrolled (507, 353) with delta (0, 0)
Screenshot: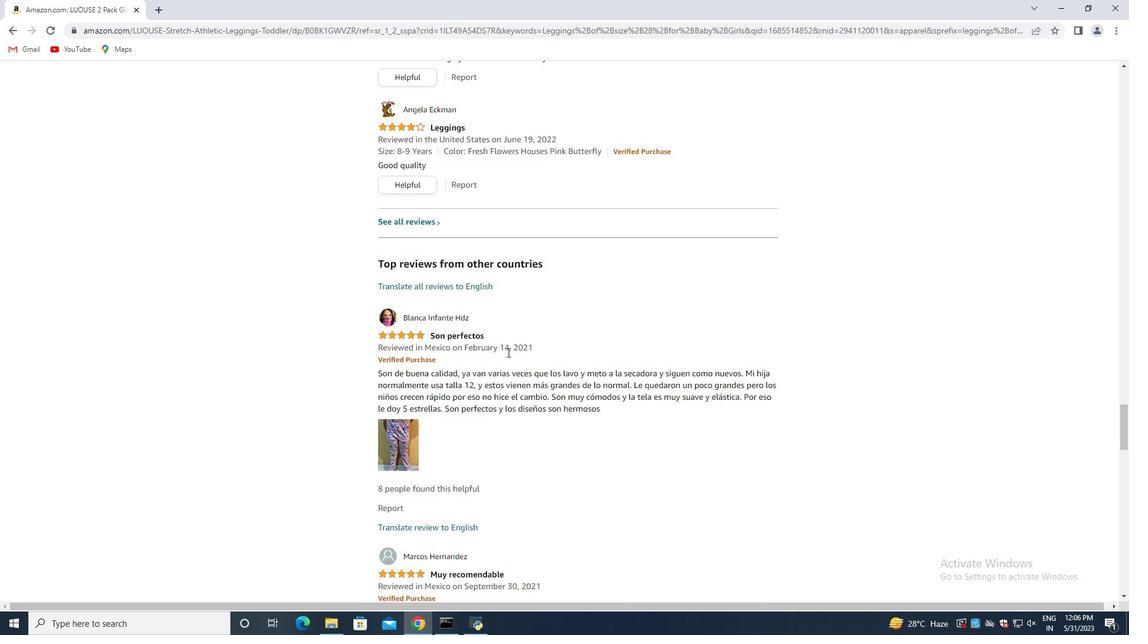 
Action: Mouse scrolled (507, 353) with delta (0, 0)
Screenshot: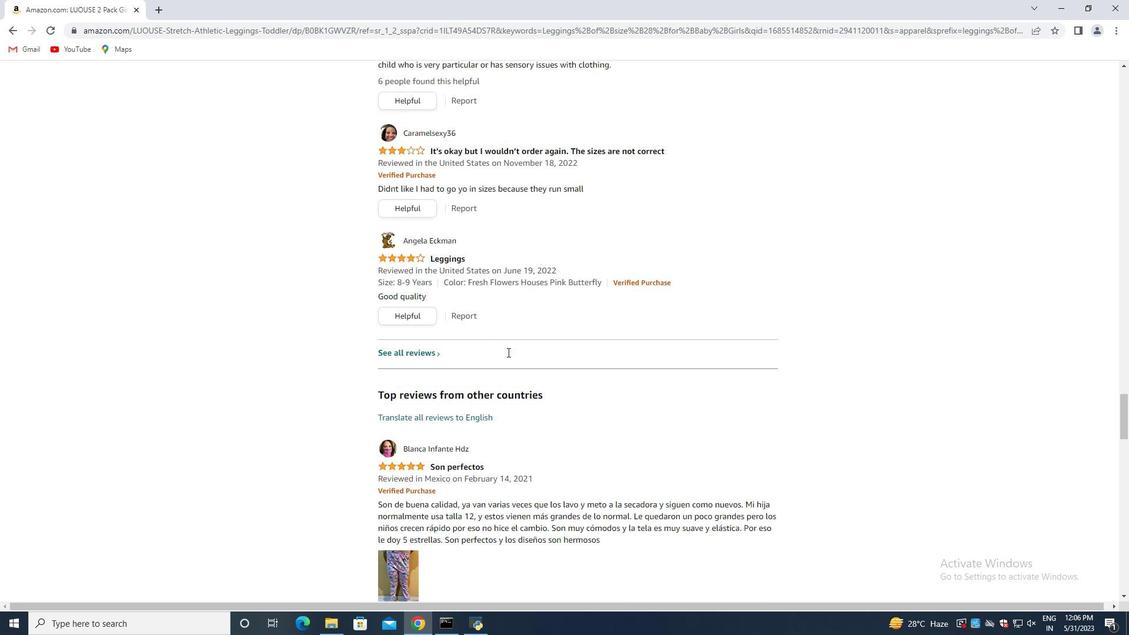 
Action: Mouse scrolled (507, 353) with delta (0, 0)
Screenshot: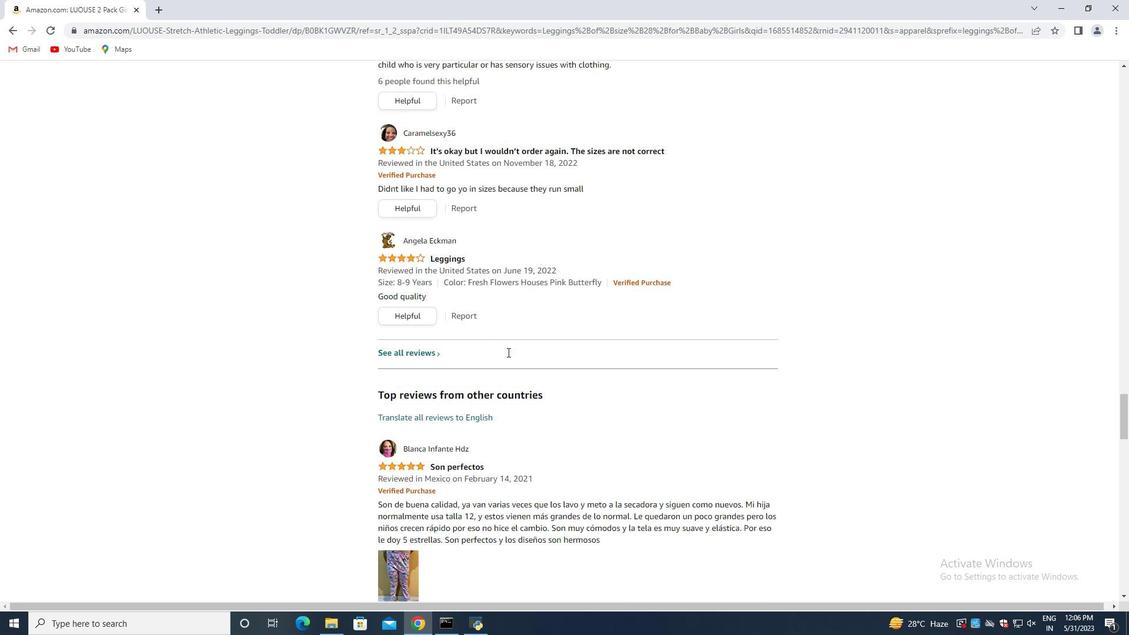 
Action: Mouse scrolled (507, 353) with delta (0, 0)
Screenshot: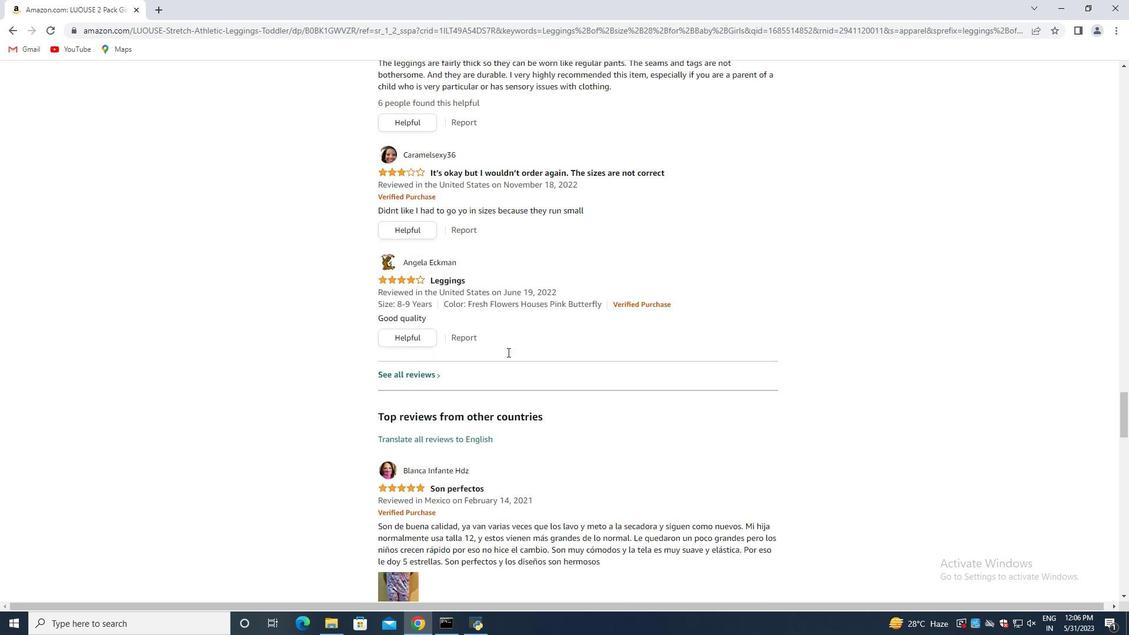 
Action: Mouse scrolled (507, 353) with delta (0, 0)
Screenshot: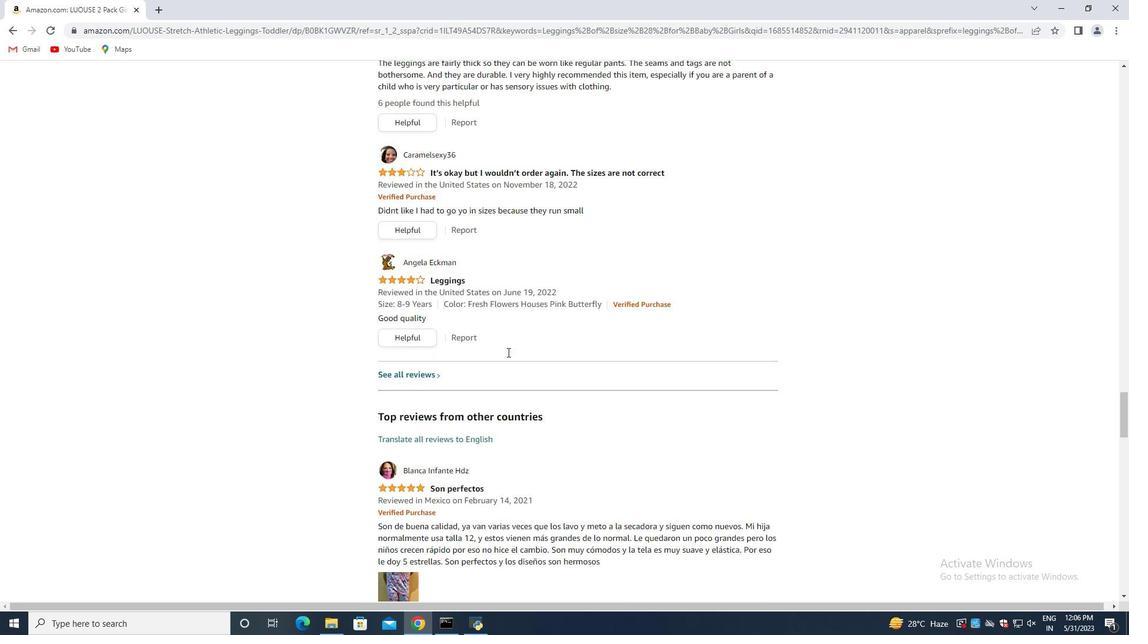 
Action: Mouse scrolled (507, 353) with delta (0, 0)
Screenshot: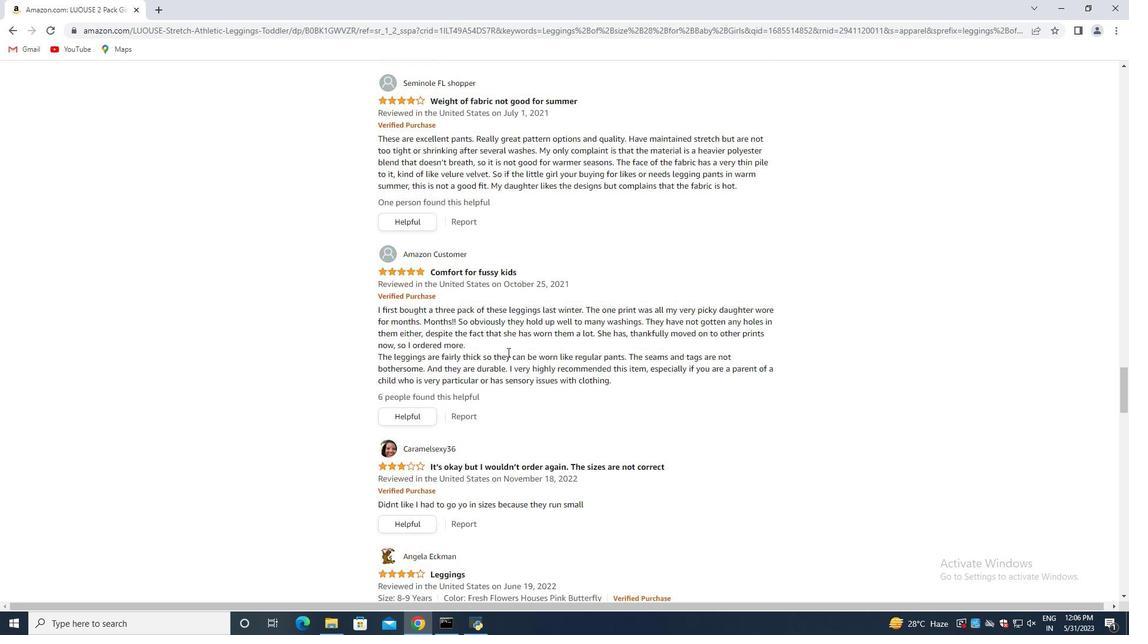 
Action: Mouse scrolled (507, 353) with delta (0, 0)
Screenshot: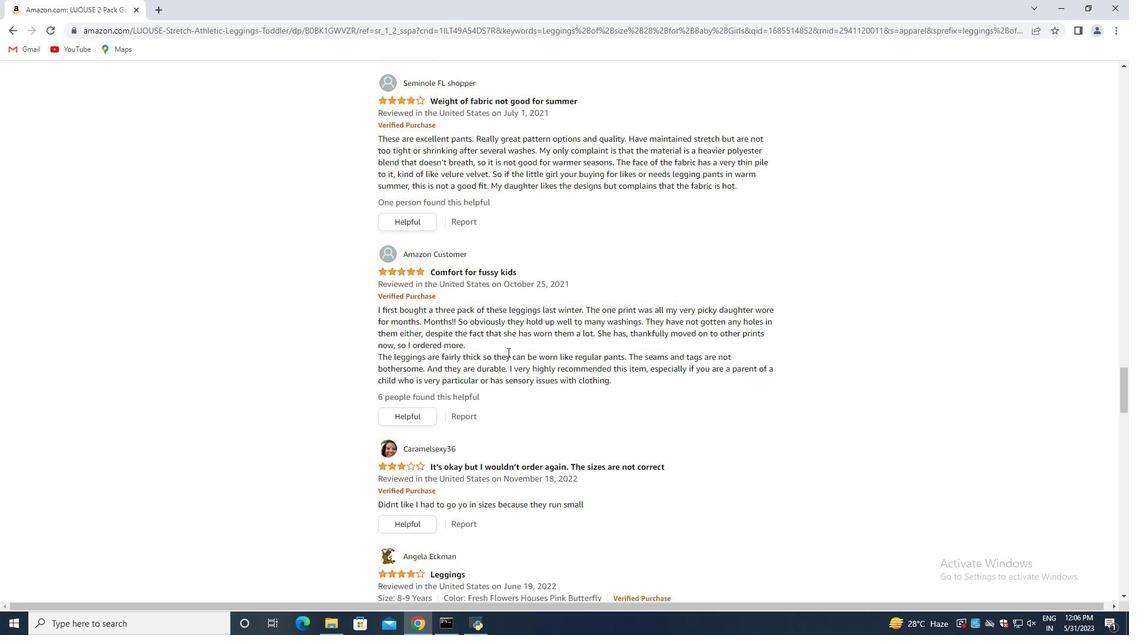 
Action: Mouse scrolled (507, 353) with delta (0, 0)
Screenshot: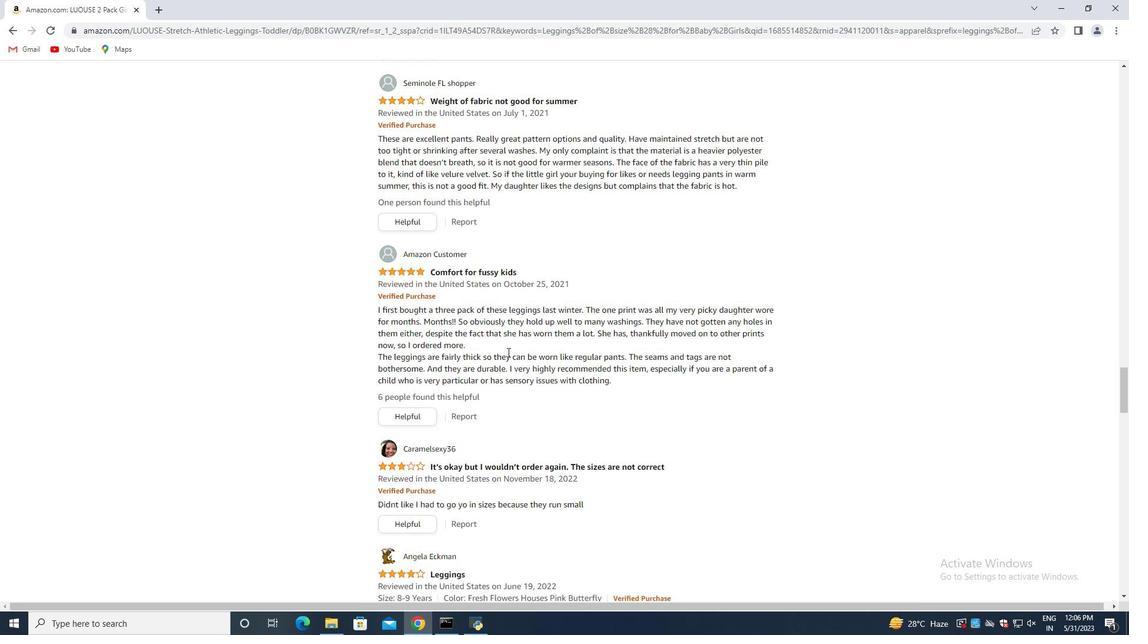 
Action: Mouse scrolled (507, 353) with delta (0, 0)
Screenshot: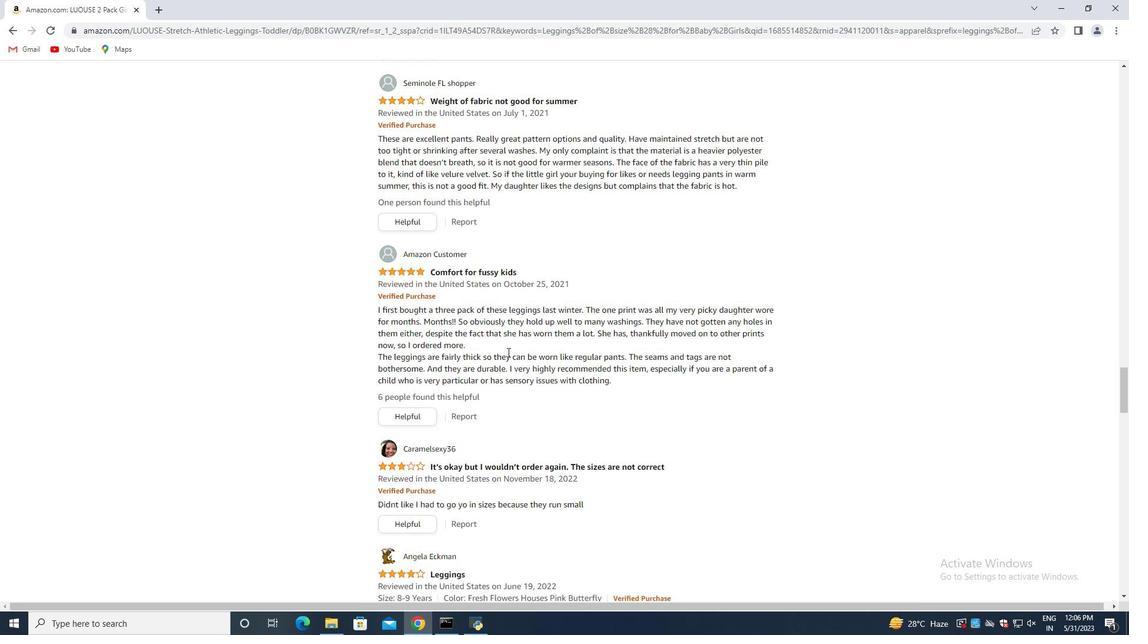 
Action: Mouse scrolled (507, 353) with delta (0, 0)
Screenshot: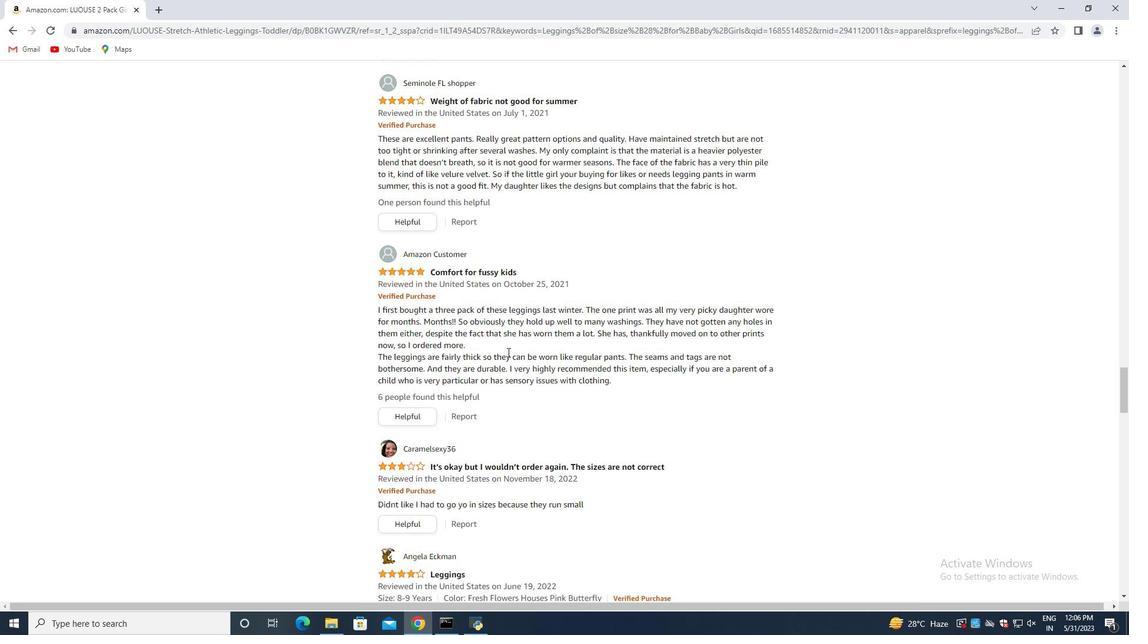 
Action: Mouse moved to (507, 351)
Screenshot: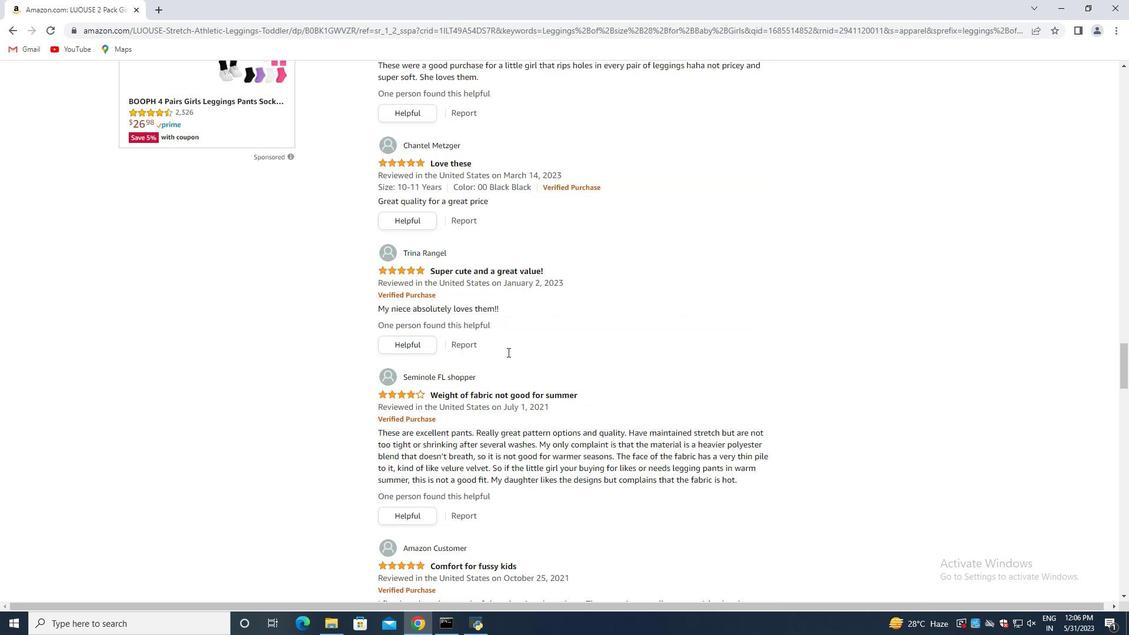 
Action: Mouse scrolled (507, 352) with delta (0, 0)
Screenshot: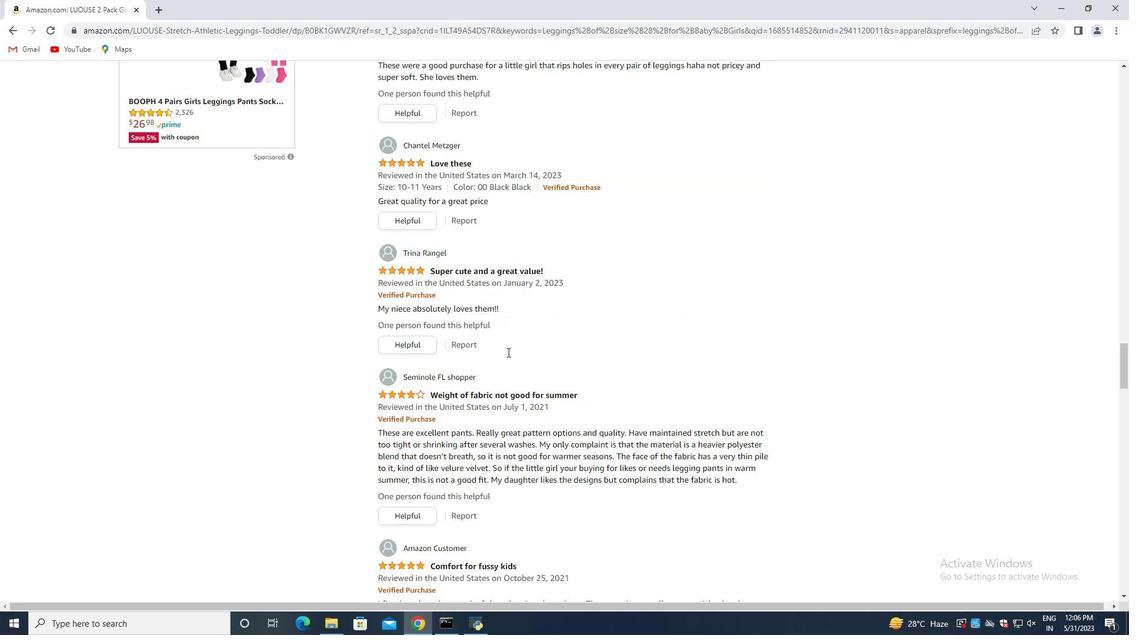 
Action: Mouse scrolled (507, 352) with delta (0, 0)
Screenshot: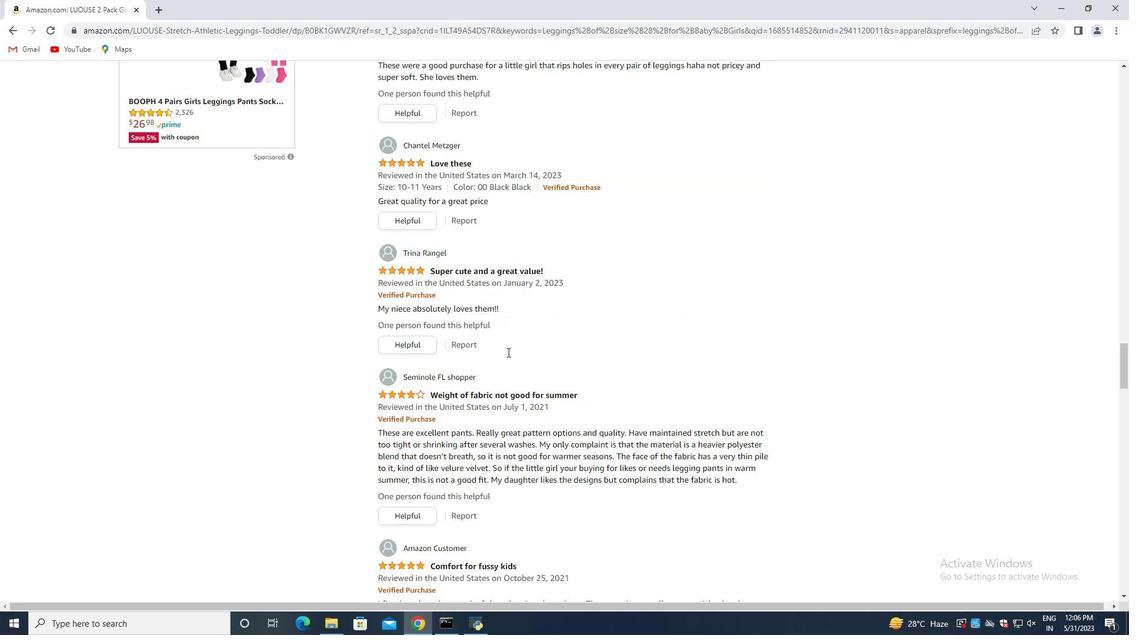 
Action: Mouse scrolled (507, 352) with delta (0, 0)
Screenshot: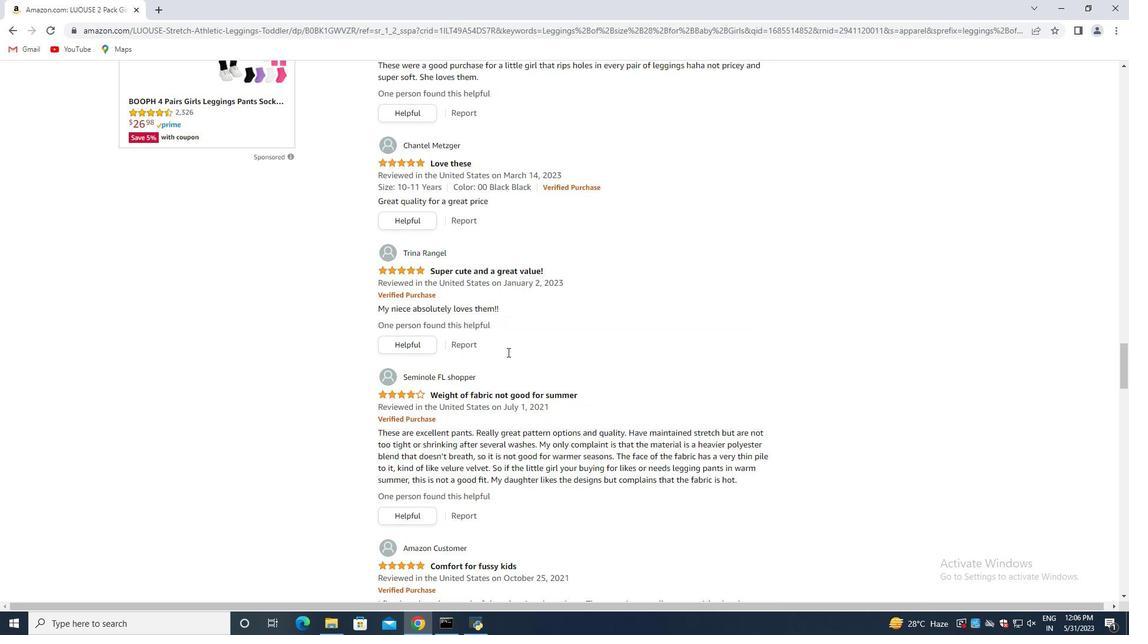 
Action: Mouse scrolled (507, 352) with delta (0, 0)
Screenshot: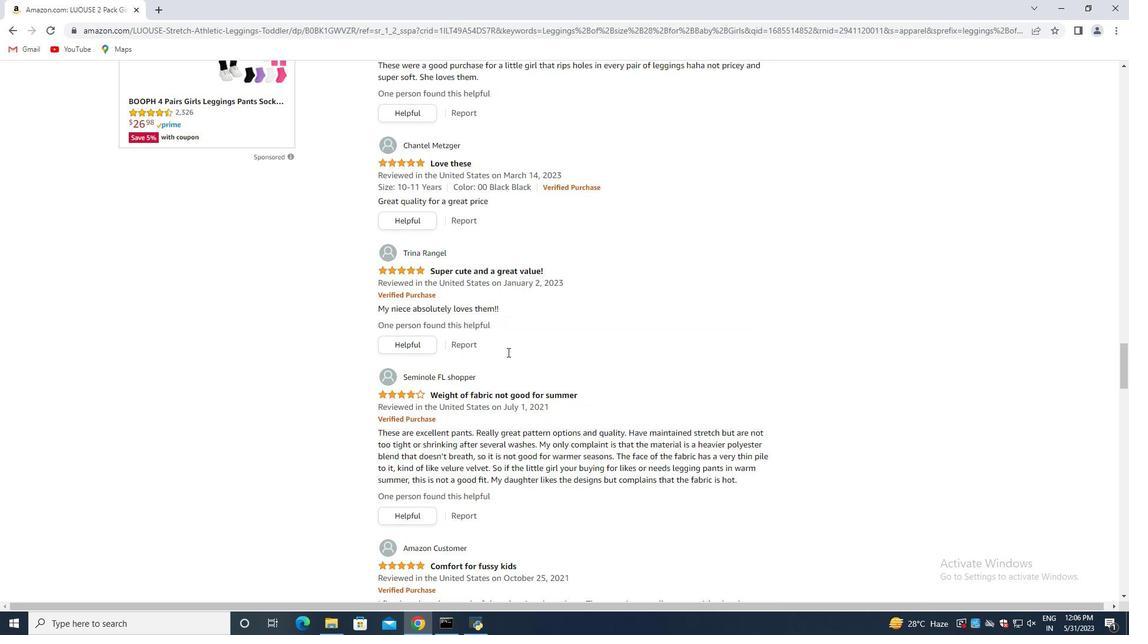 
Action: Mouse scrolled (507, 352) with delta (0, 0)
Screenshot: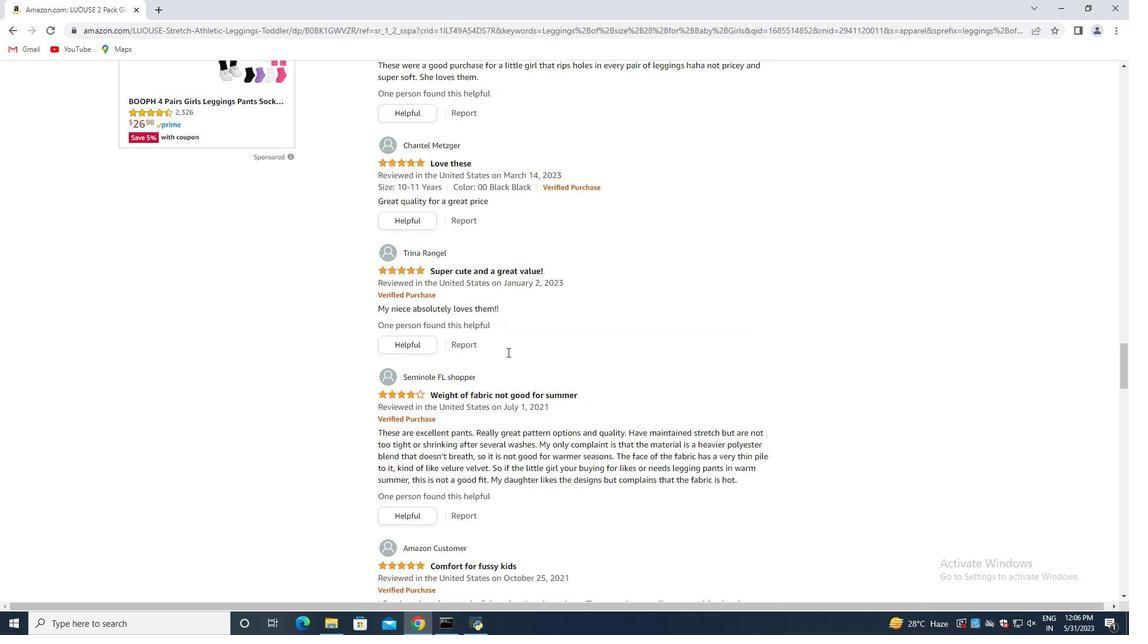 
Action: Mouse scrolled (507, 352) with delta (0, 0)
Screenshot: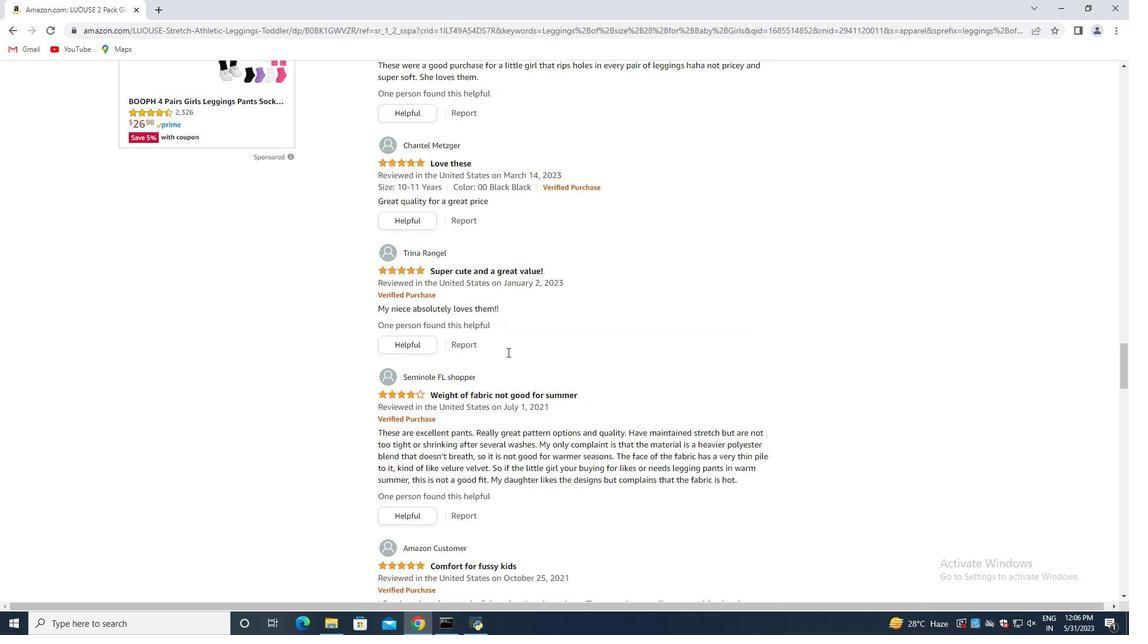 
Action: Mouse scrolled (507, 352) with delta (0, 0)
Screenshot: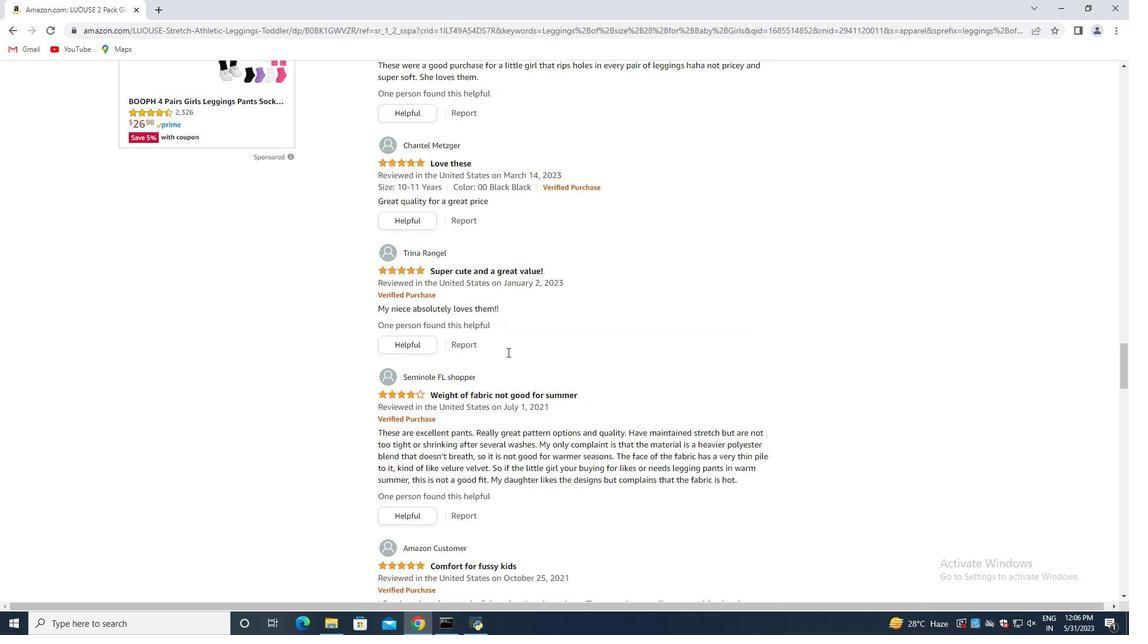 
Action: Mouse moved to (480, 334)
Screenshot: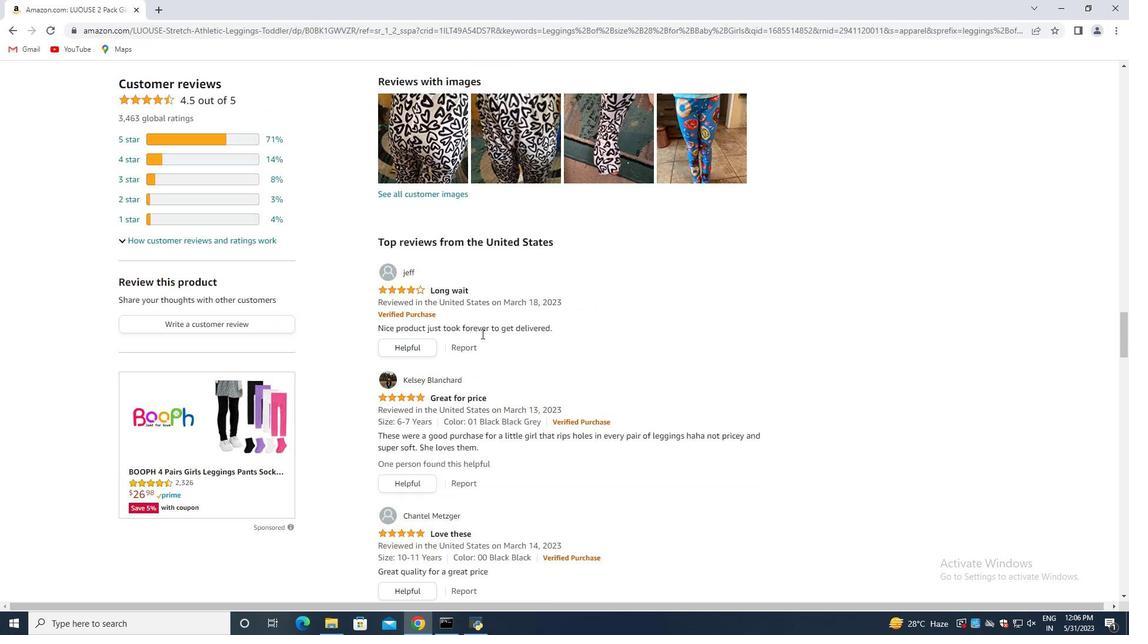 
Action: Mouse scrolled (480, 334) with delta (0, 0)
Screenshot: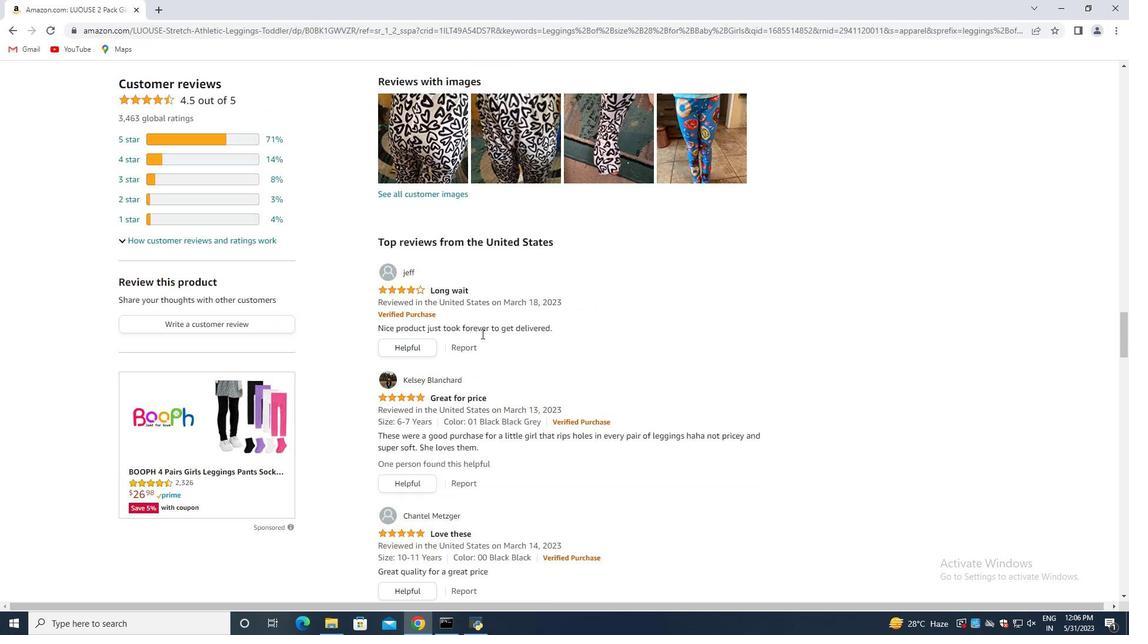 
Action: Mouse scrolled (480, 334) with delta (0, 0)
Screenshot: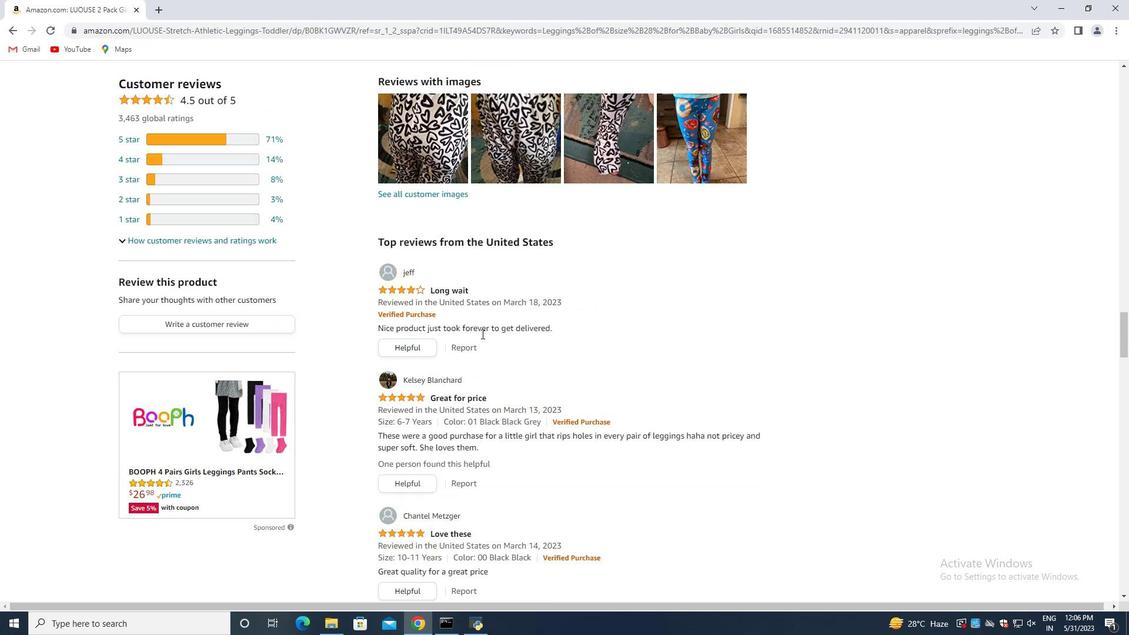 
Action: Mouse scrolled (480, 334) with delta (0, 0)
Screenshot: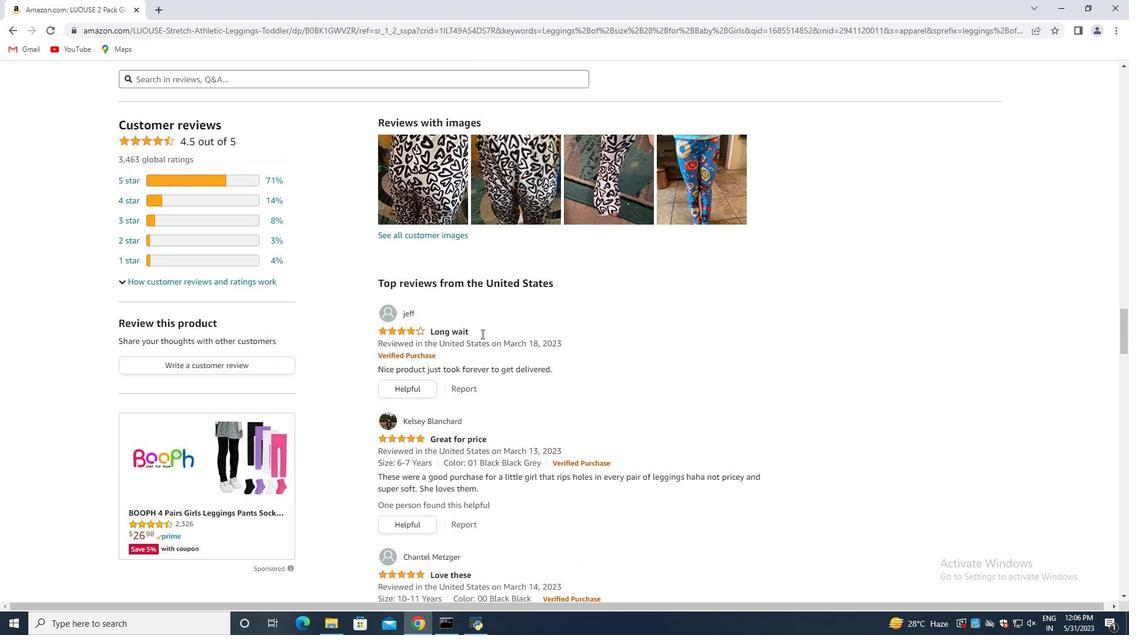 
Action: Mouse scrolled (480, 334) with delta (0, 0)
Screenshot: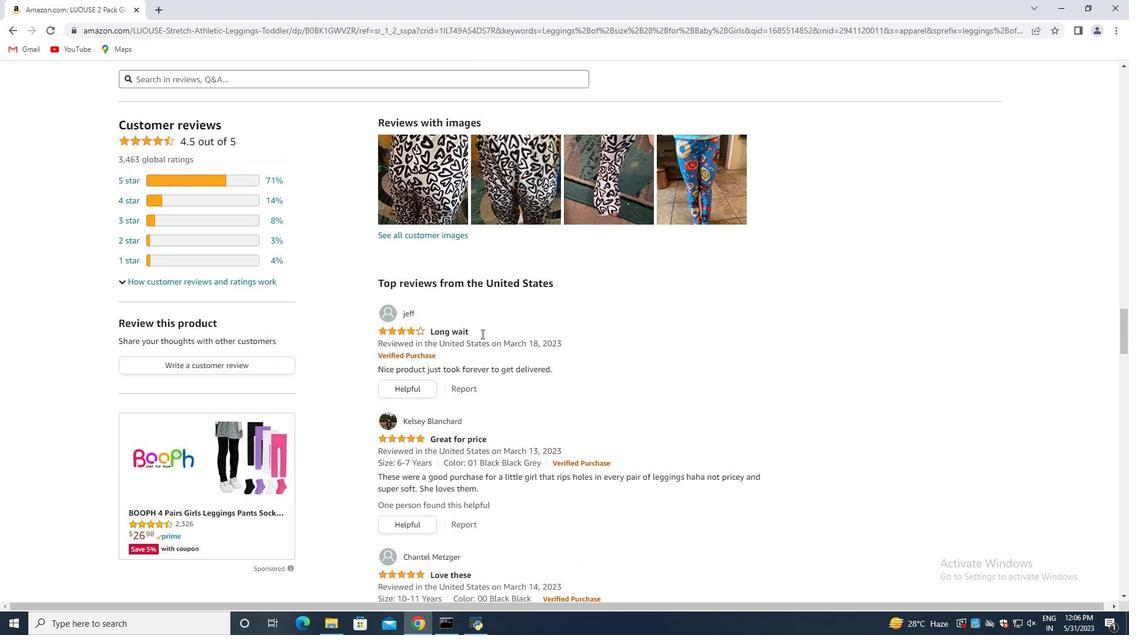 
Action: Mouse scrolled (480, 334) with delta (0, 0)
Screenshot: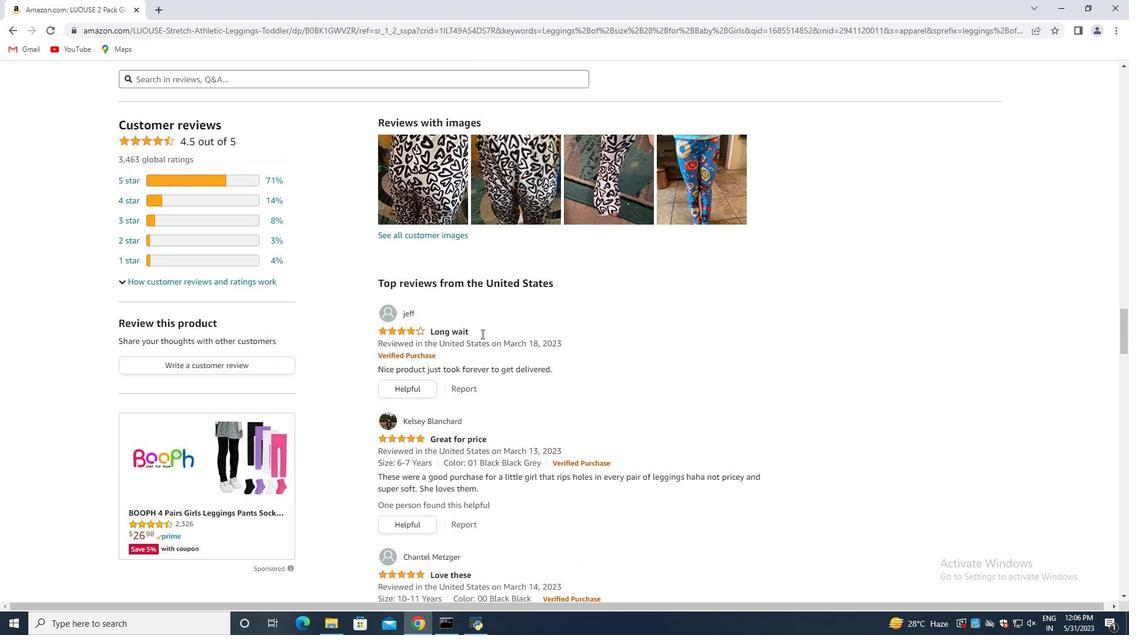 
Action: Mouse moved to (480, 333)
Screenshot: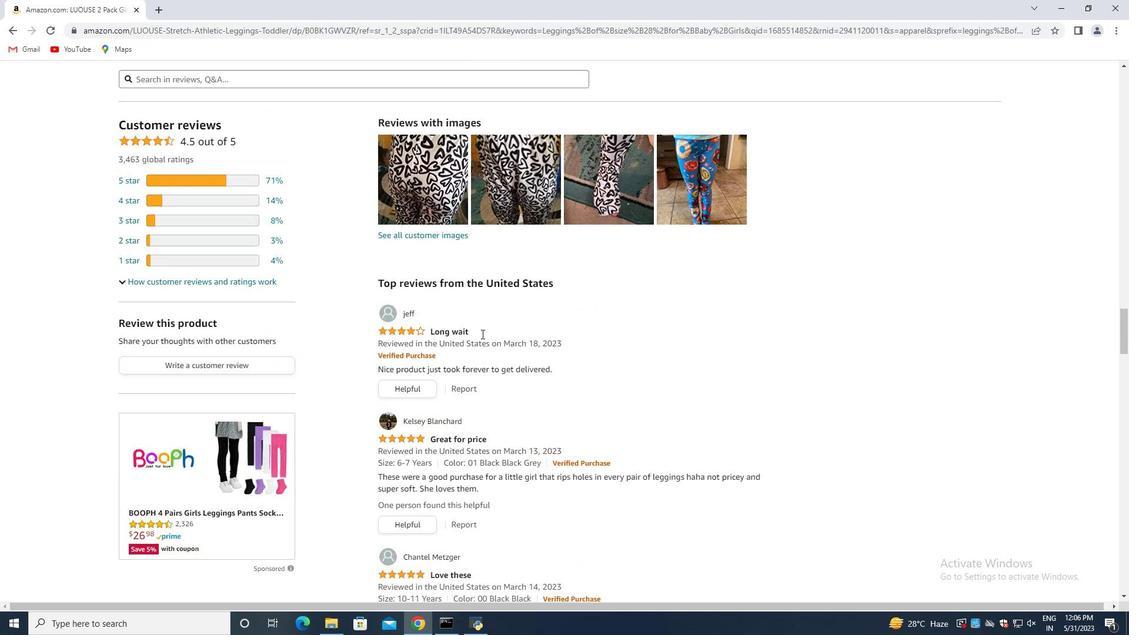 
Action: Mouse scrolled (480, 334) with delta (0, 0)
Screenshot: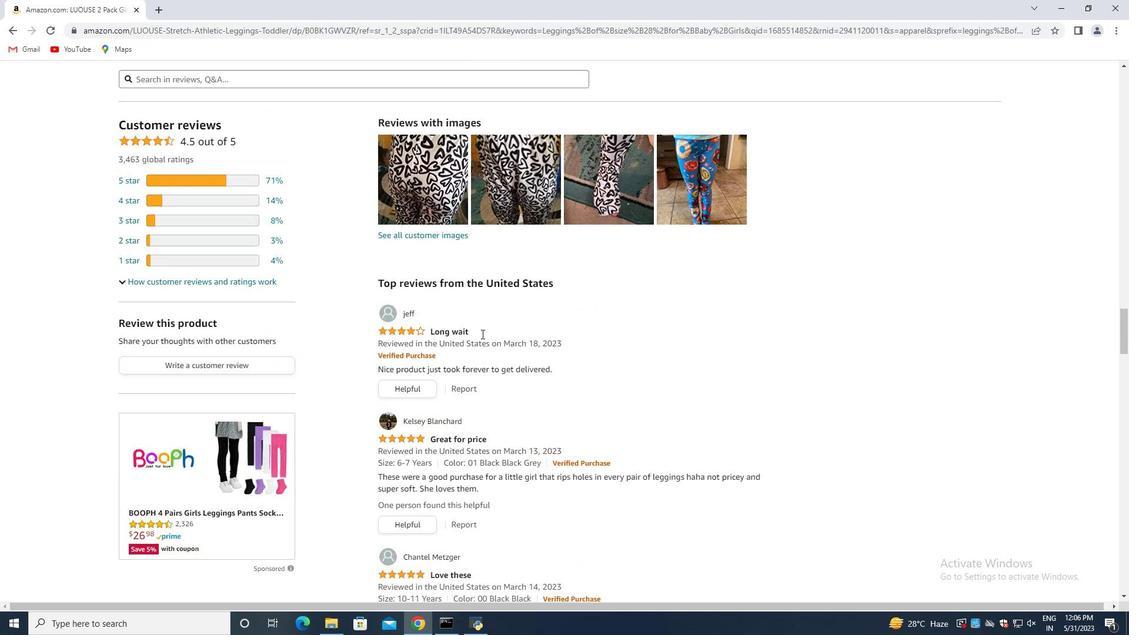 
Action: Mouse moved to (474, 331)
Screenshot: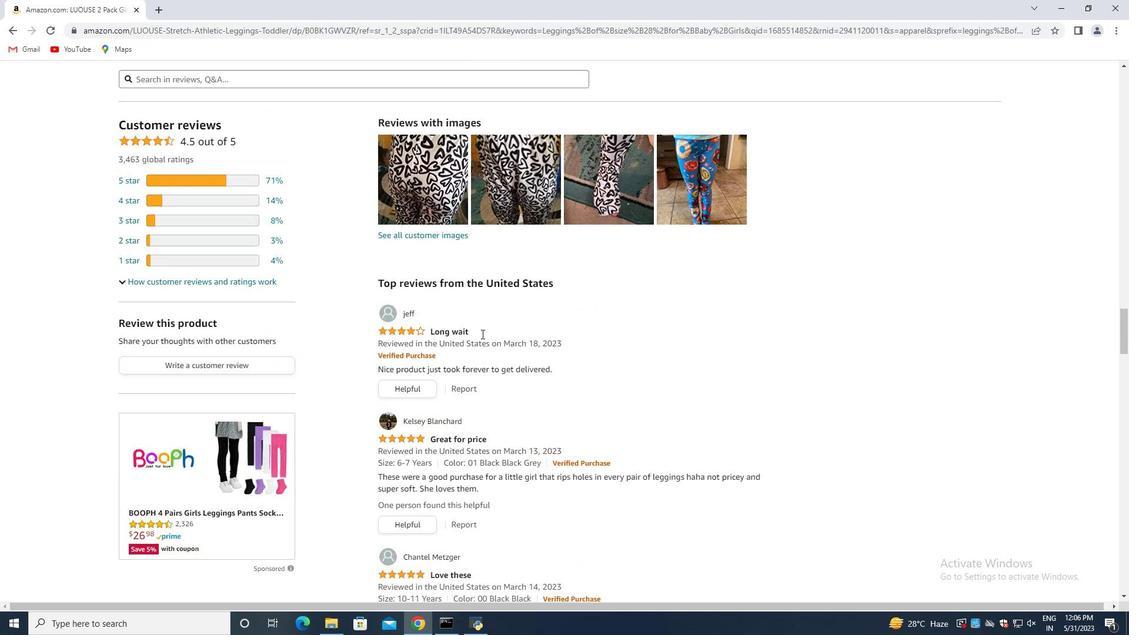 
Action: Mouse scrolled (477, 333) with delta (0, 0)
Screenshot: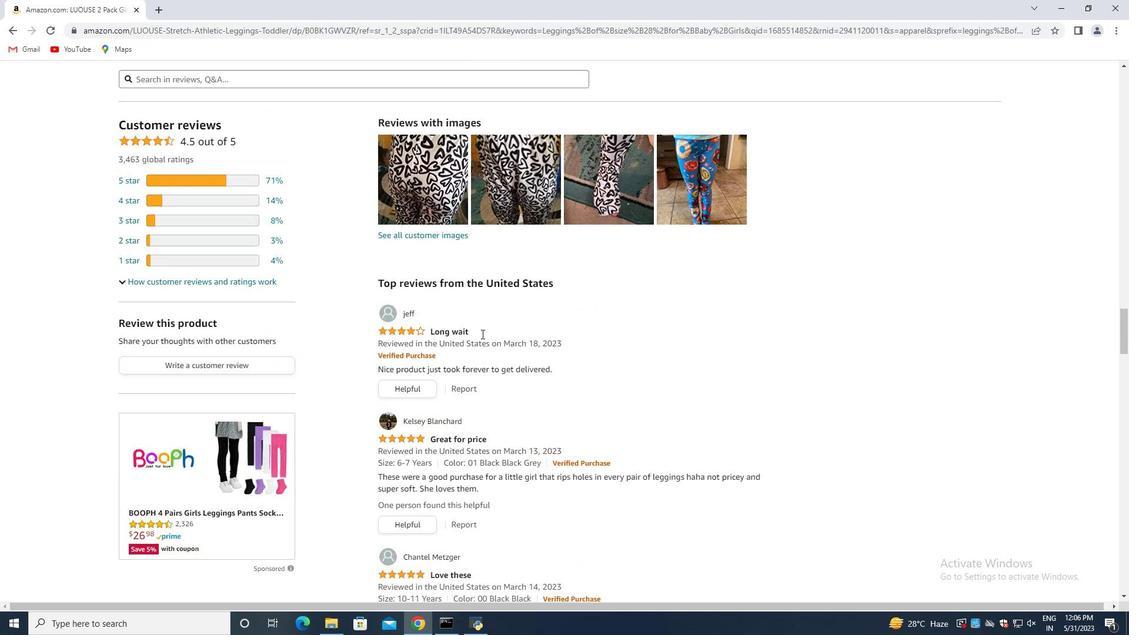
Action: Mouse moved to (458, 321)
Screenshot: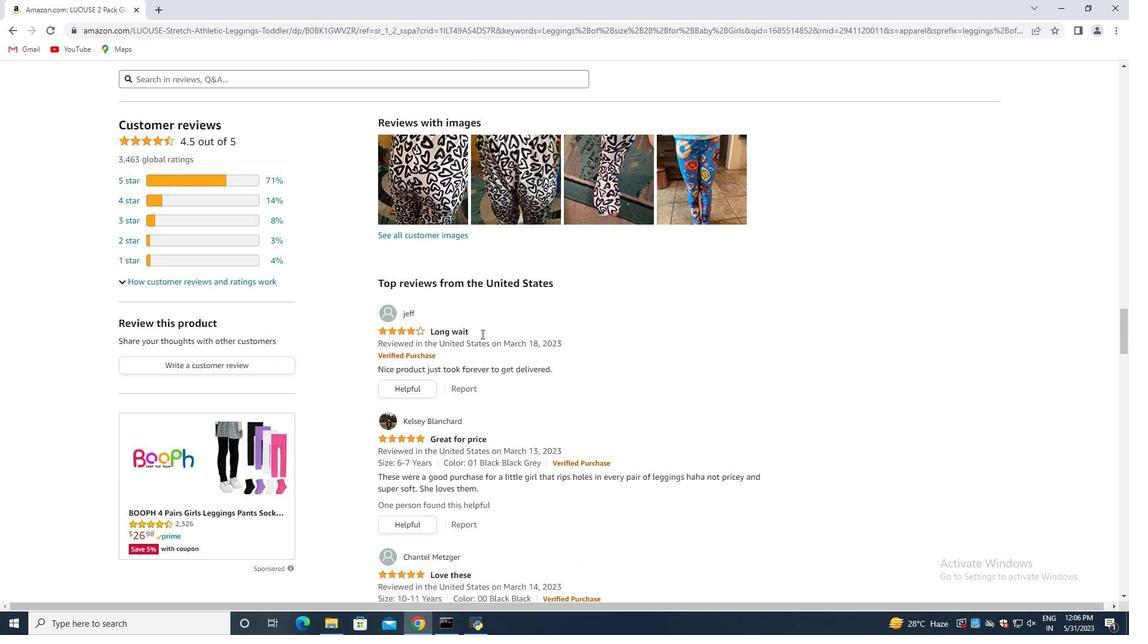 
Action: Mouse scrolled (466, 328) with delta (0, 0)
Screenshot: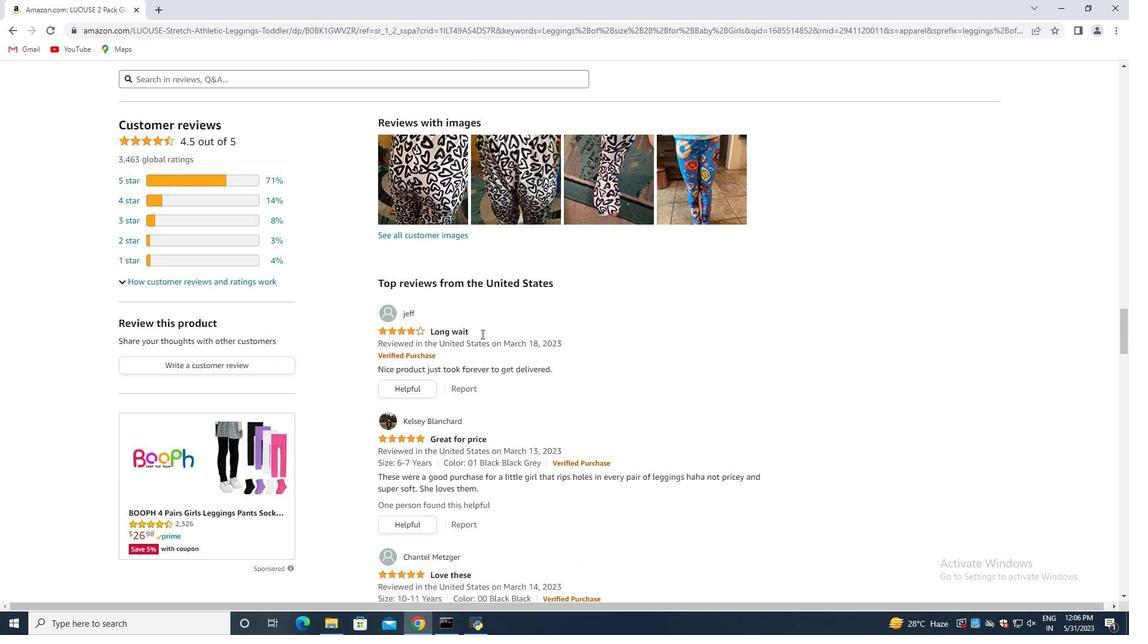 
Action: Mouse moved to (439, 294)
Screenshot: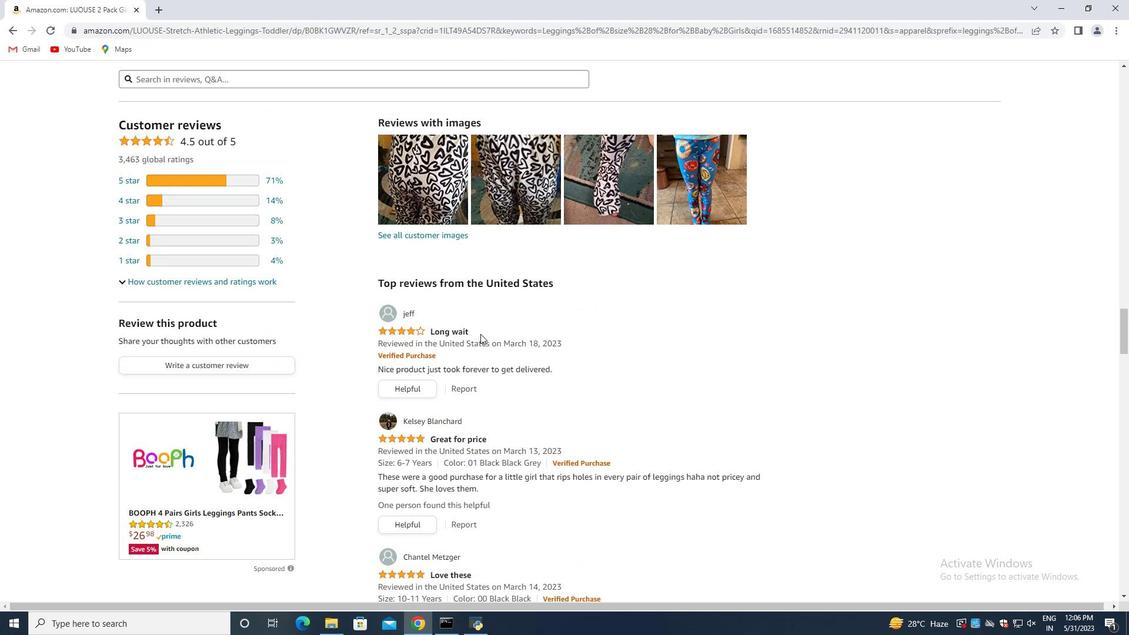 
Action: Mouse scrolled (439, 295) with delta (0, 0)
Screenshot: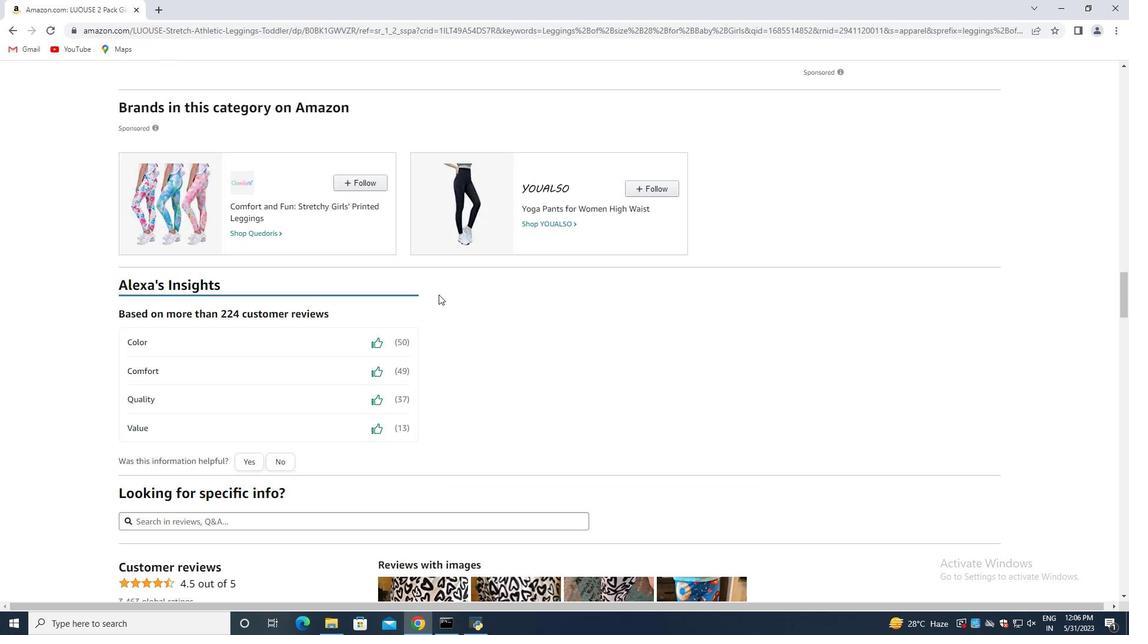
Action: Mouse scrolled (439, 295) with delta (0, 0)
Screenshot: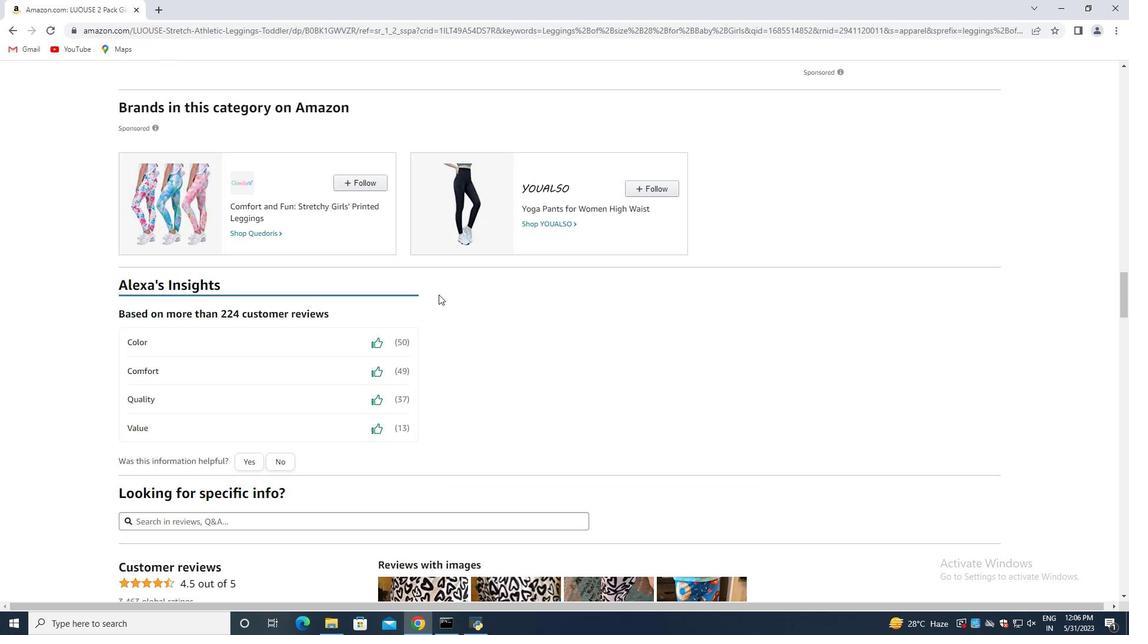 
Action: Mouse scrolled (439, 295) with delta (0, 0)
Screenshot: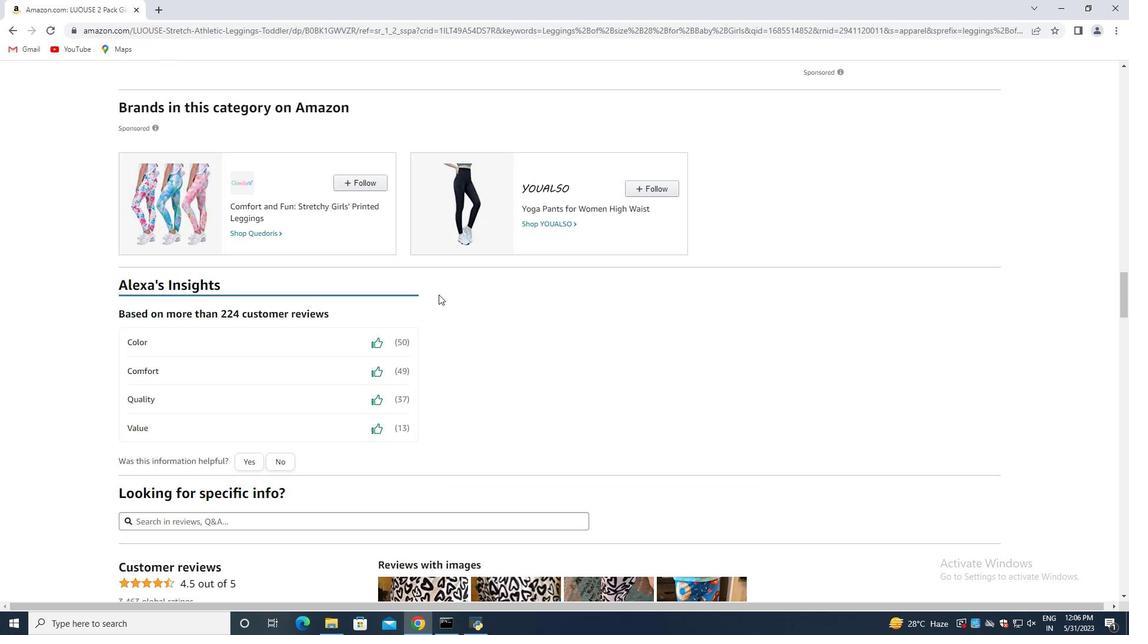 
Action: Mouse scrolled (439, 295) with delta (0, 0)
Screenshot: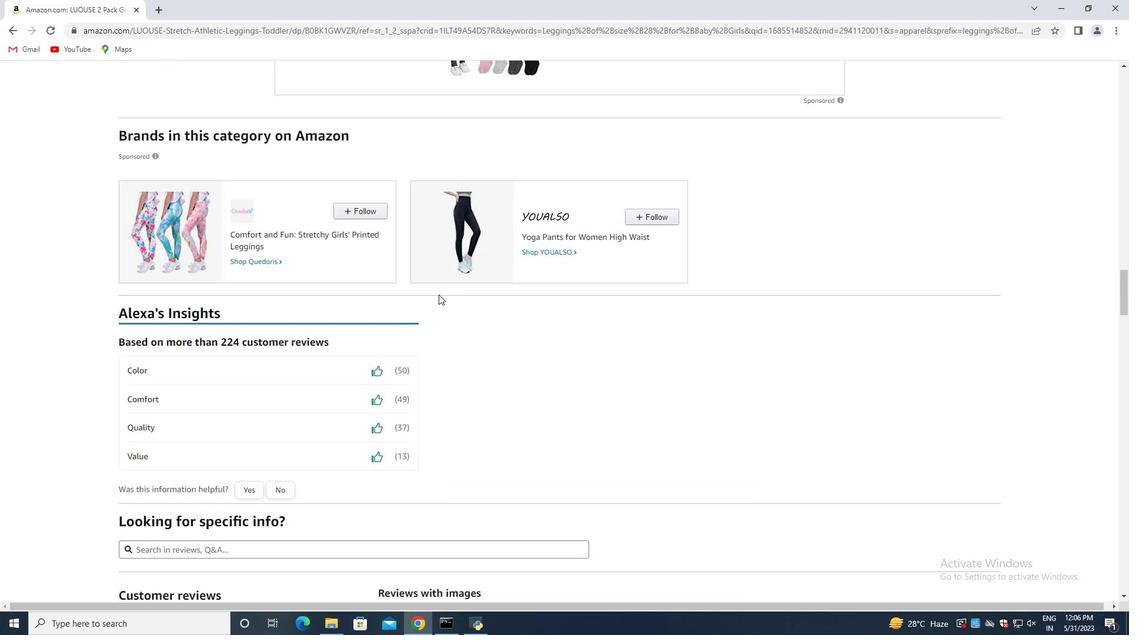 
Action: Mouse scrolled (439, 295) with delta (0, 0)
Screenshot: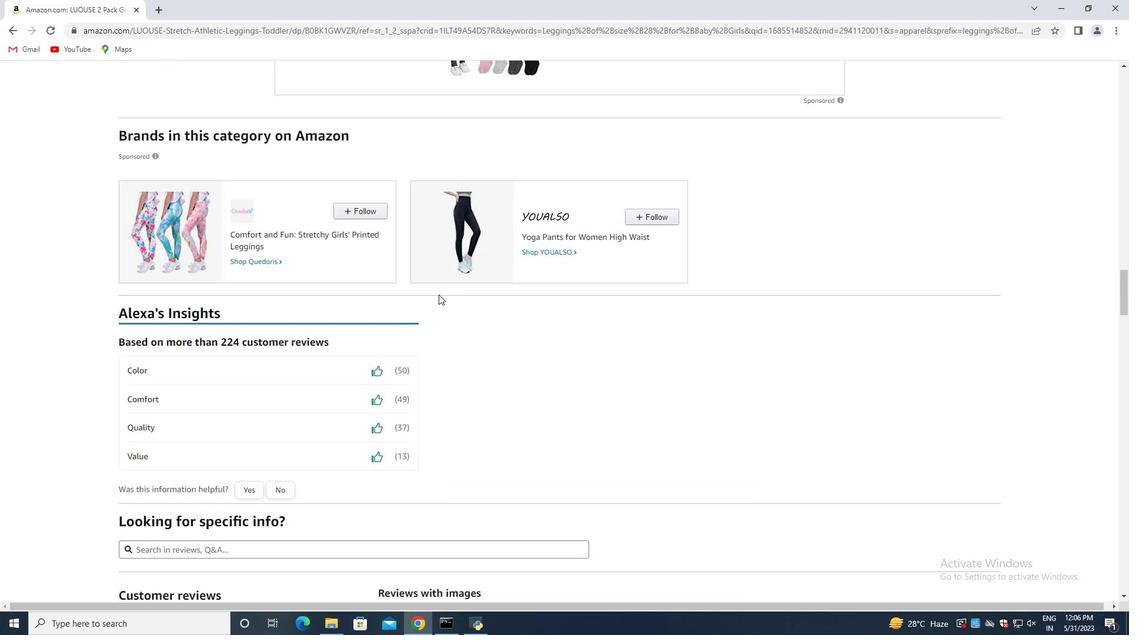 
Action: Mouse scrolled (439, 295) with delta (0, 0)
Screenshot: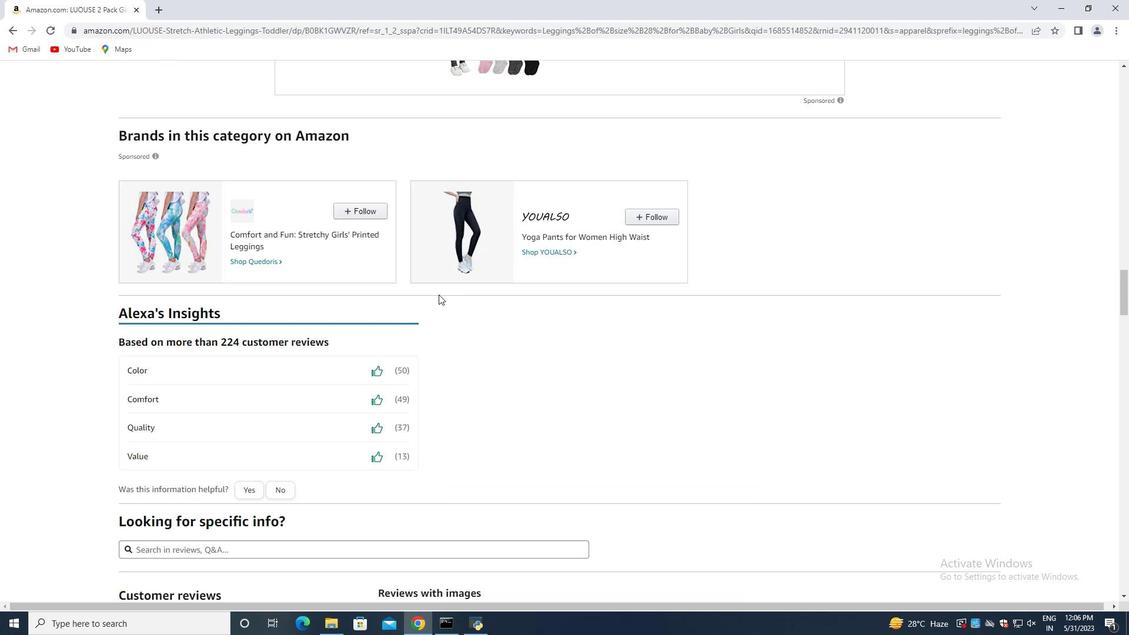 
Action: Mouse scrolled (439, 295) with delta (0, 0)
Screenshot: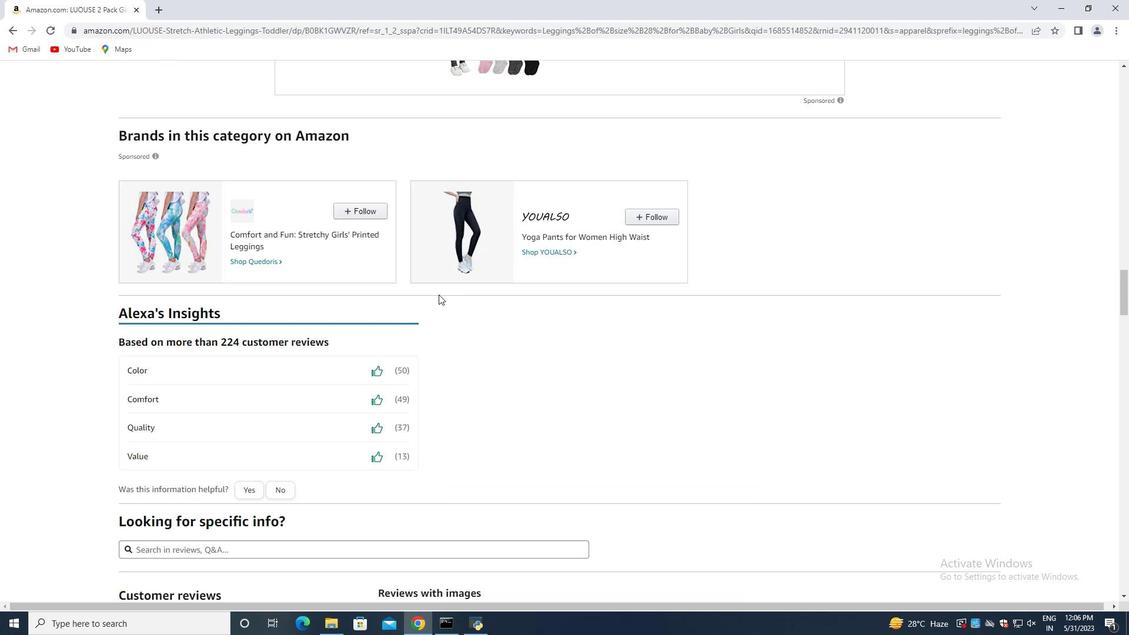 
Action: Mouse scrolled (439, 295) with delta (0, 0)
Screenshot: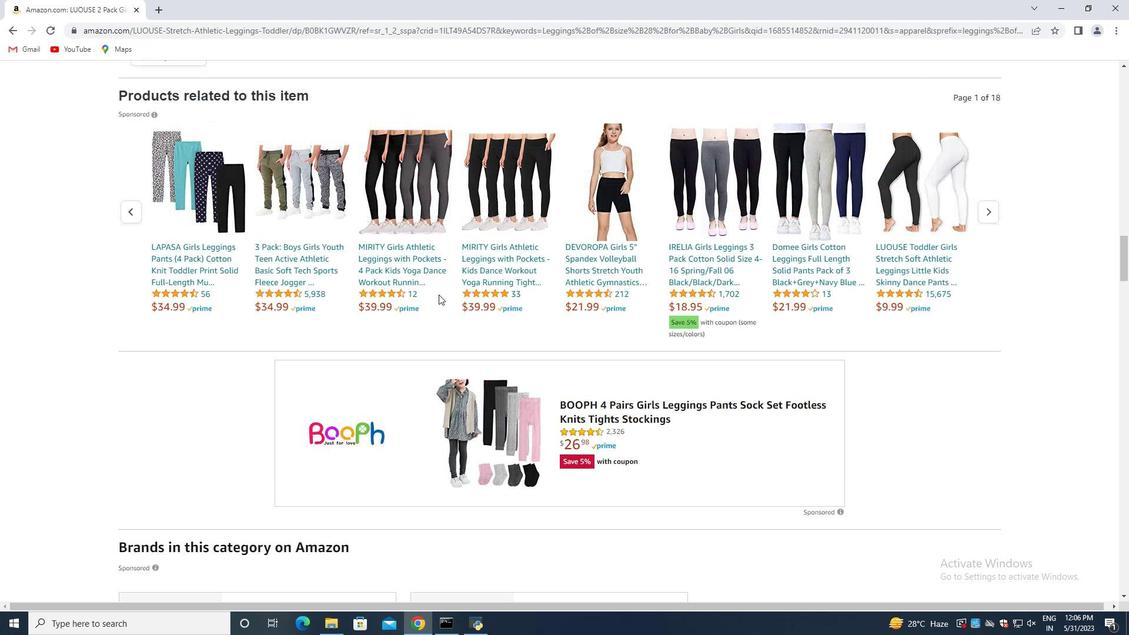 
Action: Mouse scrolled (439, 295) with delta (0, 0)
Screenshot: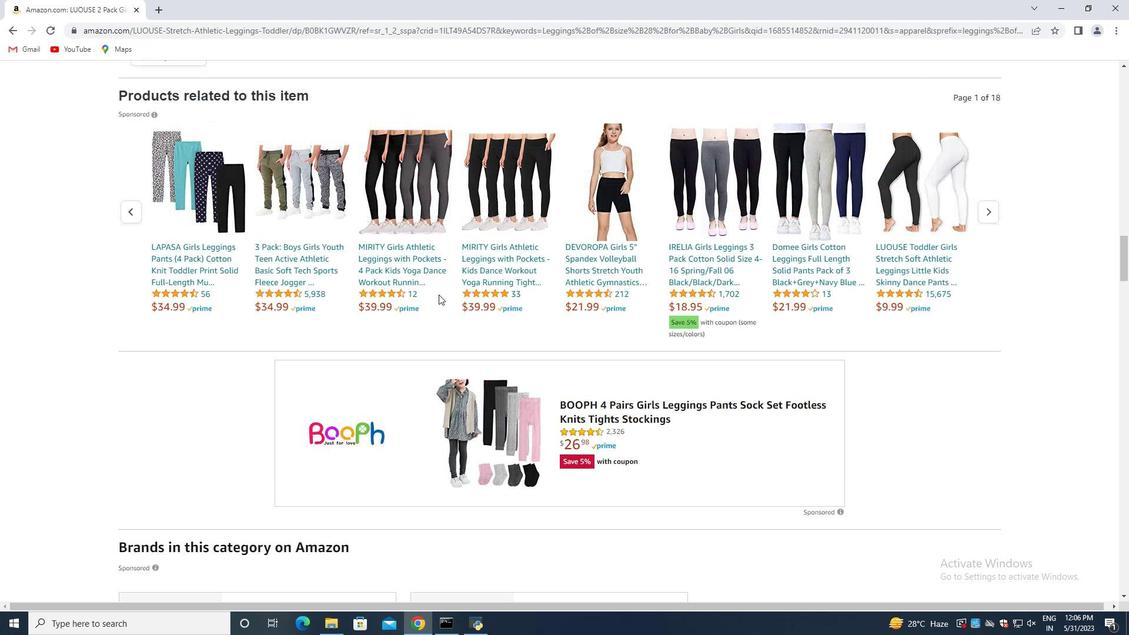 
Action: Mouse scrolled (439, 295) with delta (0, 0)
Screenshot: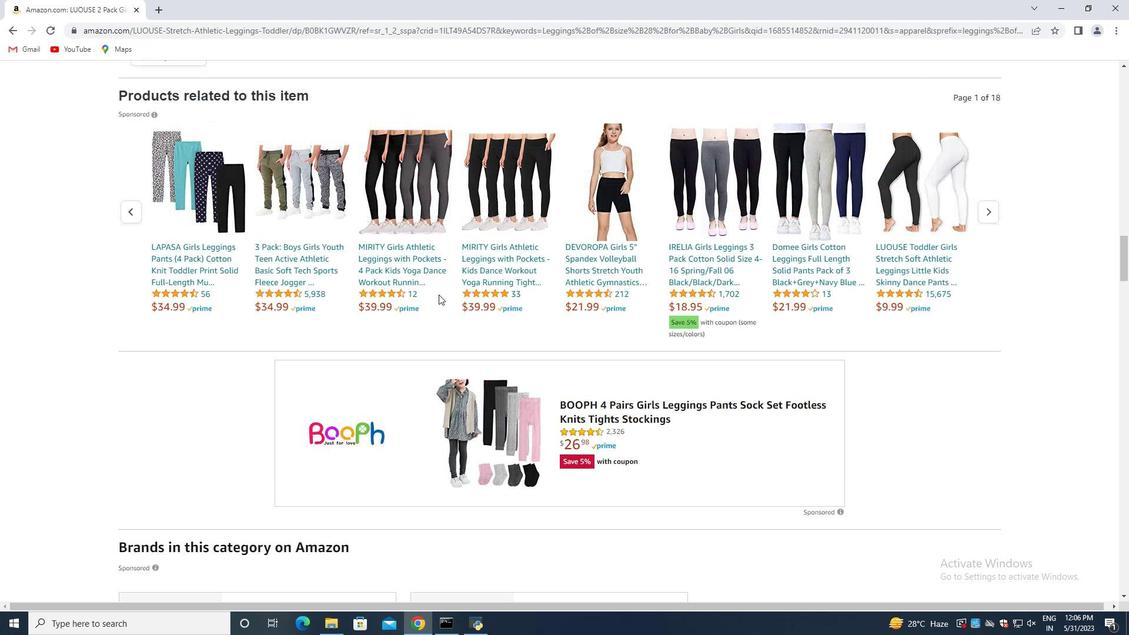
Action: Mouse scrolled (439, 295) with delta (0, 0)
Screenshot: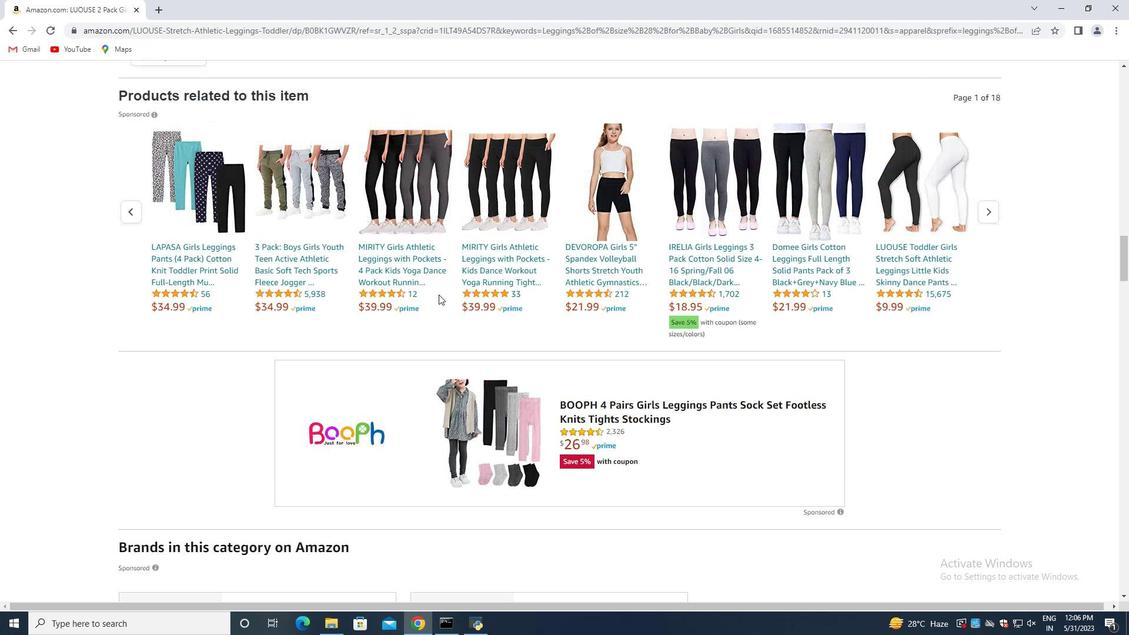 
Action: Mouse scrolled (439, 295) with delta (0, 0)
Screenshot: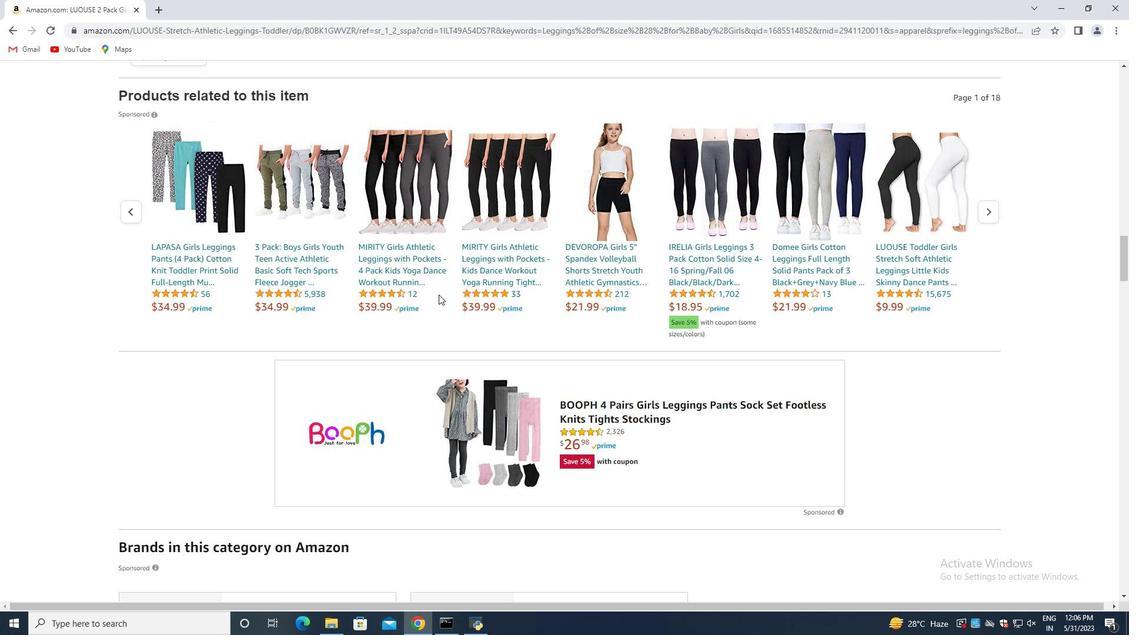 
Action: Mouse scrolled (439, 295) with delta (0, 0)
Screenshot: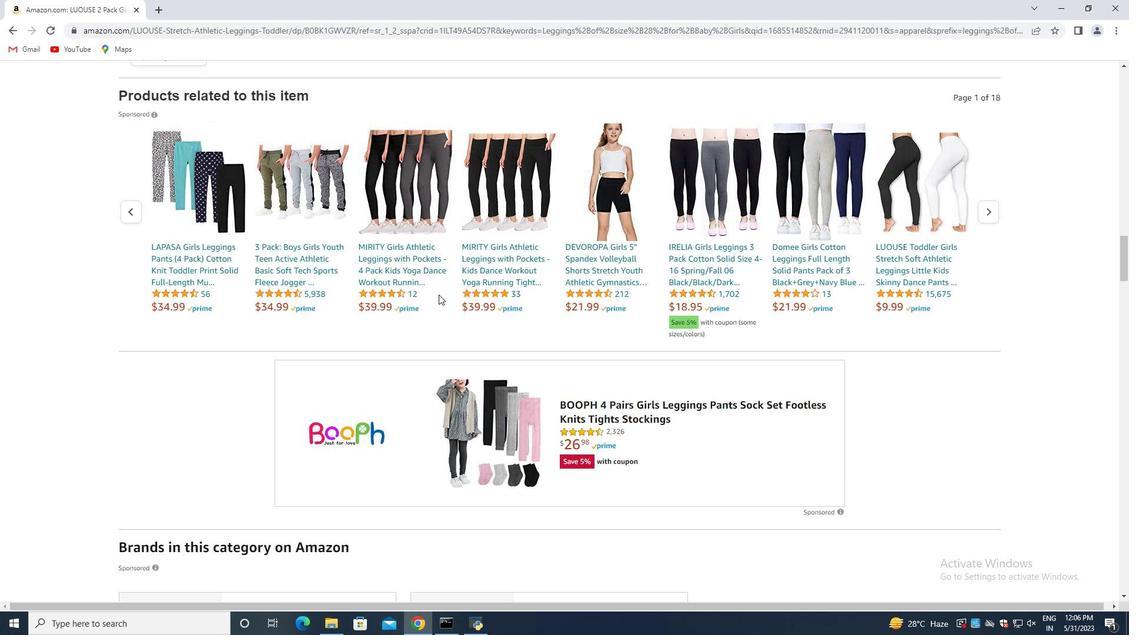
Action: Mouse scrolled (439, 295) with delta (0, 0)
Screenshot: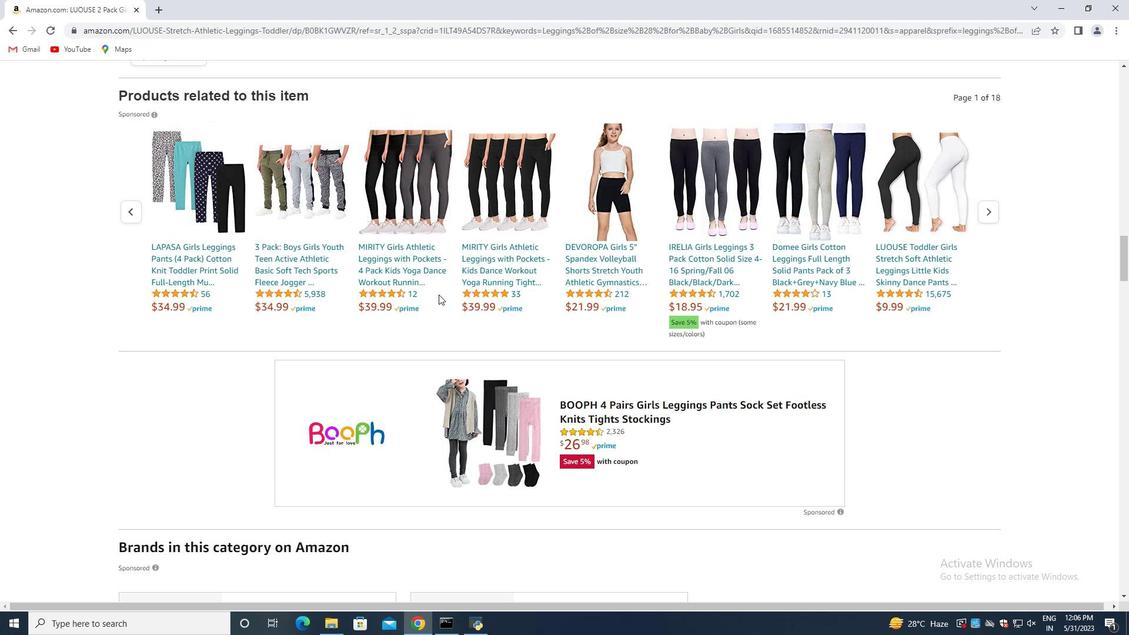 
Action: Mouse scrolled (439, 295) with delta (0, 0)
Screenshot: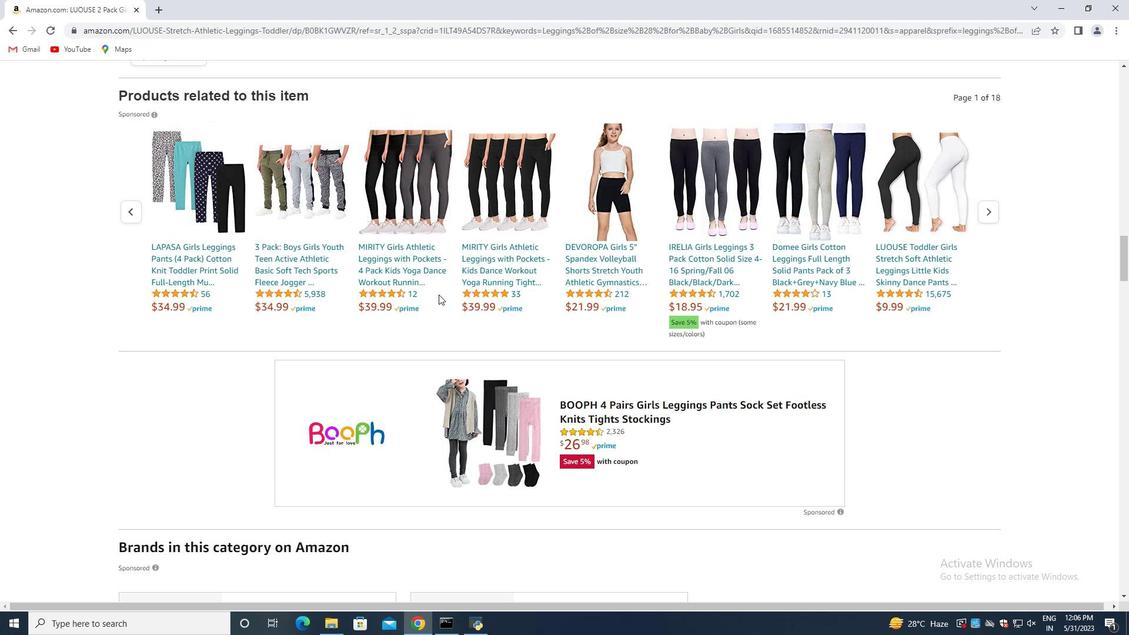 
Action: Mouse moved to (440, 282)
Screenshot: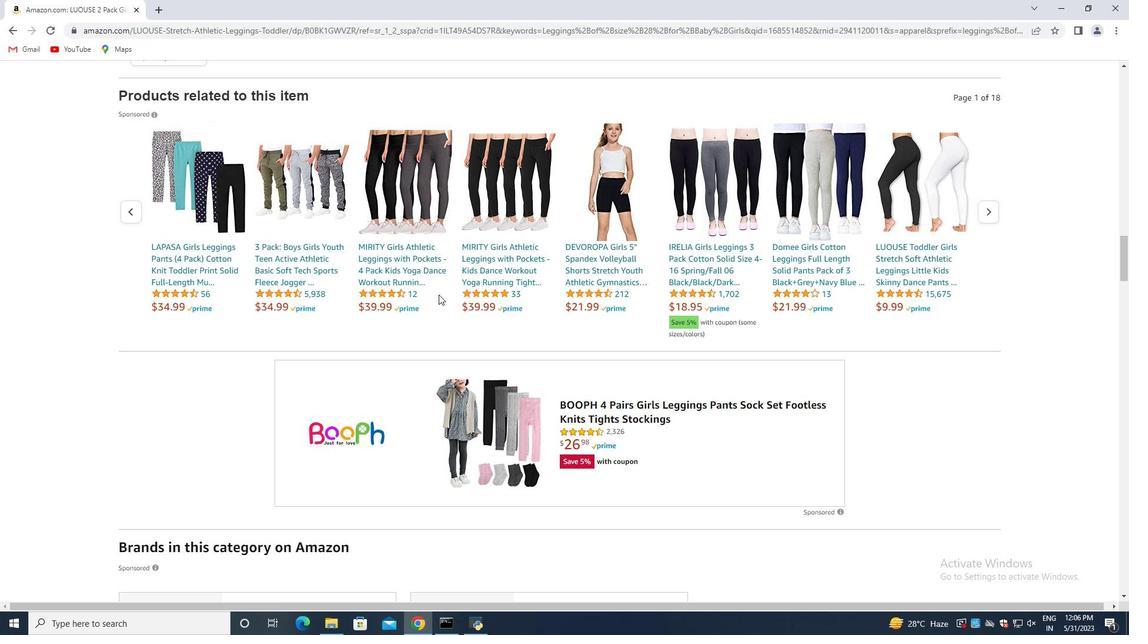 
Action: Mouse scrolled (440, 283) with delta (0, 0)
Screenshot: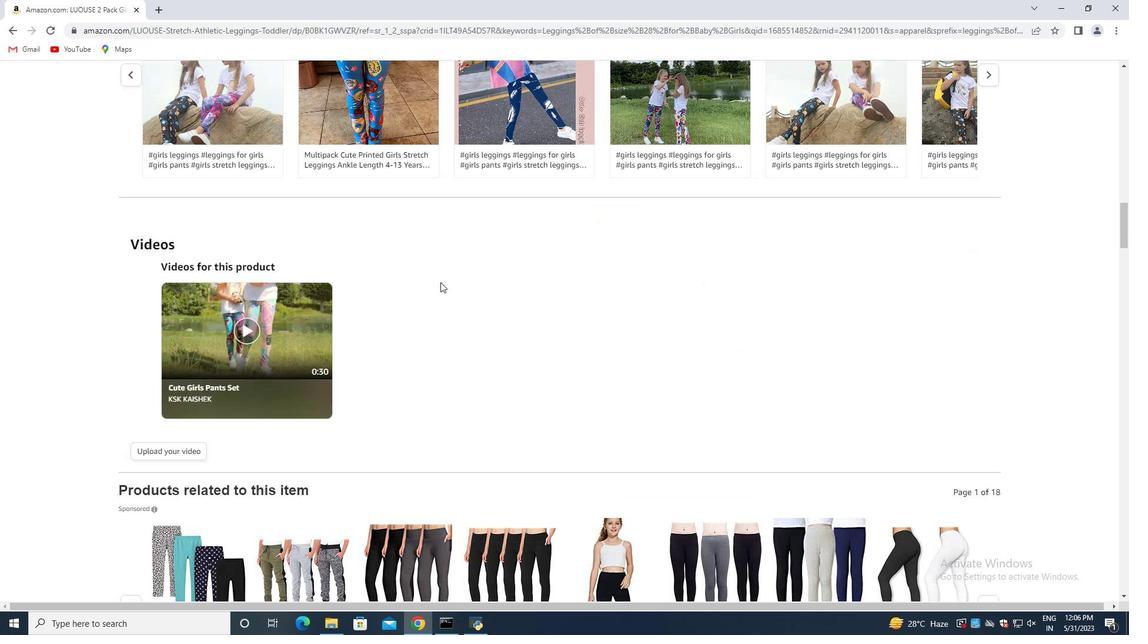 
Action: Mouse moved to (440, 281)
Screenshot: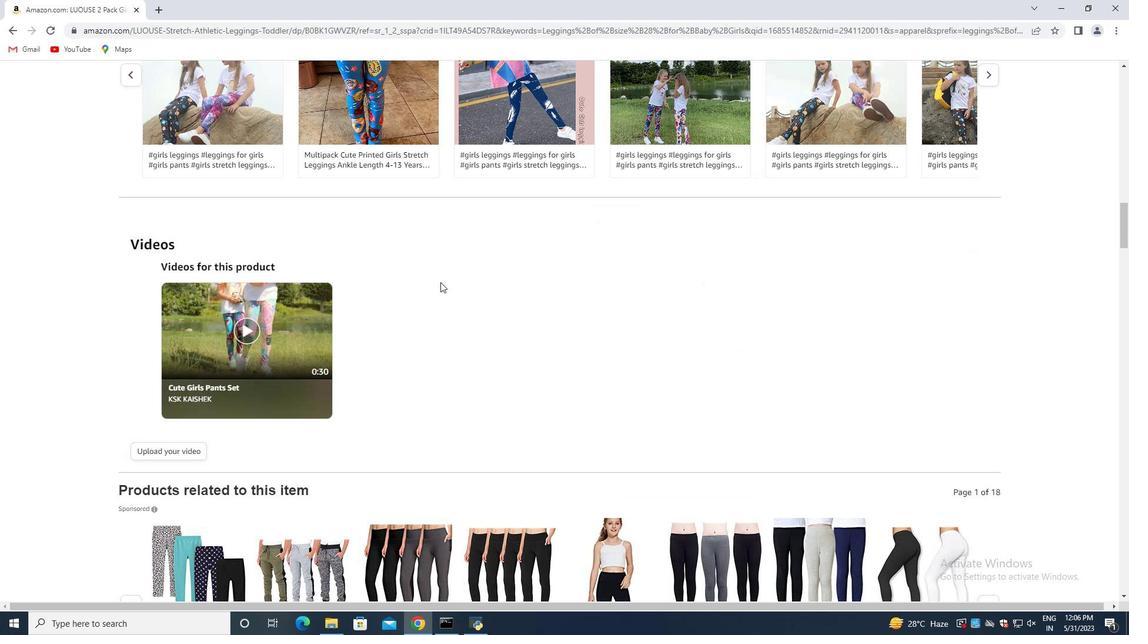 
Action: Mouse scrolled (440, 282) with delta (0, 0)
Screenshot: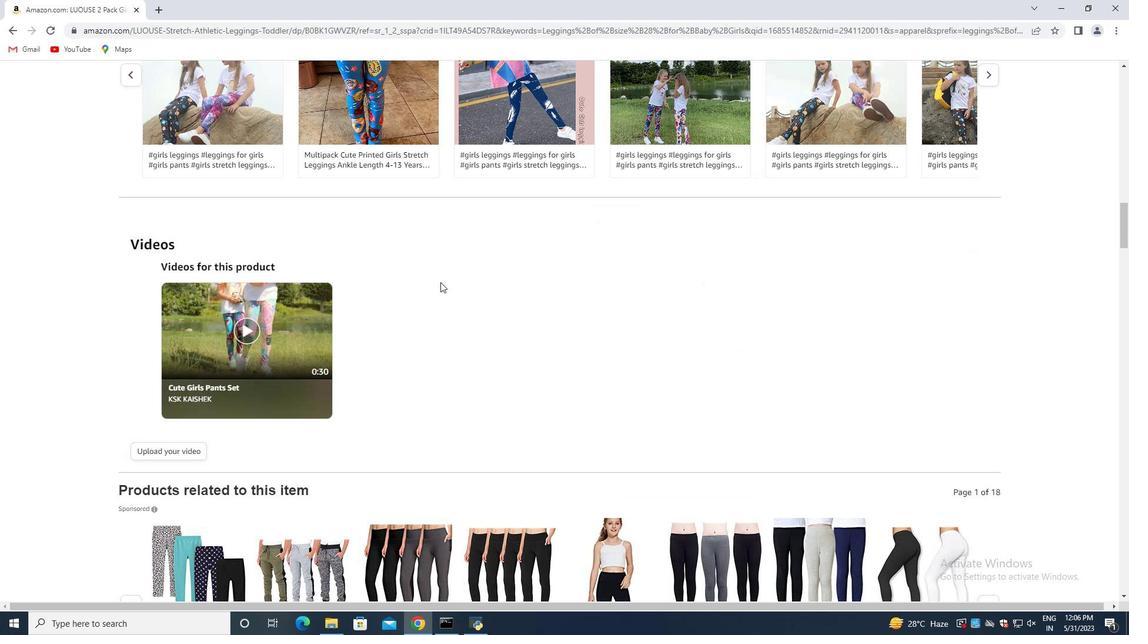 
Action: Mouse moved to (439, 280)
Screenshot: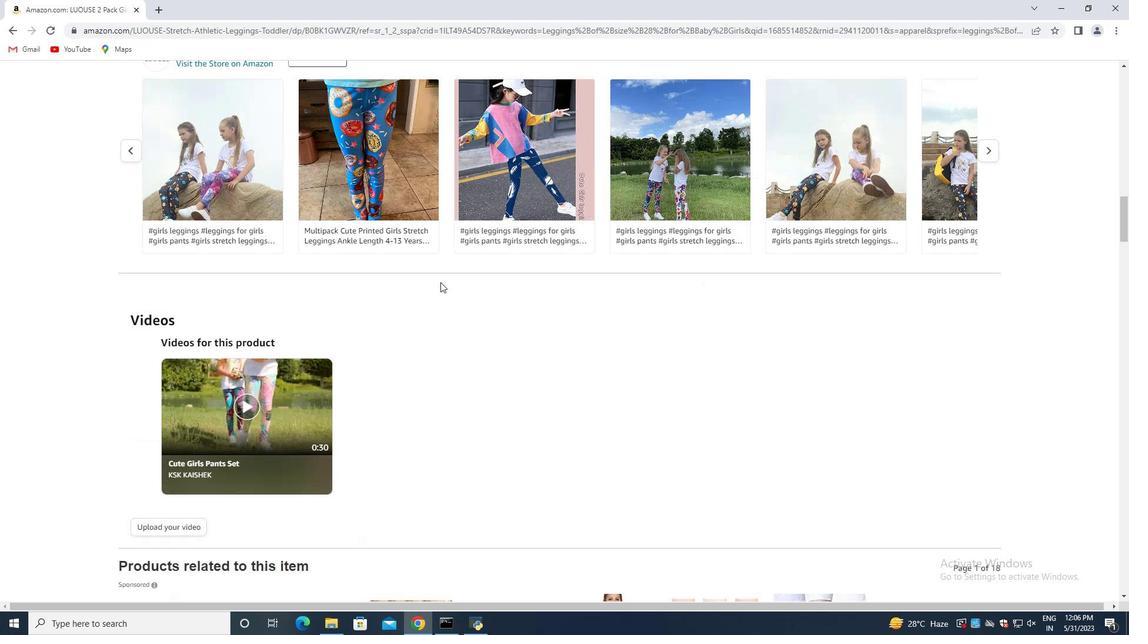 
Action: Mouse scrolled (439, 281) with delta (0, 0)
Screenshot: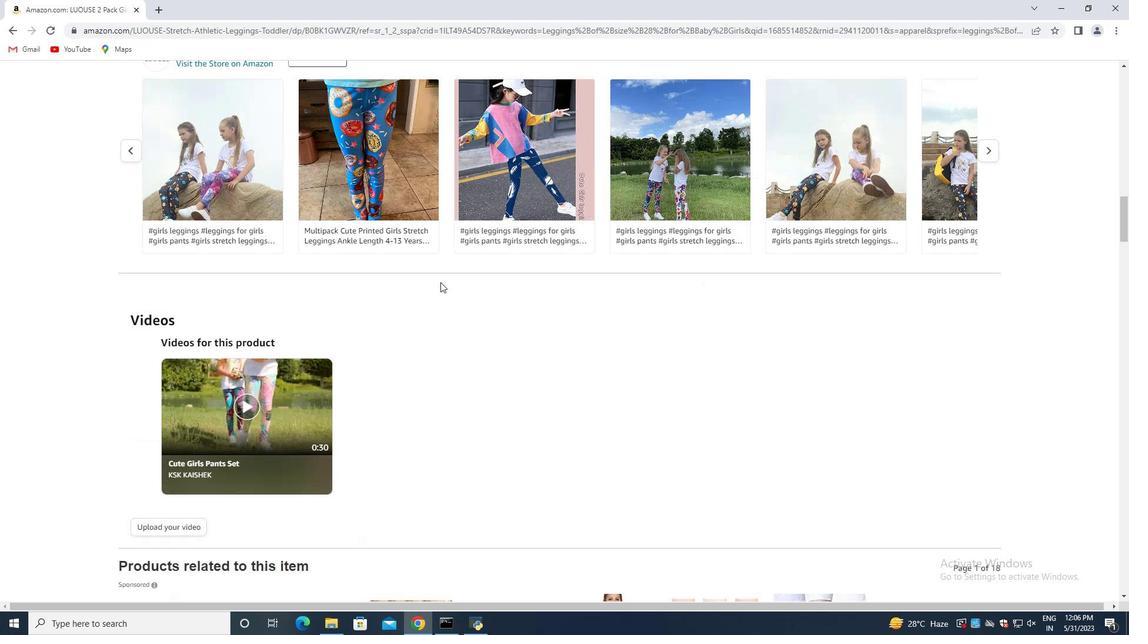 
Action: Mouse moved to (426, 277)
Screenshot: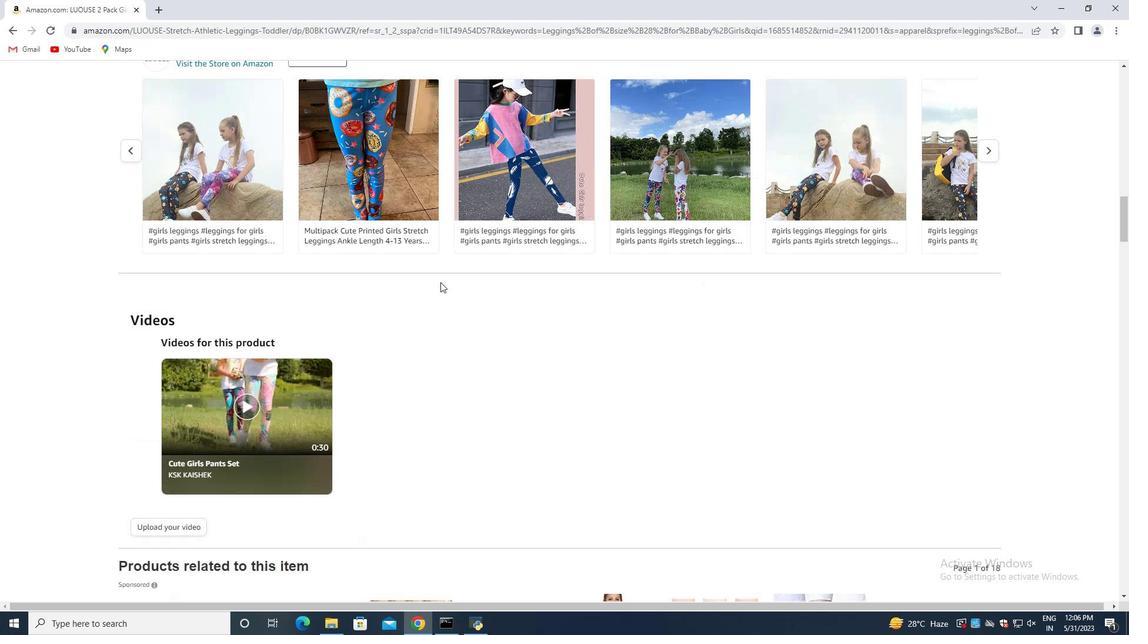 
Action: Mouse scrolled (428, 278) with delta (0, 0)
Screenshot: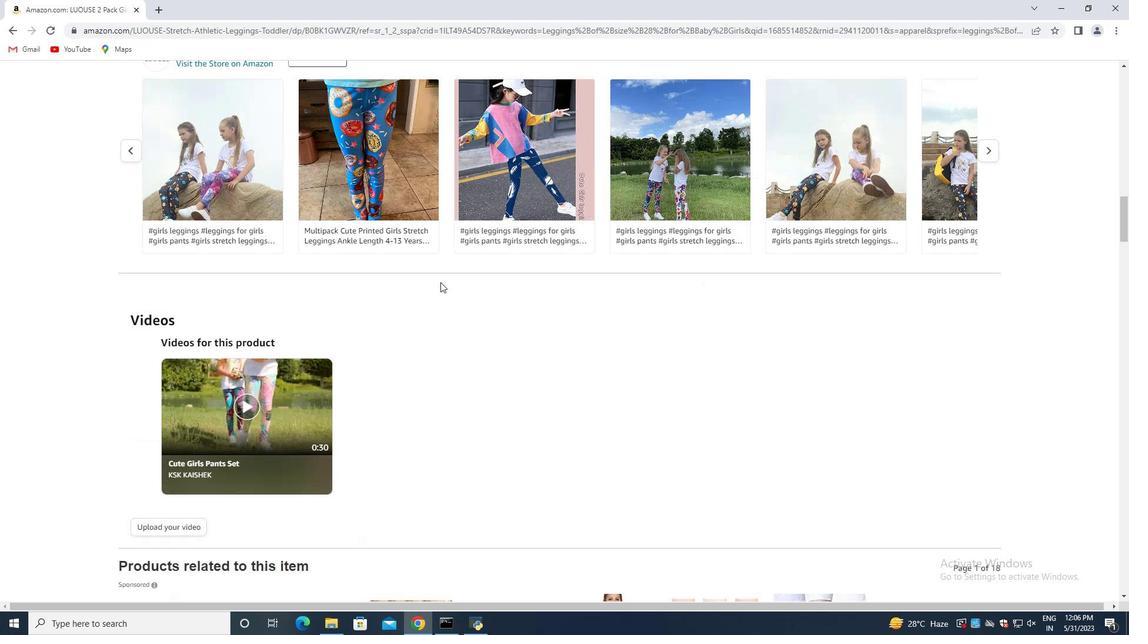 
Action: Mouse moved to (425, 277)
Screenshot: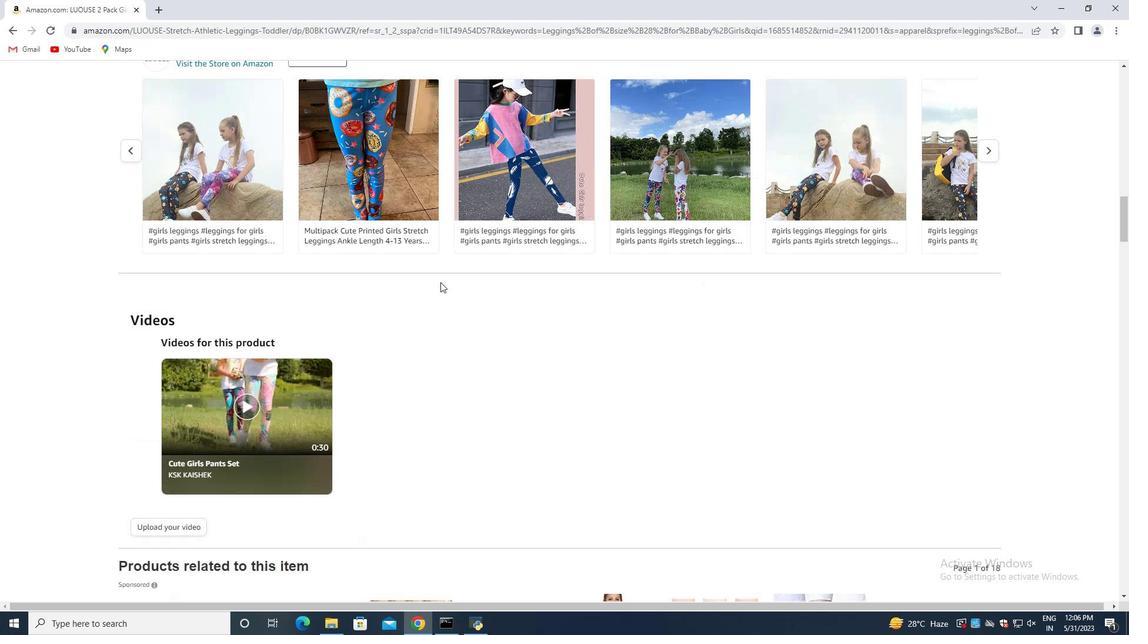 
Action: Mouse scrolled (425, 278) with delta (0, 0)
Screenshot: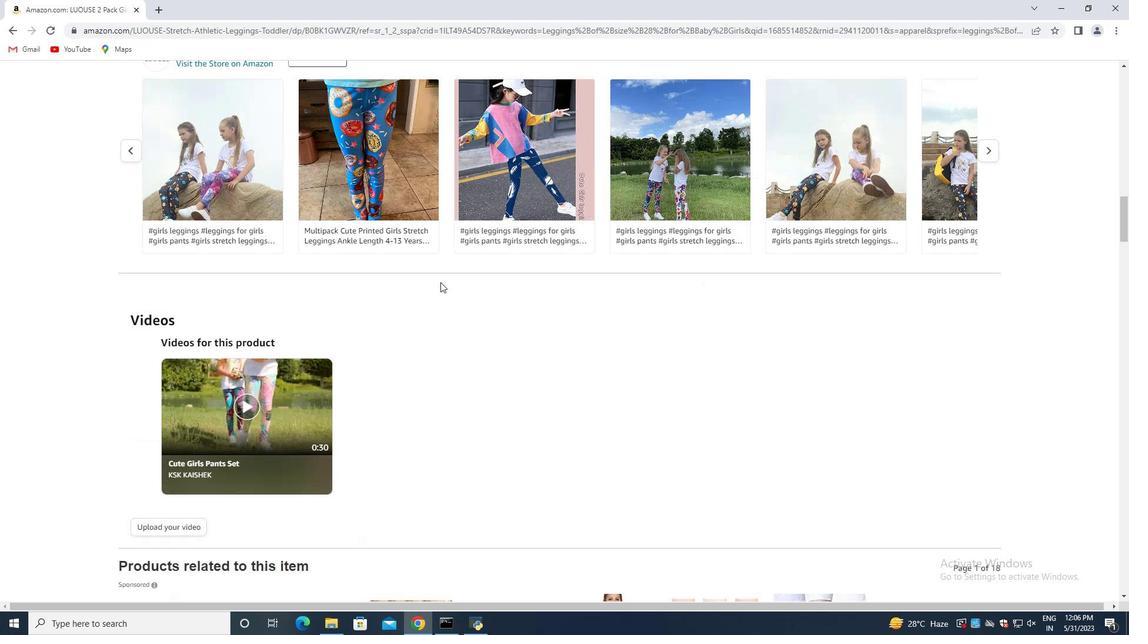 
Action: Mouse scrolled (425, 278) with delta (0, 0)
Screenshot: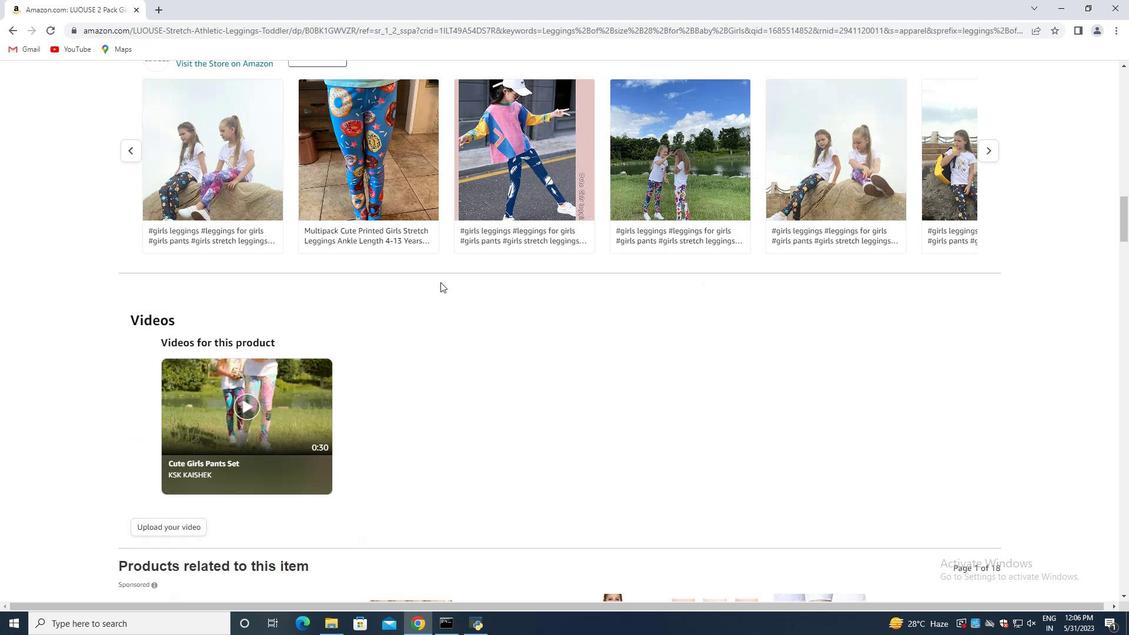 
Action: Mouse scrolled (425, 278) with delta (0, 0)
Screenshot: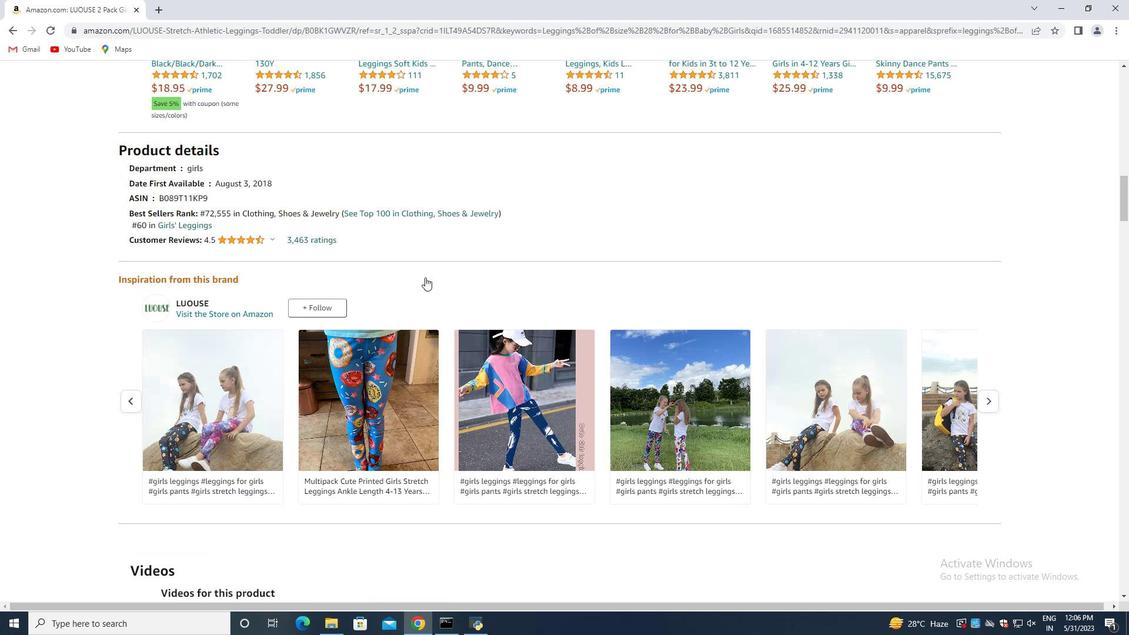 
Action: Mouse scrolled (425, 278) with delta (0, 0)
Screenshot: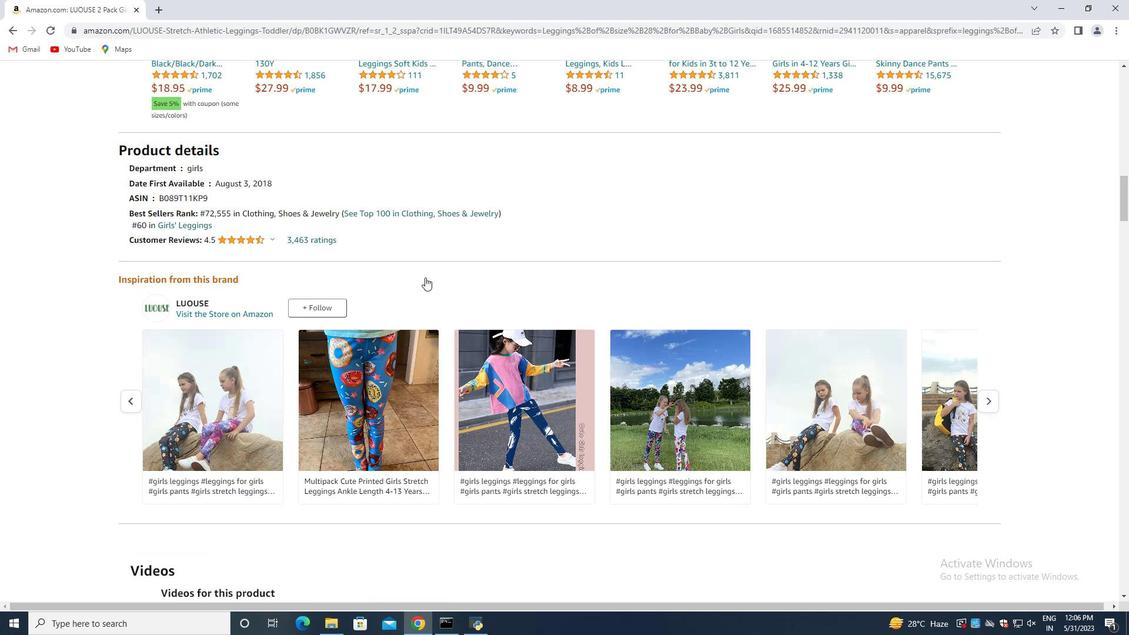 
Action: Mouse scrolled (425, 278) with delta (0, 0)
Screenshot: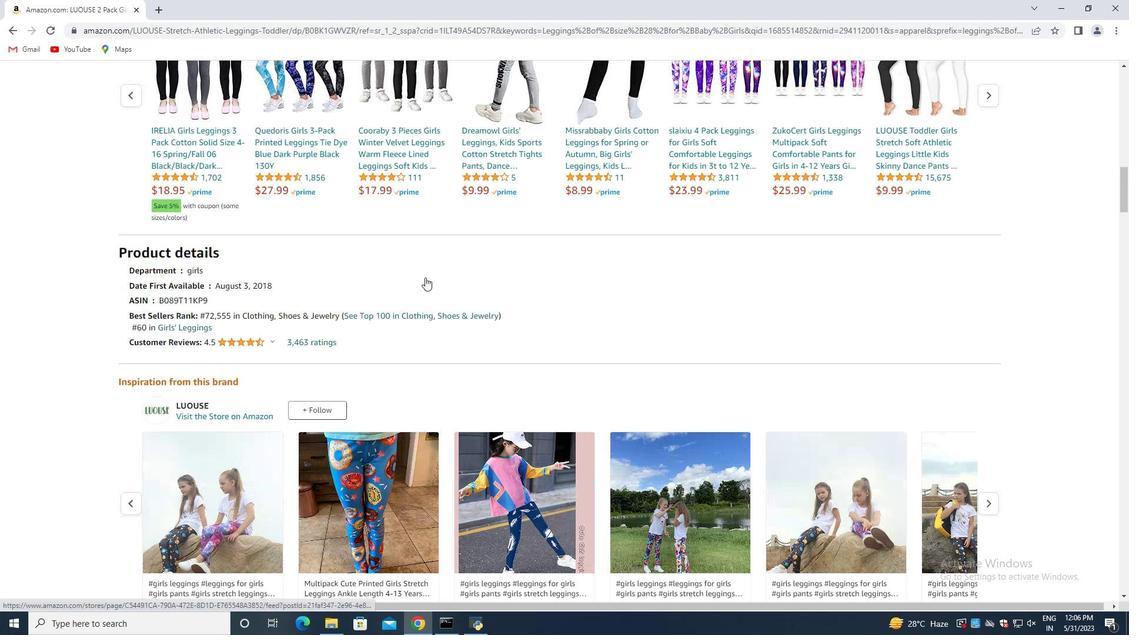 
Action: Mouse scrolled (425, 278) with delta (0, 0)
